 Task: Find the specifications and price of the iPhone 14 Pro Max on Amazon.
Action: Mouse moved to (361, 85)
Screenshot: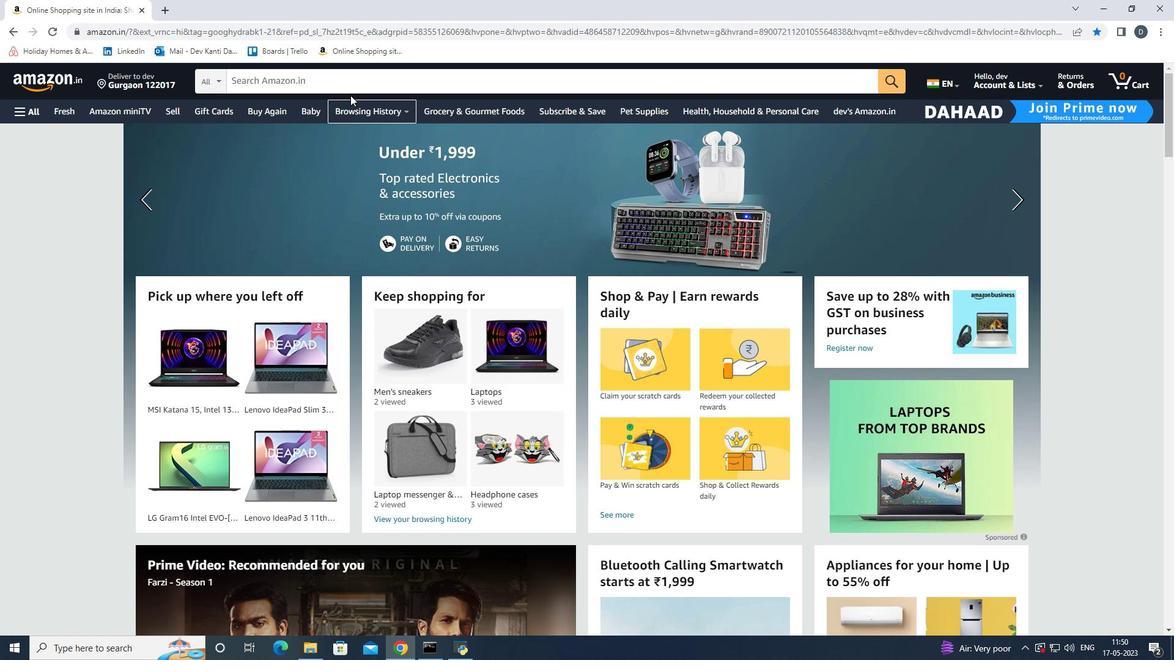 
Action: Mouse pressed left at (361, 85)
Screenshot: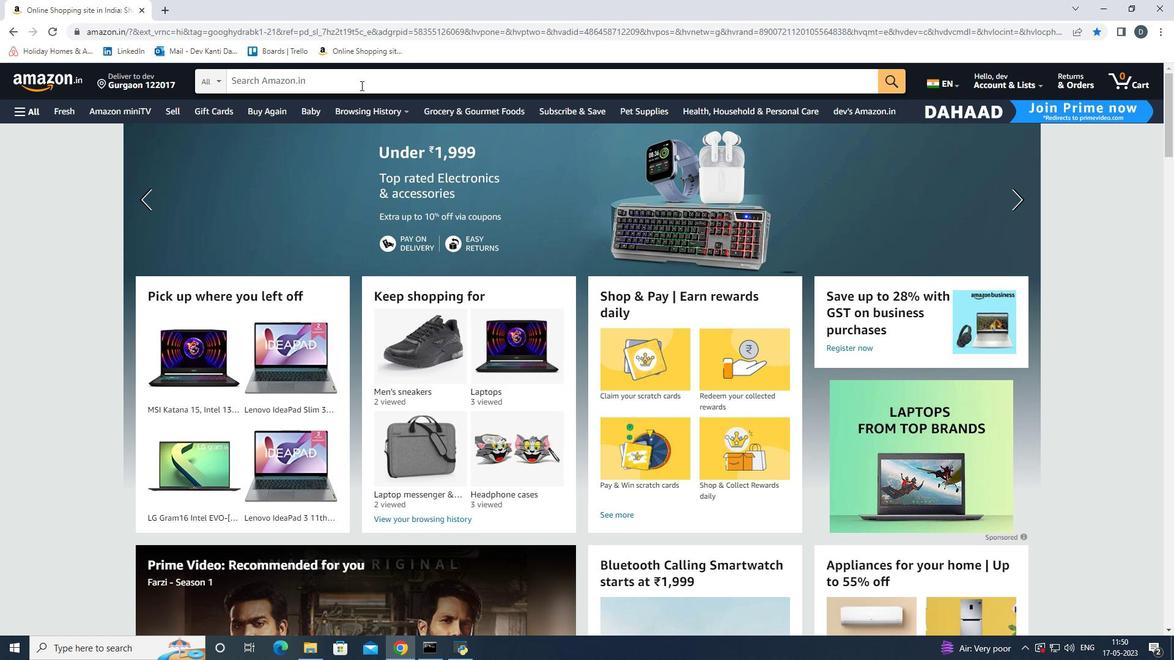 
Action: Key pressed <Key.shift><Key.shift><Key.shift><Key.shift><Key.shift><Key.shift><Key.shift><Key.shift><Key.shift><Key.shift><Key.shift><Key.shift><Key.shift><Key.shift><Key.shift><Key.shift><Key.shift><Key.shift><Key.shift><Key.shift><Key.shift><Key.shift><Key.shift><Key.shift><Key.shift><Key.shift><Key.shift><Key.shift><Key.shift><Key.shift><Key.shift><Key.shift><Key.shift><Key.shift><Key.shift><Key.shift><Key.shift><Key.shift><Key.shift><Key.shift><Key.shift><Key.shift><Key.shift><Key.shift><Key.shift><Key.shift><Key.shift><Key.shift><Key.shift><Key.shift><Key.shift><Key.shift><Key.shift><Key.shift><Key.shift><Key.shift><Key.shift><Key.shift><Key.shift><Key.shift><Key.shift><Key.shift><Key.shift><Key.shift><Key.shift><Key.shift><Key.shift><Key.shift><Key.shift><Key.shift><Key.shift><Key.shift><Key.shift><Key.shift><Key.shift><Key.shift><Key.shift><Key.shift><Key.shift><Key.shift><Key.shift><Key.shift><Key.shift><Key.shift><Key.shift><Key.shift><Key.shift><Key.shift><Key.shift><Key.shift><Key.shift><Key.shift><Key.shift><Key.shift><Key.shift><Key.shift><Key.shift><Key.shift><Key.shift><Key.shift><Key.shift><Key.shift><Key.shift><Key.shift><Key.shift><Key.shift><Key.shift><Key.shift><Key.shift><Key.shift><Key.shift><Key.shift><Key.shift><Key.shift><Key.shift><Key.shift><Key.shift>Apple<Key.space>i<Key.down><Key.down><Key.down><Key.enter>
Screenshot: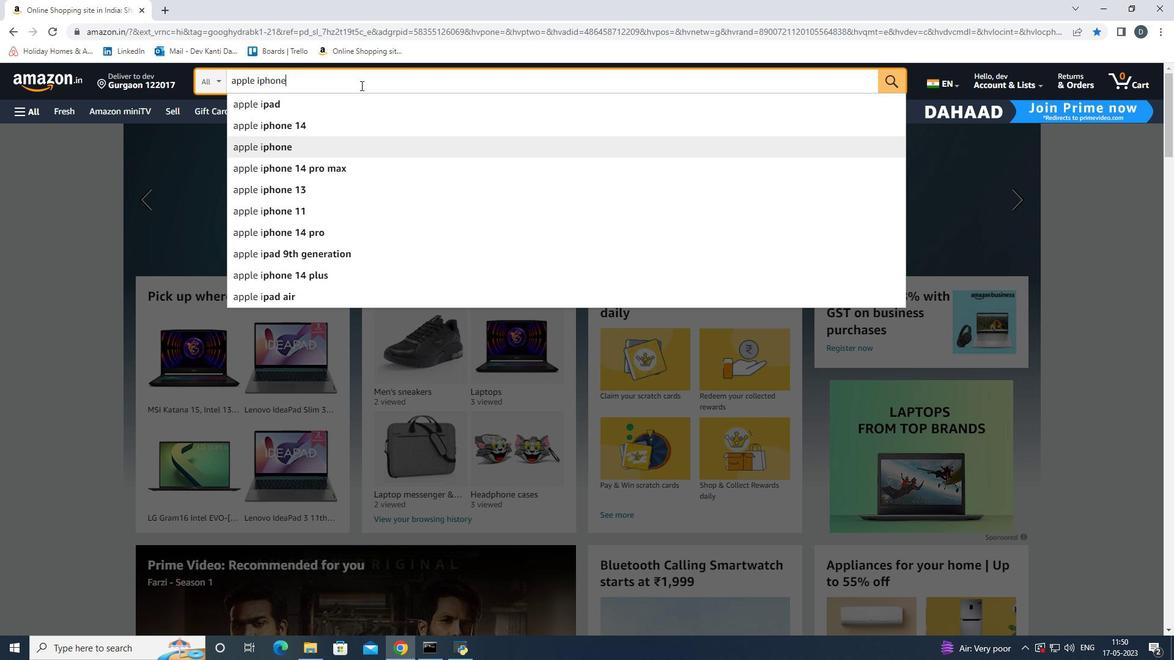 
Action: Mouse moved to (849, 275)
Screenshot: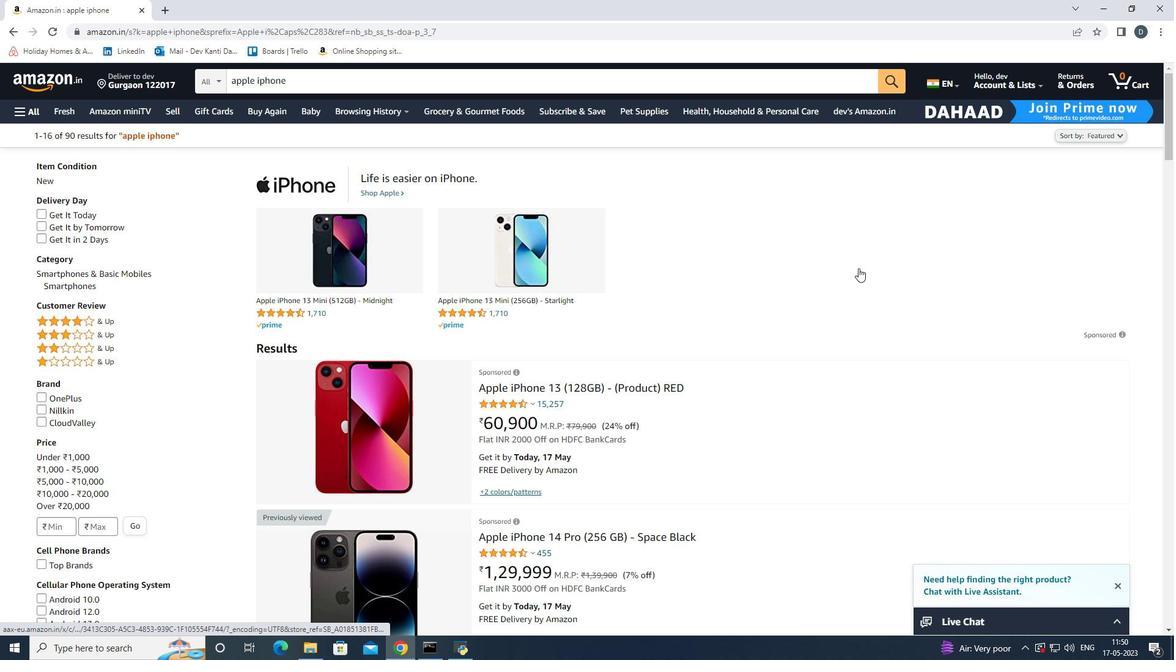 
Action: Mouse scrolled (849, 275) with delta (0, 0)
Screenshot: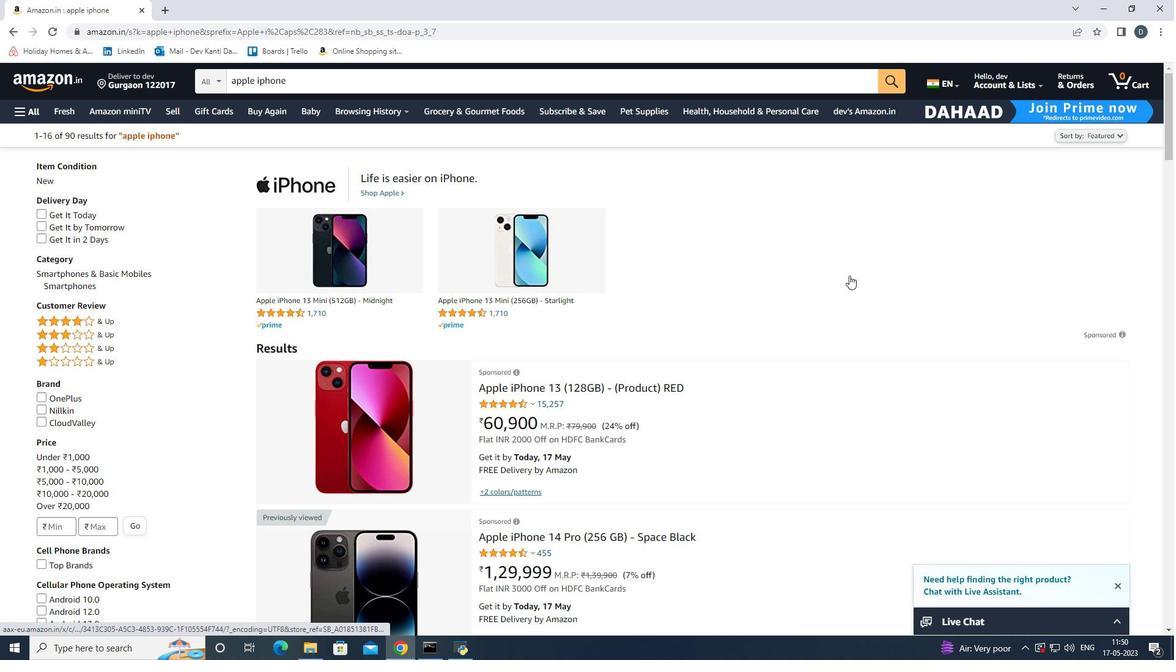 
Action: Mouse scrolled (849, 275) with delta (0, 0)
Screenshot: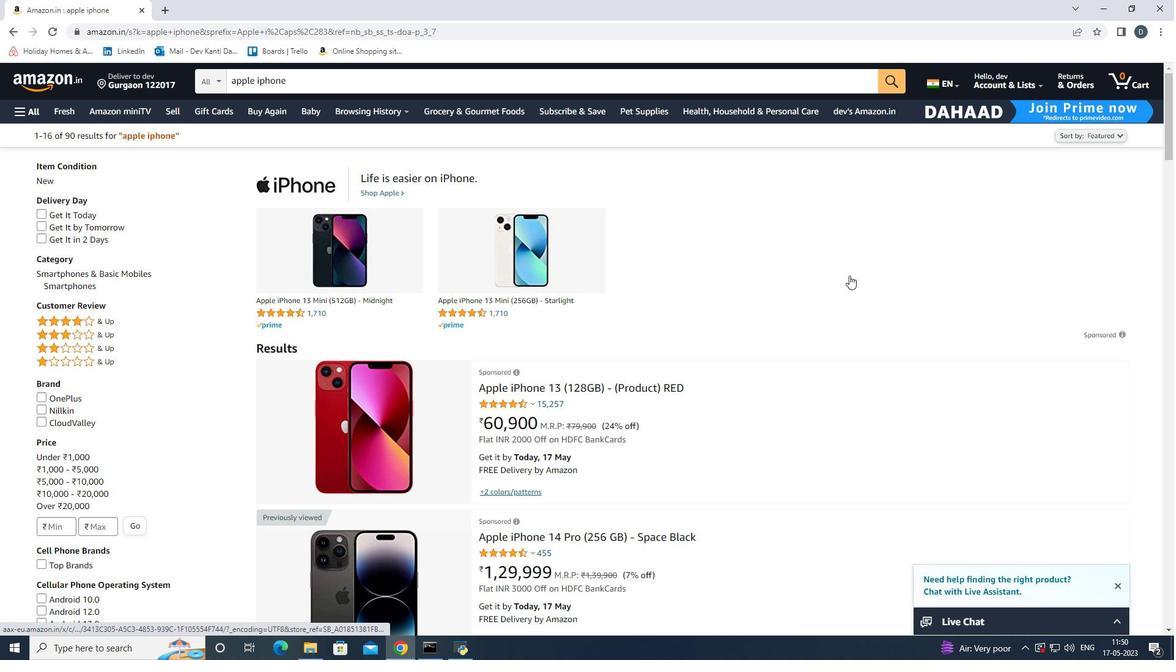 
Action: Mouse moved to (821, 349)
Screenshot: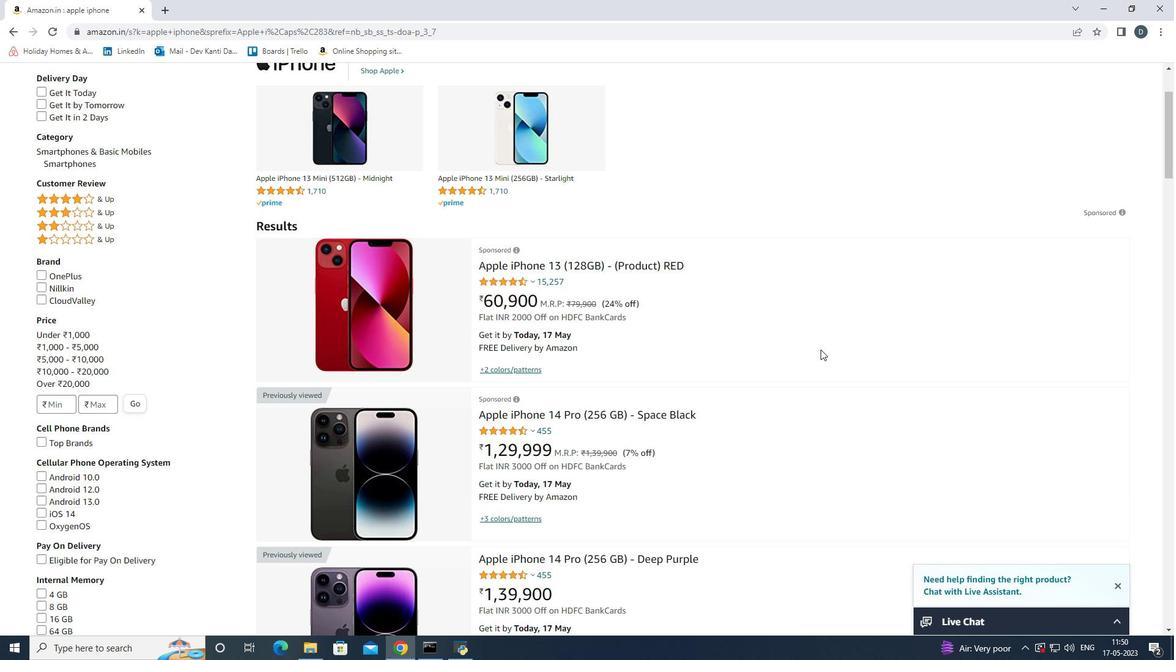 
Action: Mouse scrolled (821, 348) with delta (0, 0)
Screenshot: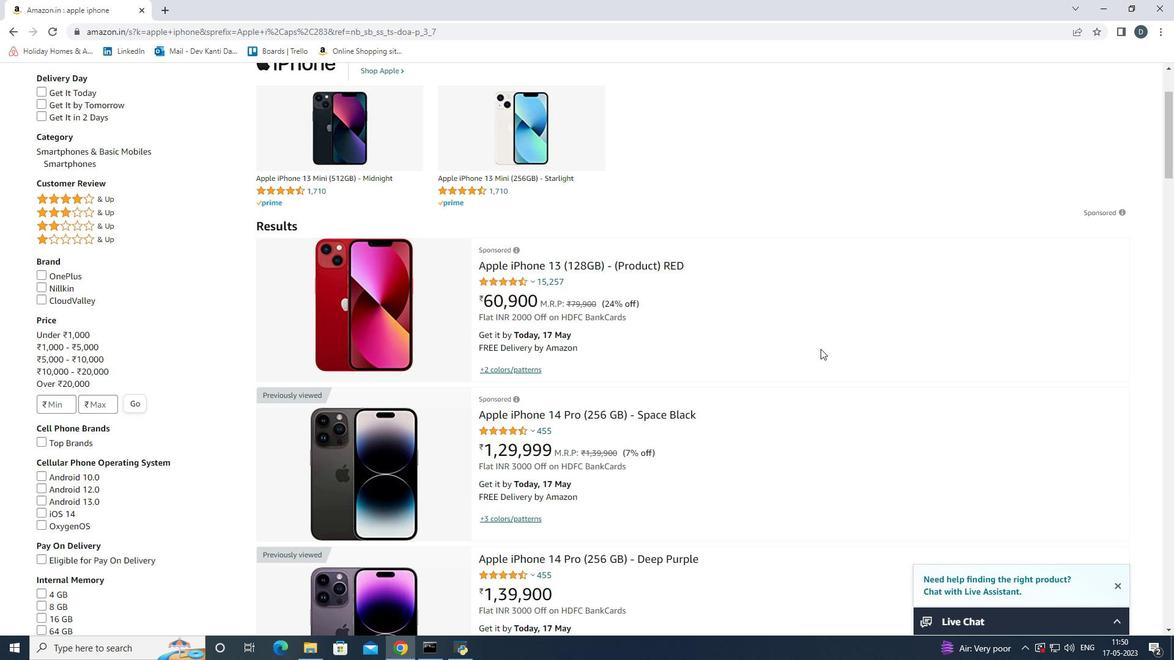 
Action: Mouse moved to (720, 302)
Screenshot: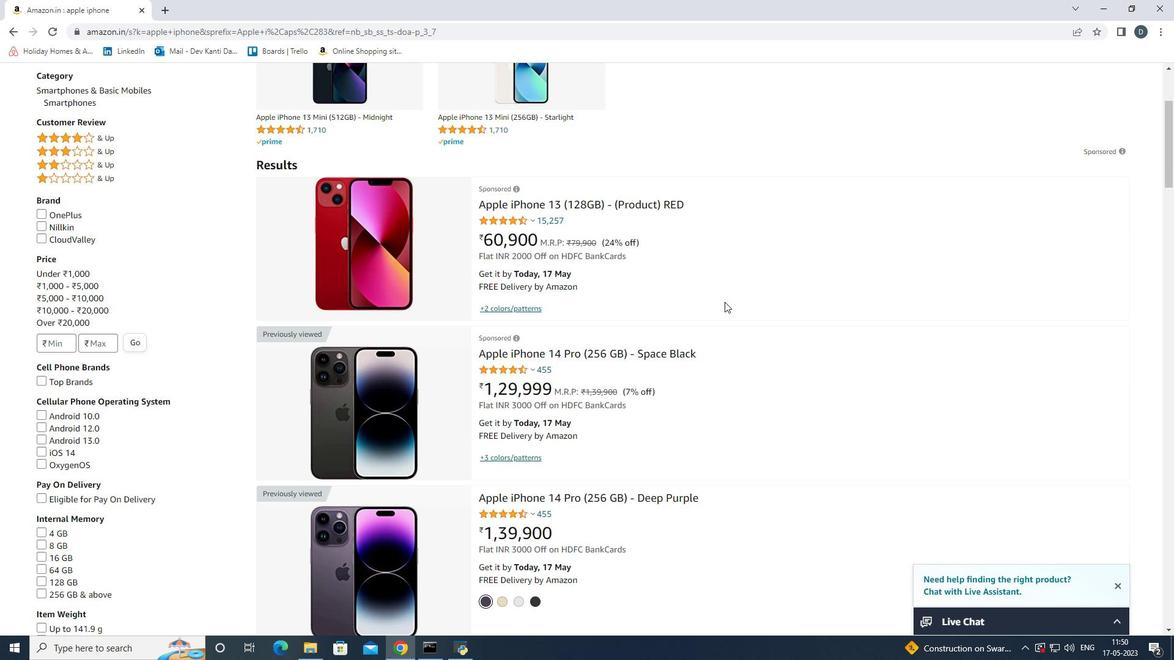 
Action: Mouse scrolled (720, 301) with delta (0, 0)
Screenshot: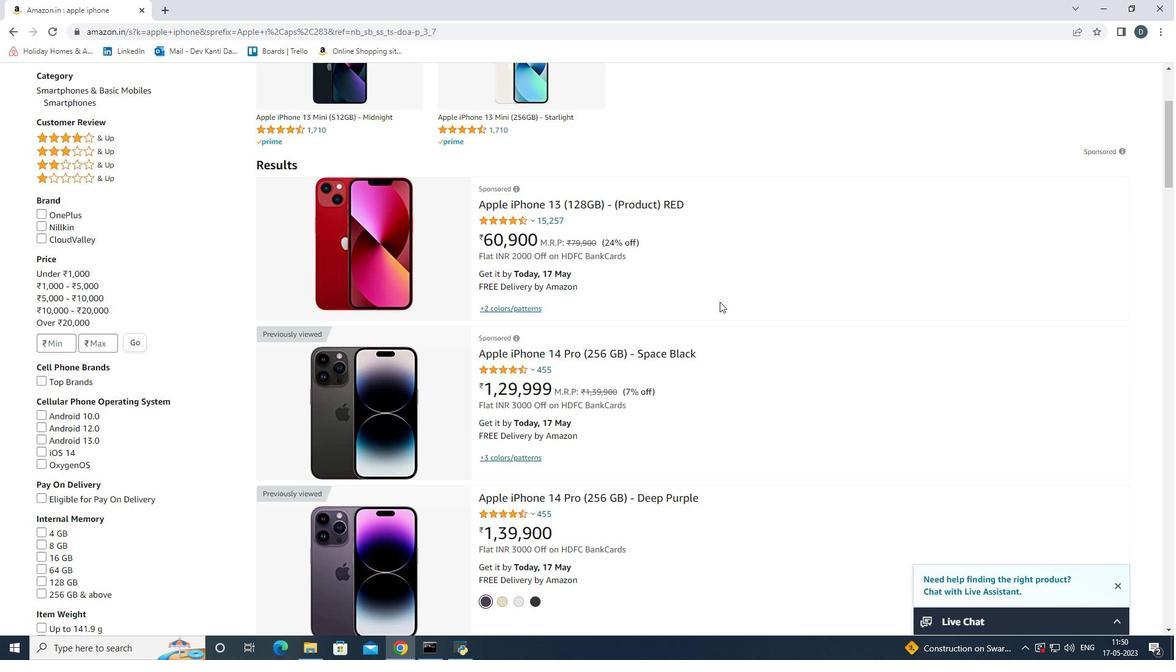 
Action: Mouse scrolled (720, 301) with delta (0, 0)
Screenshot: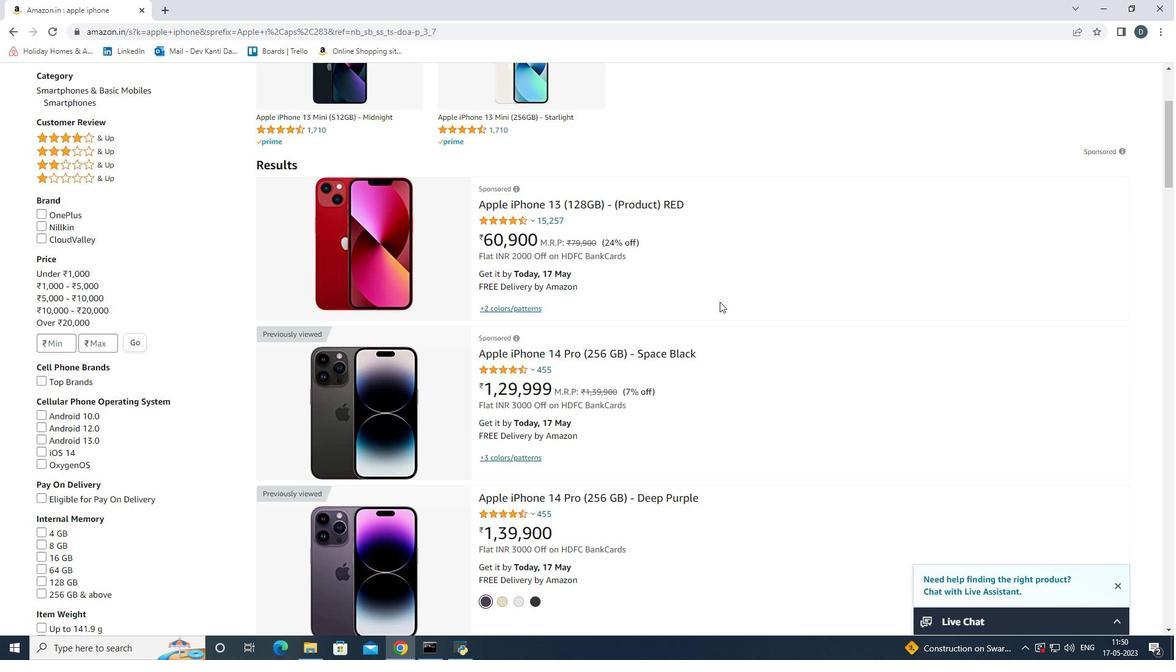 
Action: Mouse moved to (719, 302)
Screenshot: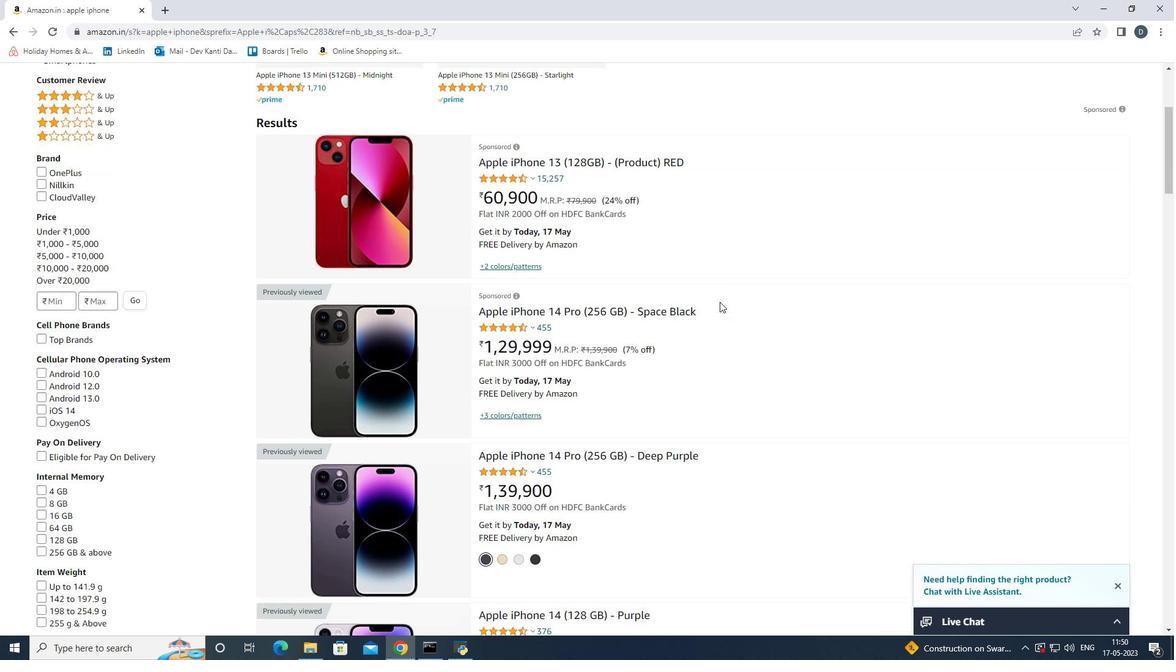 
Action: Mouse scrolled (719, 302) with delta (0, 0)
Screenshot: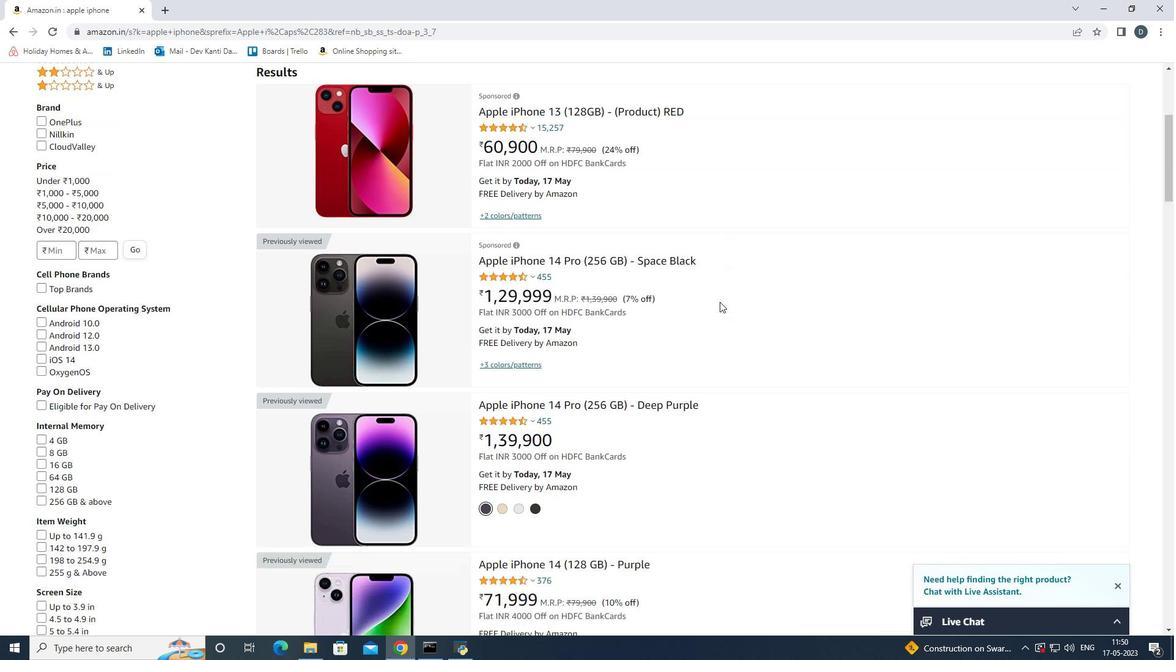
Action: Mouse scrolled (719, 302) with delta (0, 0)
Screenshot: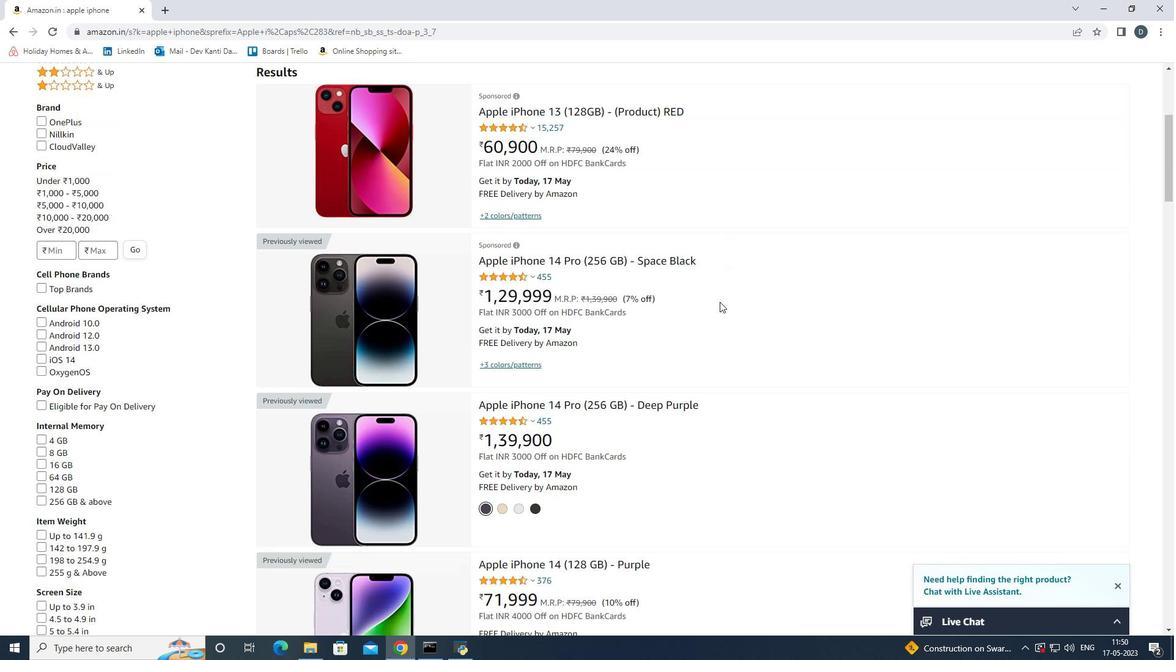 
Action: Mouse scrolled (719, 302) with delta (0, 0)
Screenshot: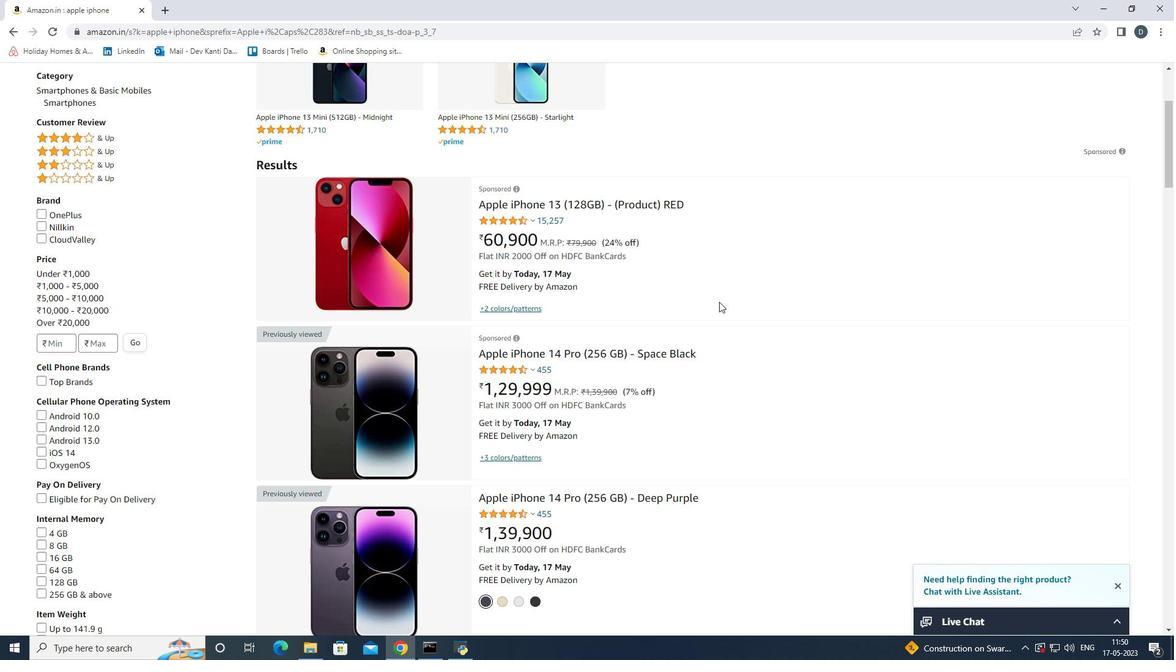 
Action: Mouse scrolled (719, 302) with delta (0, 0)
Screenshot: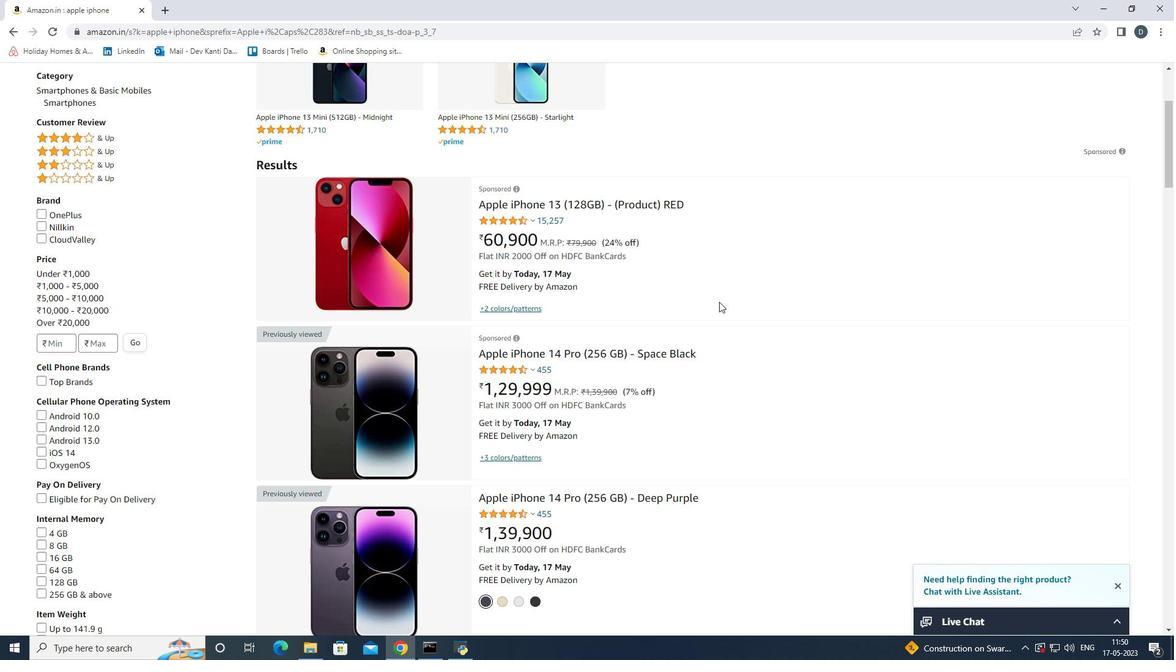 
Action: Mouse scrolled (719, 301) with delta (0, 0)
Screenshot: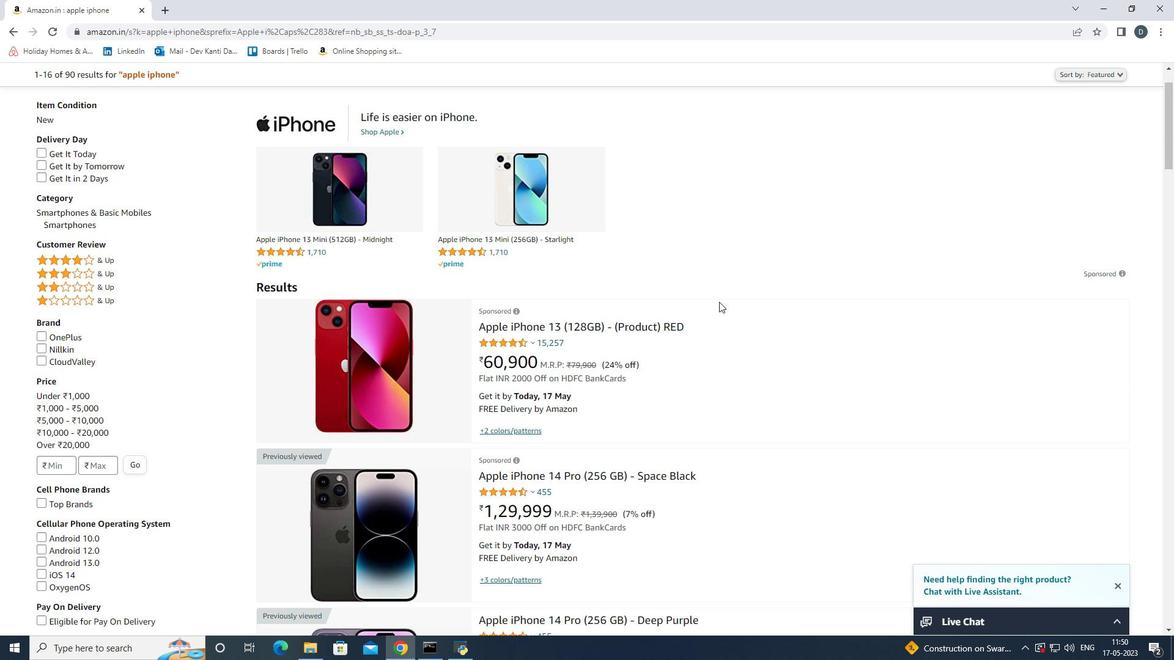 
Action: Mouse scrolled (719, 301) with delta (0, 0)
Screenshot: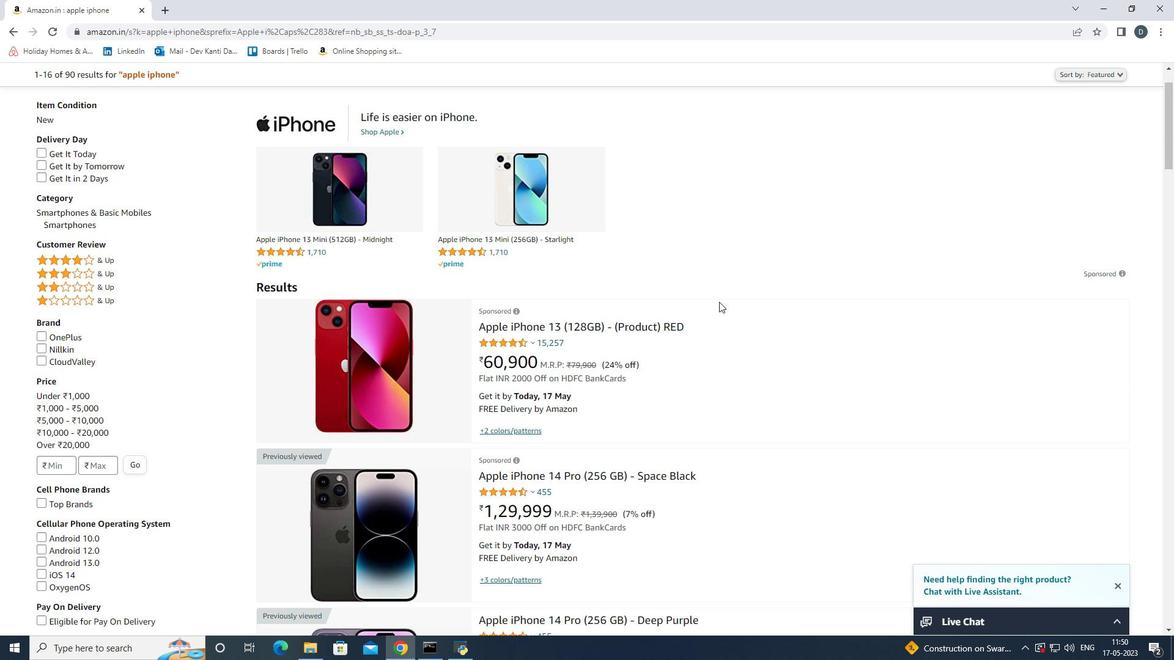
Action: Mouse scrolled (719, 301) with delta (0, 0)
Screenshot: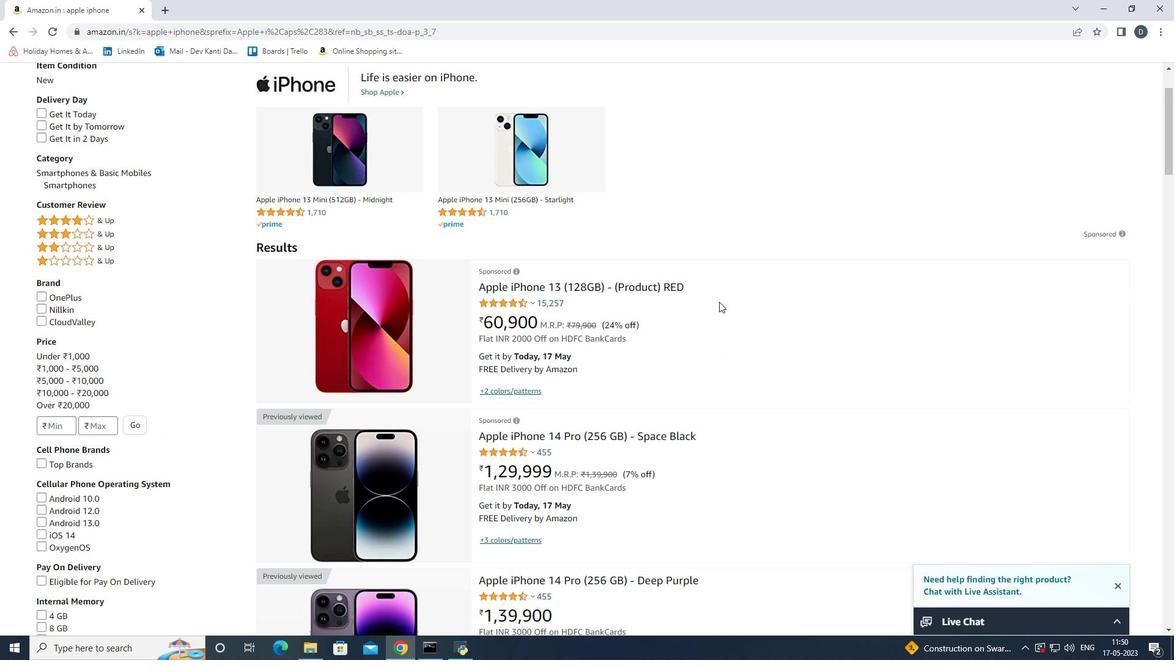 
Action: Mouse scrolled (719, 301) with delta (0, 0)
Screenshot: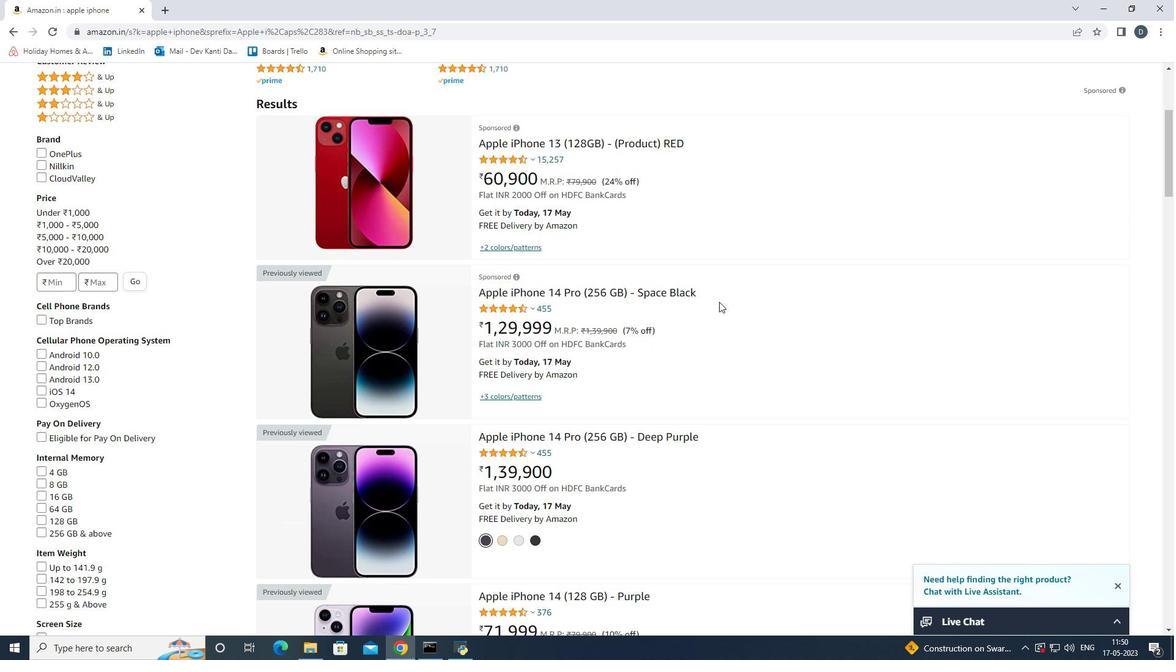 
Action: Mouse scrolled (719, 301) with delta (0, 0)
Screenshot: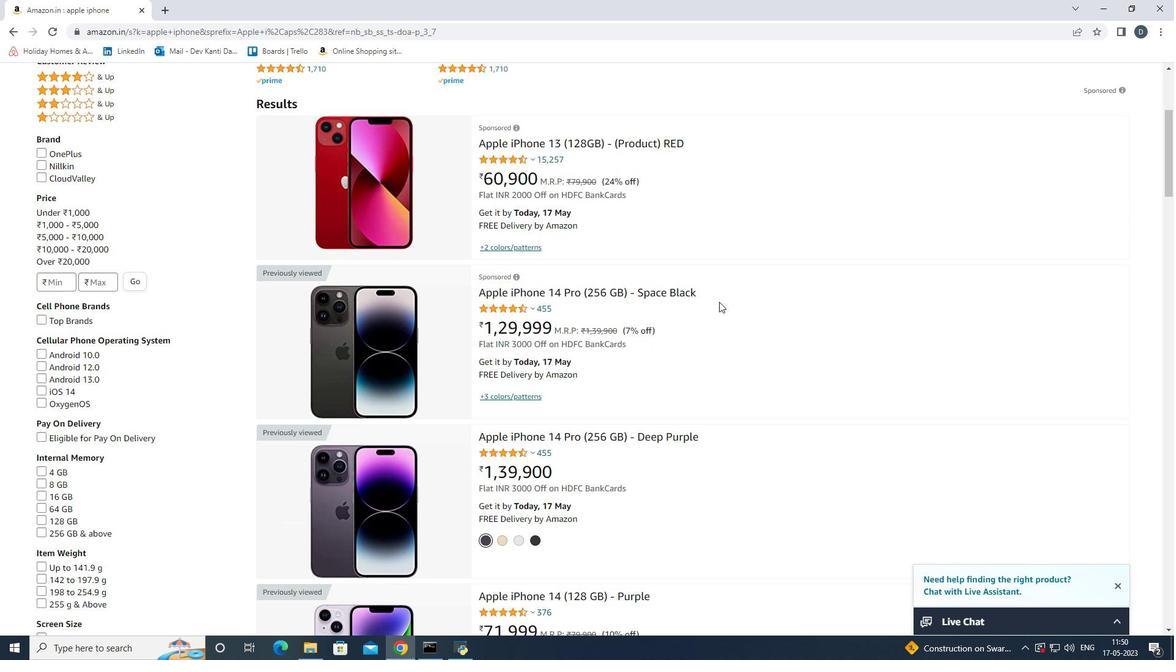 
Action: Mouse scrolled (719, 301) with delta (0, 0)
Screenshot: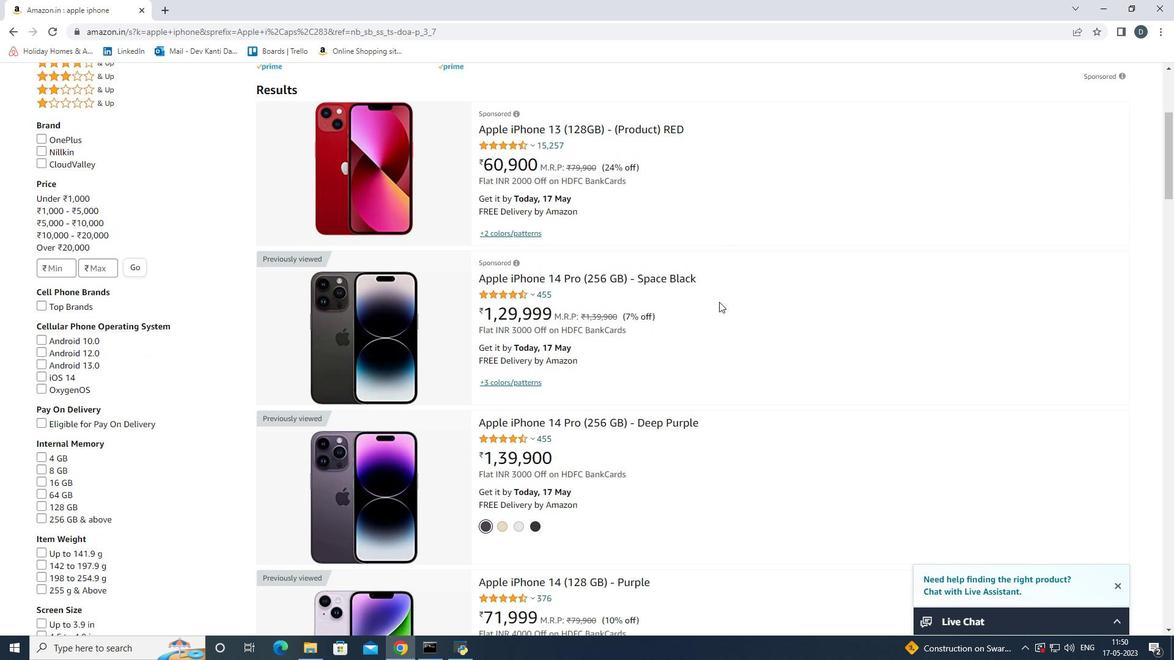 
Action: Mouse scrolled (719, 301) with delta (0, 0)
Screenshot: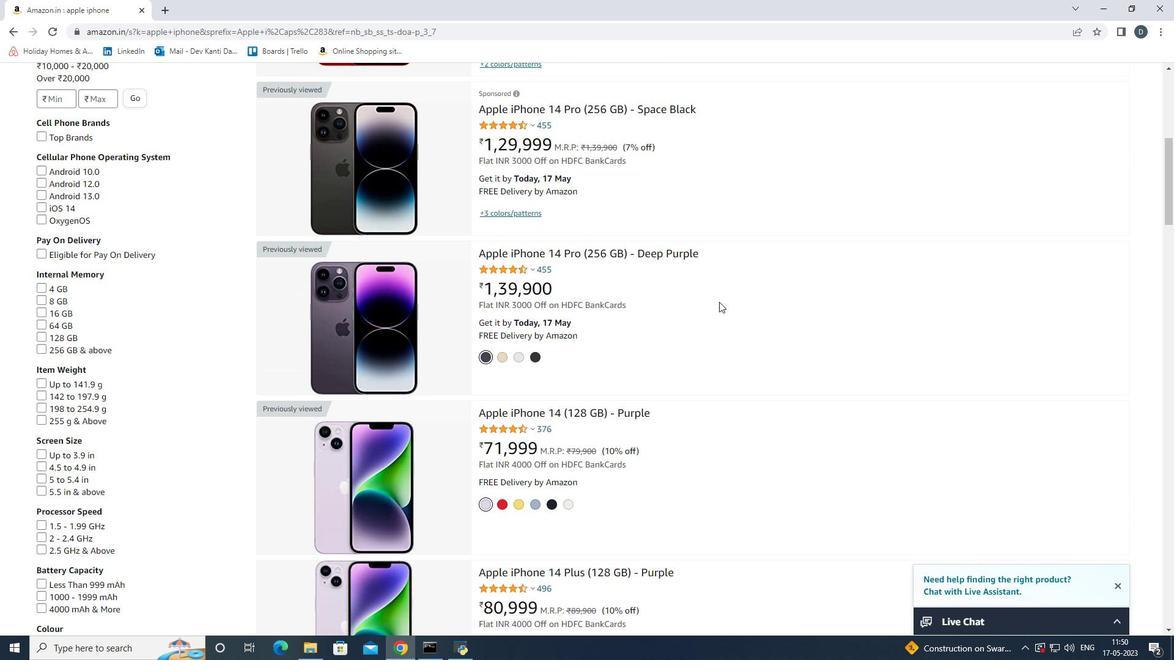 
Action: Mouse scrolled (719, 301) with delta (0, 0)
Screenshot: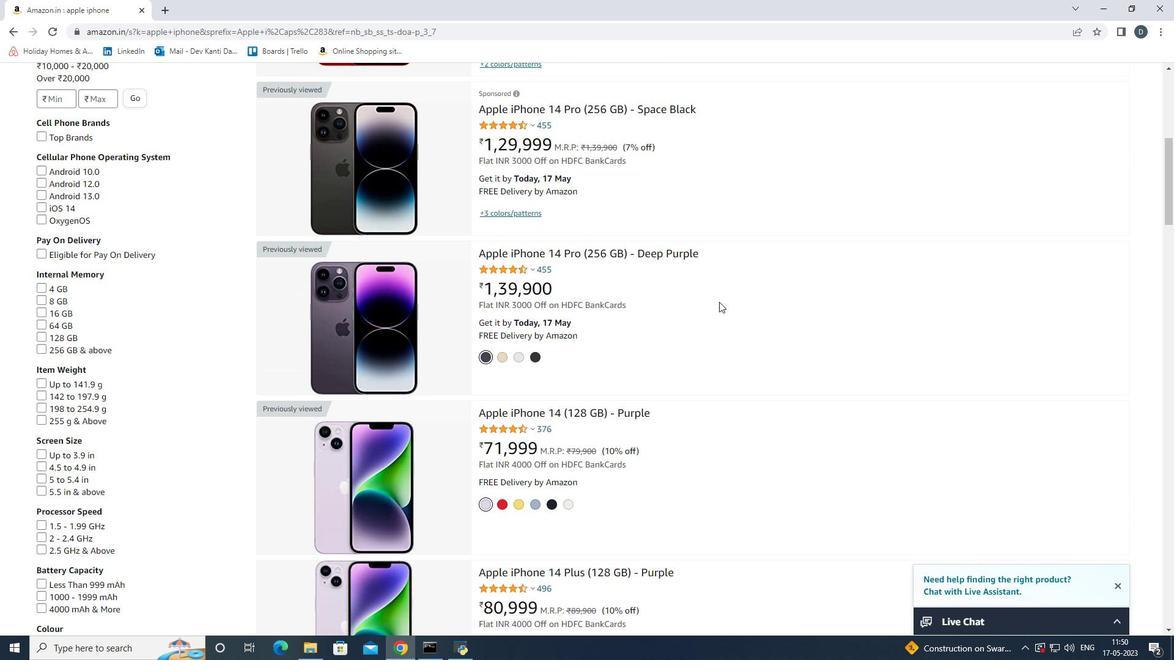 
Action: Mouse scrolled (719, 301) with delta (0, 0)
Screenshot: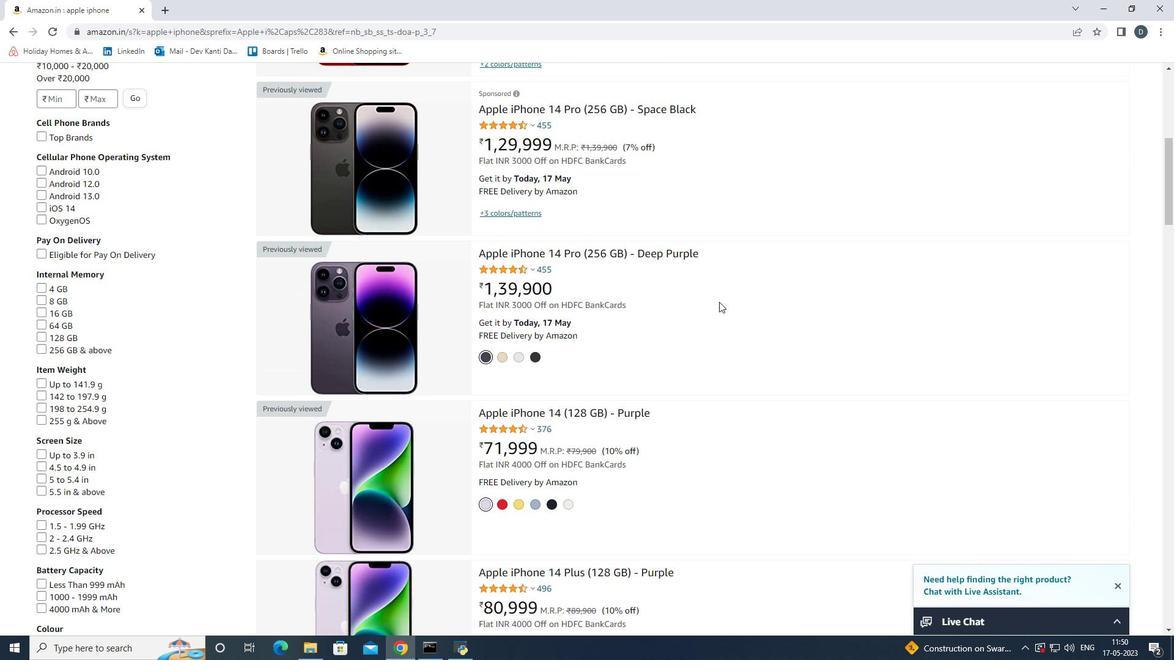 
Action: Mouse scrolled (719, 301) with delta (0, 0)
Screenshot: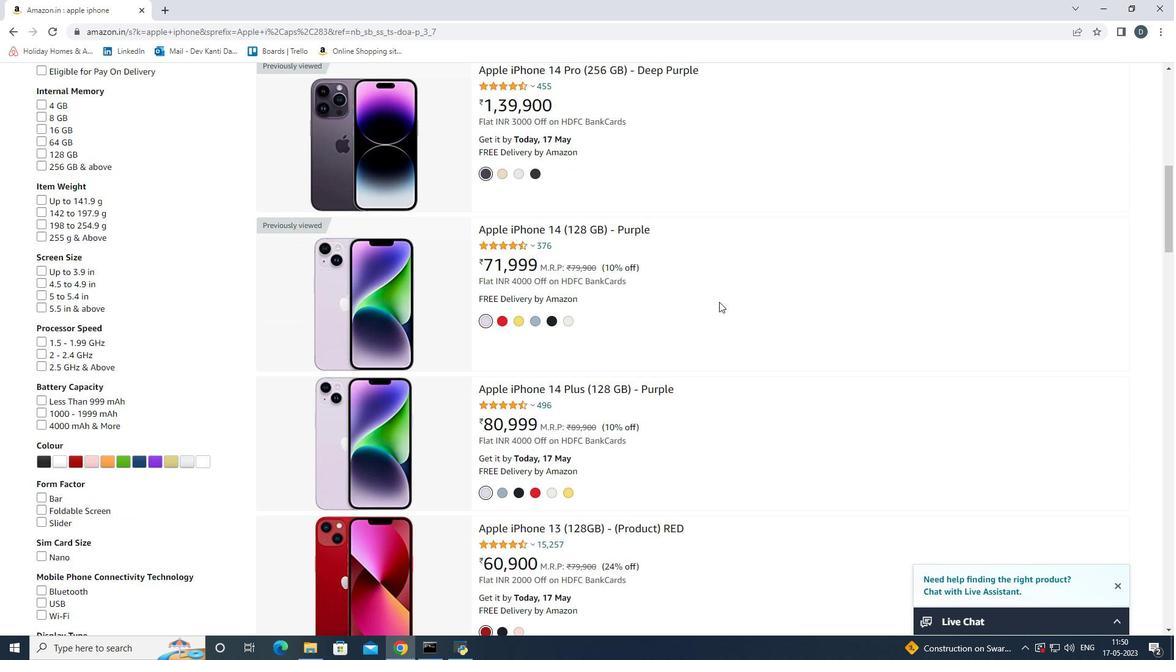 
Action: Mouse scrolled (719, 301) with delta (0, 0)
Screenshot: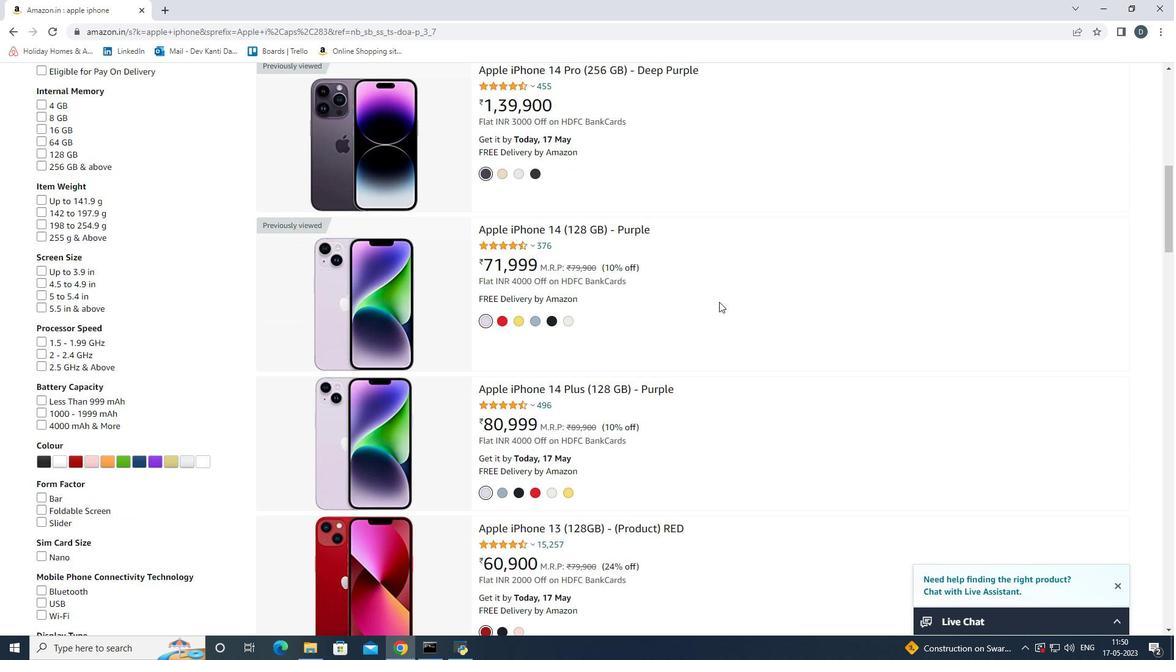 
Action: Mouse scrolled (719, 301) with delta (0, 0)
Screenshot: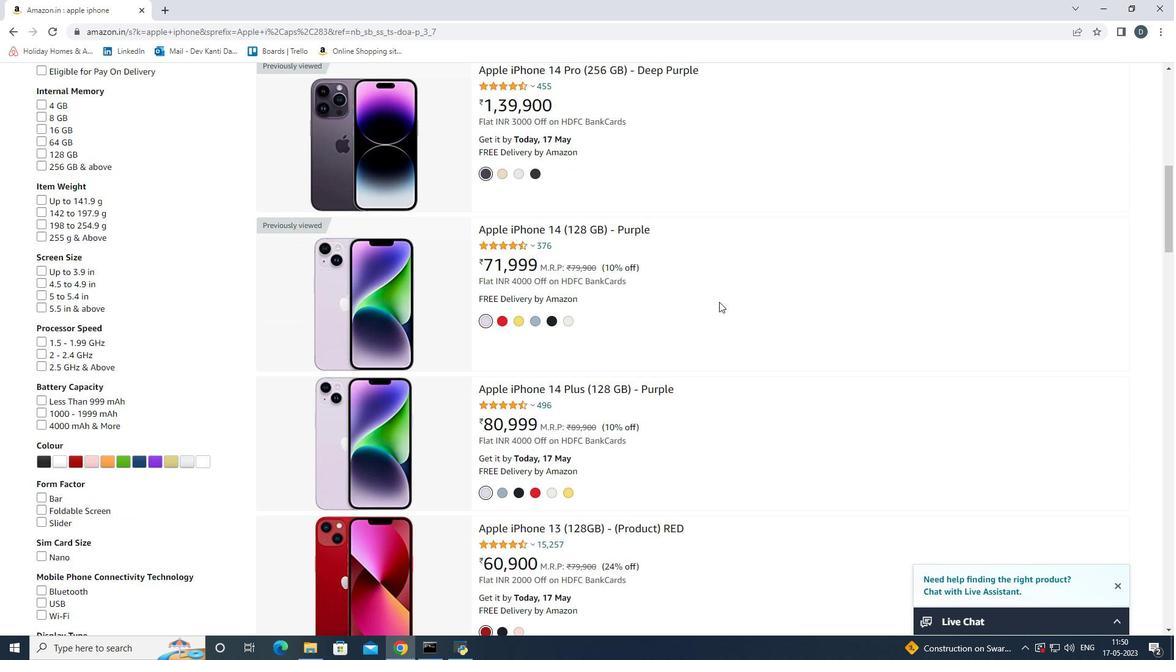 
Action: Mouse scrolled (719, 301) with delta (0, 0)
Screenshot: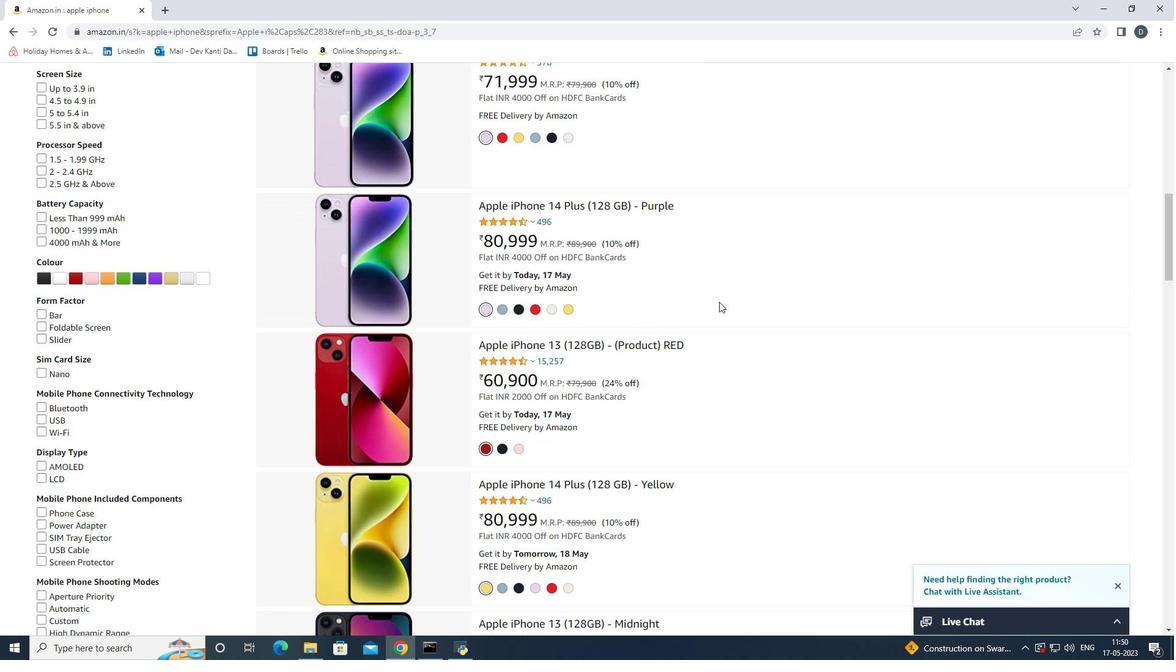 
Action: Mouse scrolled (719, 301) with delta (0, 0)
Screenshot: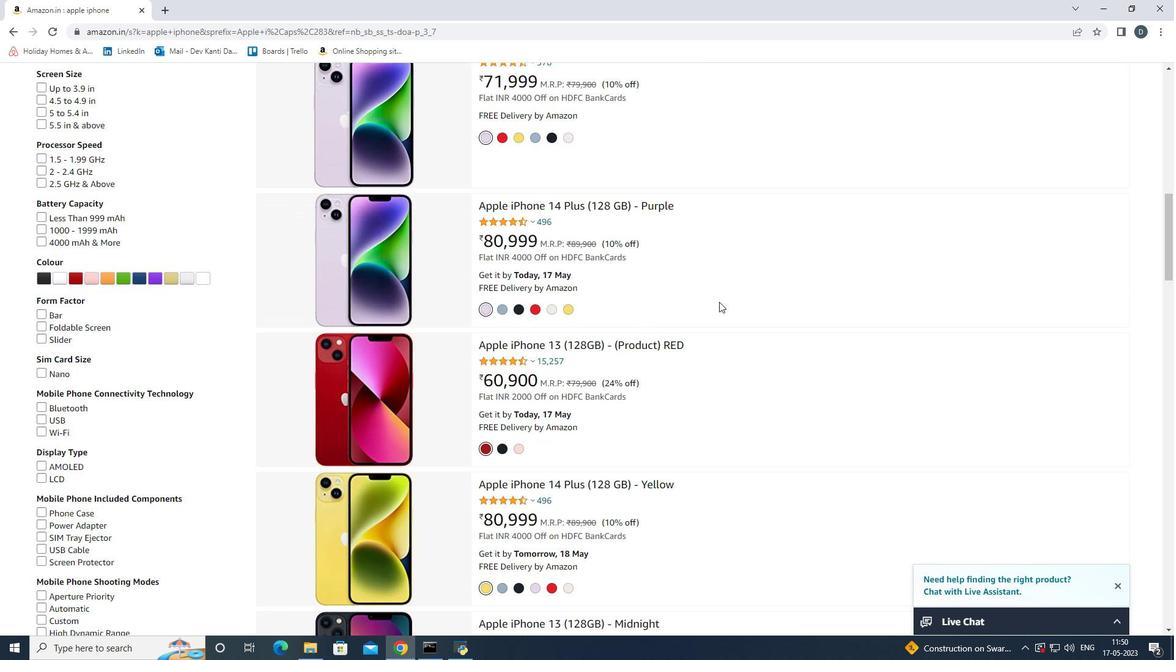 
Action: Mouse scrolled (719, 301) with delta (0, 0)
Screenshot: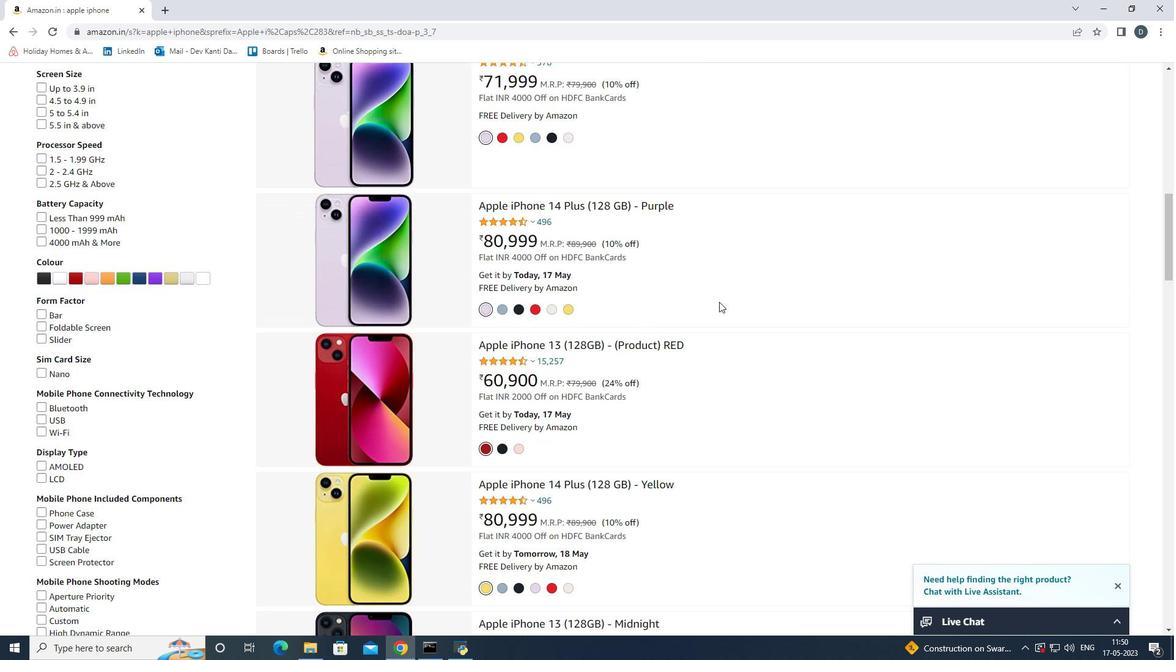 
Action: Mouse scrolled (719, 301) with delta (0, 0)
Screenshot: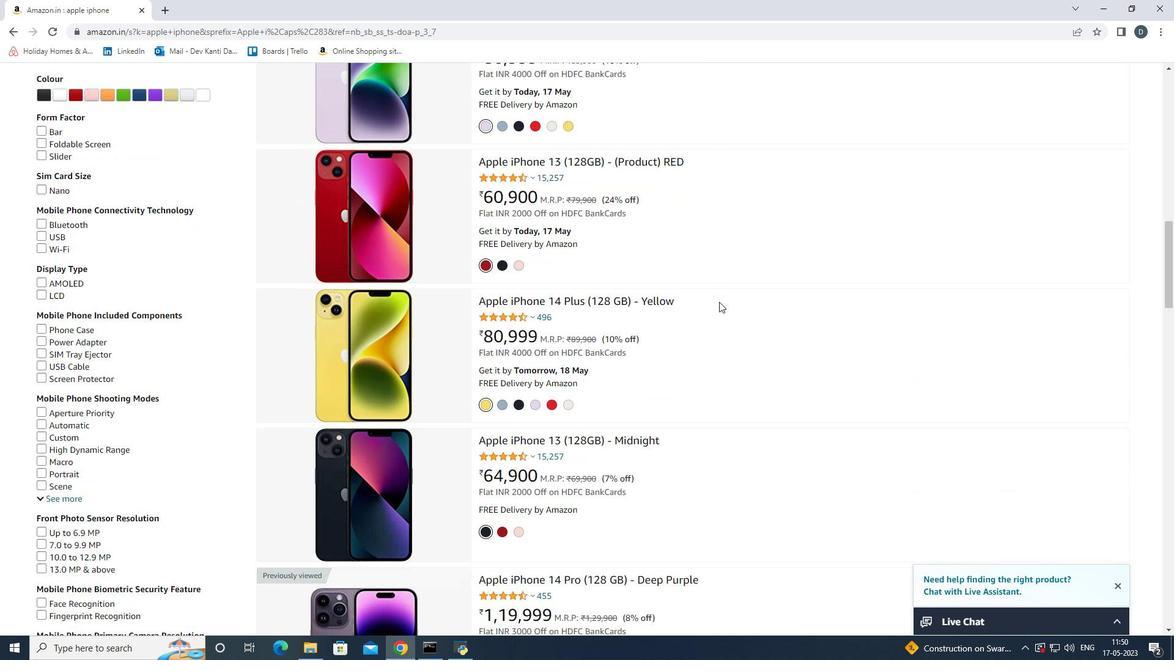 
Action: Mouse scrolled (719, 301) with delta (0, 0)
Screenshot: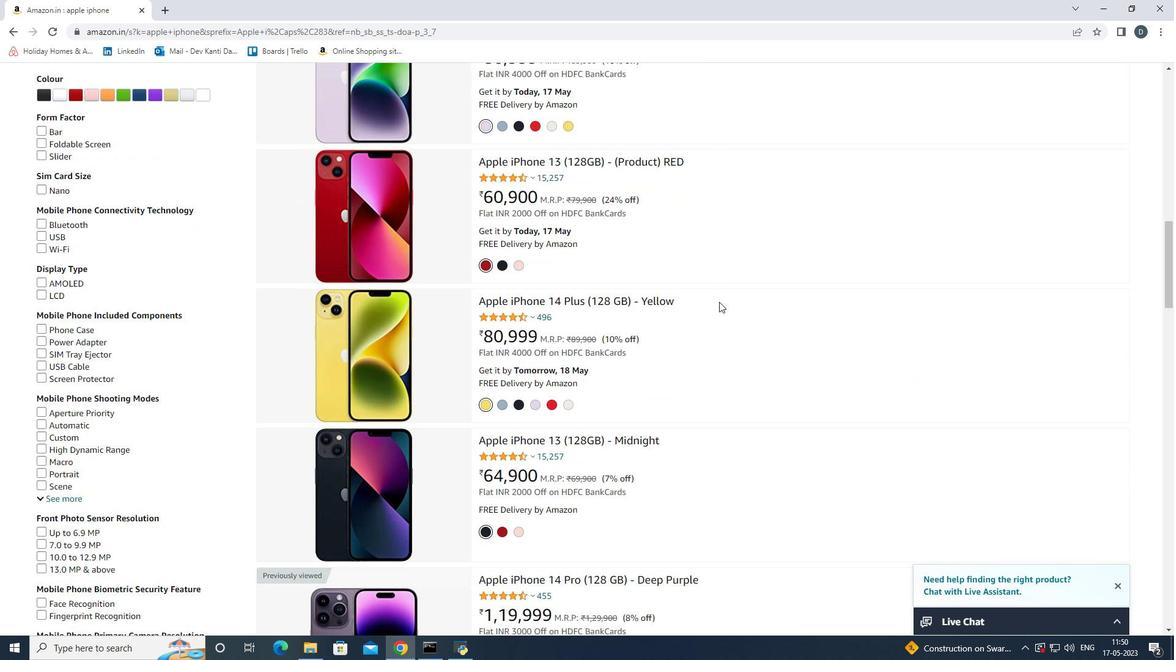 
Action: Mouse scrolled (719, 301) with delta (0, 0)
Screenshot: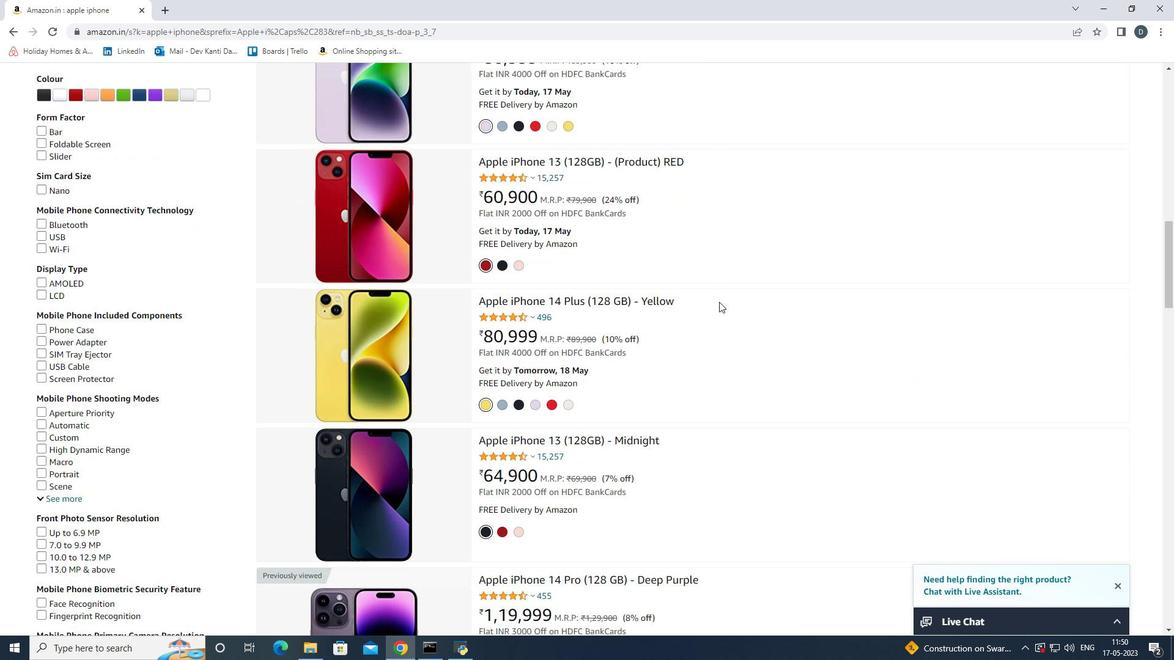 
Action: Mouse scrolled (719, 301) with delta (0, 0)
Screenshot: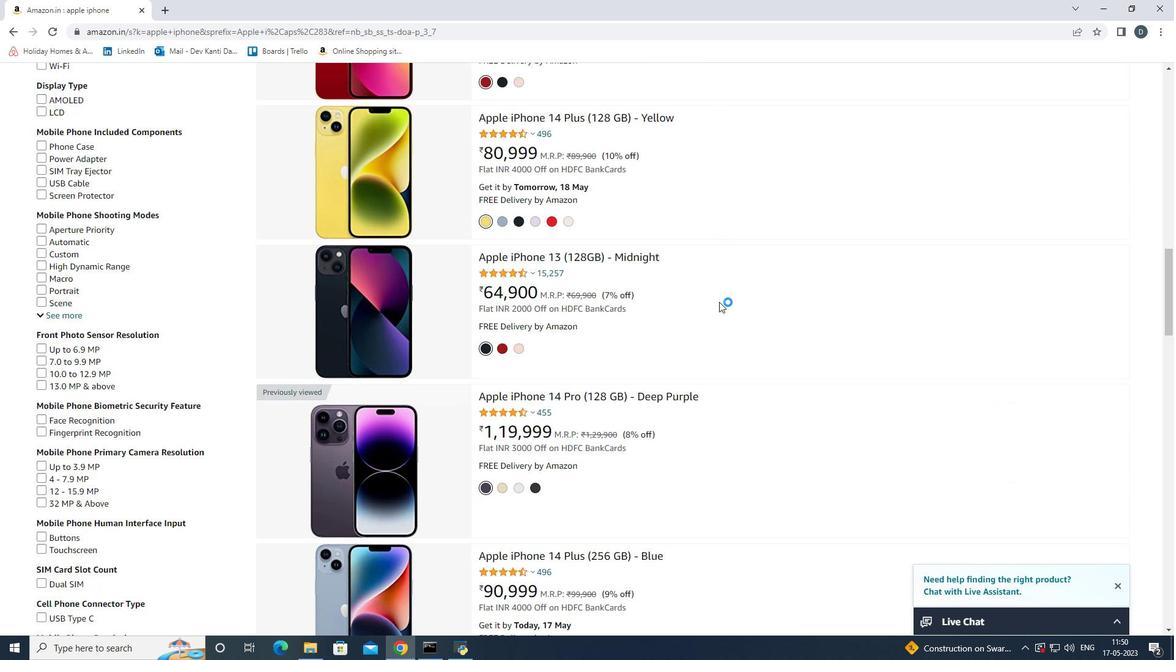
Action: Mouse scrolled (719, 301) with delta (0, 0)
Screenshot: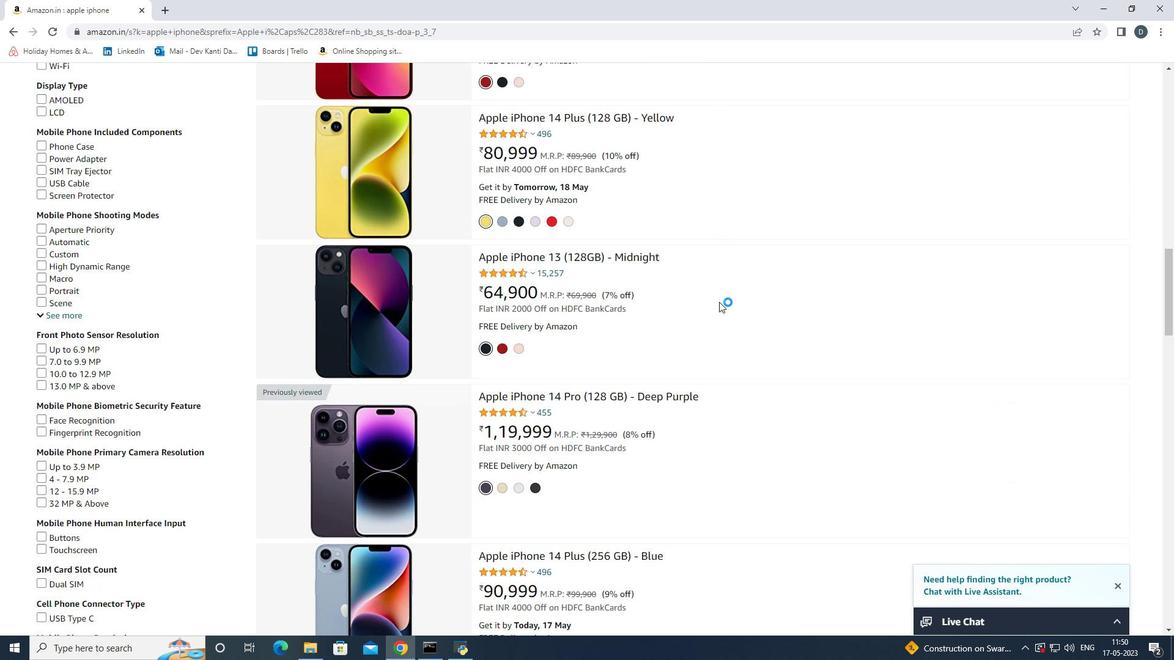 
Action: Mouse scrolled (719, 301) with delta (0, 0)
Screenshot: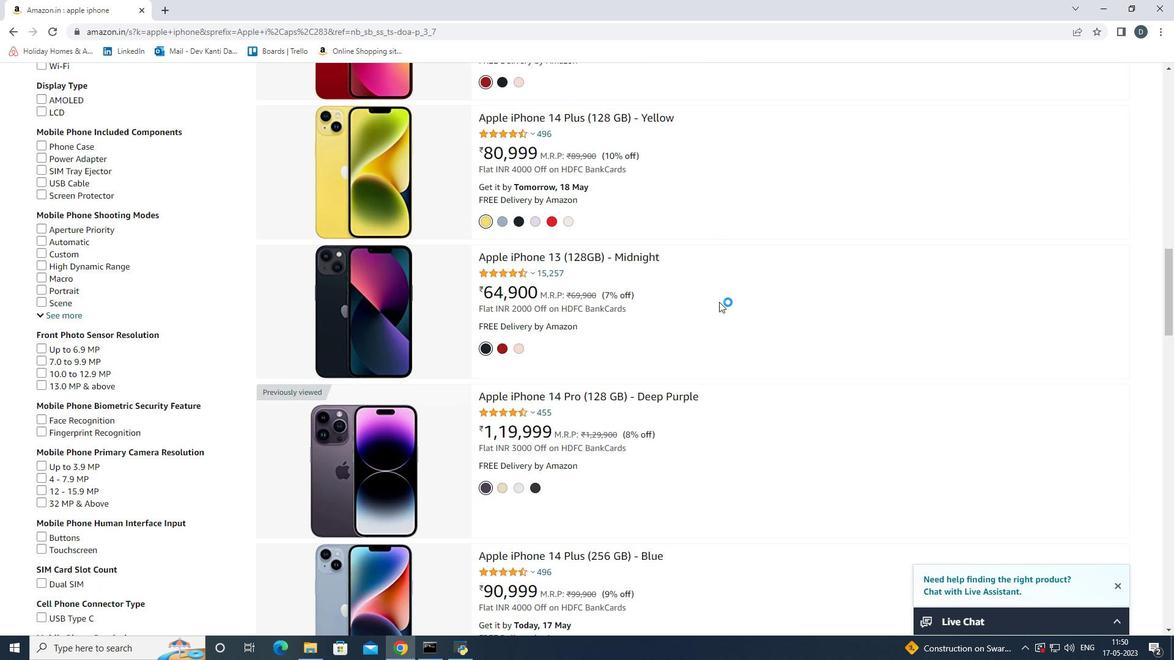 
Action: Mouse scrolled (719, 301) with delta (0, 0)
Screenshot: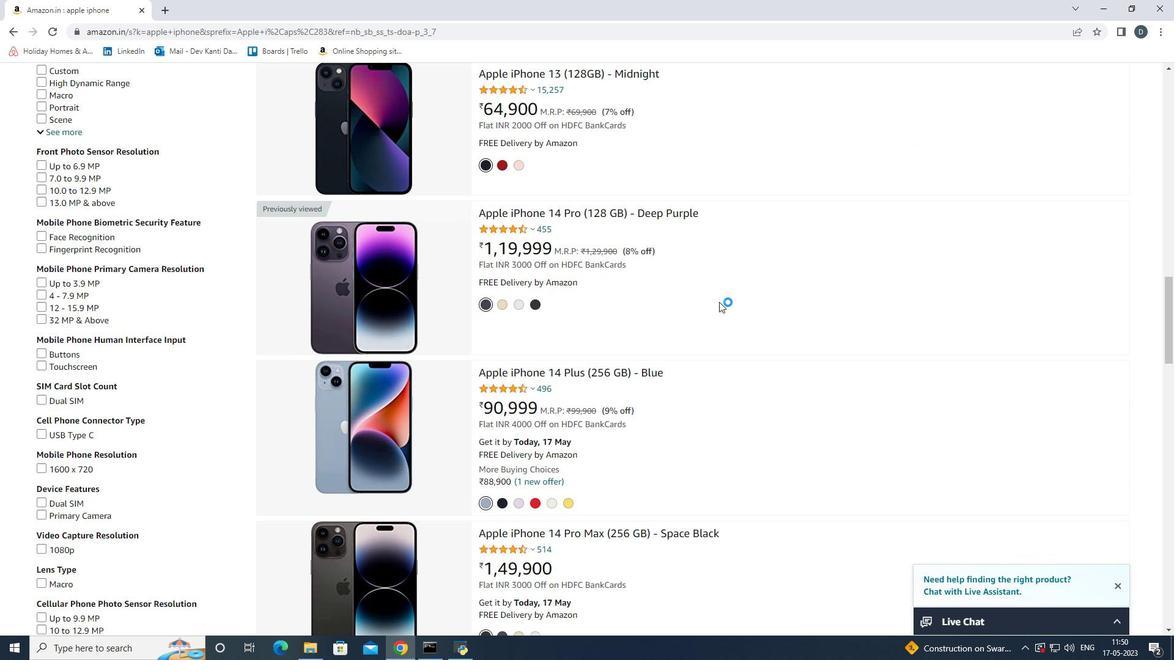 
Action: Mouse scrolled (719, 301) with delta (0, 0)
Screenshot: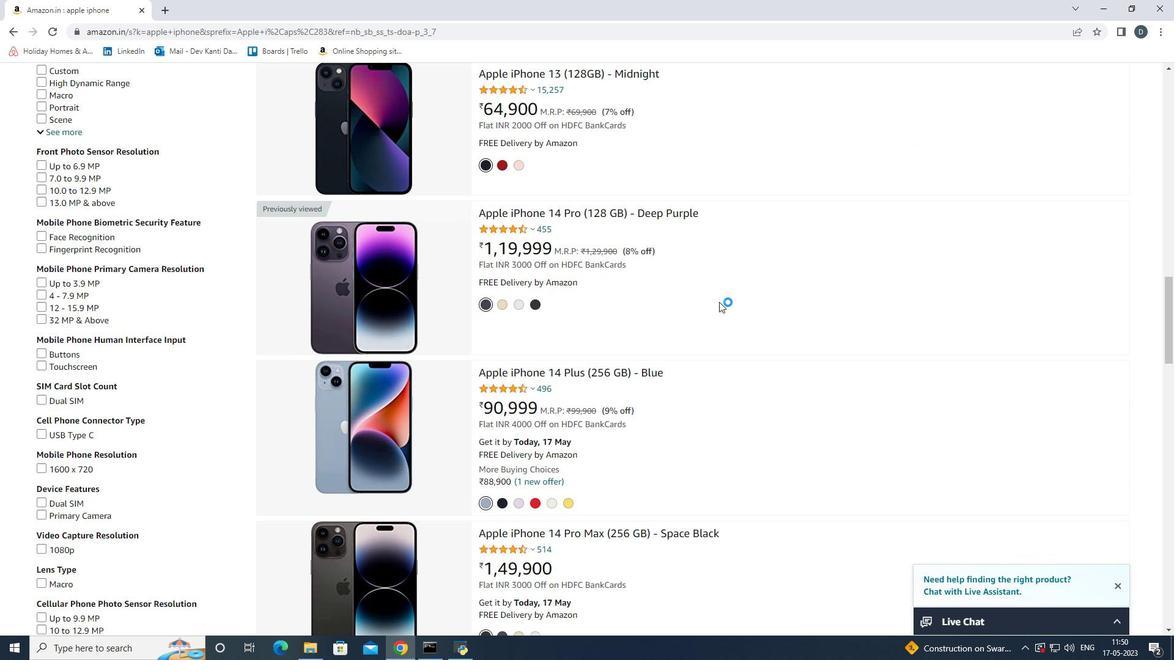 
Action: Mouse scrolled (719, 301) with delta (0, 0)
Screenshot: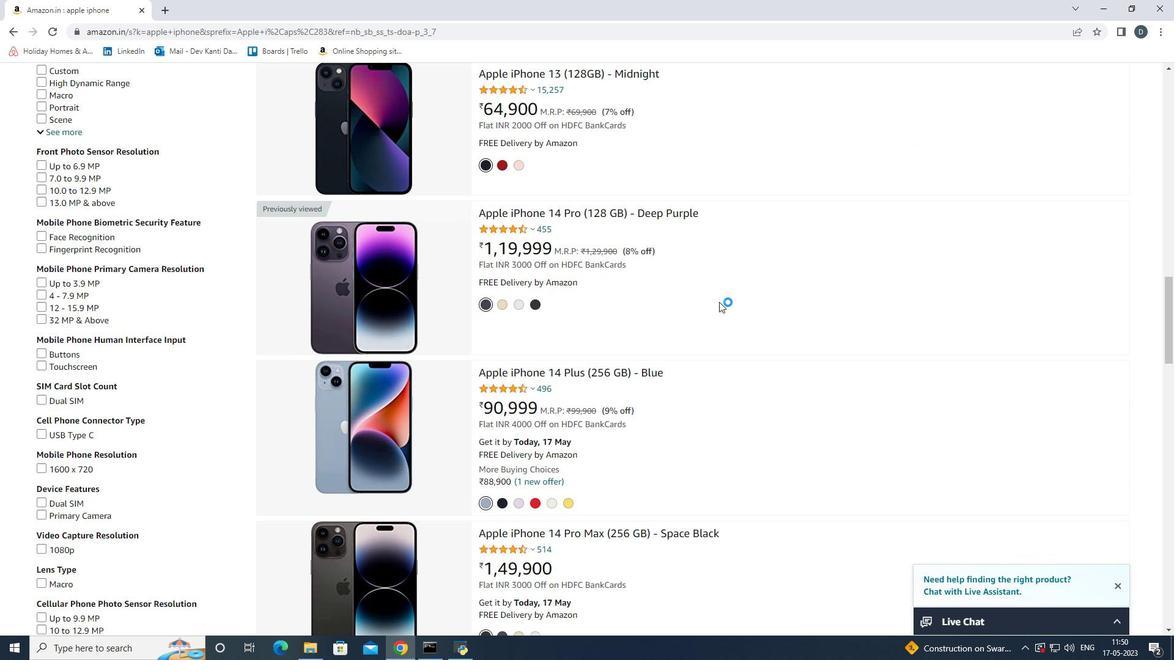 
Action: Mouse scrolled (719, 301) with delta (0, 0)
Screenshot: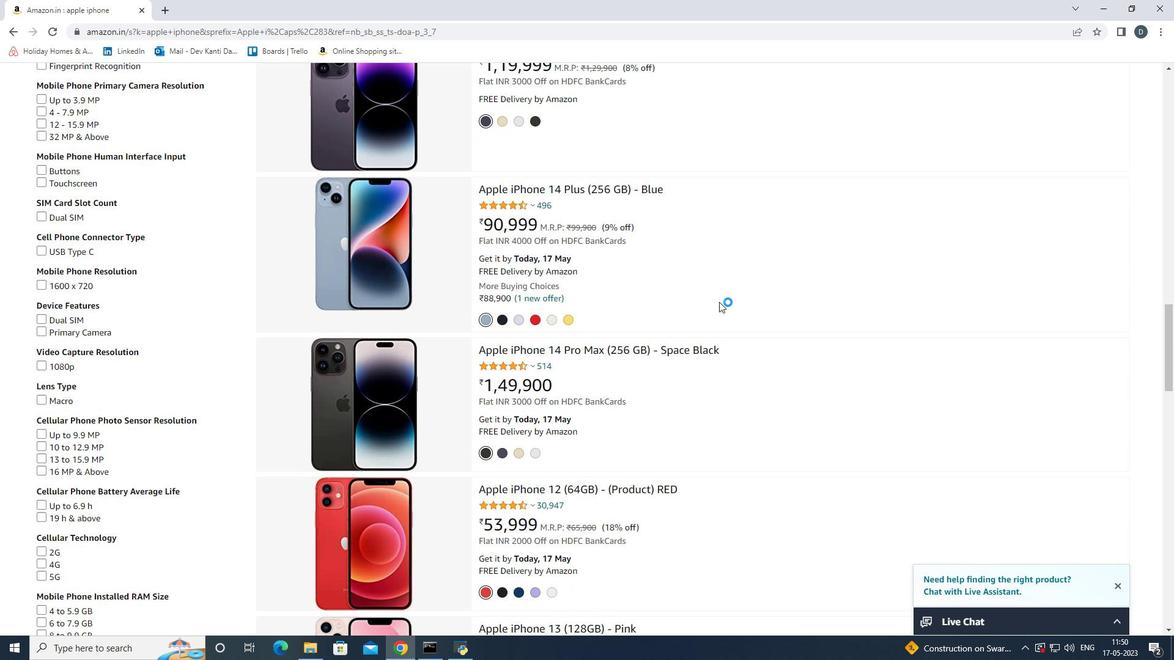
Action: Mouse scrolled (719, 301) with delta (0, 0)
Screenshot: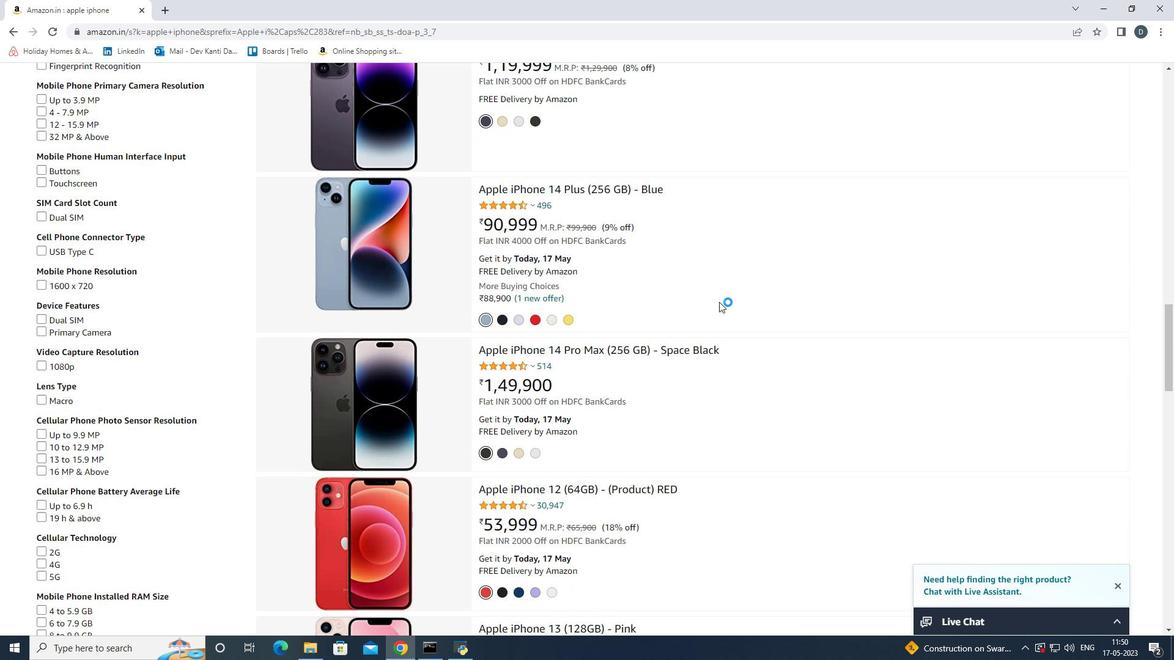 
Action: Mouse scrolled (719, 301) with delta (0, 0)
Screenshot: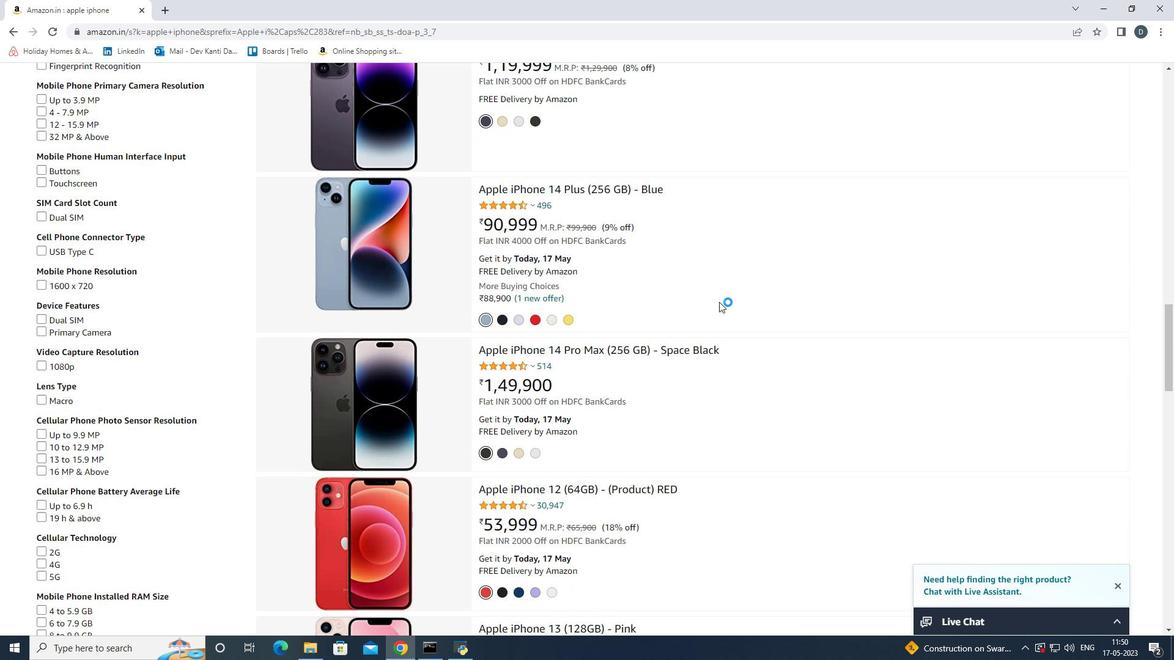 
Action: Mouse scrolled (719, 301) with delta (0, 0)
Screenshot: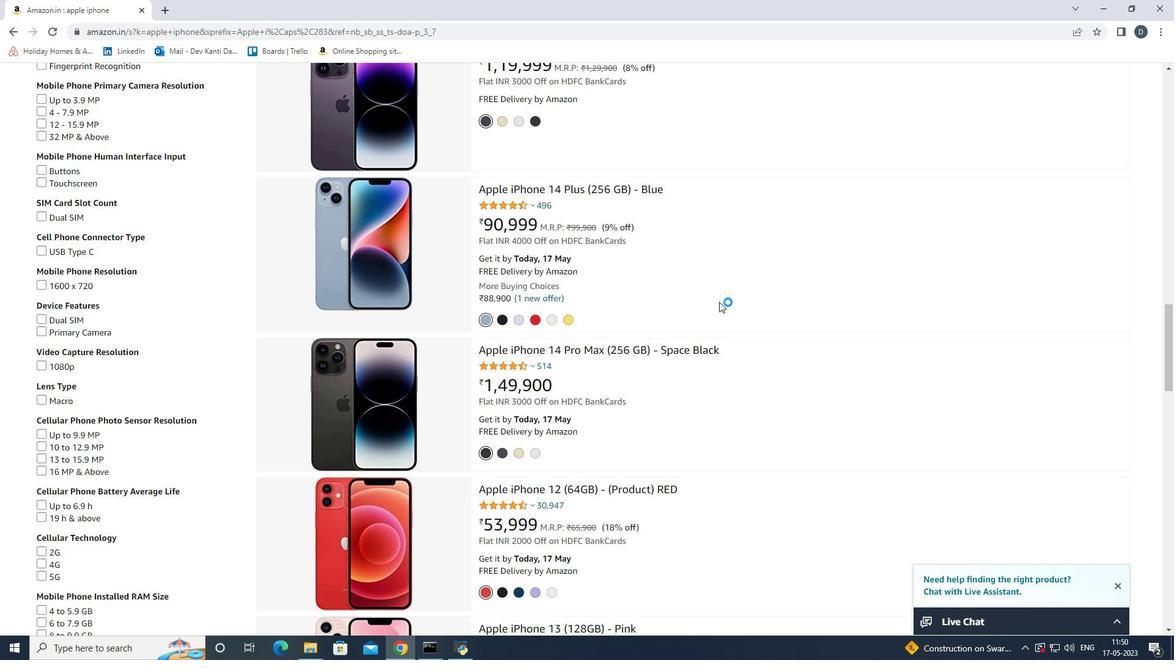 
Action: Mouse moved to (719, 302)
Screenshot: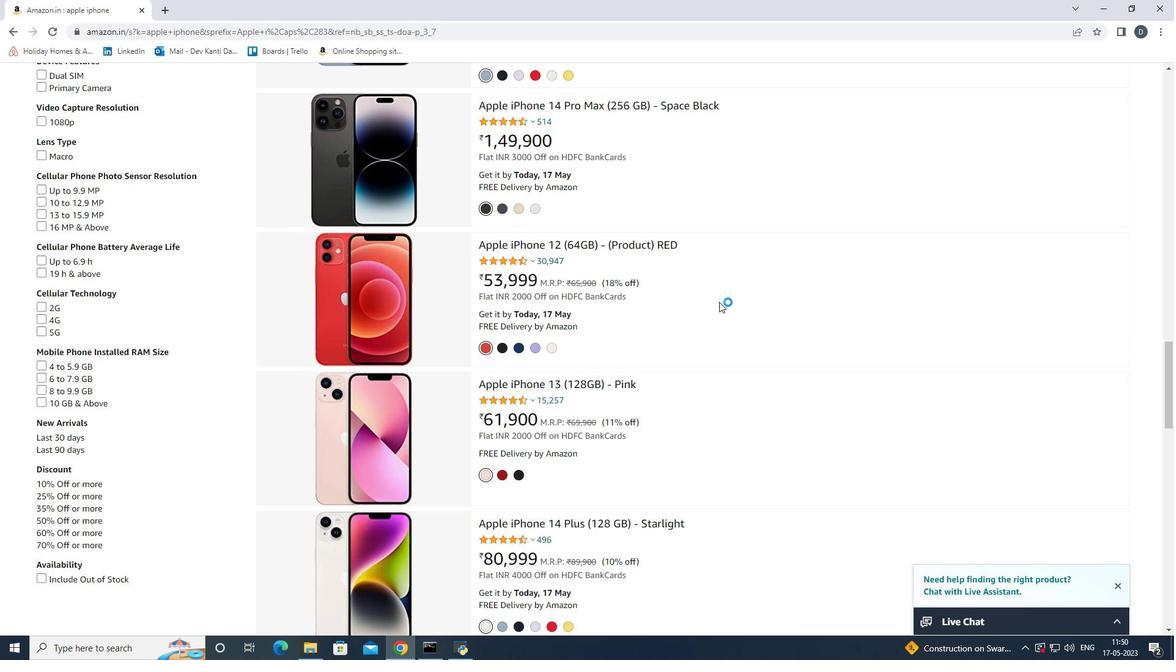 
Action: Mouse scrolled (719, 303) with delta (0, 0)
Screenshot: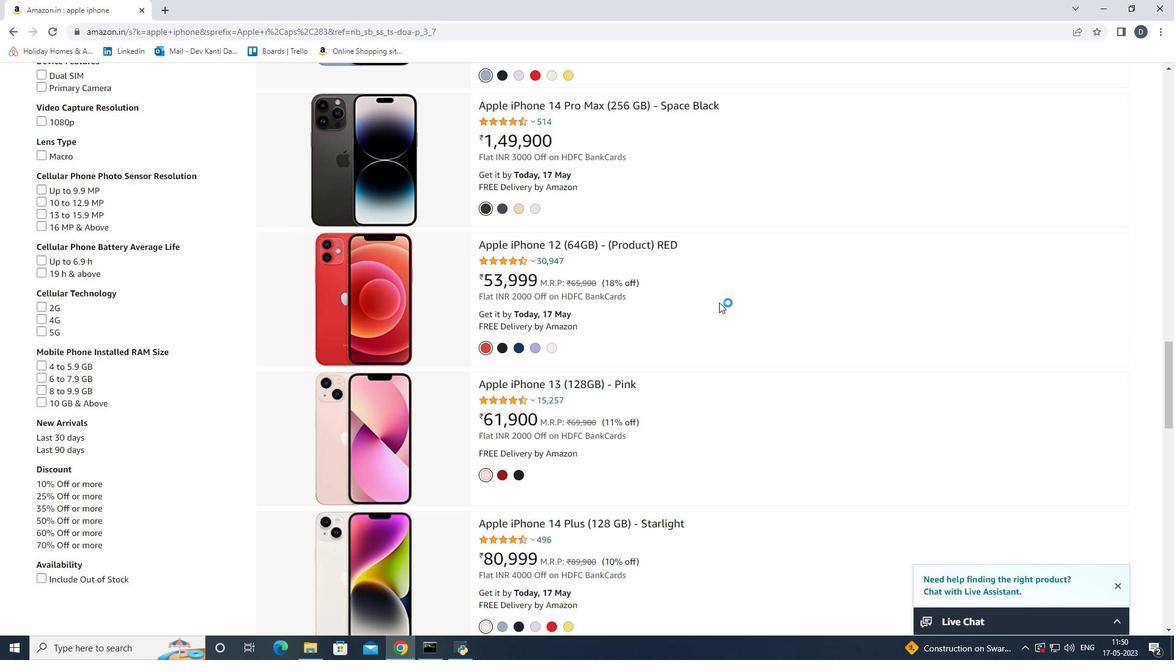 
Action: Mouse scrolled (719, 303) with delta (0, 0)
Screenshot: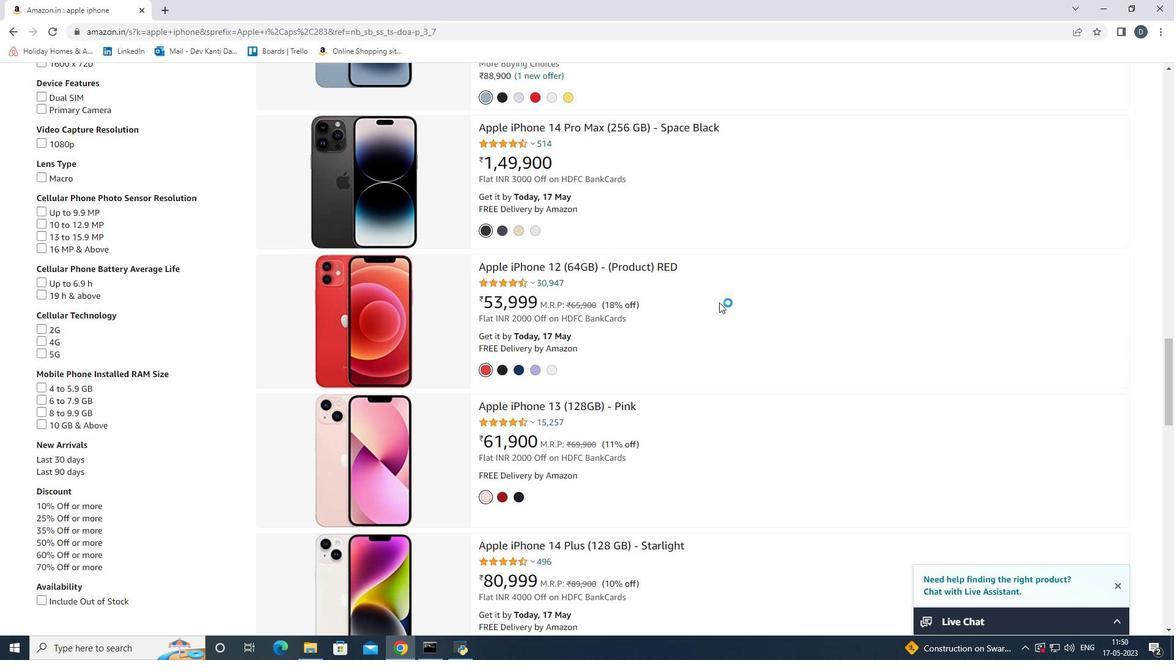 
Action: Mouse scrolled (719, 303) with delta (0, 0)
Screenshot: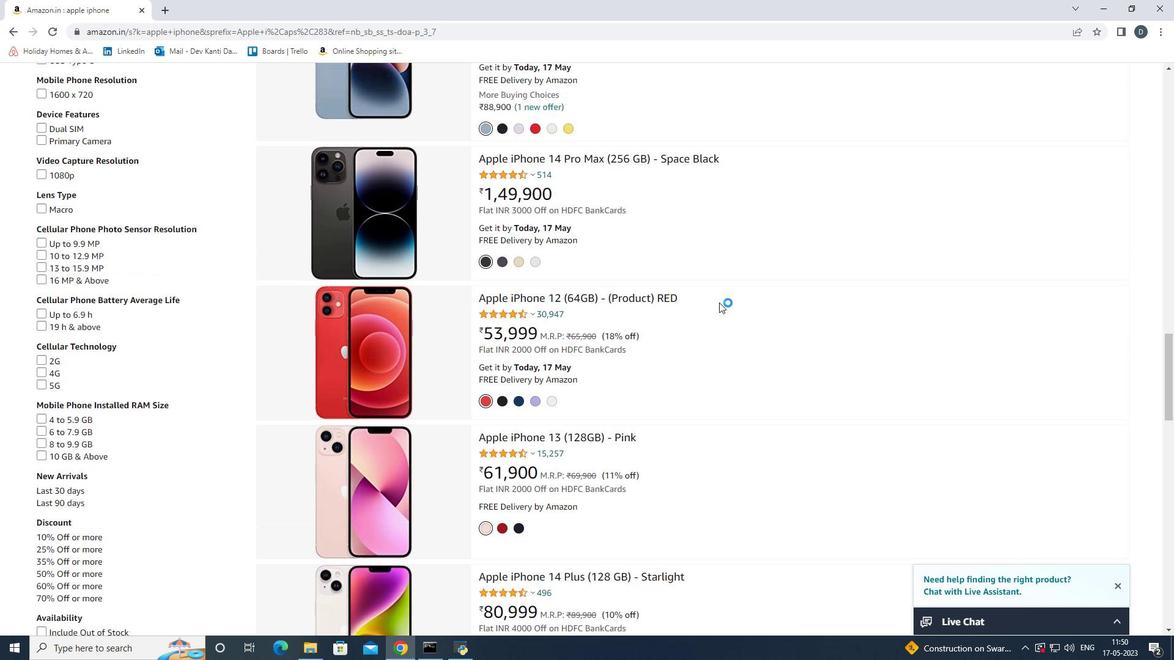 
Action: Mouse scrolled (719, 303) with delta (0, 0)
Screenshot: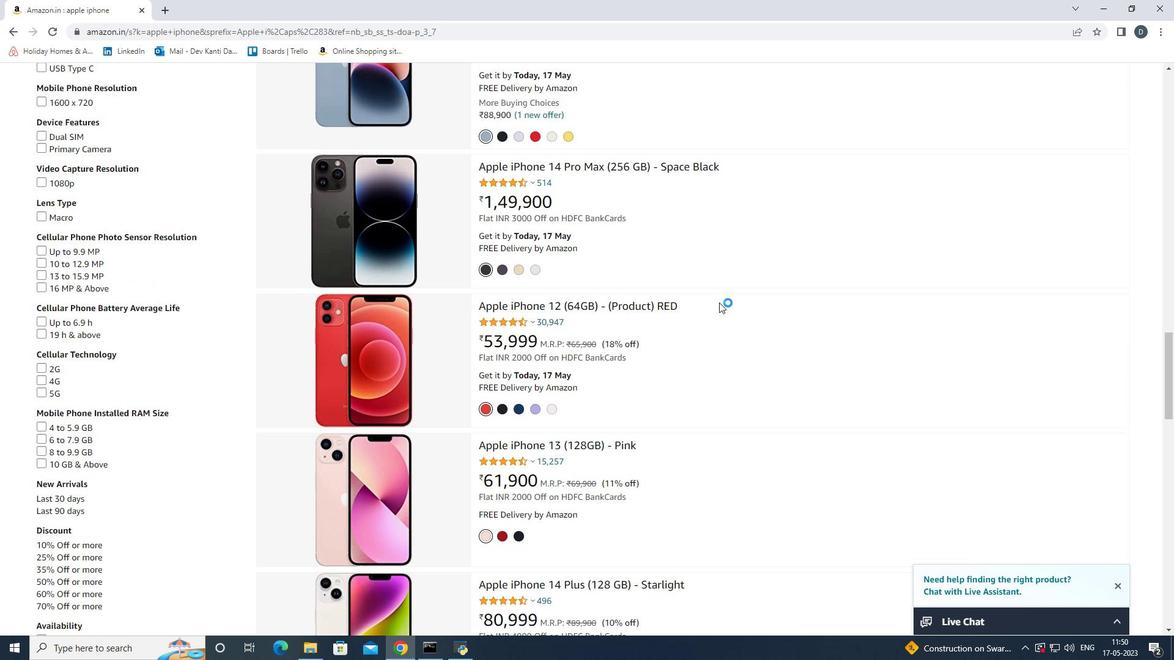 
Action: Mouse scrolled (719, 303) with delta (0, 0)
Screenshot: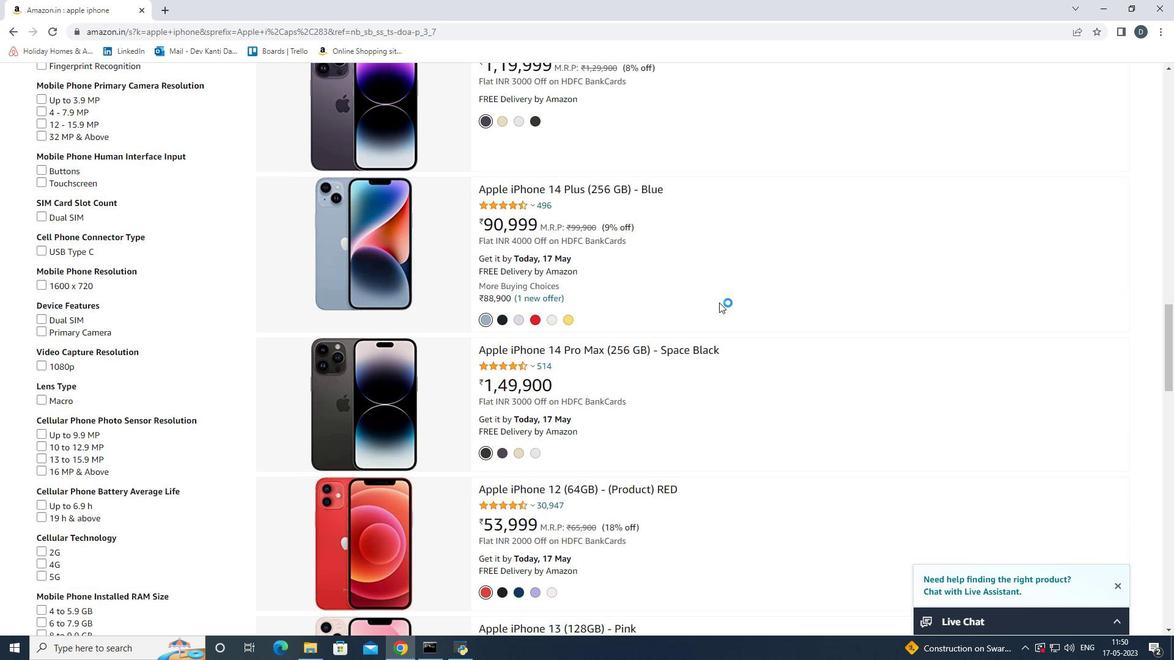 
Action: Mouse scrolled (719, 303) with delta (0, 0)
Screenshot: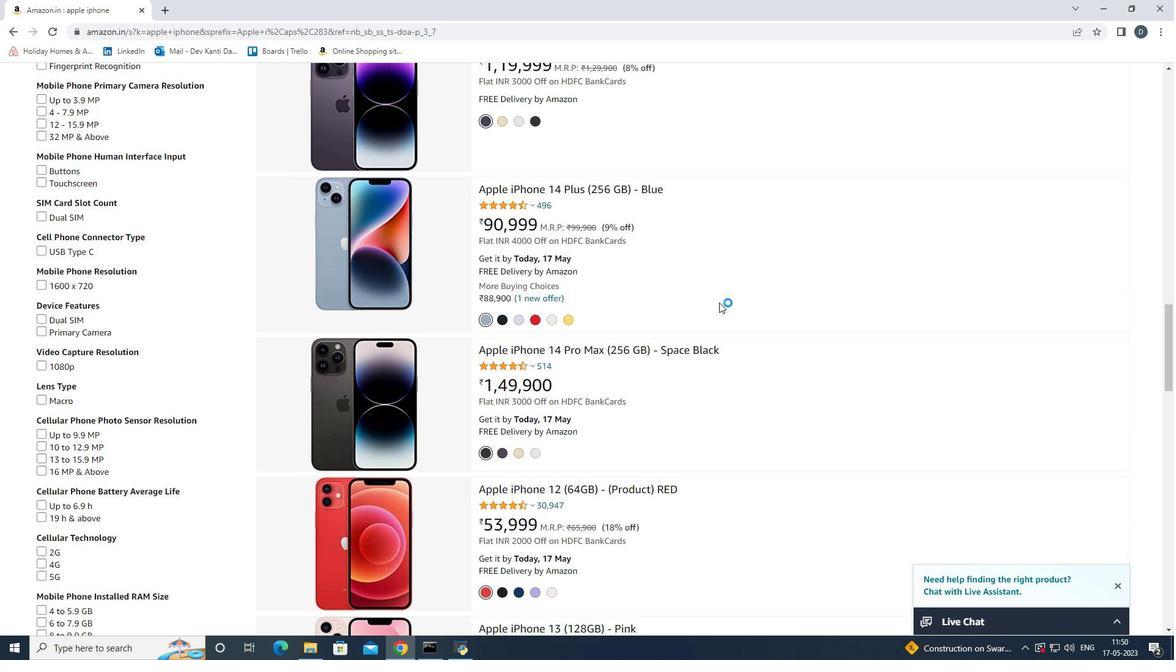 
Action: Mouse scrolled (719, 303) with delta (0, 0)
Screenshot: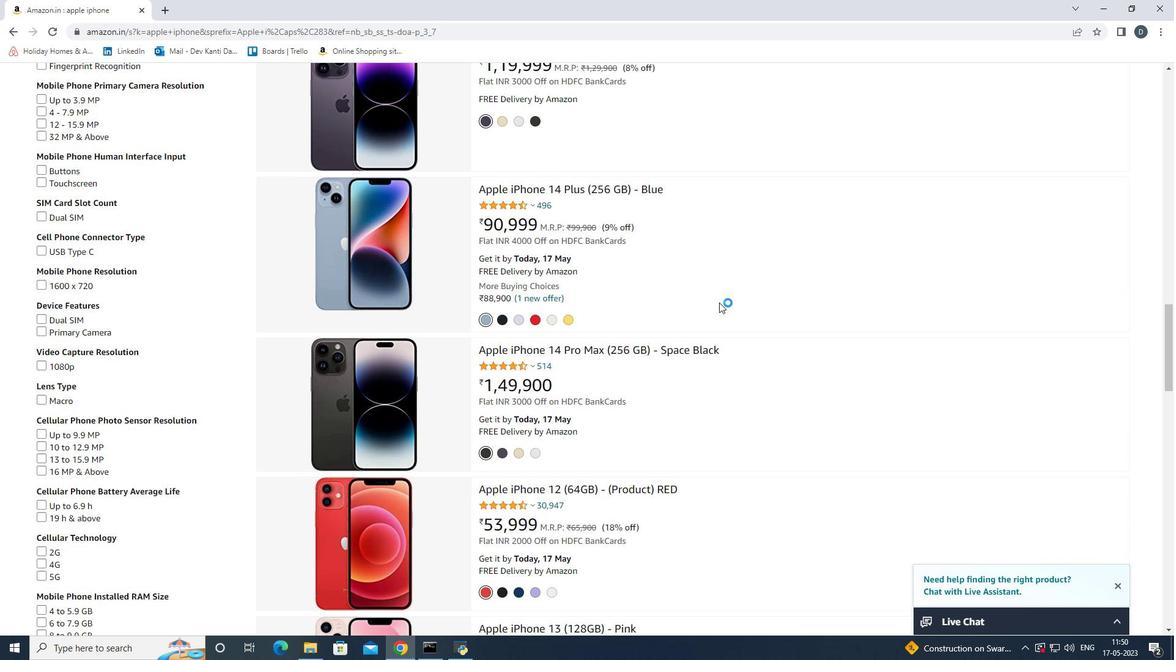 
Action: Mouse scrolled (719, 303) with delta (0, 0)
Screenshot: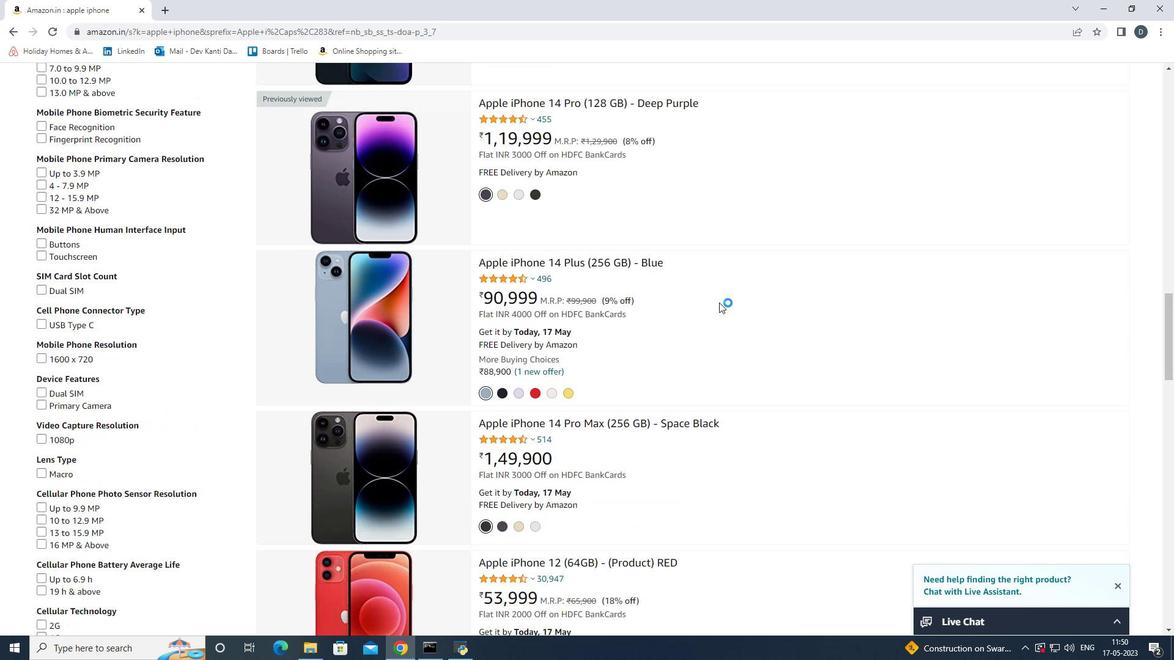 
Action: Mouse scrolled (719, 303) with delta (0, 0)
Screenshot: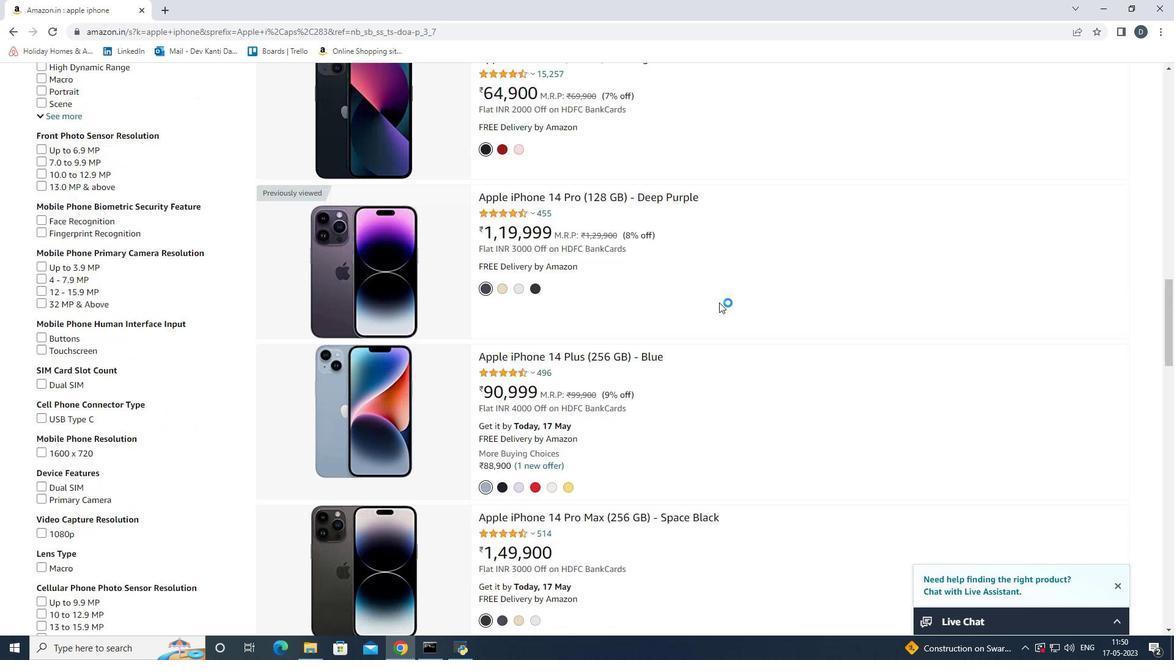 
Action: Mouse scrolled (719, 303) with delta (0, 0)
Screenshot: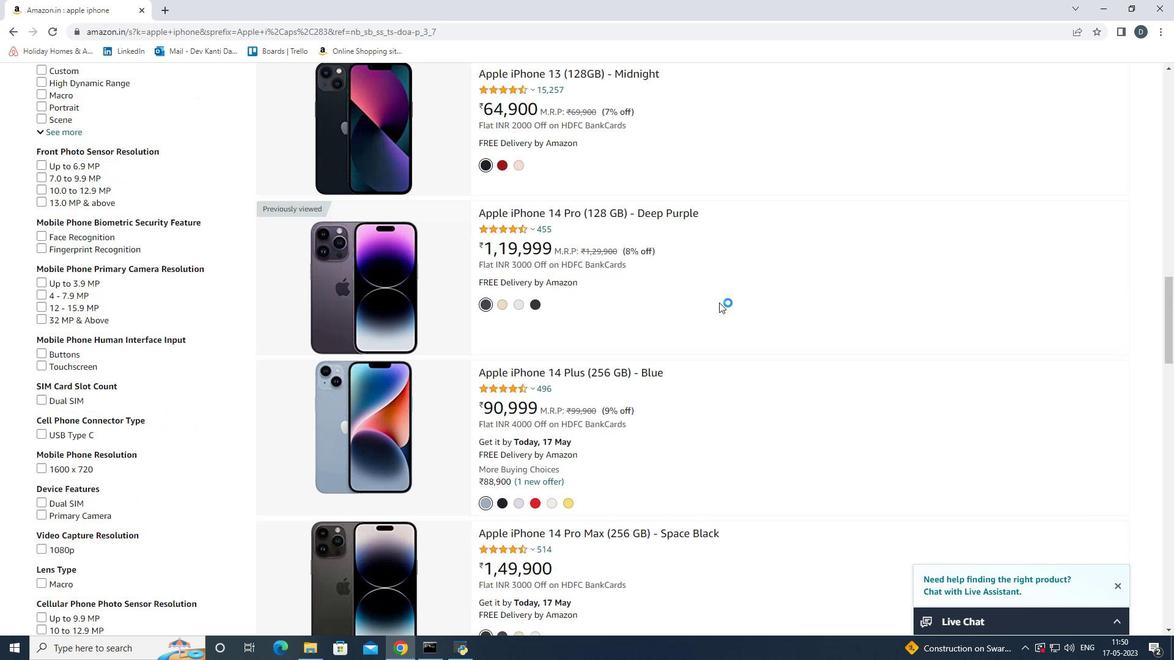 
Action: Mouse moved to (725, 307)
Screenshot: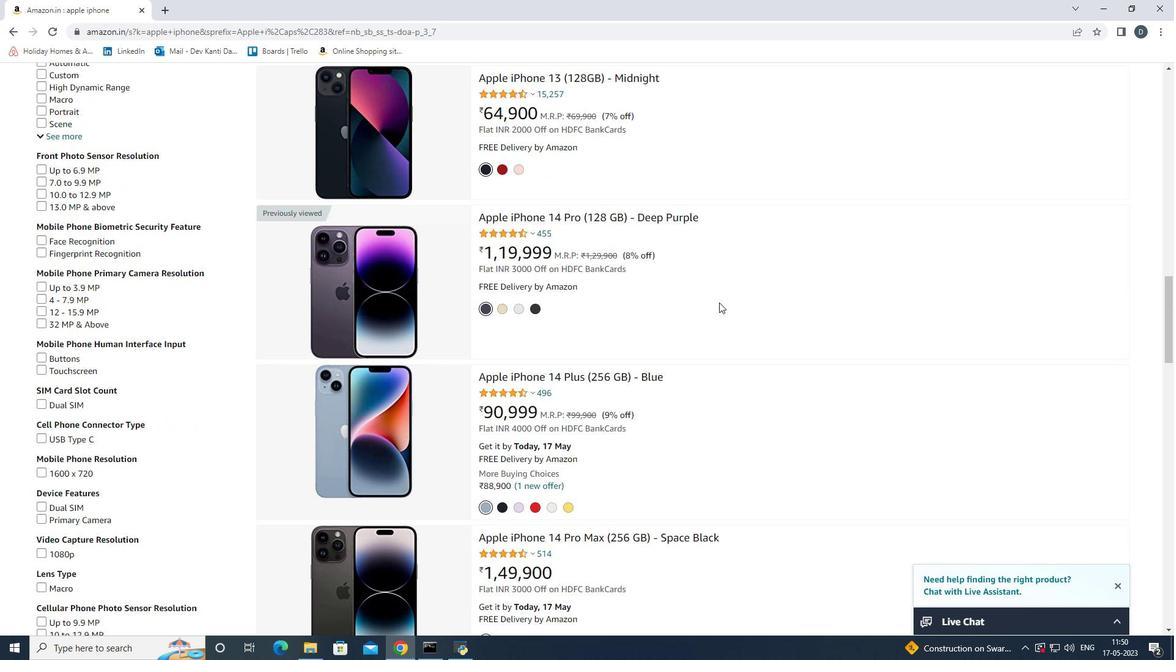 
Action: Mouse scrolled (725, 308) with delta (0, 0)
Screenshot: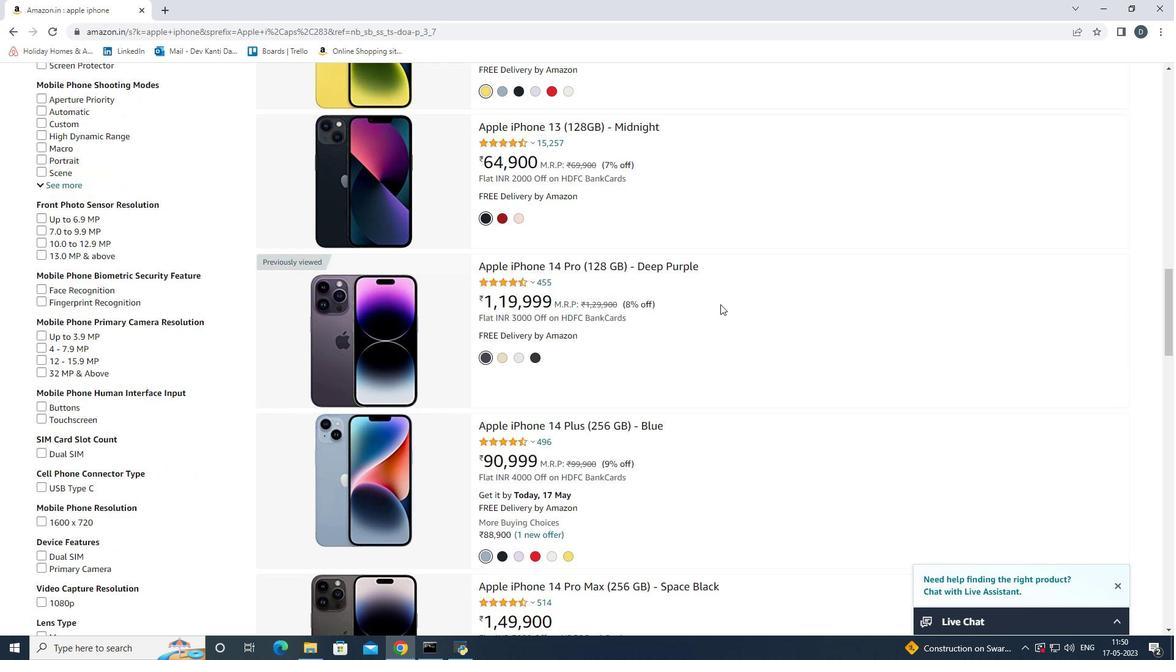 
Action: Mouse scrolled (725, 308) with delta (0, 0)
Screenshot: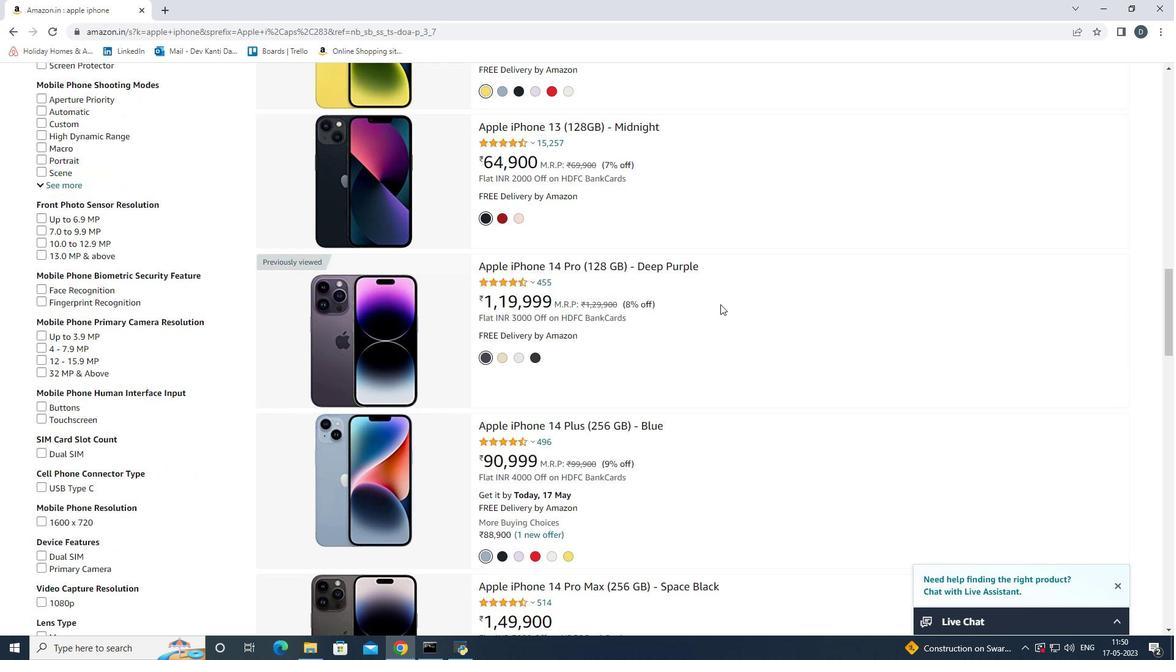 
Action: Mouse scrolled (725, 308) with delta (0, 0)
Screenshot: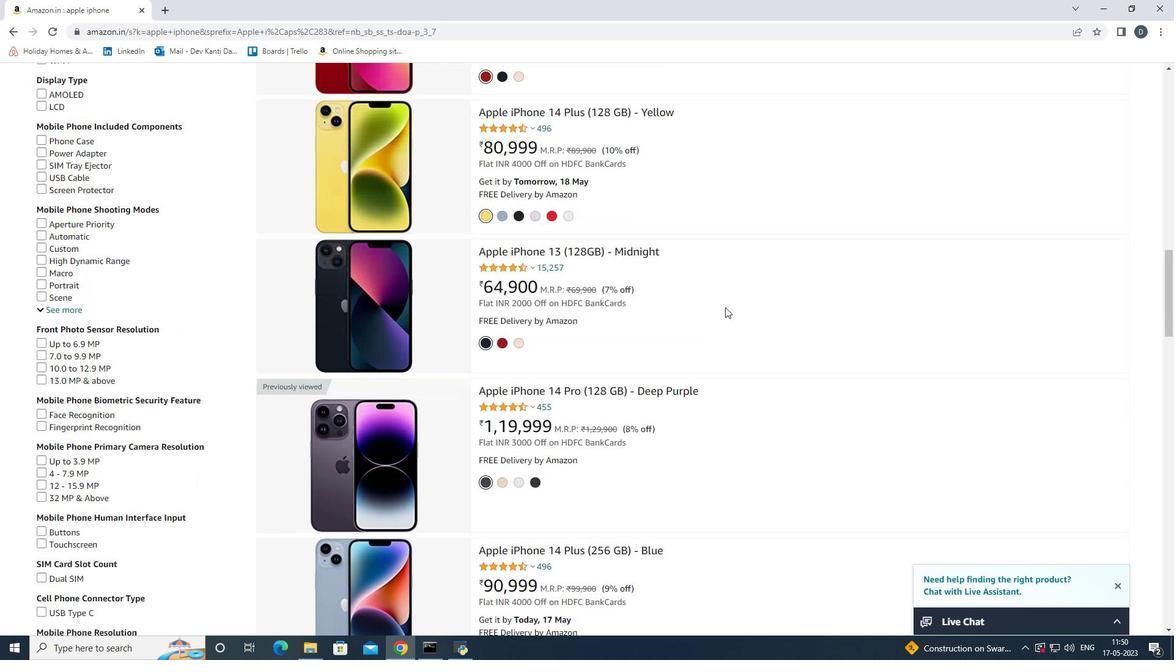 
Action: Mouse moved to (728, 310)
Screenshot: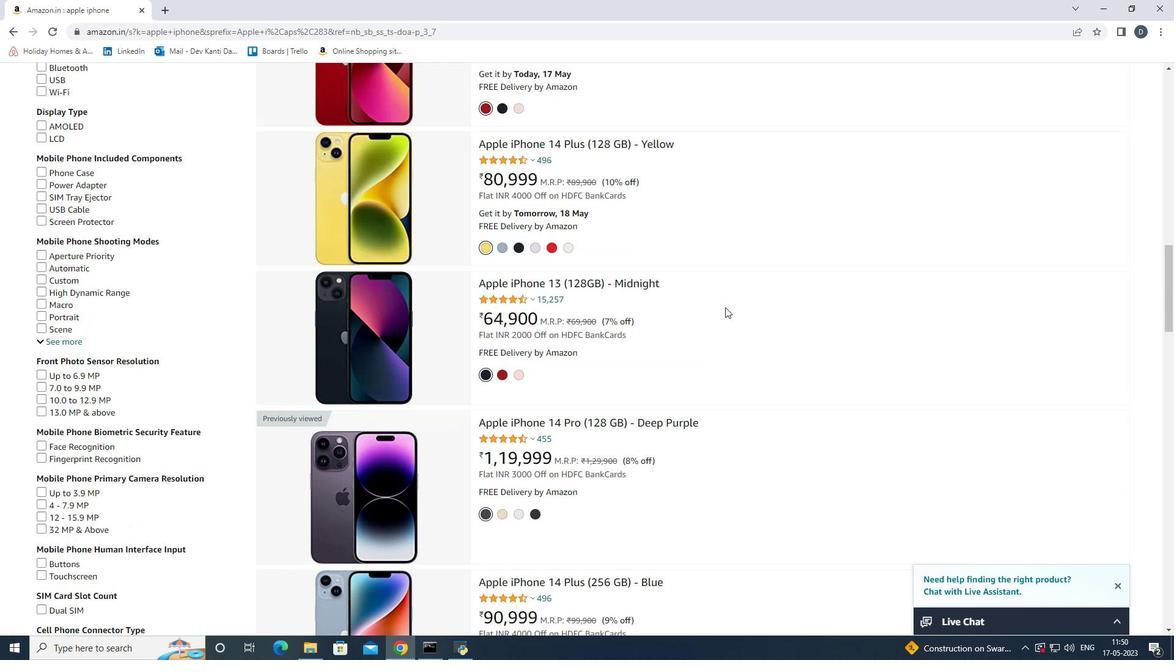
Action: Mouse scrolled (728, 310) with delta (0, 0)
Screenshot: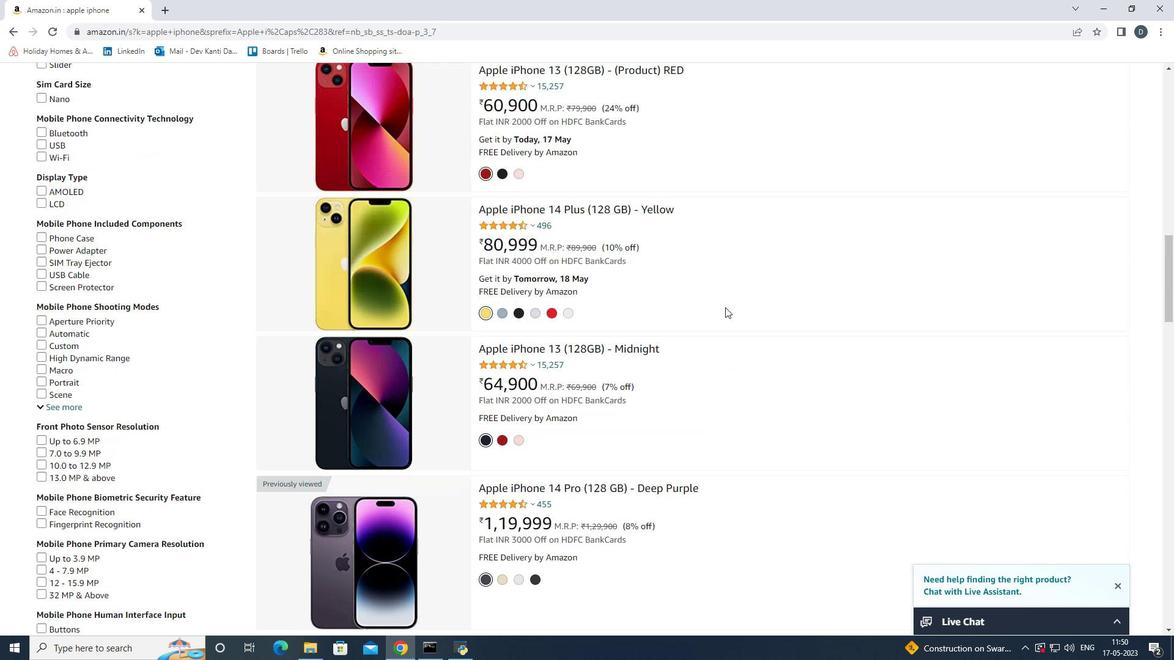 
Action: Mouse moved to (728, 310)
Screenshot: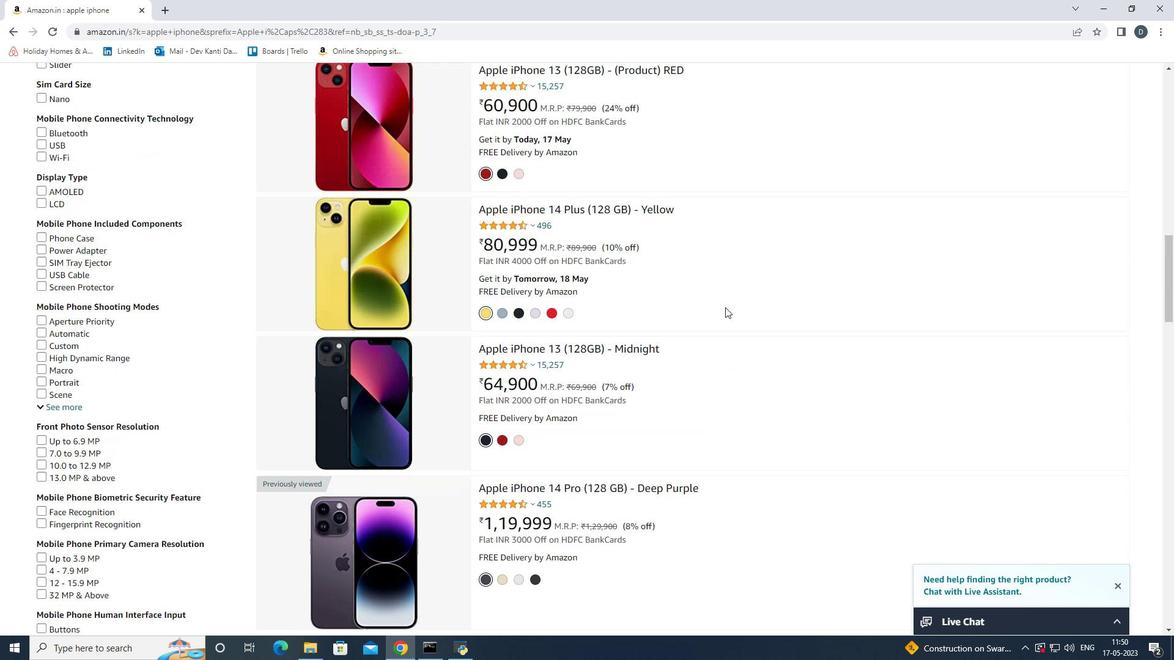 
Action: Mouse scrolled (728, 310) with delta (0, 0)
Screenshot: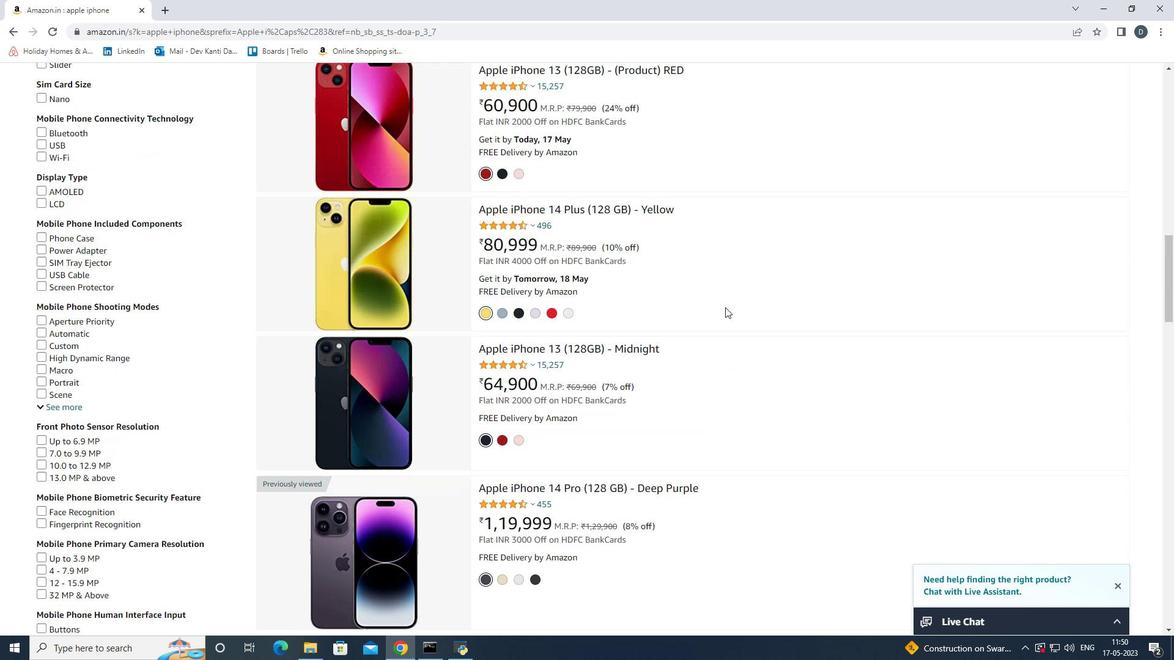 
Action: Mouse scrolled (728, 310) with delta (0, 0)
Screenshot: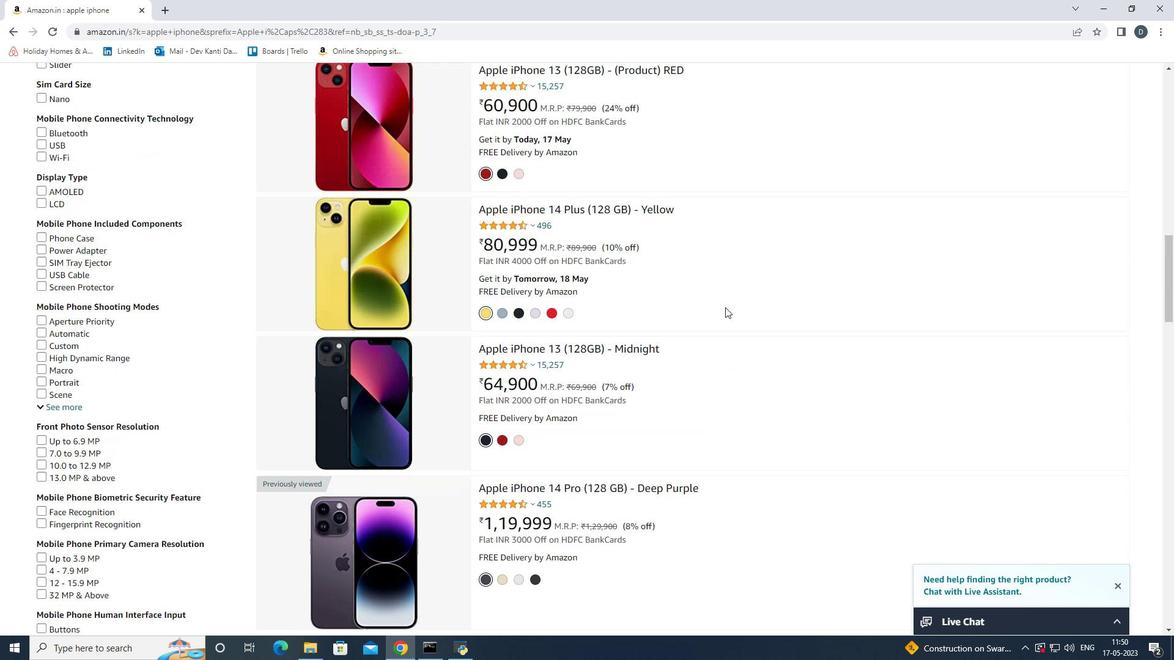
Action: Mouse moved to (733, 313)
Screenshot: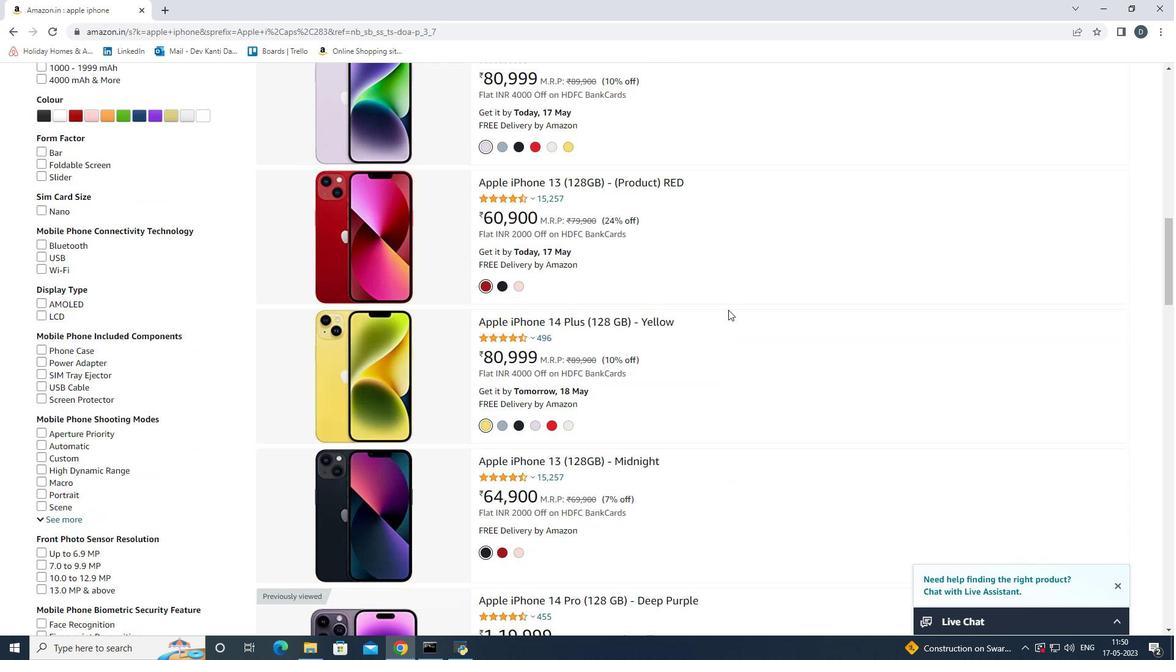 
Action: Mouse scrolled (733, 313) with delta (0, 0)
Screenshot: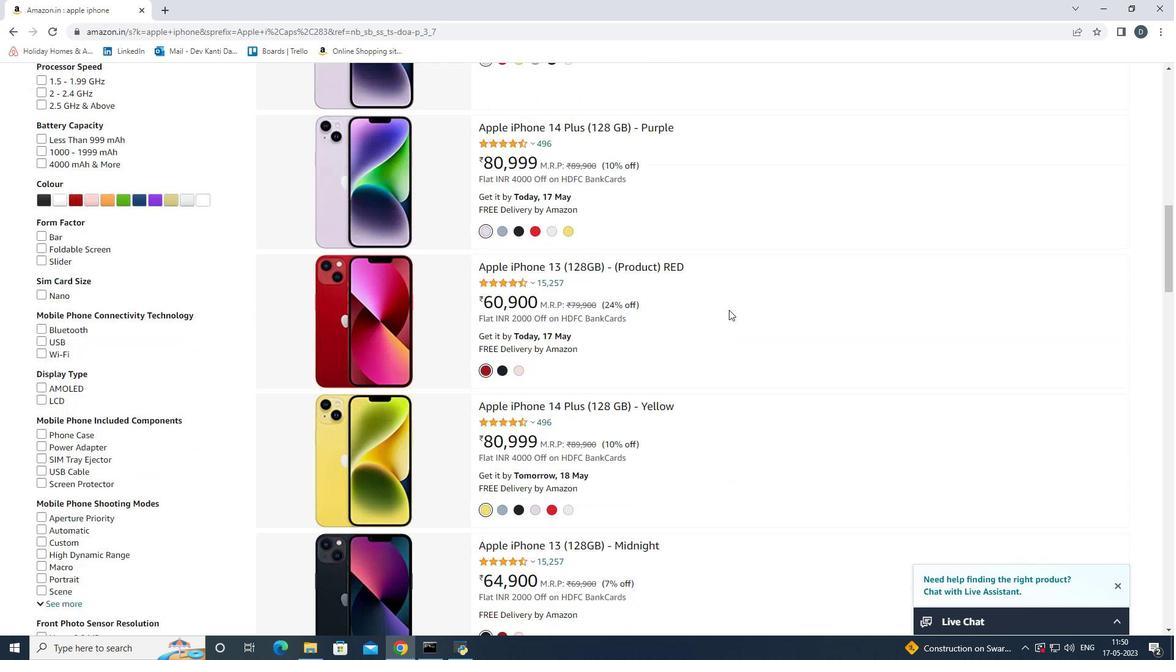 
Action: Mouse scrolled (733, 313) with delta (0, 0)
Screenshot: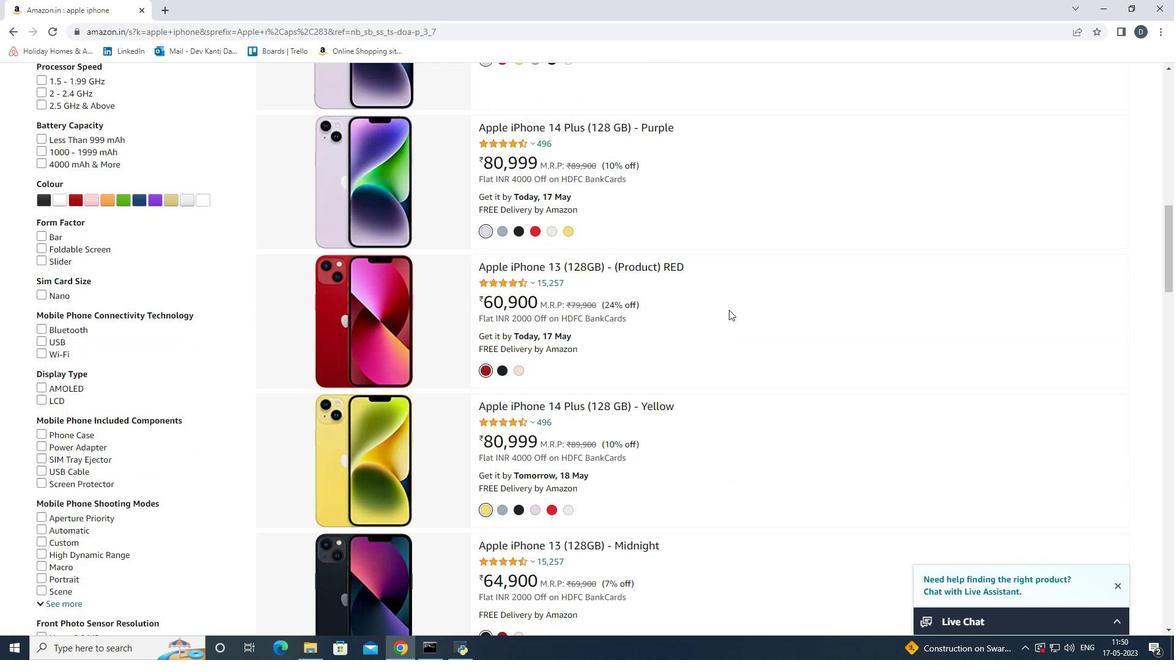 
Action: Mouse scrolled (733, 313) with delta (0, 0)
Screenshot: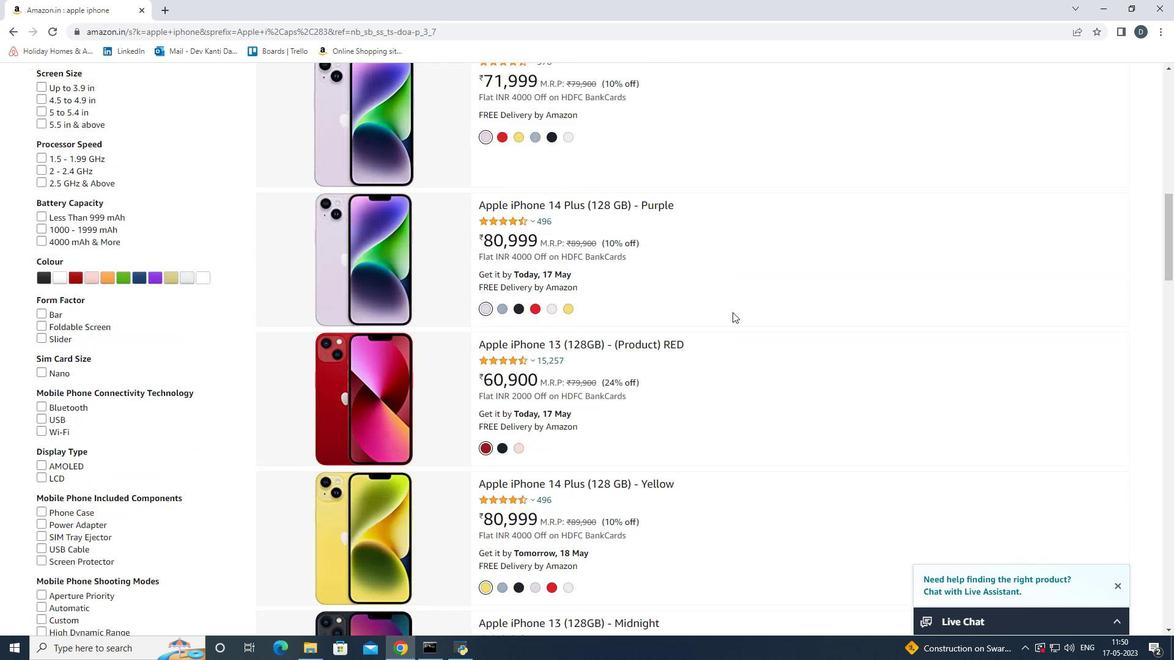 
Action: Mouse scrolled (733, 313) with delta (0, 0)
Screenshot: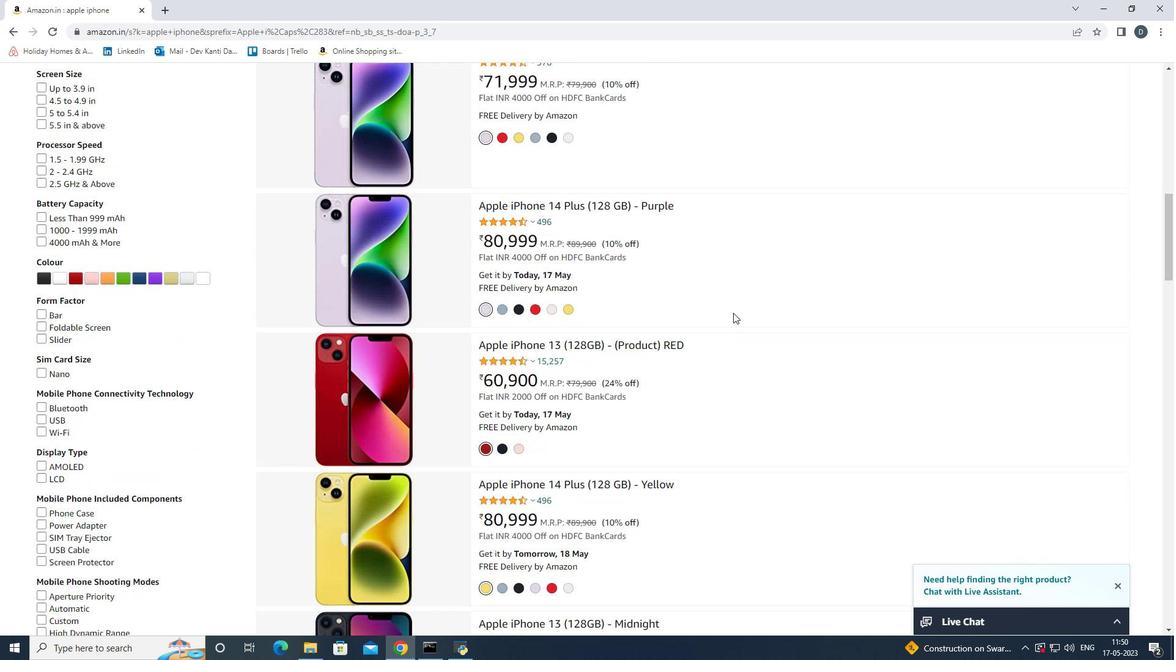 
Action: Mouse scrolled (733, 313) with delta (0, 0)
Screenshot: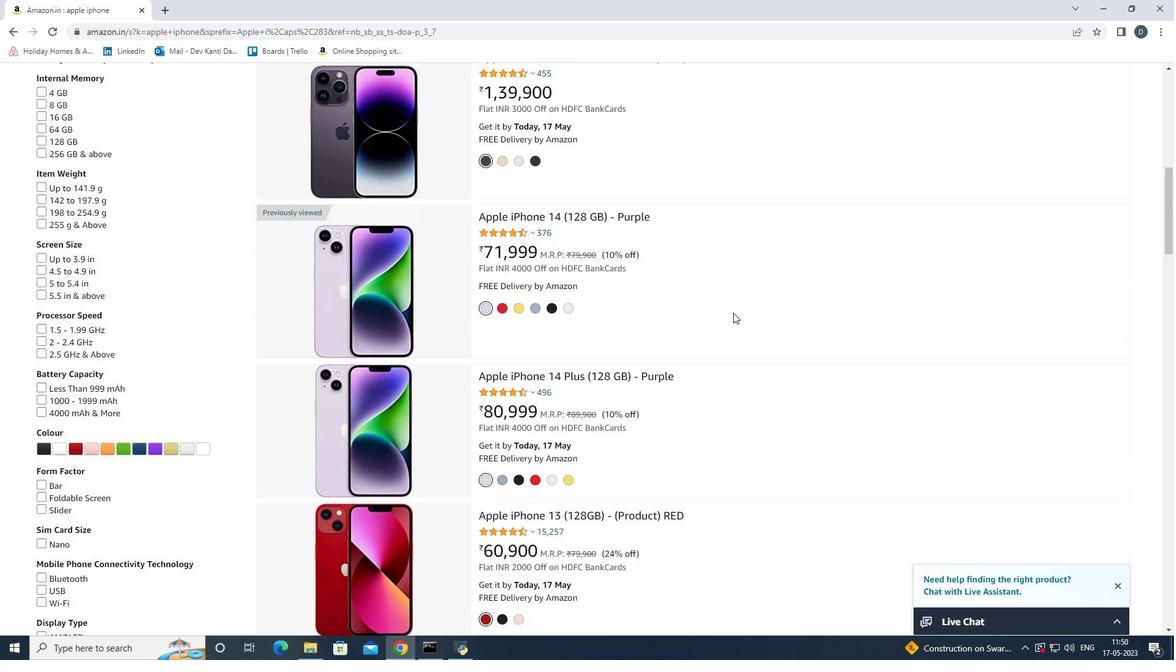 
Action: Mouse scrolled (733, 313) with delta (0, 0)
Screenshot: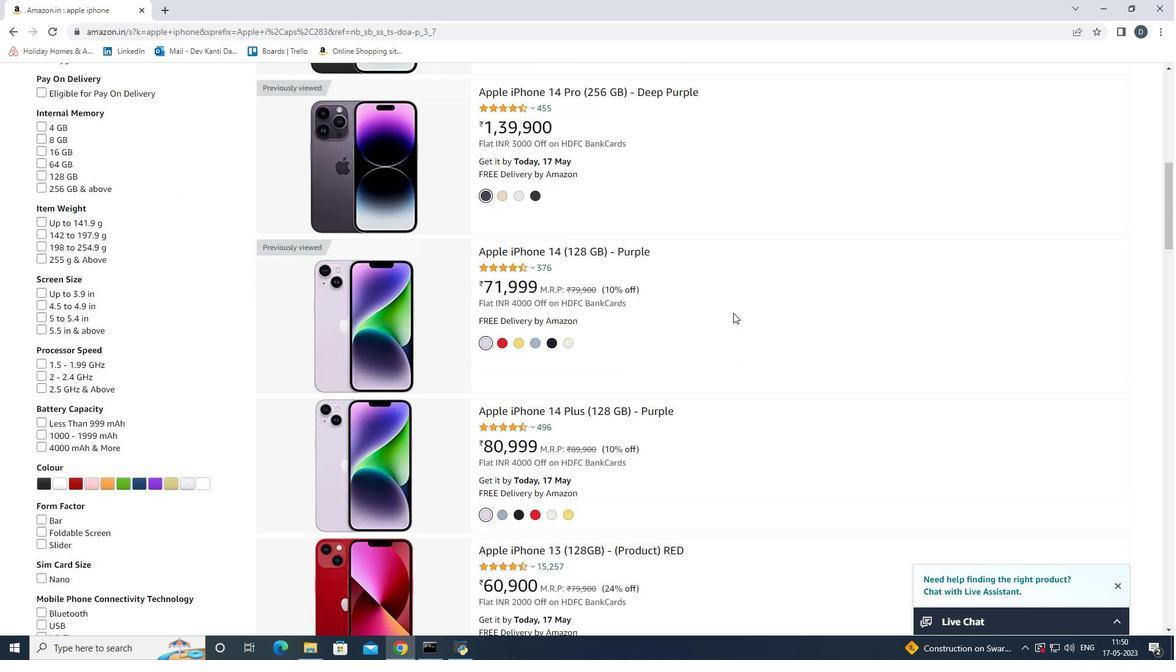 
Action: Mouse scrolled (733, 313) with delta (0, 0)
Screenshot: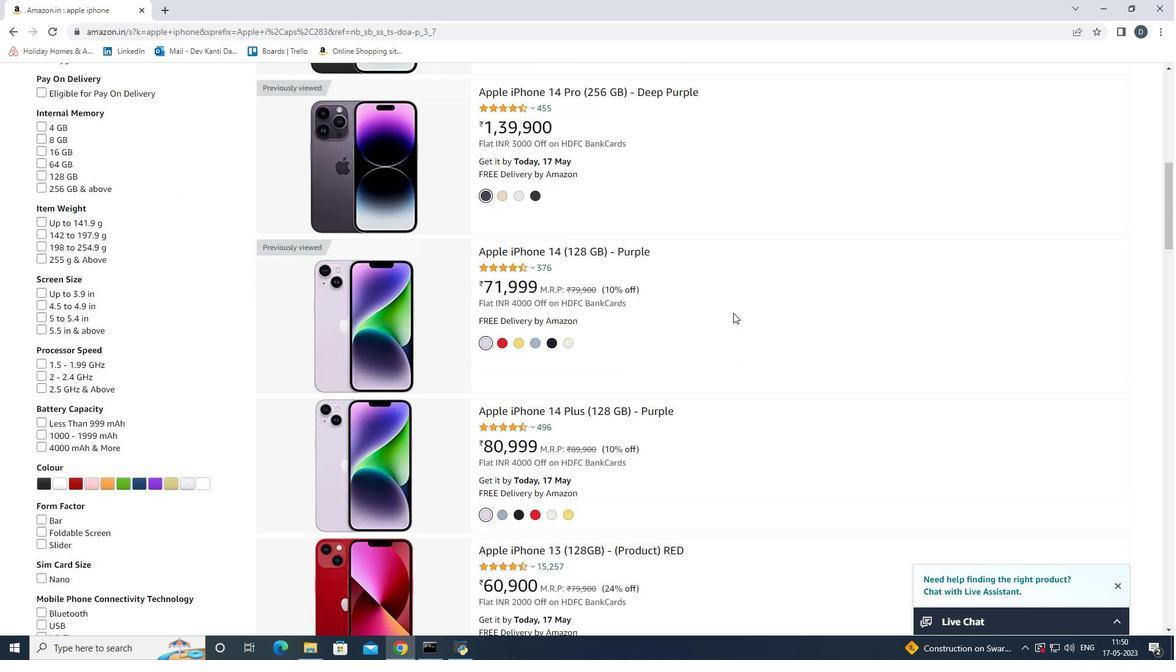 
Action: Mouse scrolled (733, 313) with delta (0, 0)
Screenshot: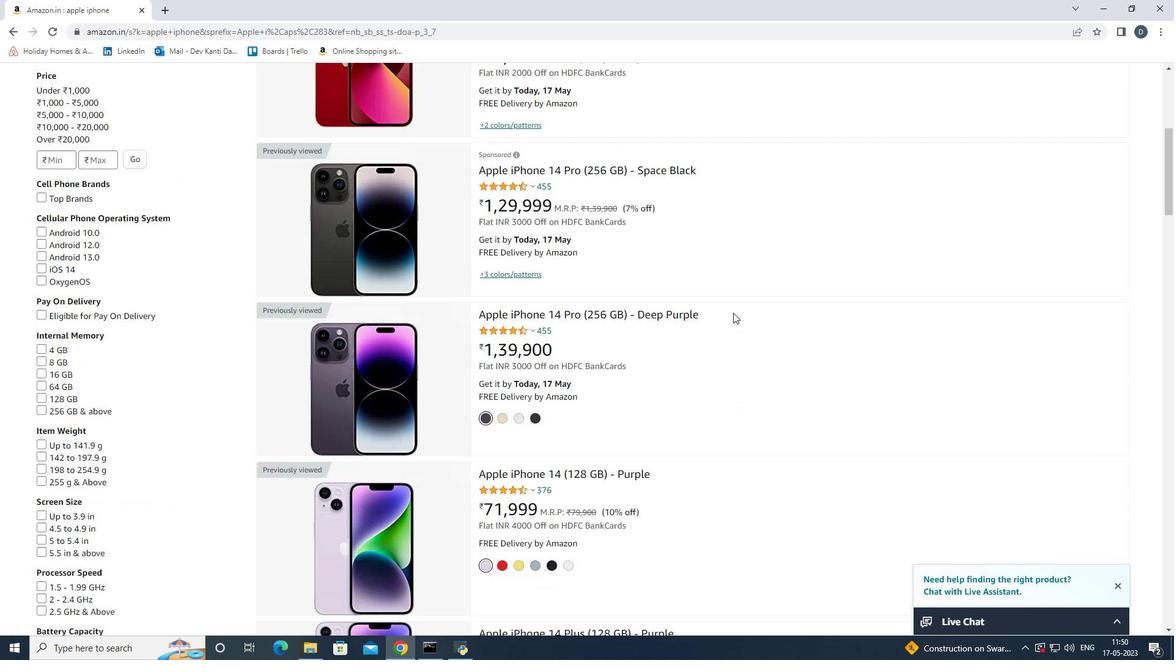 
Action: Mouse scrolled (733, 313) with delta (0, 0)
Screenshot: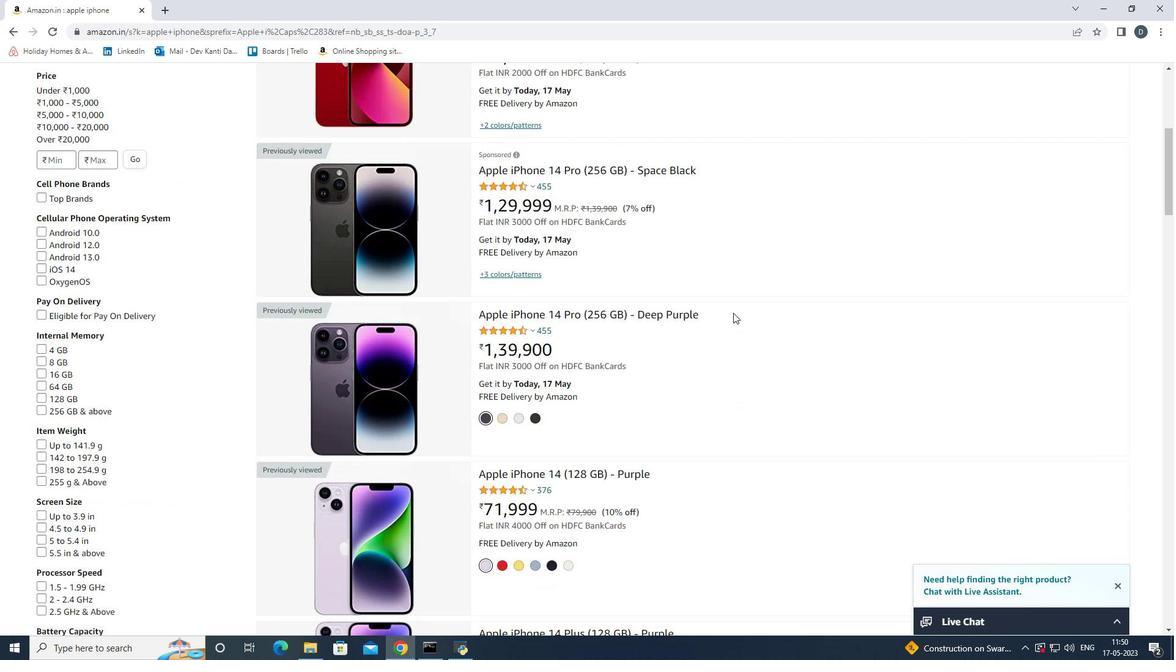 
Action: Mouse scrolled (733, 313) with delta (0, 0)
Screenshot: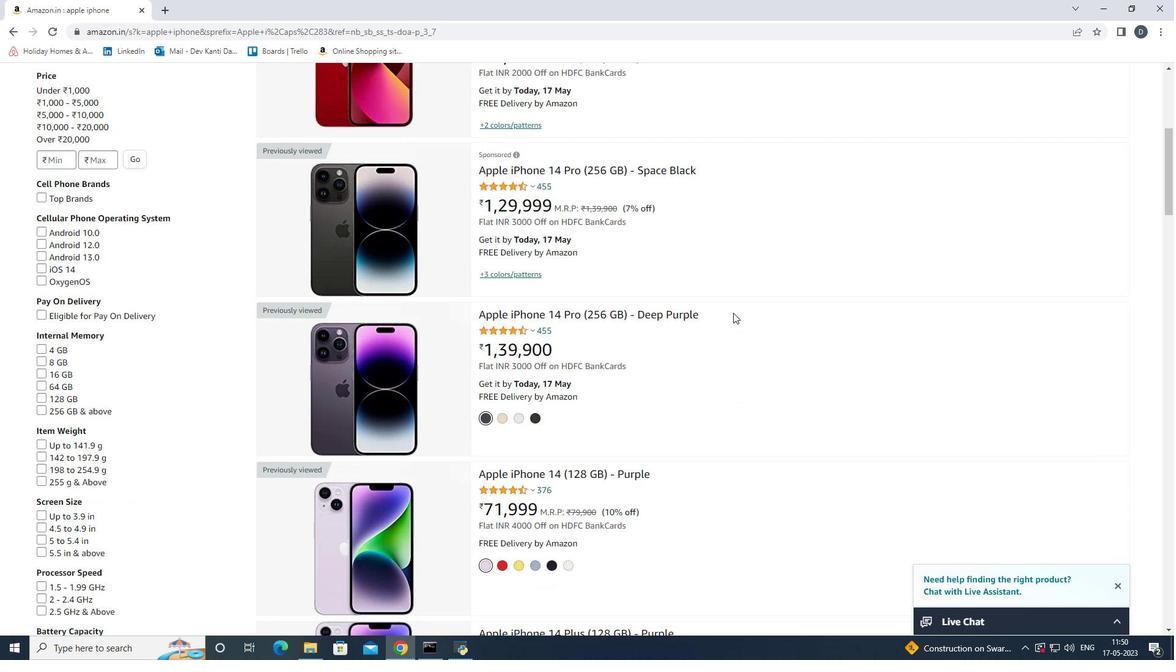 
Action: Mouse scrolled (733, 313) with delta (0, 0)
Screenshot: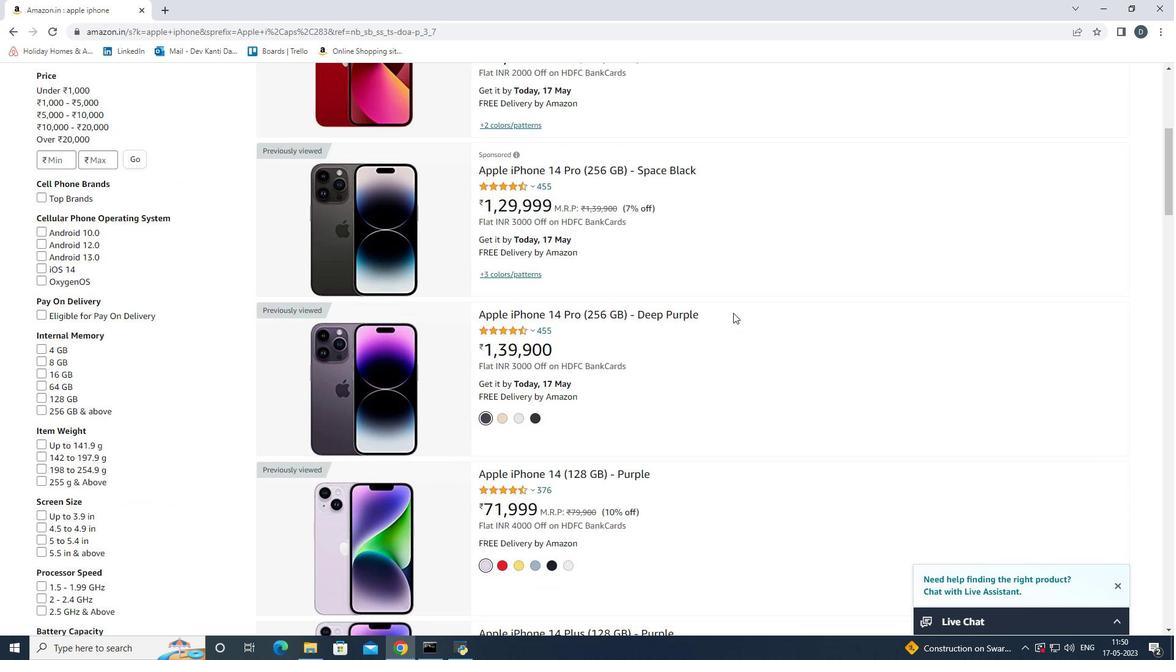 
Action: Mouse scrolled (733, 313) with delta (0, 0)
Screenshot: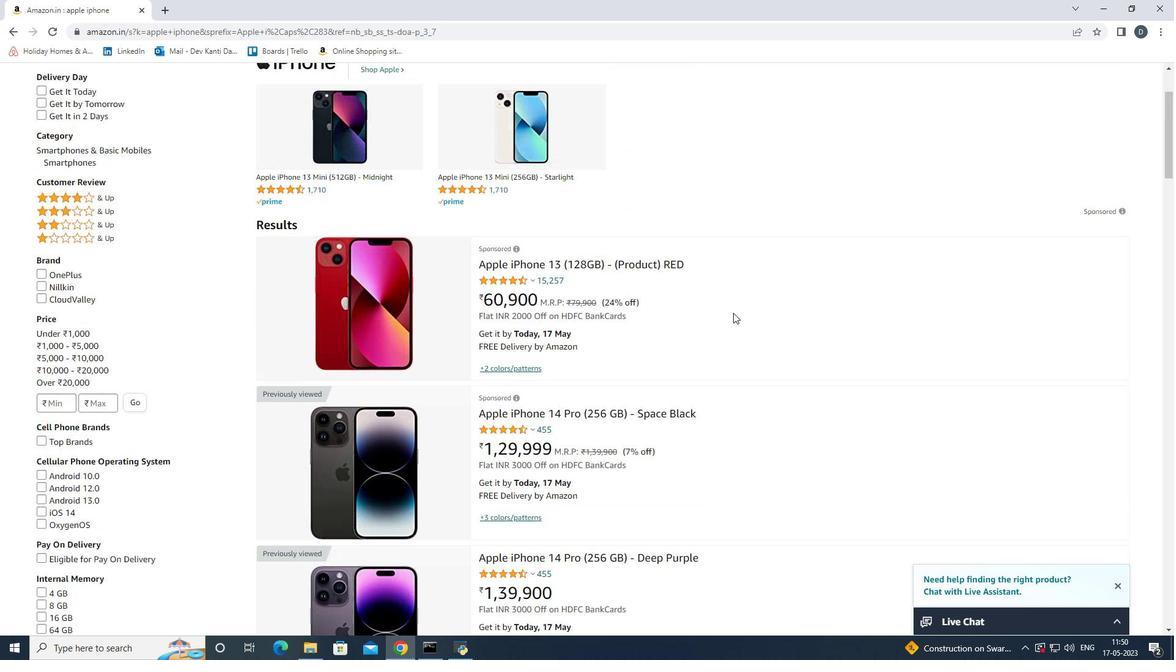 
Action: Mouse scrolled (733, 313) with delta (0, 0)
Screenshot: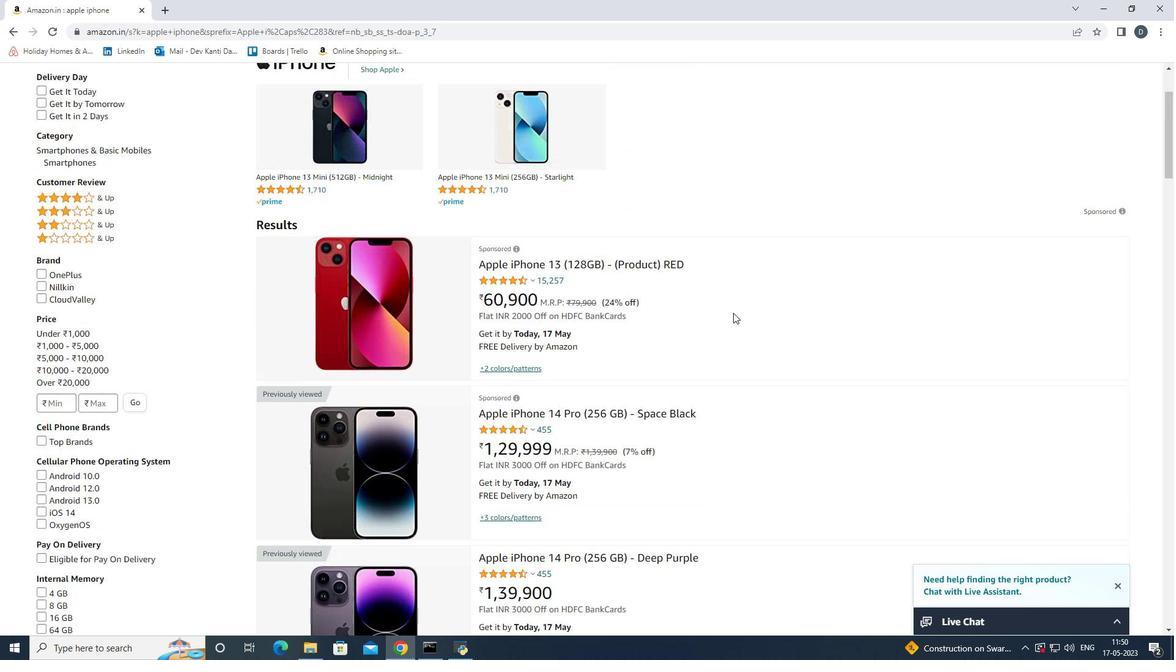 
Action: Mouse scrolled (733, 313) with delta (0, 0)
Screenshot: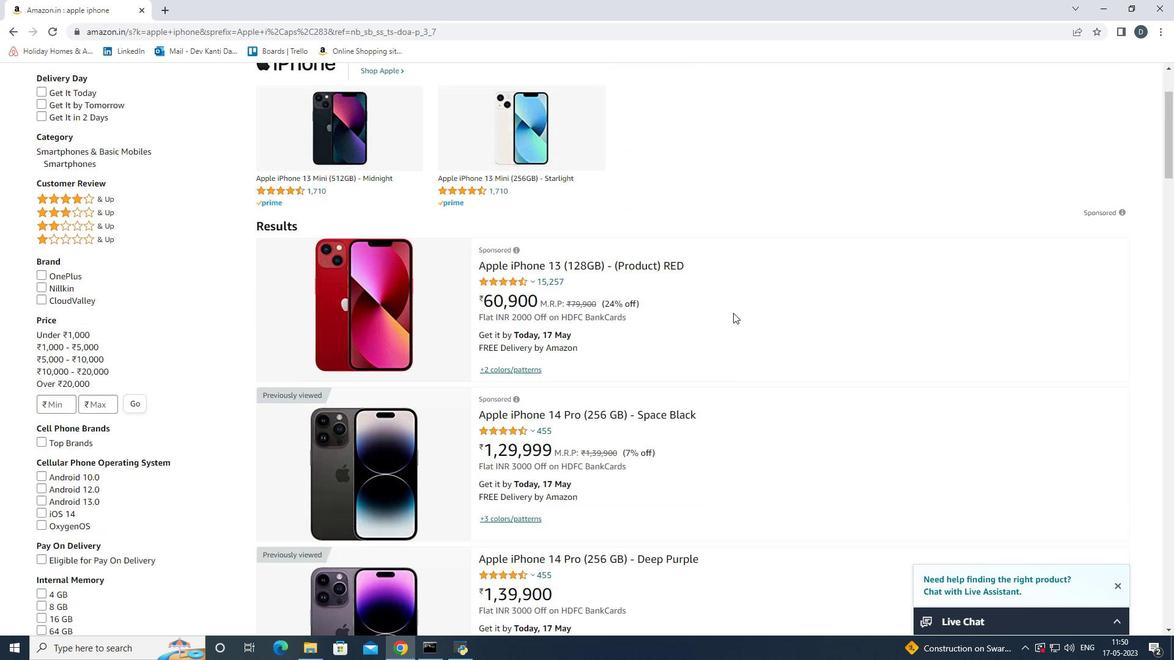 
Action: Mouse moved to (1089, 129)
Screenshot: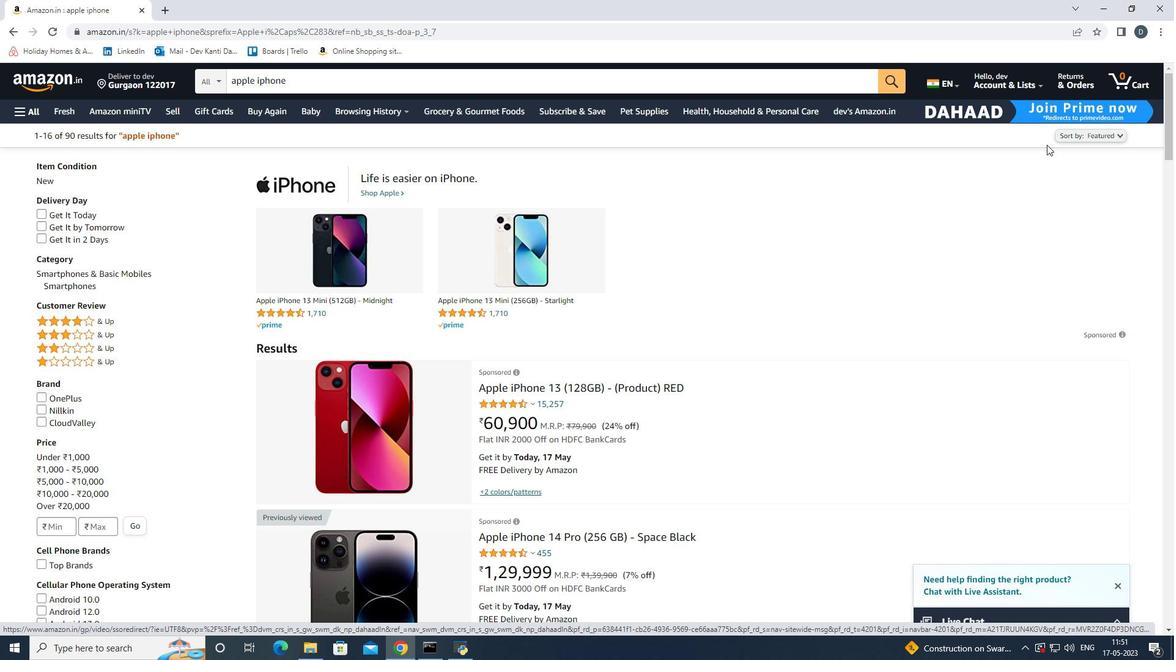 
Action: Mouse pressed left at (1089, 129)
Screenshot: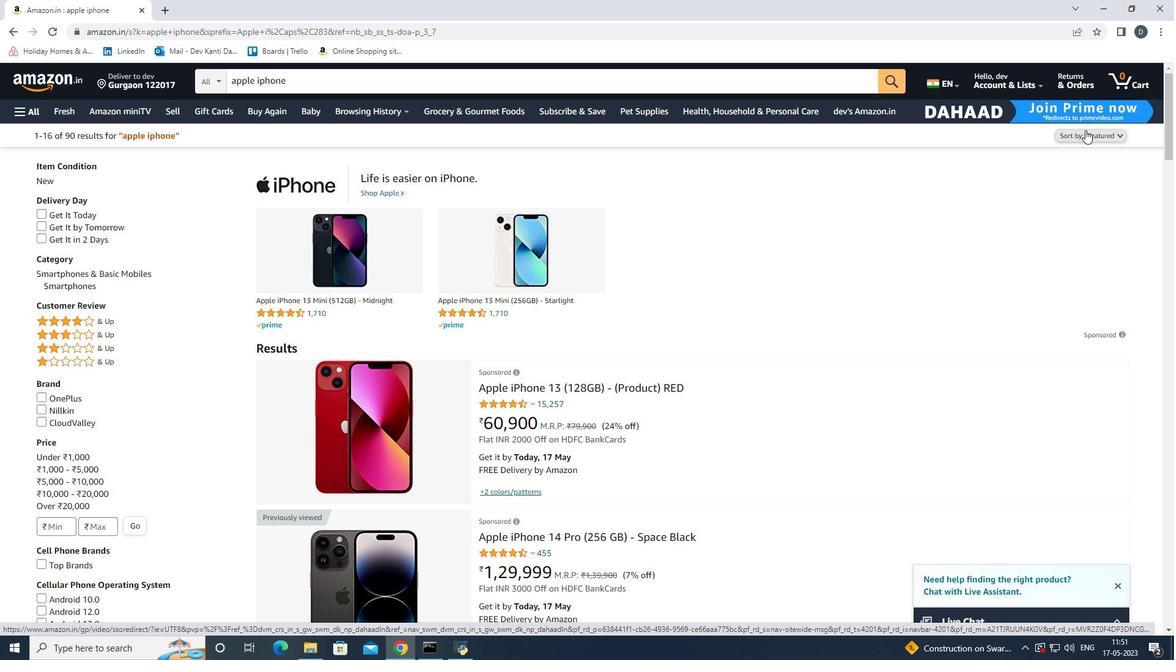 
Action: Mouse moved to (1097, 179)
Screenshot: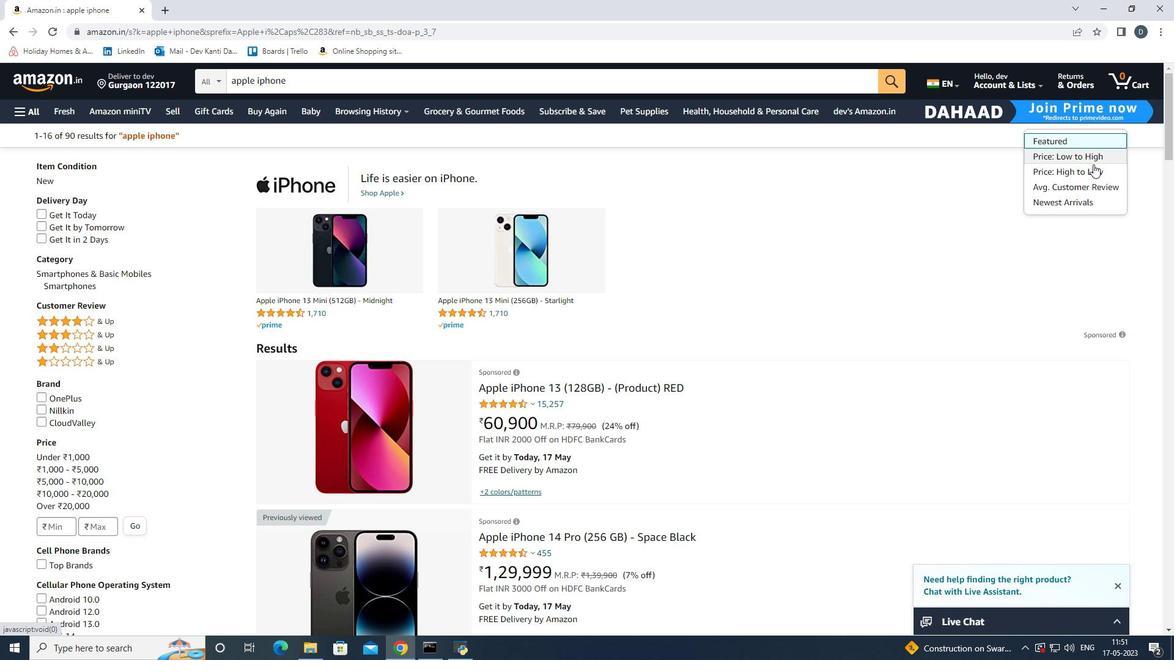 
Action: Mouse pressed left at (1097, 179)
Screenshot: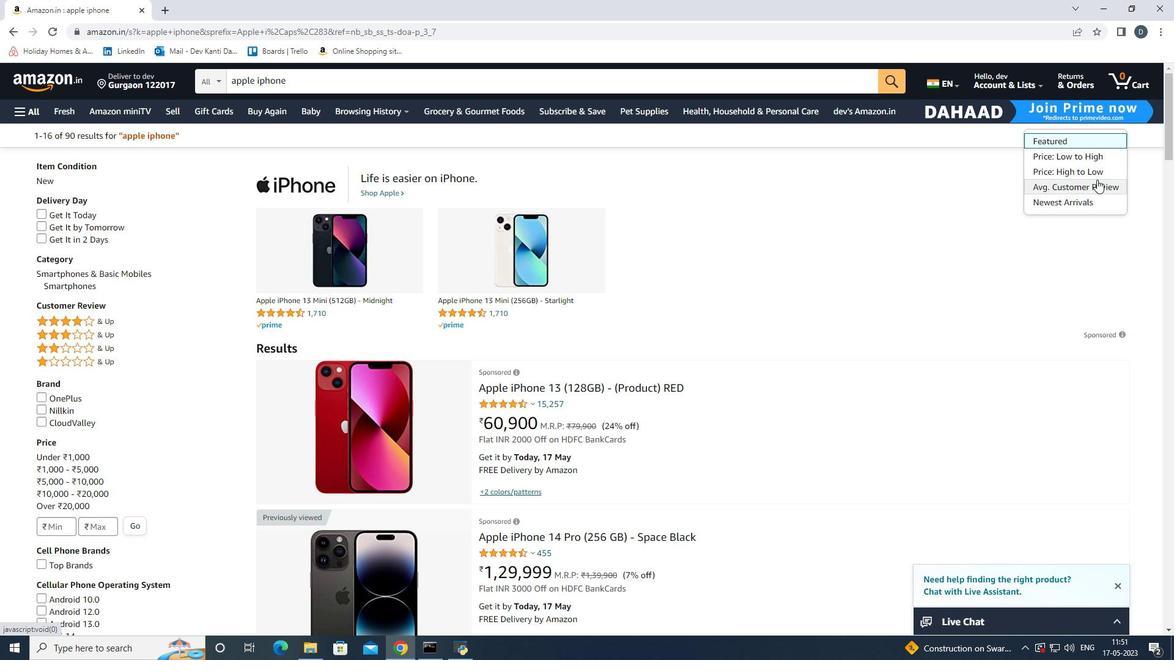 
Action: Mouse moved to (849, 419)
Screenshot: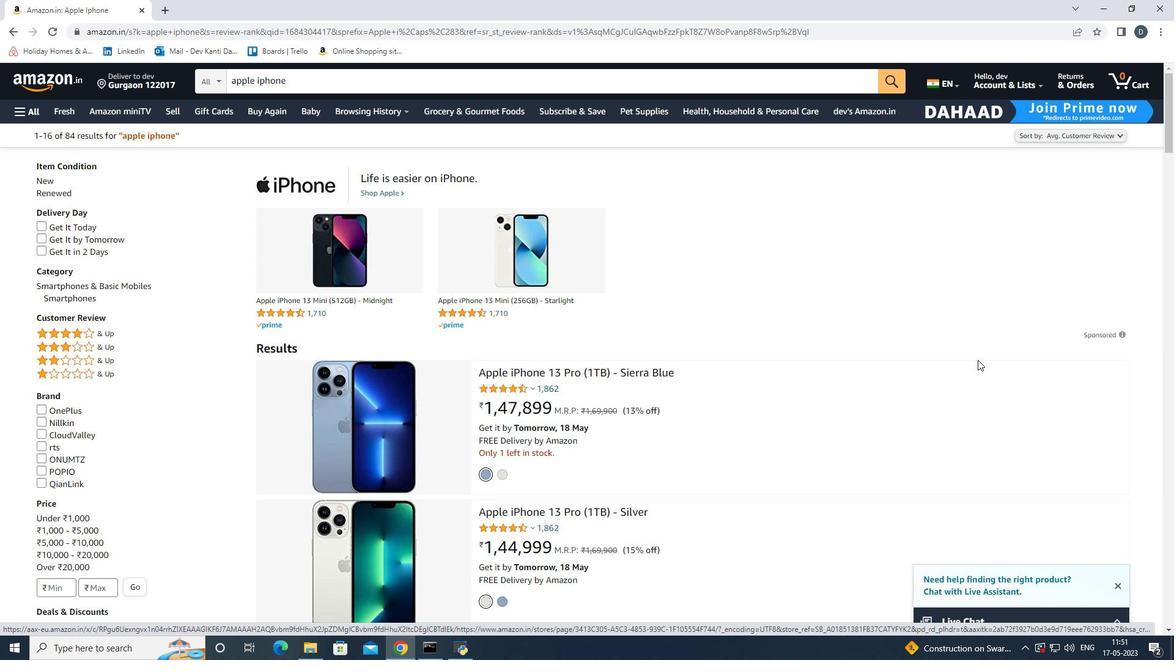 
Action: Mouse scrolled (849, 419) with delta (0, 0)
Screenshot: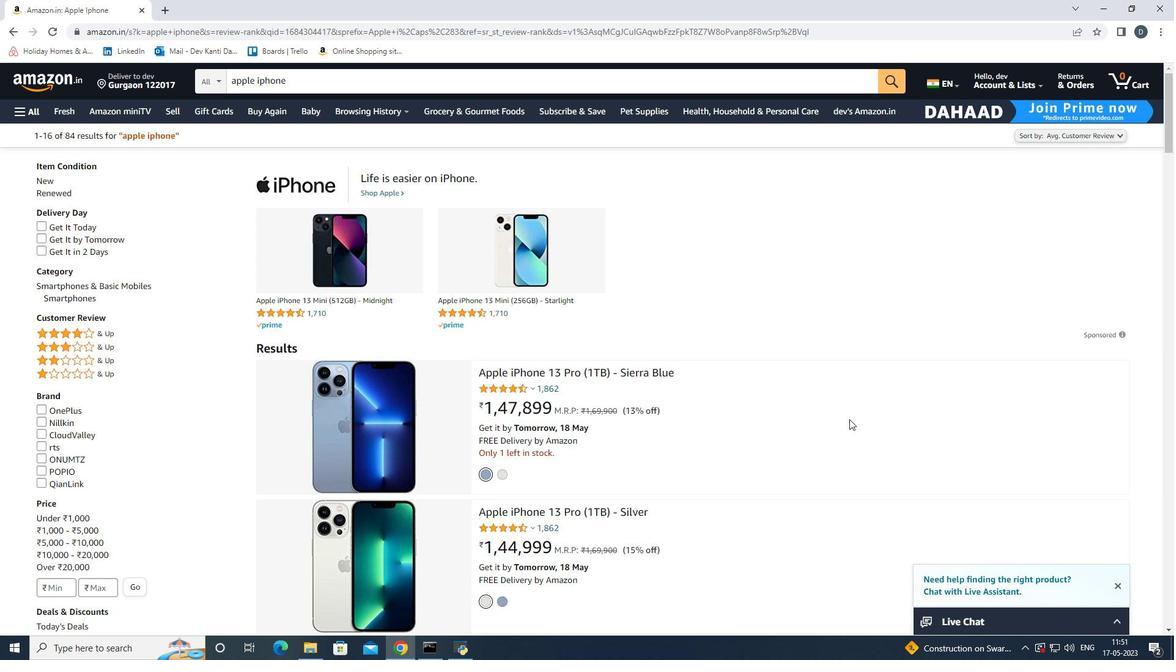 
Action: Mouse scrolled (849, 419) with delta (0, 0)
Screenshot: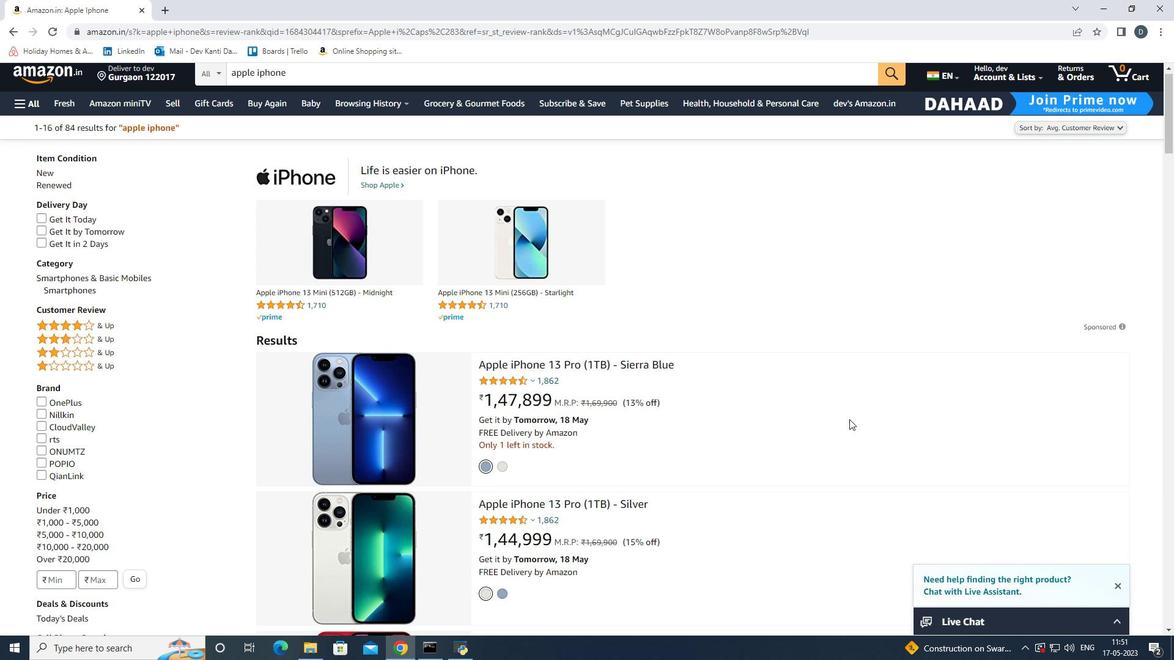 
Action: Mouse scrolled (849, 419) with delta (0, 0)
Screenshot: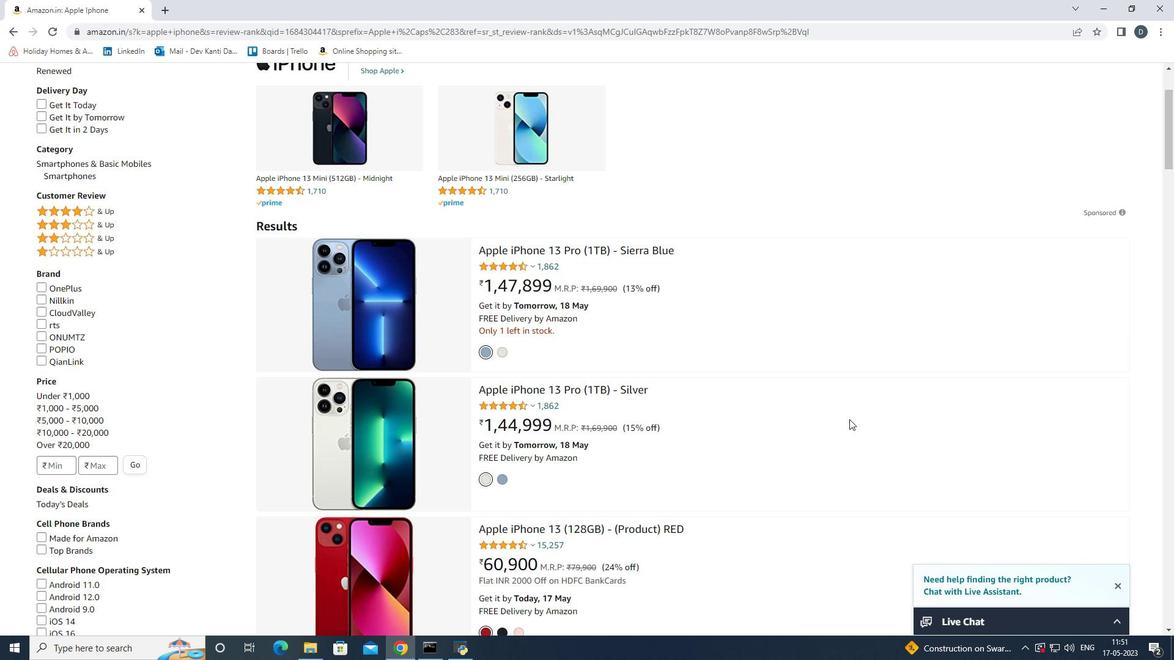 
Action: Mouse scrolled (849, 419) with delta (0, 0)
Screenshot: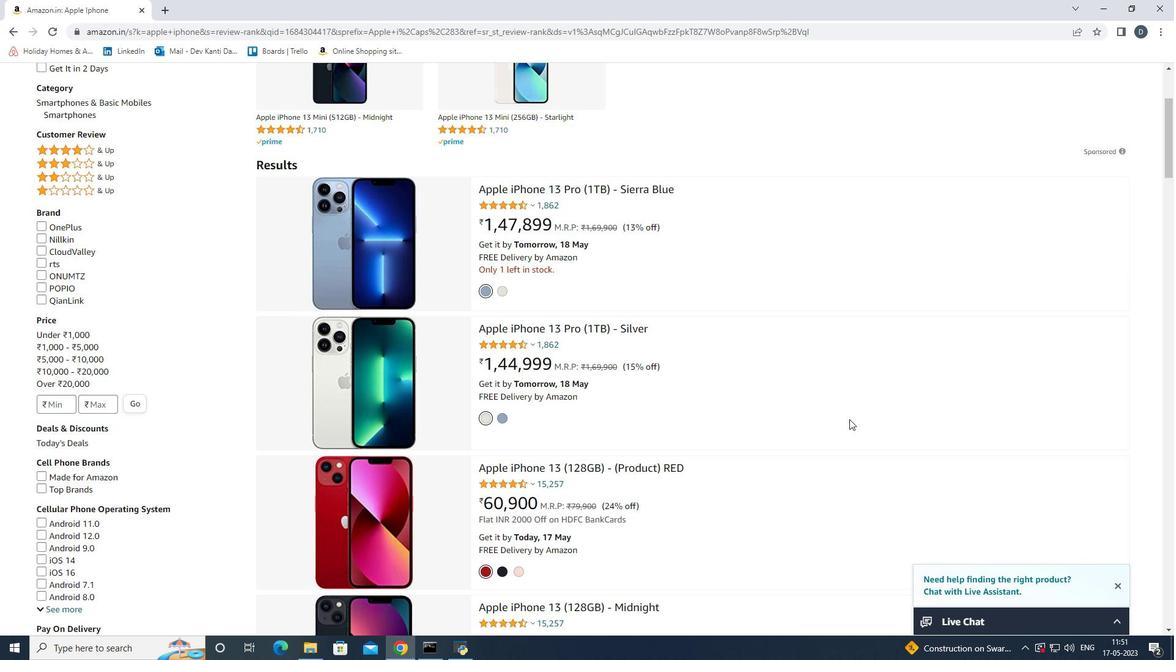 
Action: Mouse scrolled (849, 419) with delta (0, 0)
Screenshot: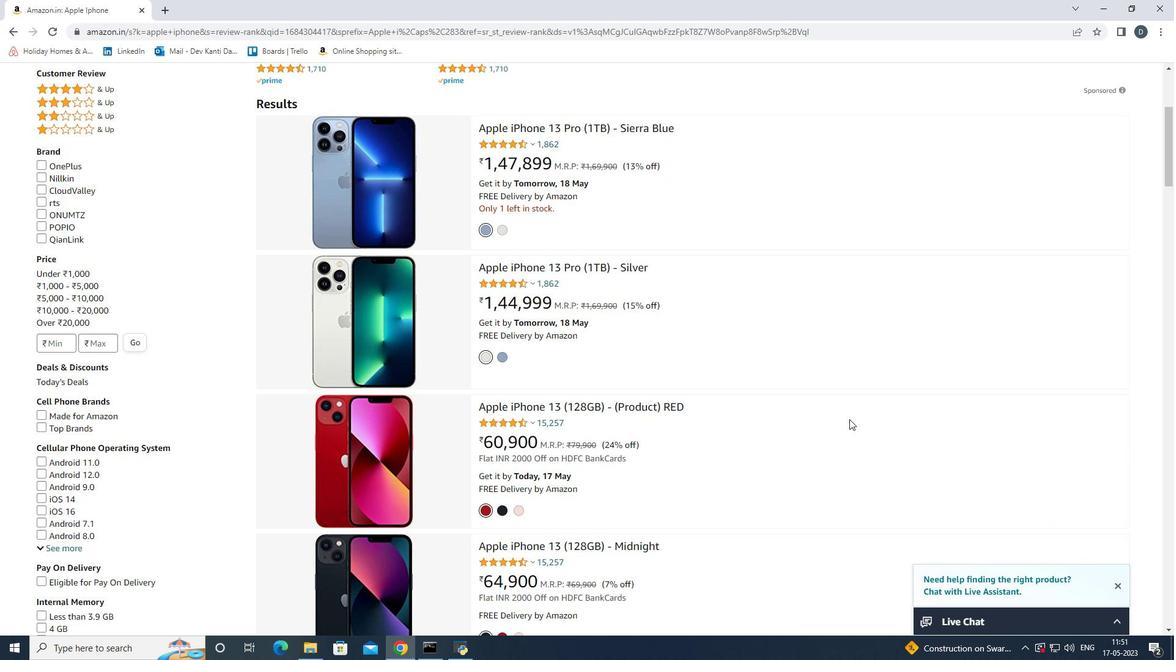 
Action: Mouse scrolled (849, 420) with delta (0, 0)
Screenshot: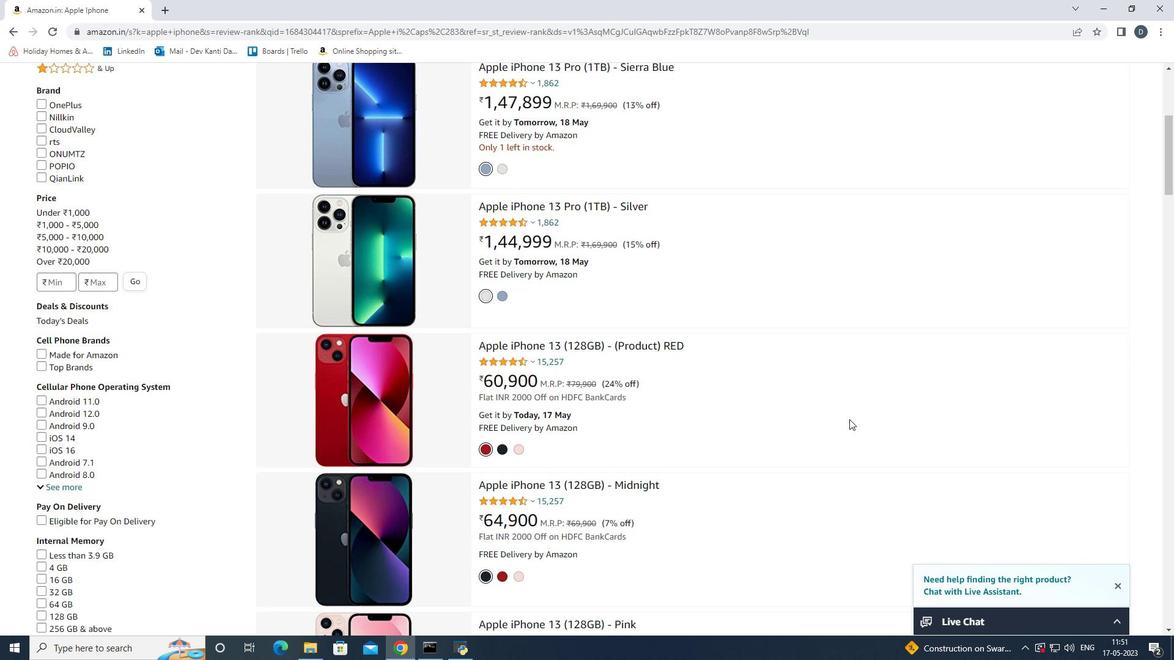 
Action: Mouse scrolled (849, 419) with delta (0, 0)
Screenshot: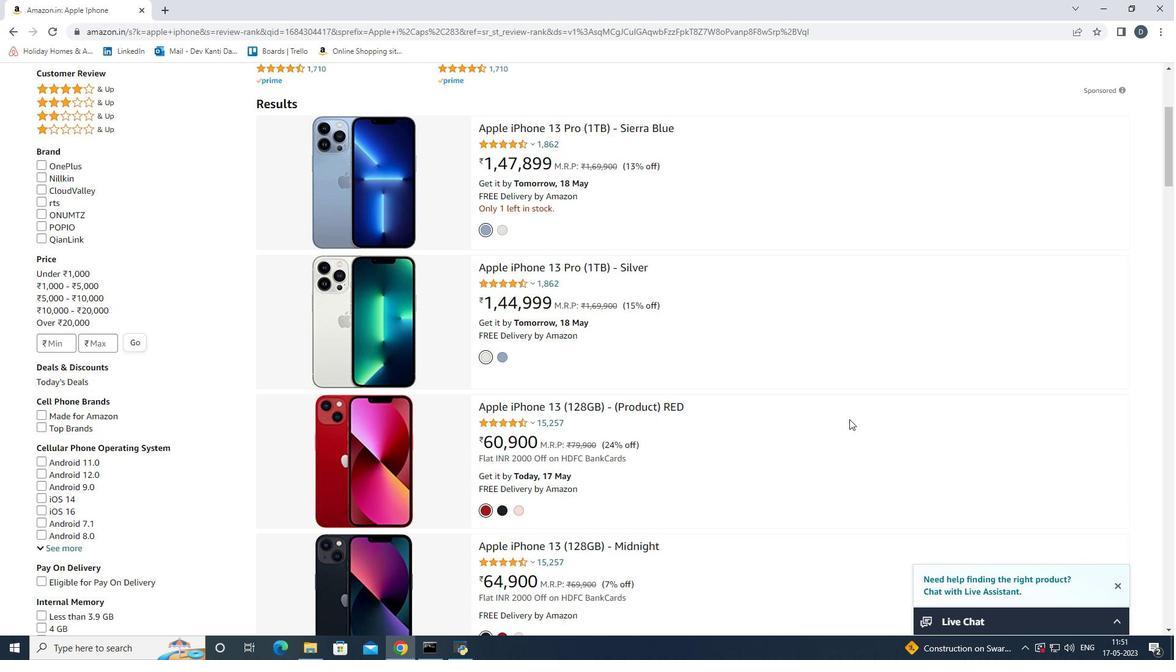 
Action: Mouse moved to (826, 346)
Screenshot: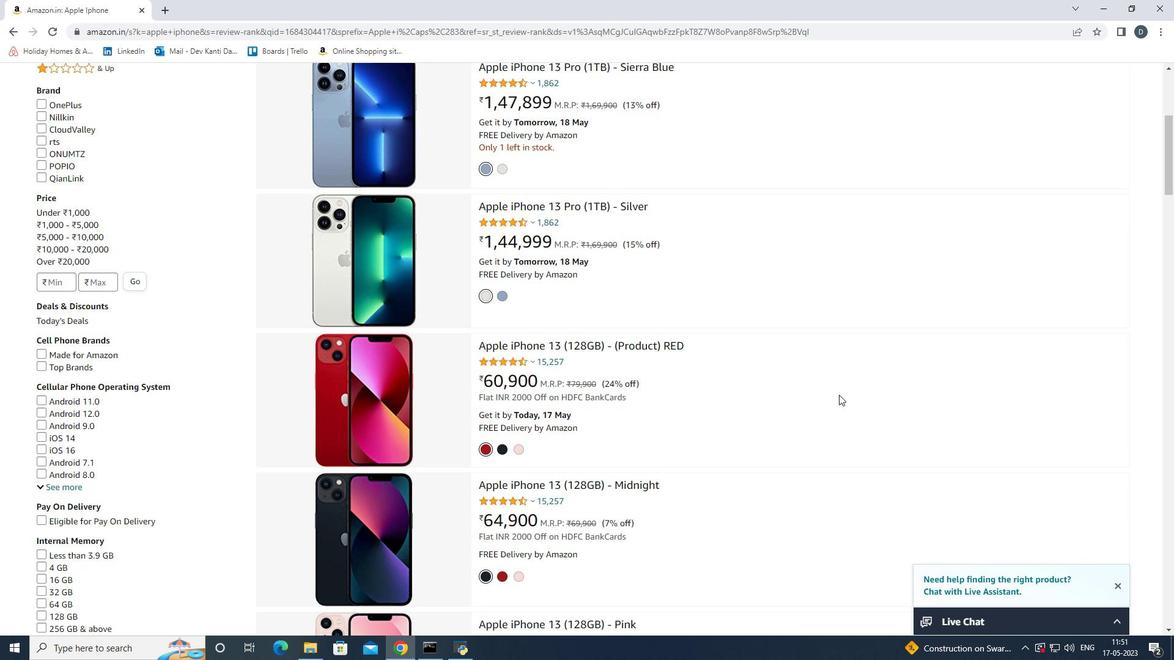
Action: Mouse scrolled (826, 346) with delta (0, 0)
Screenshot: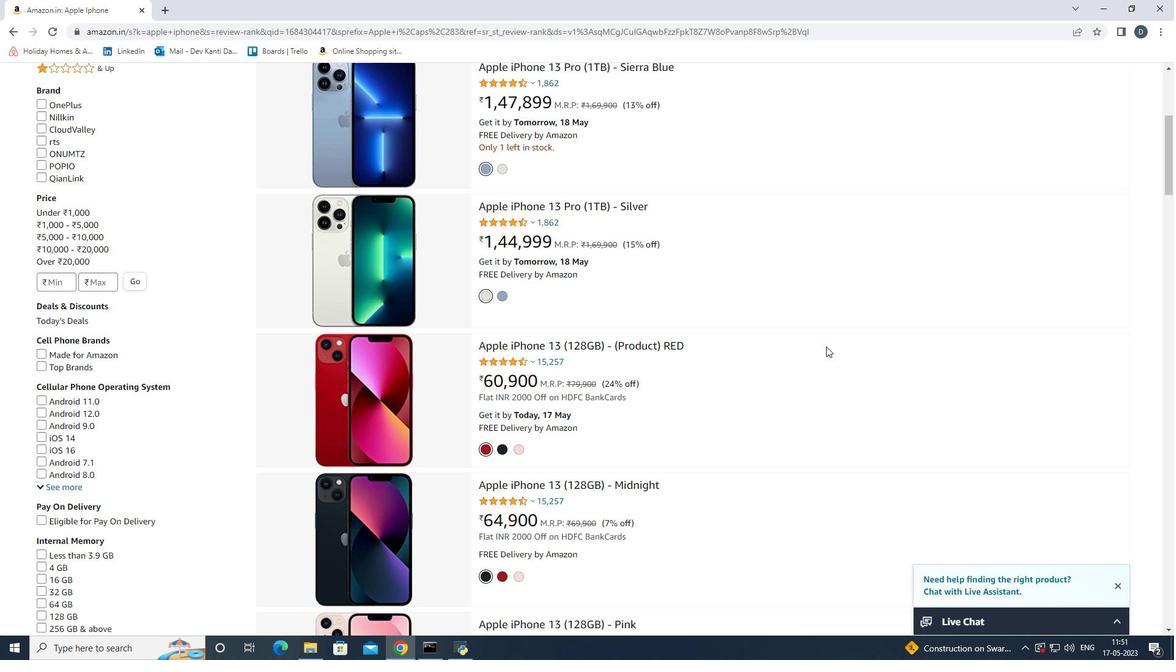 
Action: Mouse scrolled (826, 347) with delta (0, 0)
Screenshot: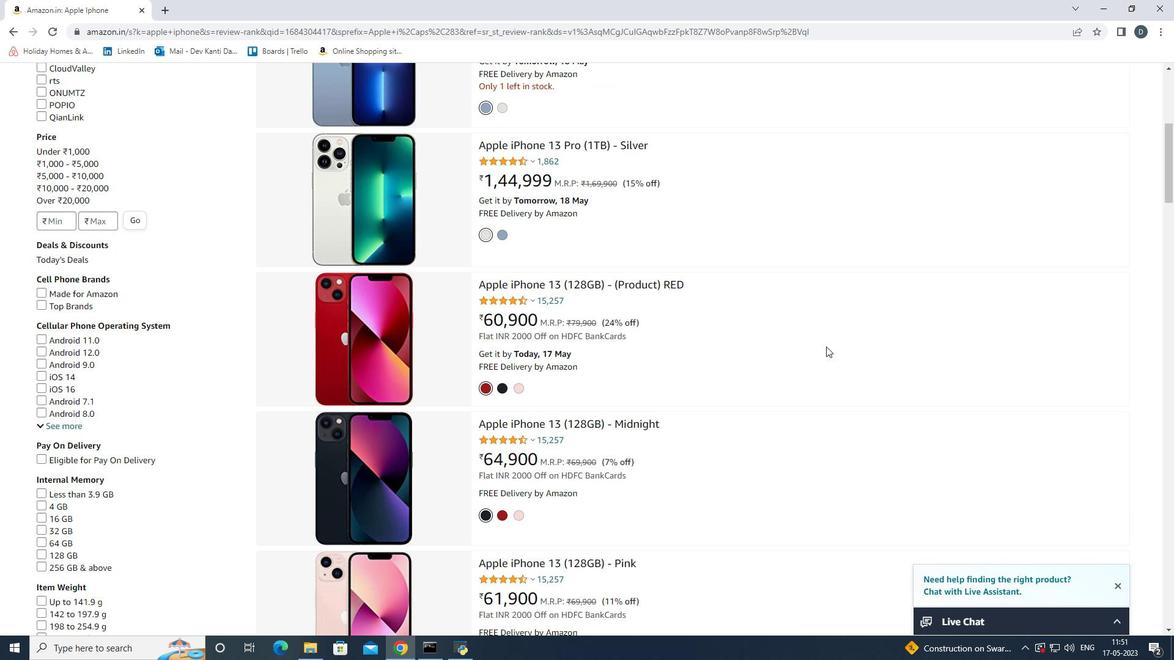 
Action: Mouse scrolled (826, 346) with delta (0, 0)
Screenshot: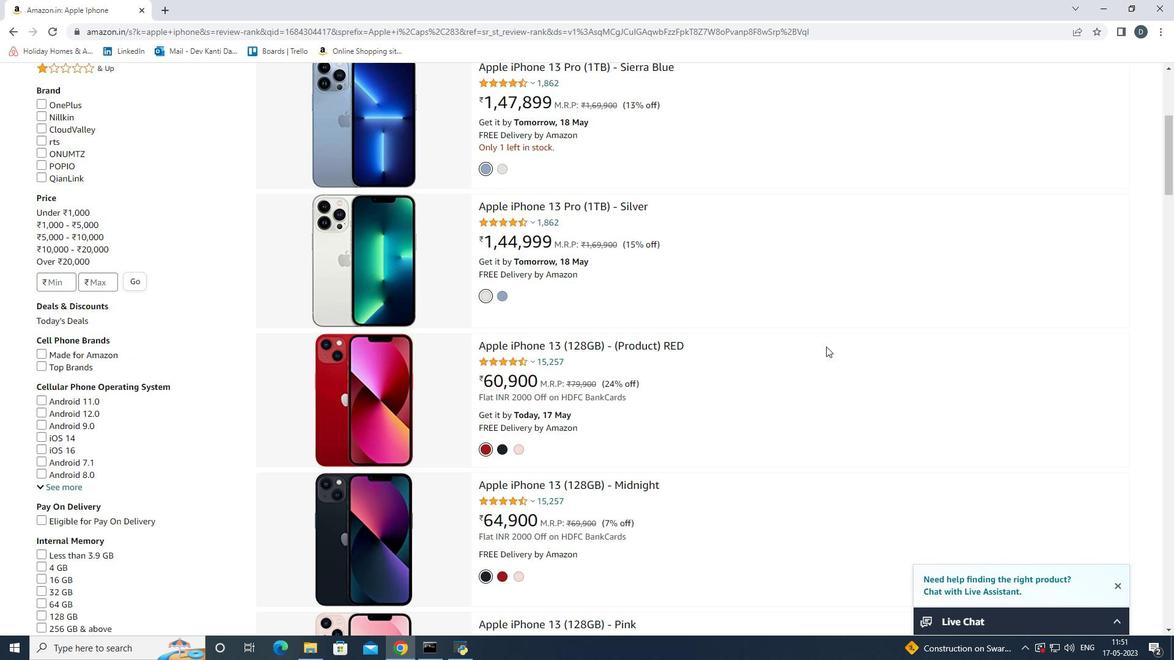 
Action: Mouse scrolled (826, 347) with delta (0, 0)
Screenshot: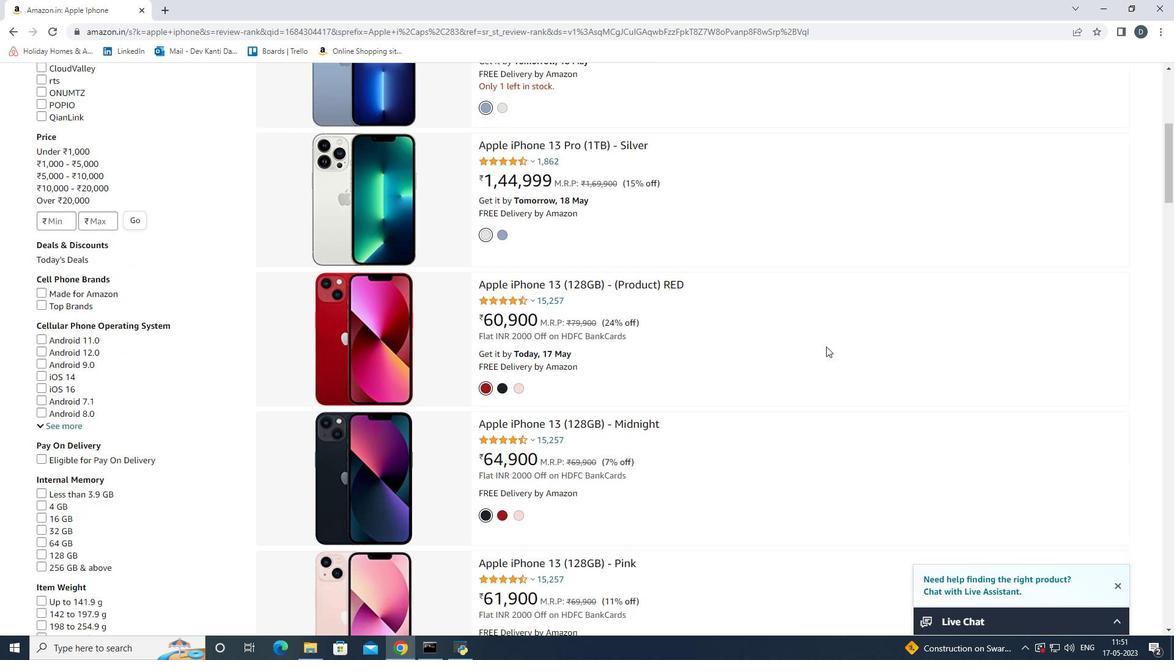 
Action: Mouse moved to (826, 346)
Screenshot: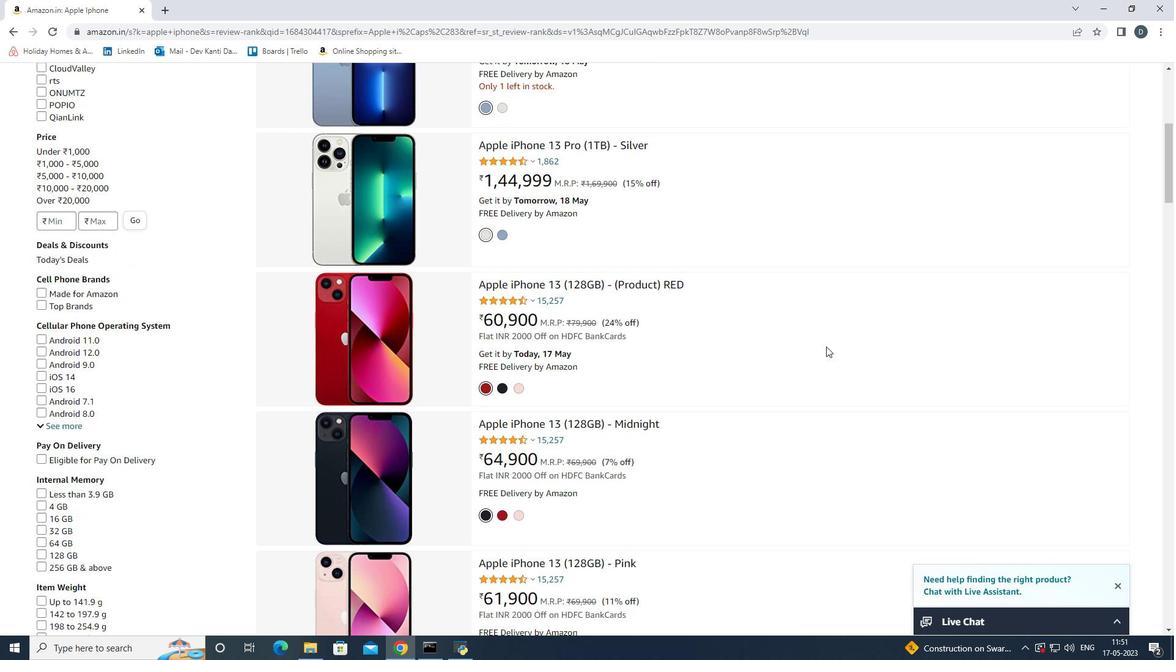 
Action: Mouse scrolled (826, 346) with delta (0, 0)
Screenshot: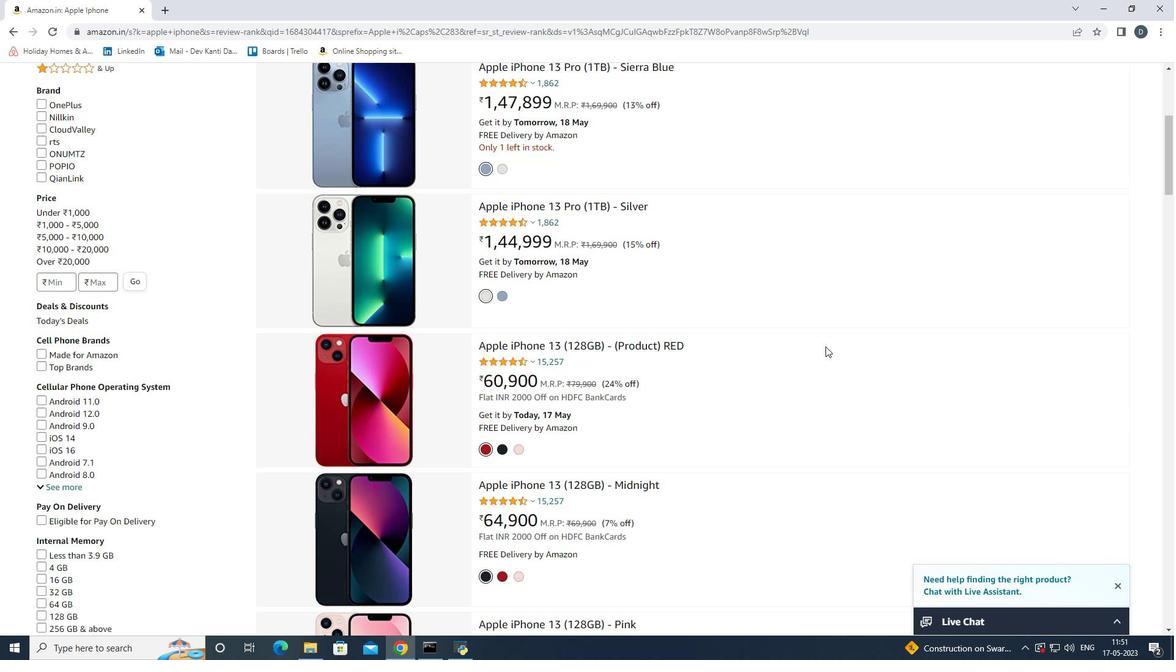 
Action: Mouse moved to (811, 313)
Screenshot: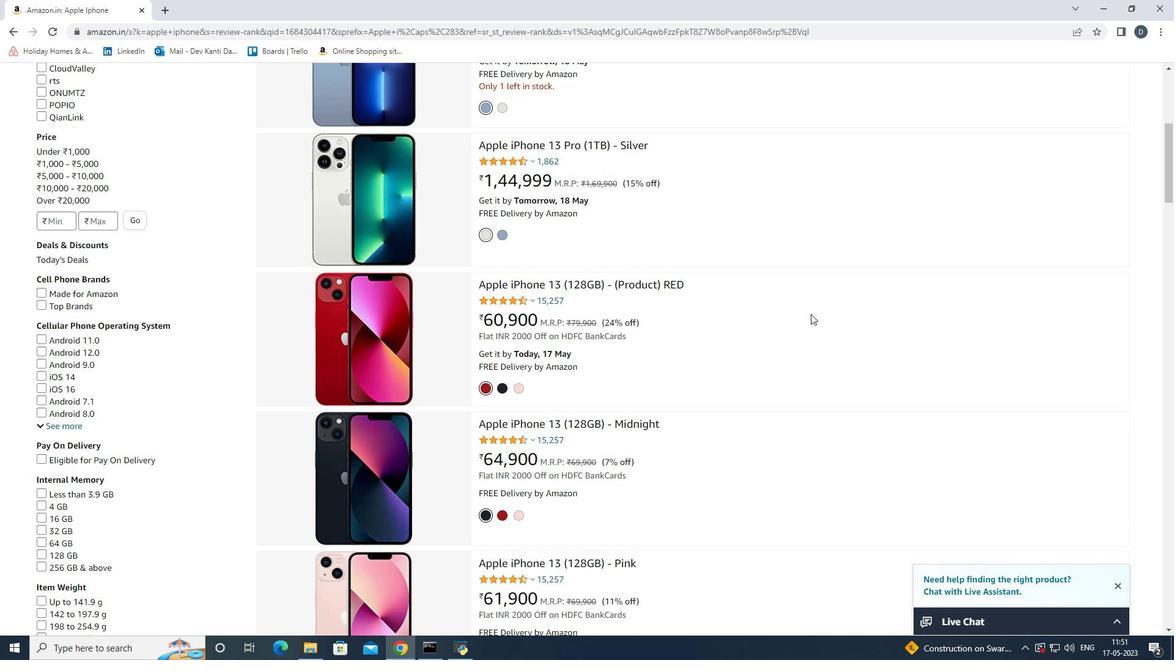 
Action: Mouse scrolled (811, 313) with delta (0, 0)
Screenshot: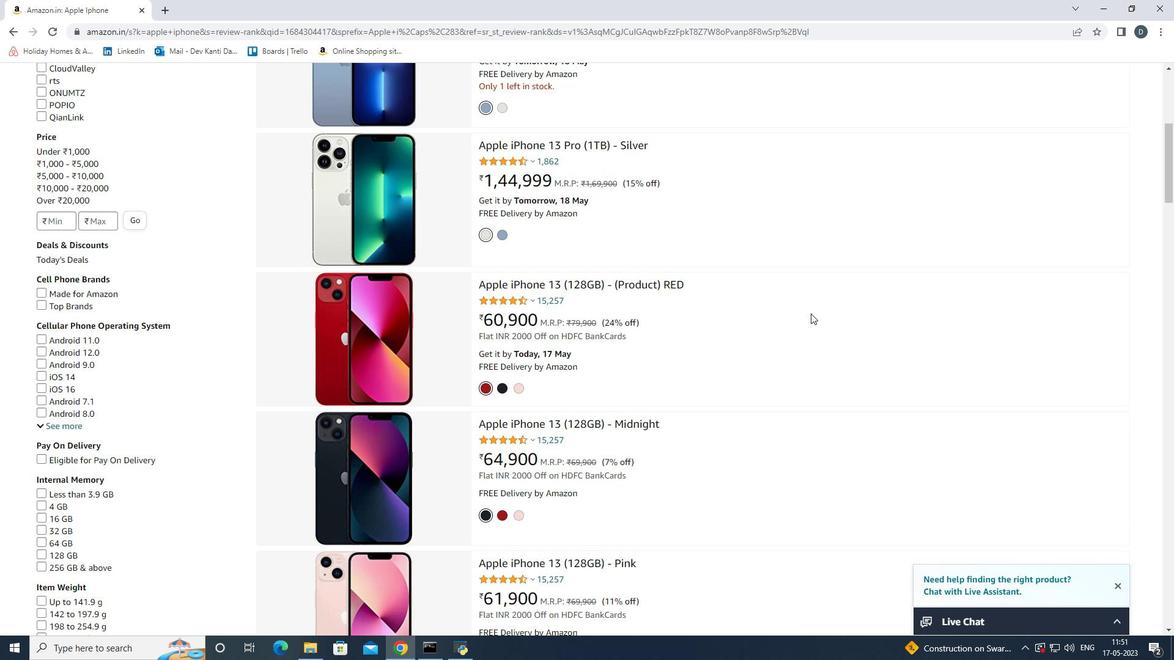 
Action: Mouse scrolled (811, 313) with delta (0, 0)
Screenshot: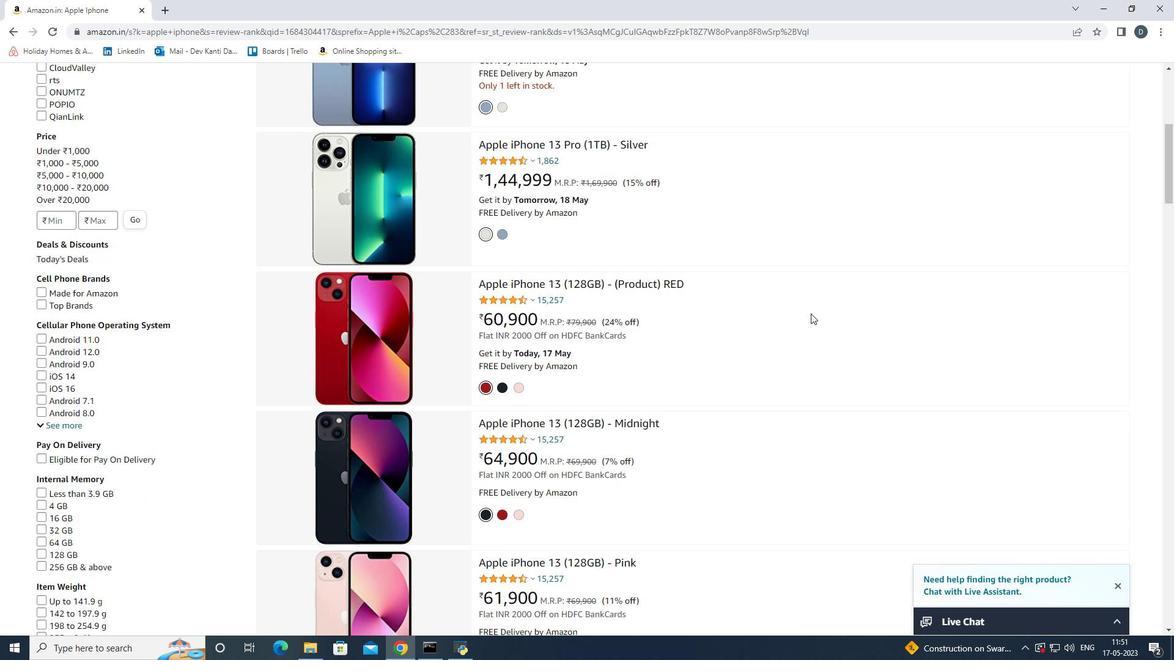 
Action: Mouse scrolled (811, 313) with delta (0, 0)
Screenshot: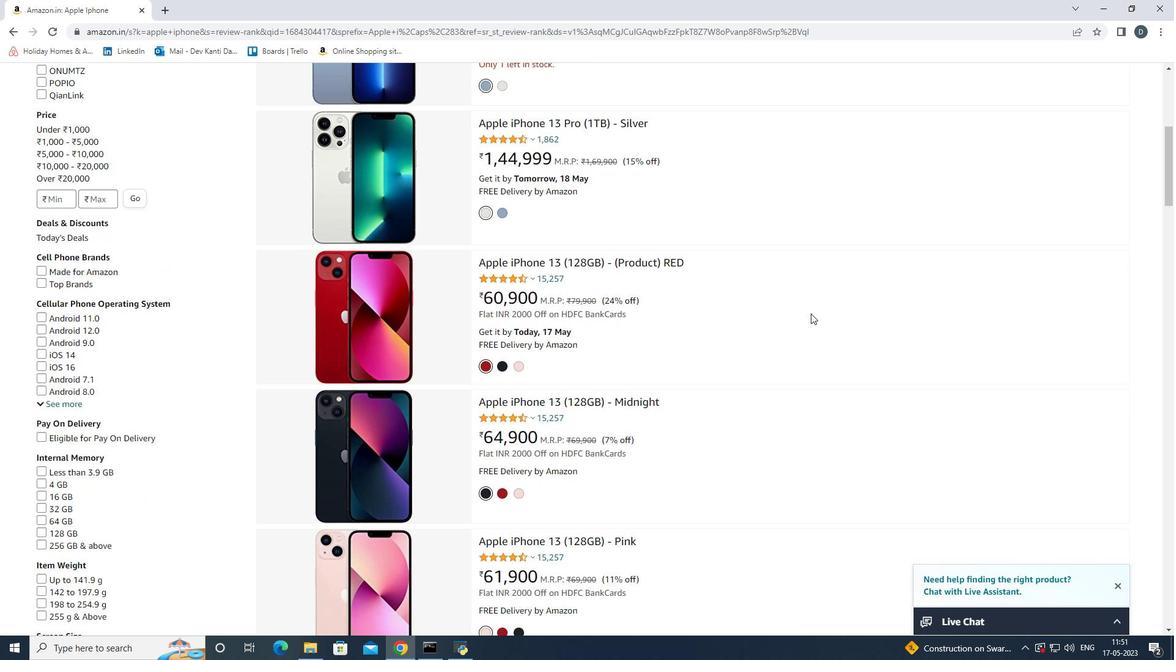 
Action: Mouse moved to (811, 304)
Screenshot: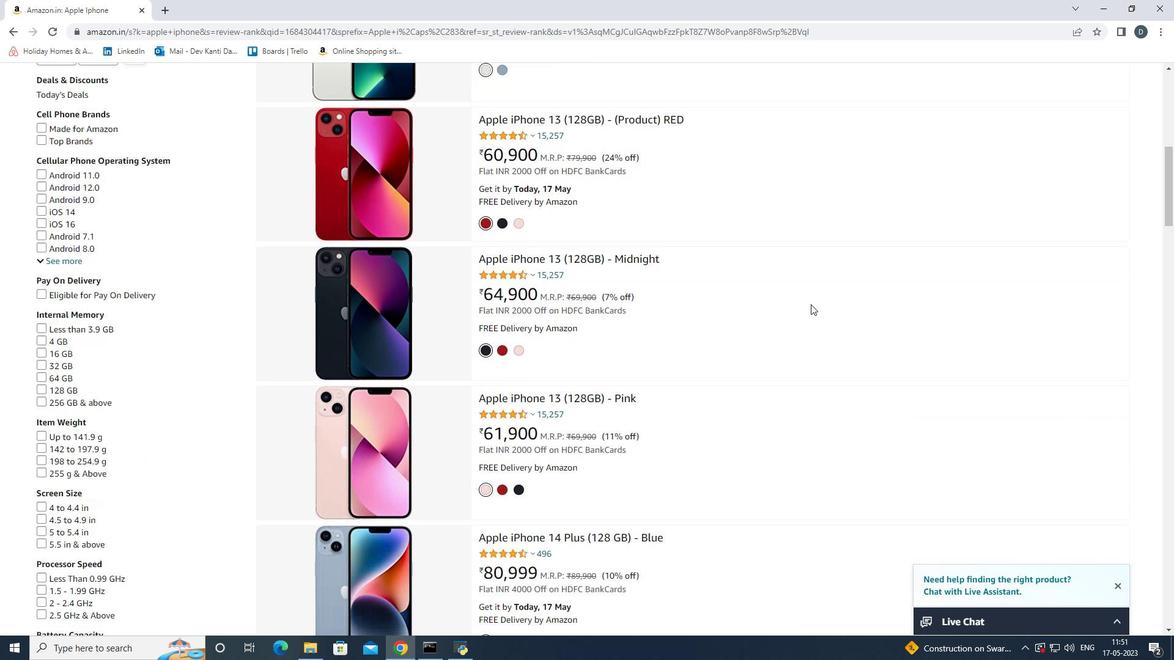
Action: Mouse scrolled (811, 303) with delta (0, 0)
Screenshot: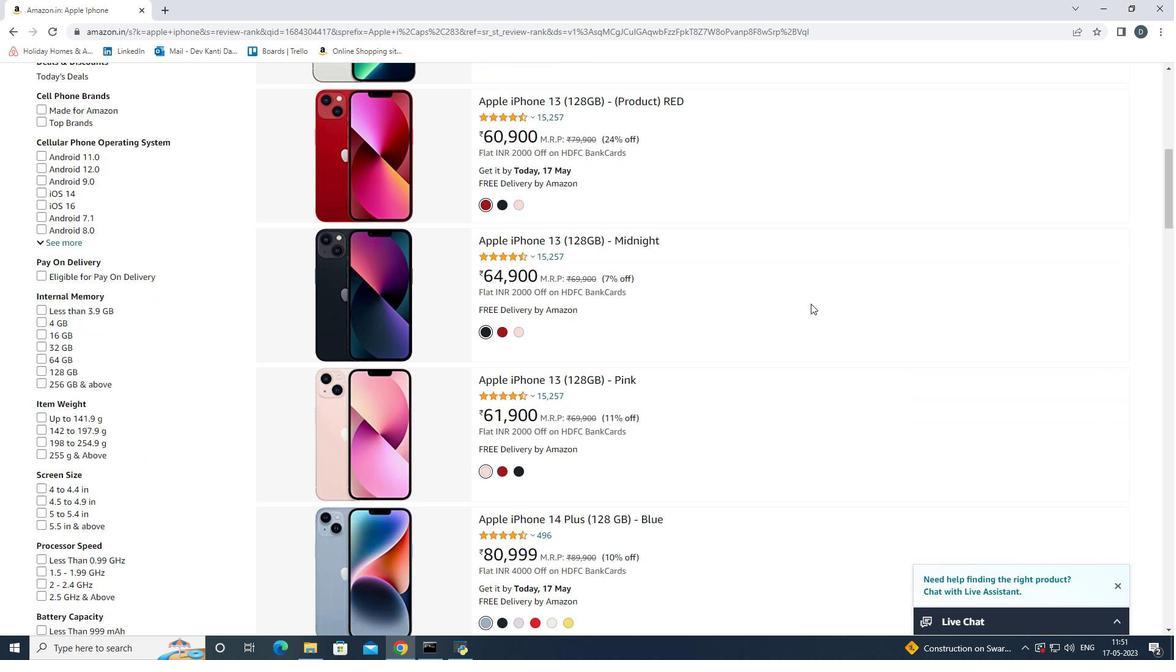
Action: Mouse scrolled (811, 303) with delta (0, 0)
Screenshot: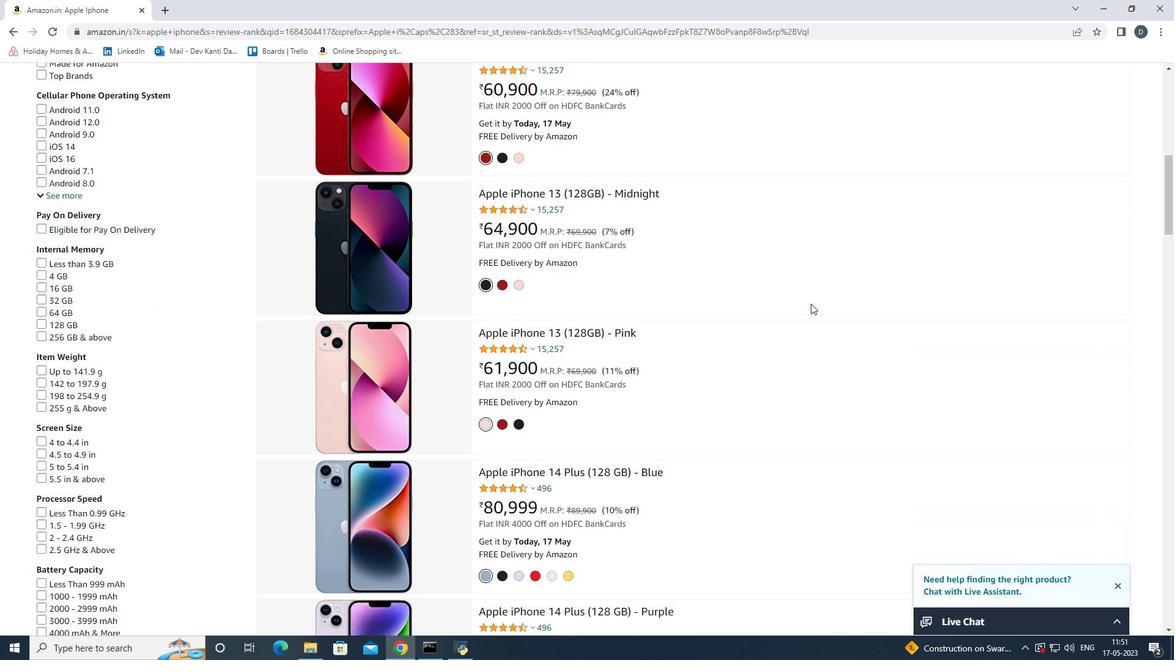 
Action: Mouse scrolled (811, 303) with delta (0, 0)
Screenshot: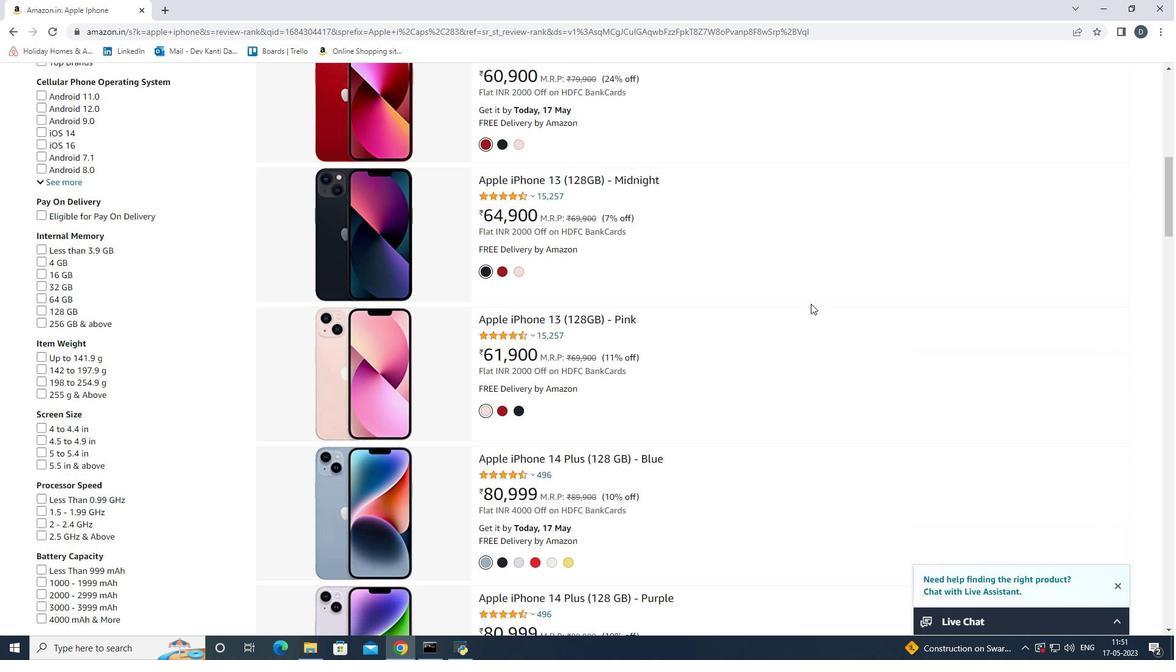 
Action: Mouse moved to (811, 302)
Screenshot: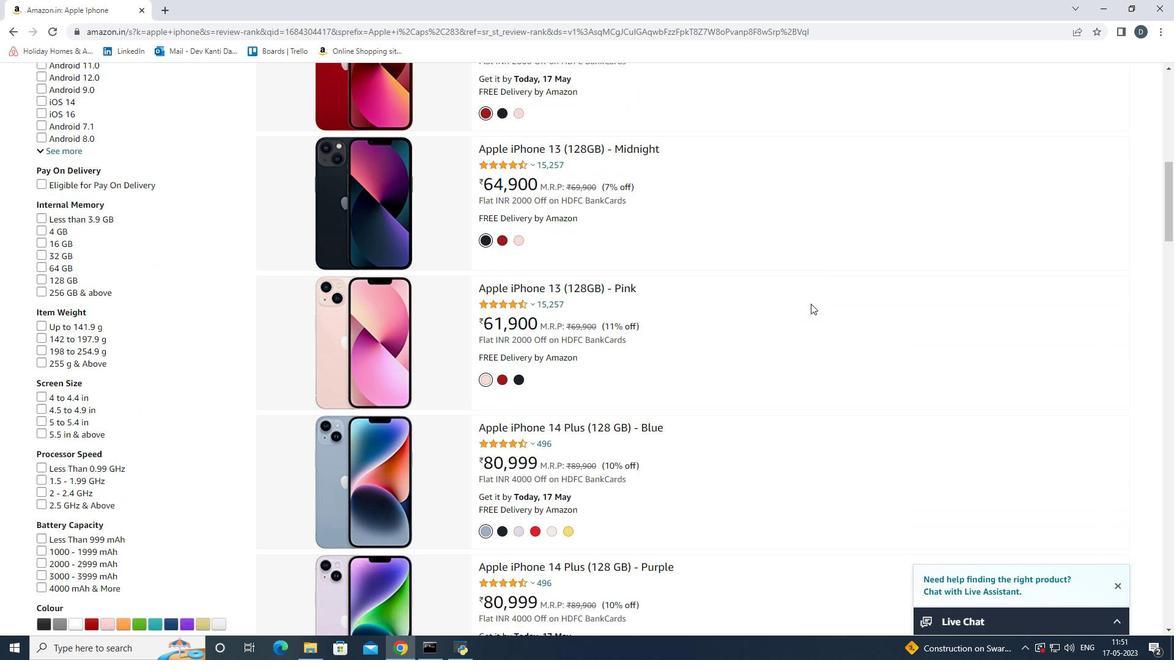 
Action: Mouse scrolled (811, 301) with delta (0, 0)
Screenshot: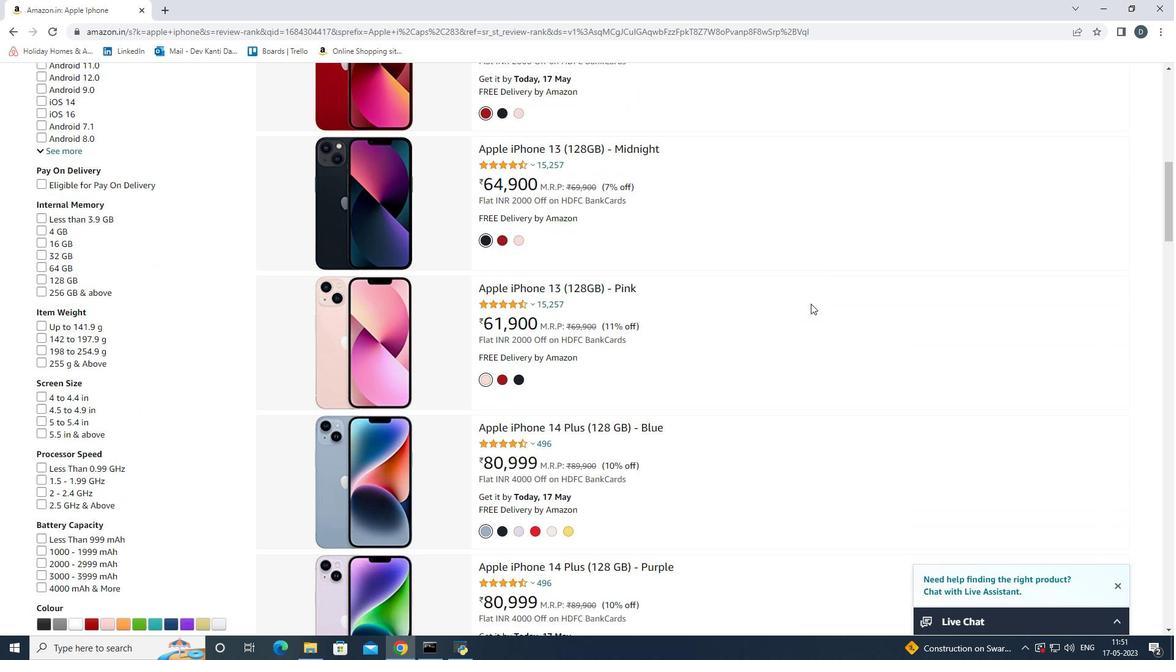 
Action: Mouse moved to (811, 298)
Screenshot: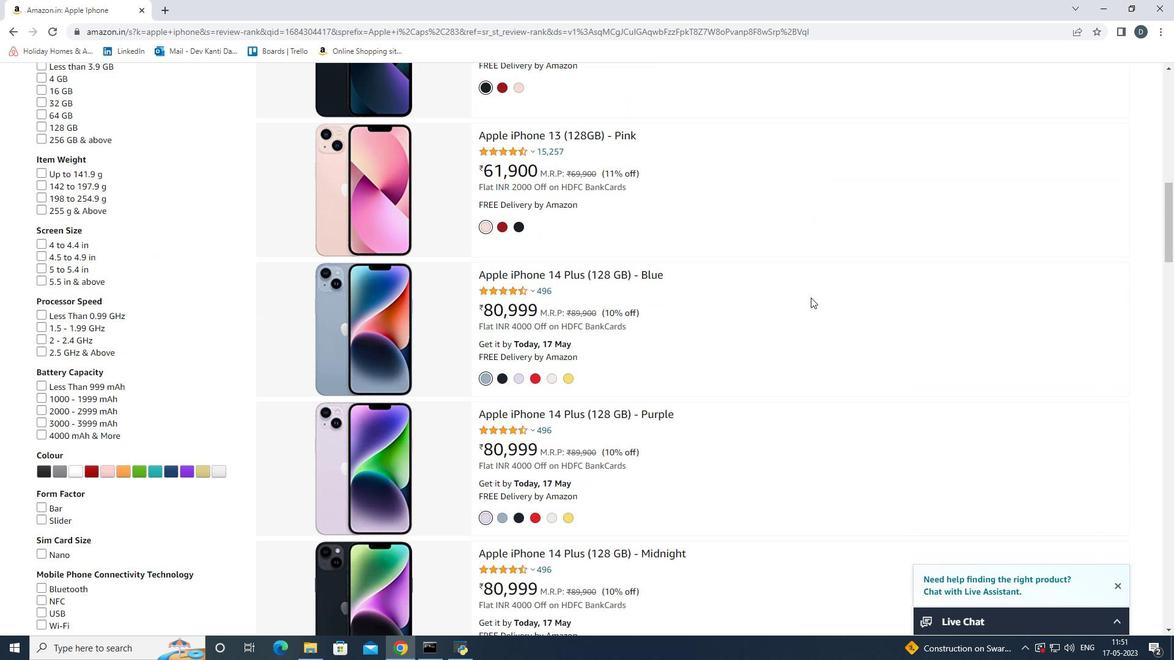 
Action: Mouse scrolled (811, 297) with delta (0, 0)
Screenshot: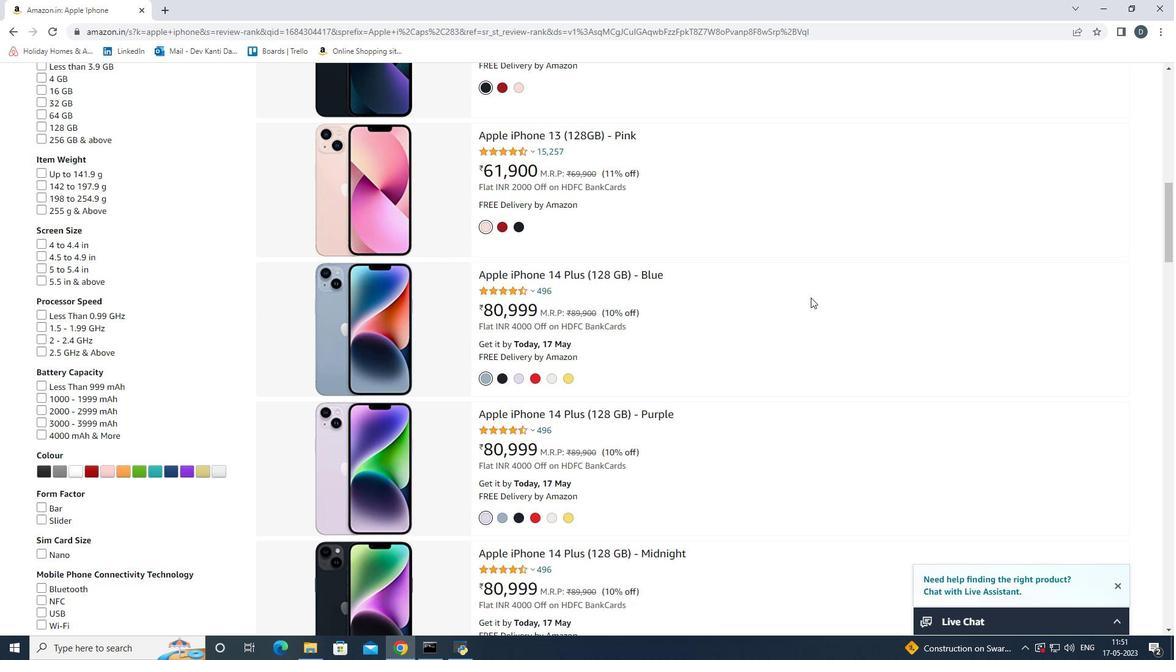 
Action: Mouse moved to (810, 296)
Screenshot: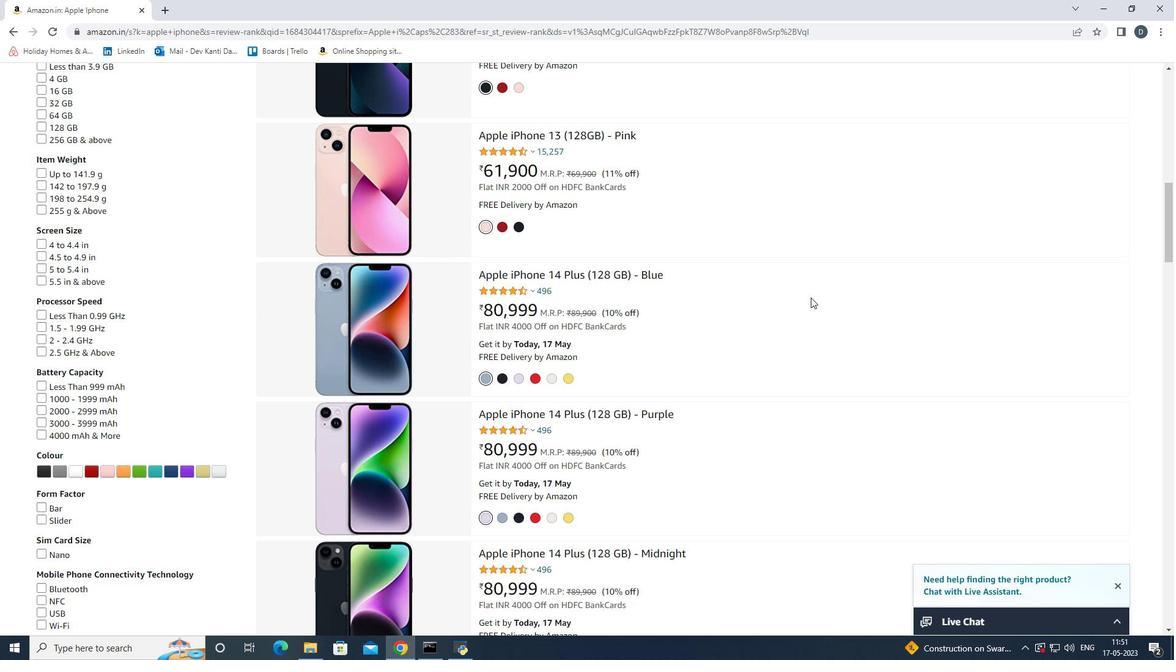 
Action: Mouse scrolled (810, 295) with delta (0, 0)
Screenshot: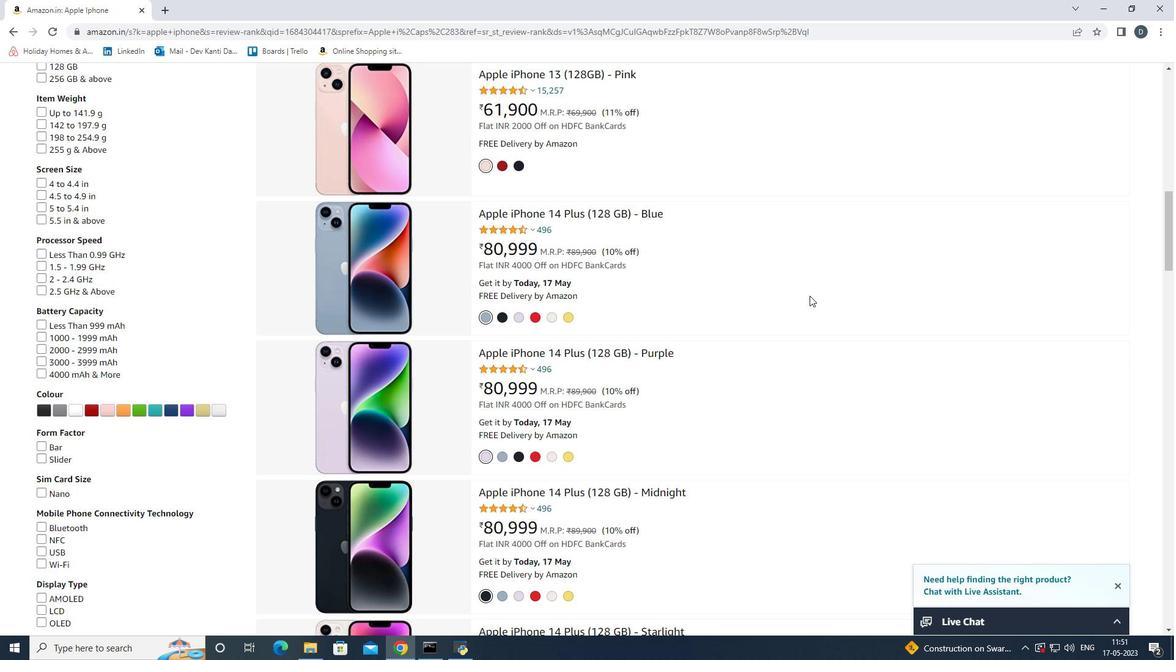 
Action: Mouse moved to (810, 294)
Screenshot: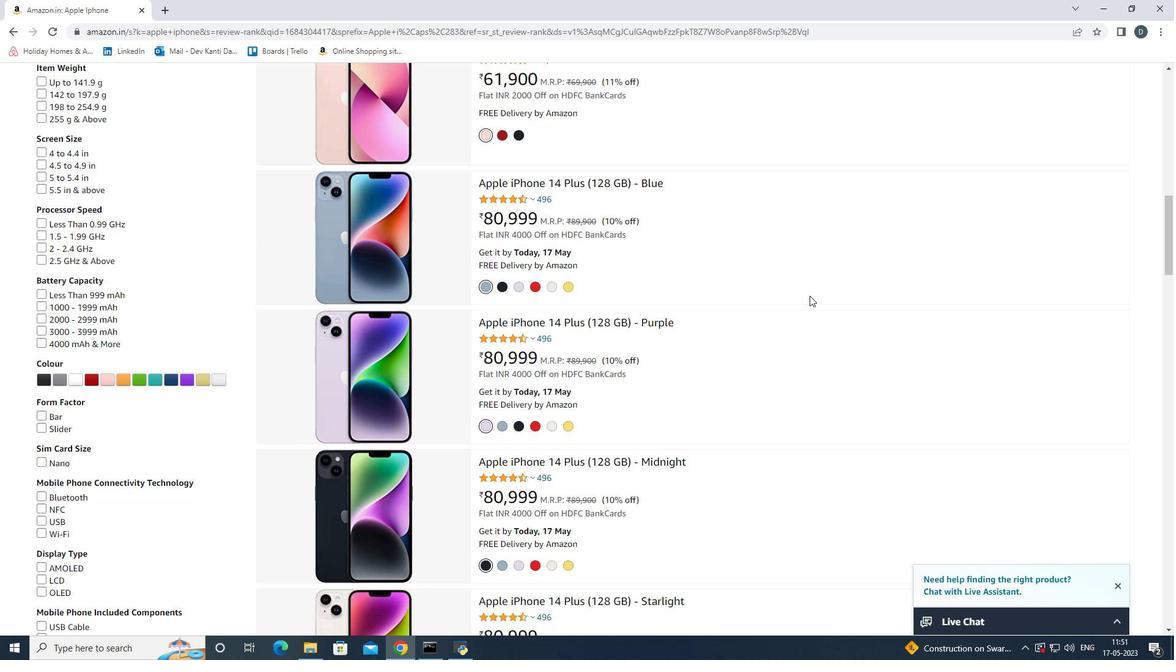 
Action: Mouse scrolled (810, 294) with delta (0, 0)
Screenshot: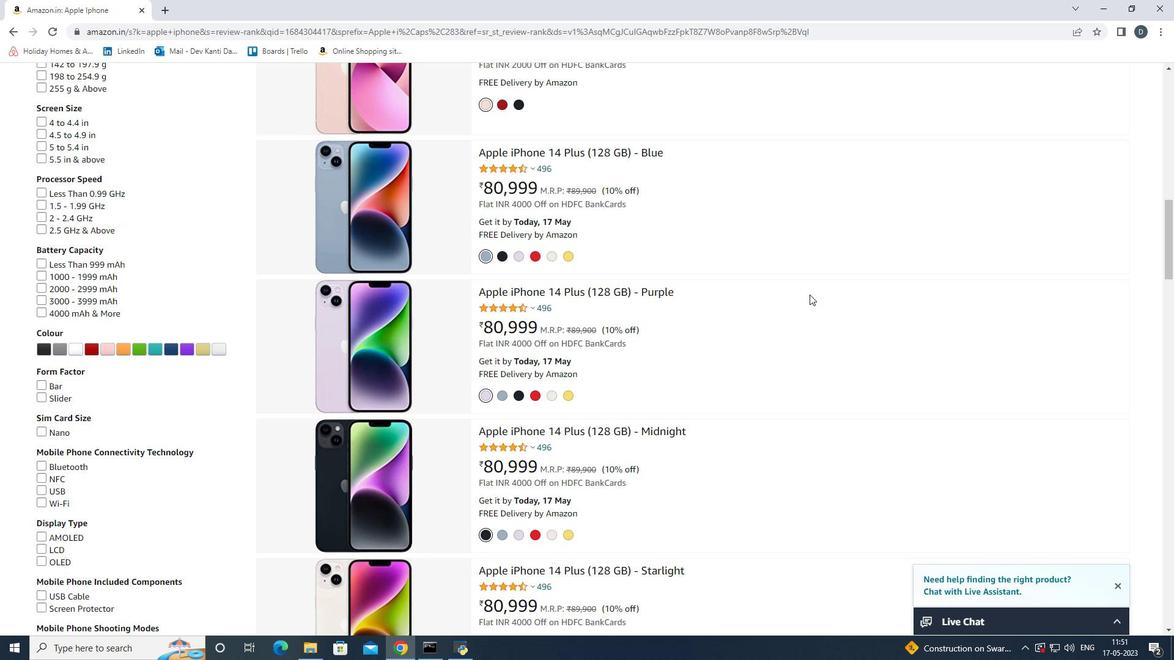 
Action: Mouse scrolled (810, 294) with delta (0, 0)
Screenshot: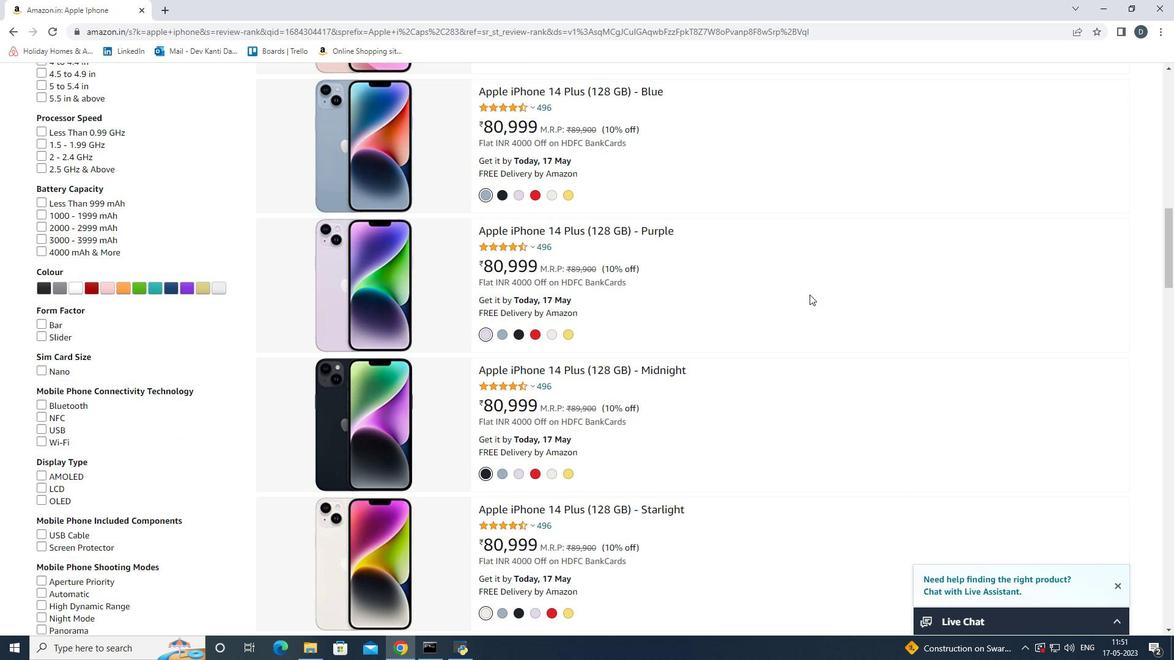 
Action: Mouse scrolled (810, 294) with delta (0, 0)
Screenshot: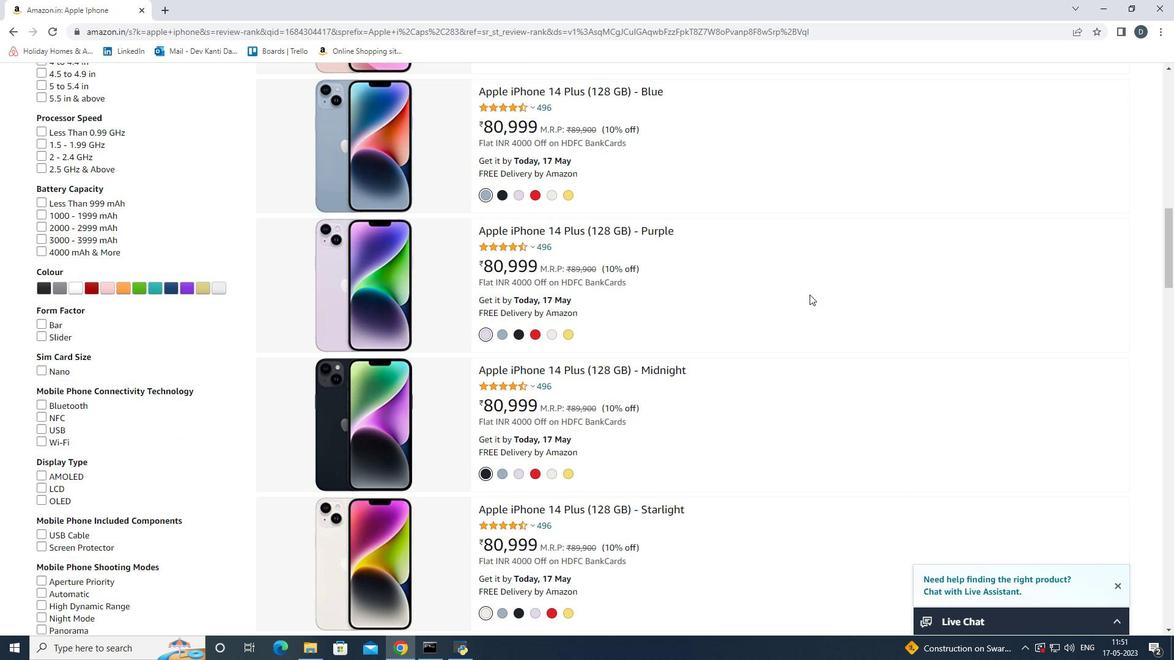 
Action: Mouse moved to (809, 294)
Screenshot: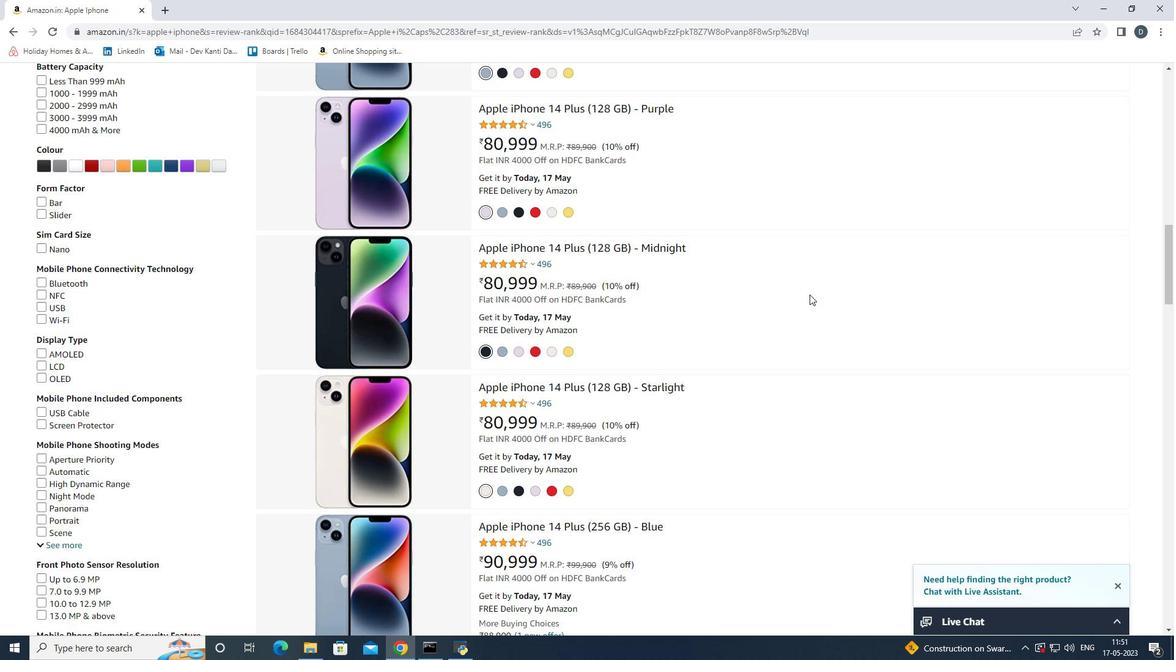 
Action: Mouse scrolled (809, 294) with delta (0, 0)
Screenshot: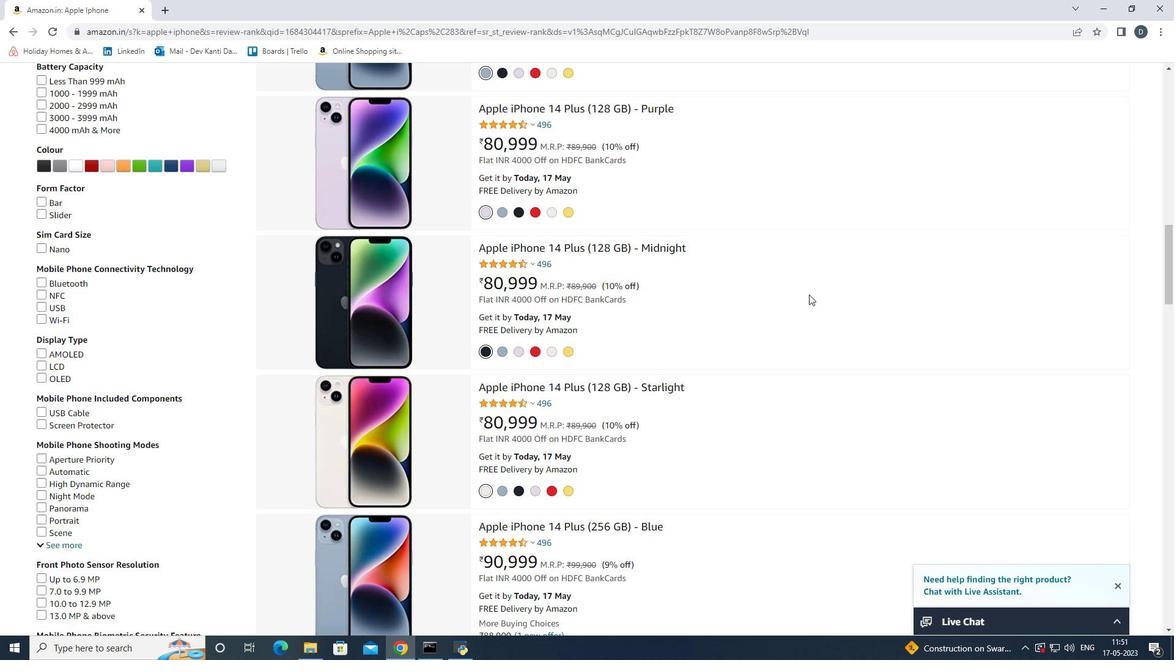 
Action: Mouse moved to (802, 329)
Screenshot: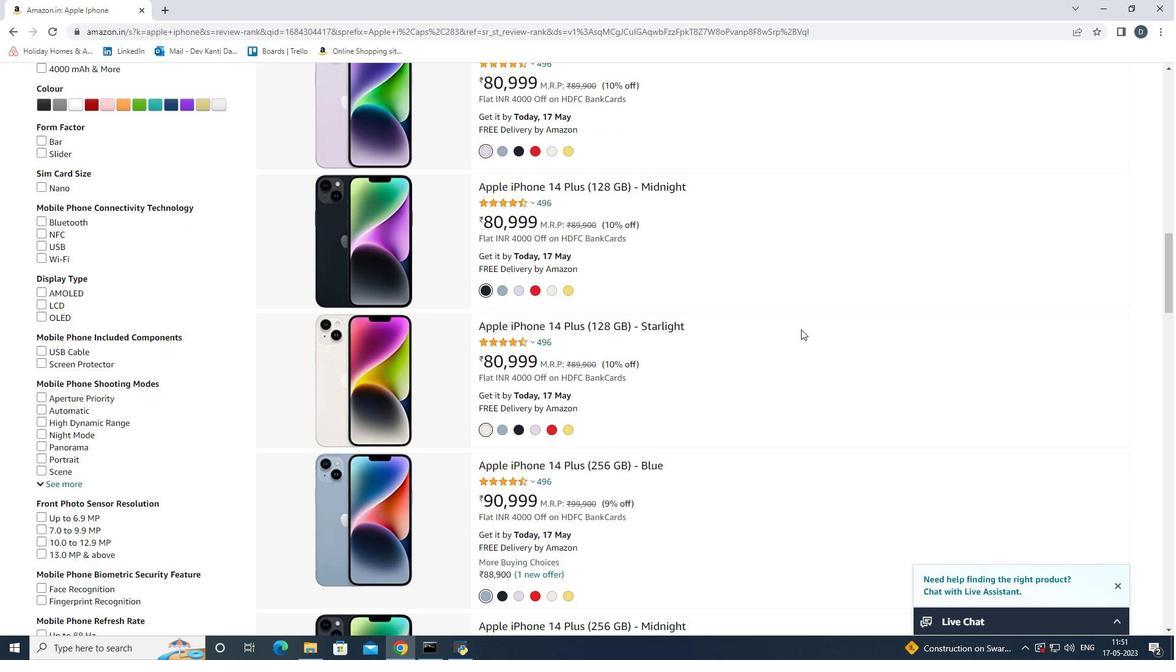
Action: Mouse scrolled (802, 329) with delta (0, 0)
Screenshot: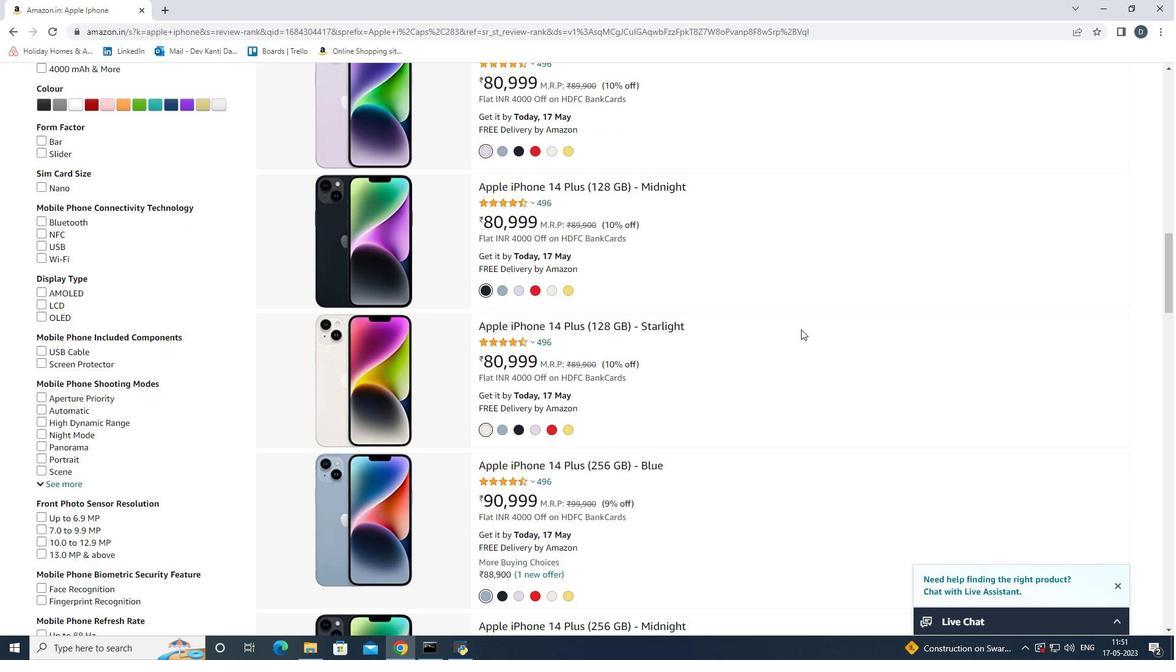 
Action: Mouse moved to (802, 329)
Screenshot: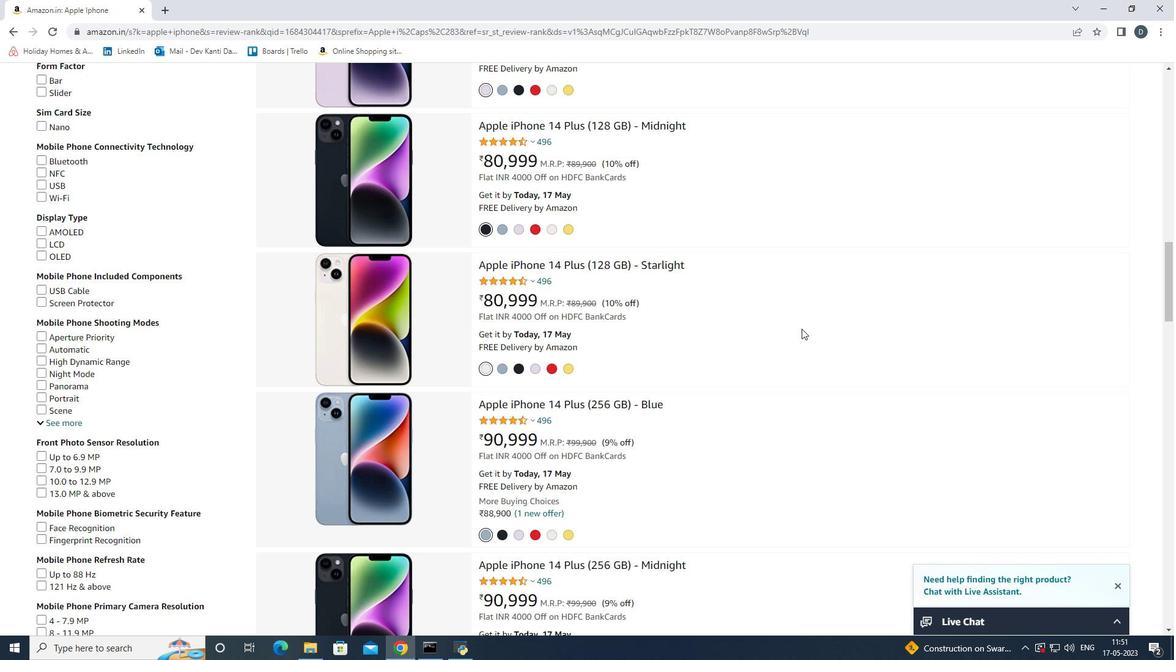 
Action: Mouse scrolled (802, 328) with delta (0, 0)
Screenshot: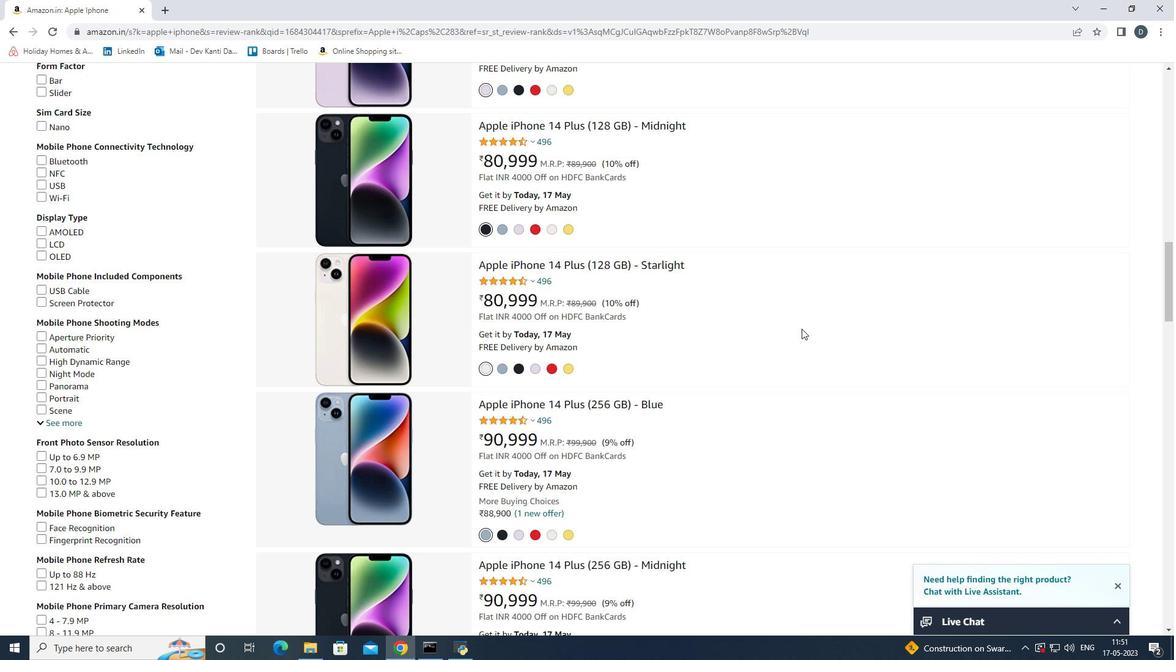 
Action: Mouse scrolled (802, 328) with delta (0, 0)
Screenshot: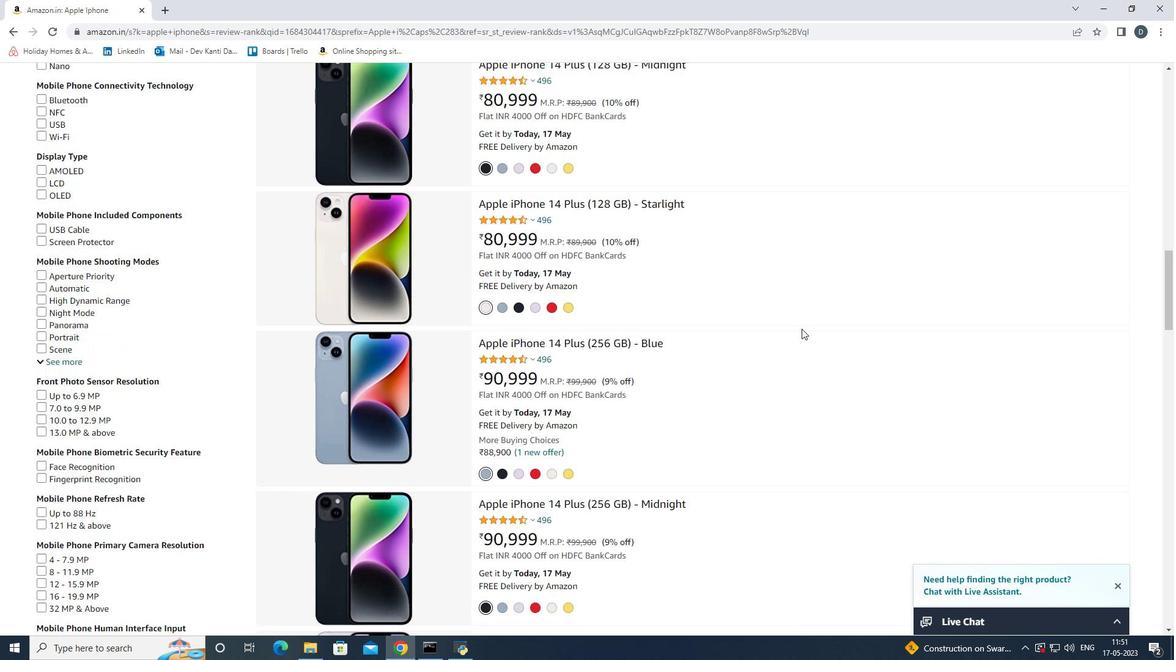 
Action: Mouse moved to (804, 329)
Screenshot: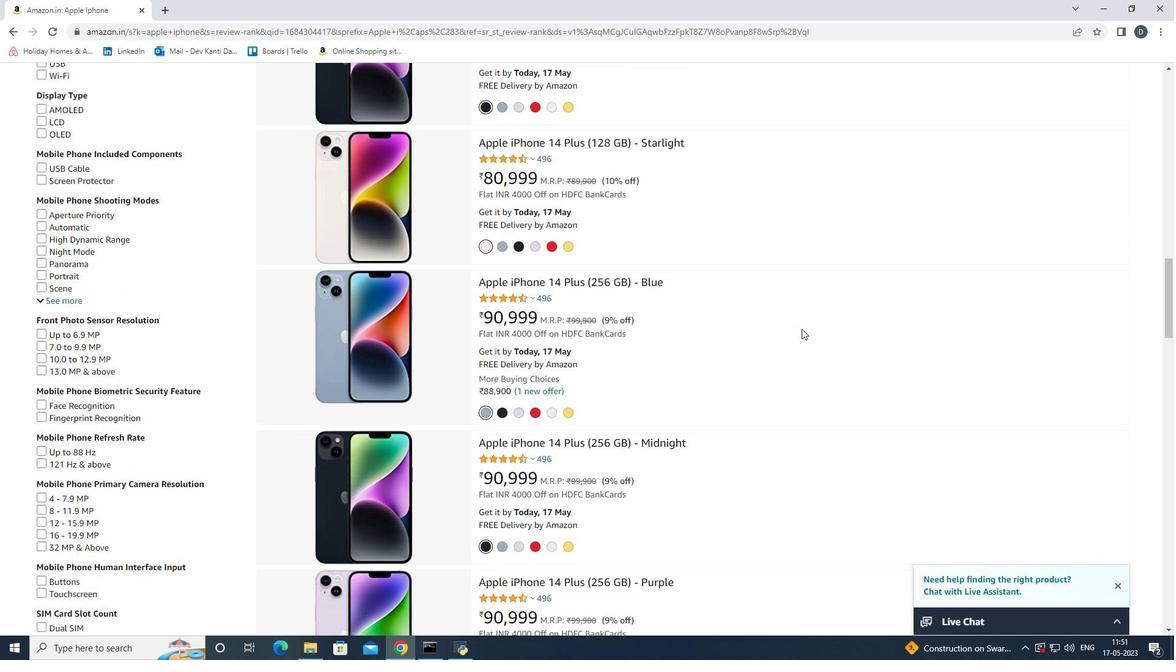 
Action: Mouse scrolled (804, 328) with delta (0, 0)
Screenshot: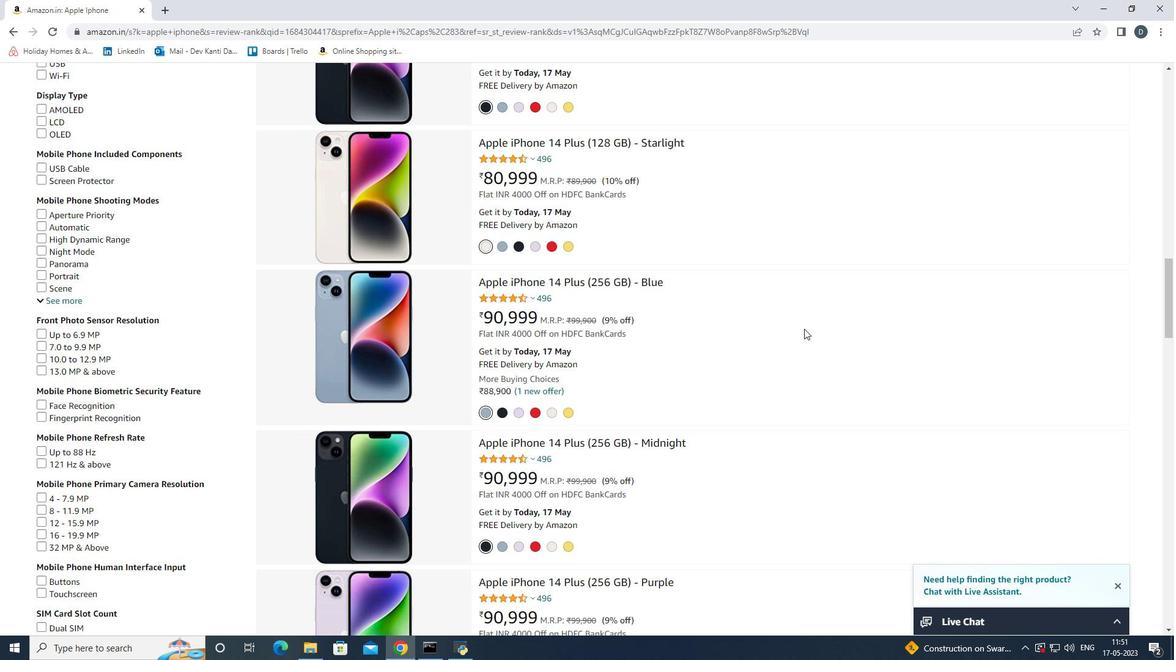 
Action: Mouse scrolled (804, 328) with delta (0, 0)
Screenshot: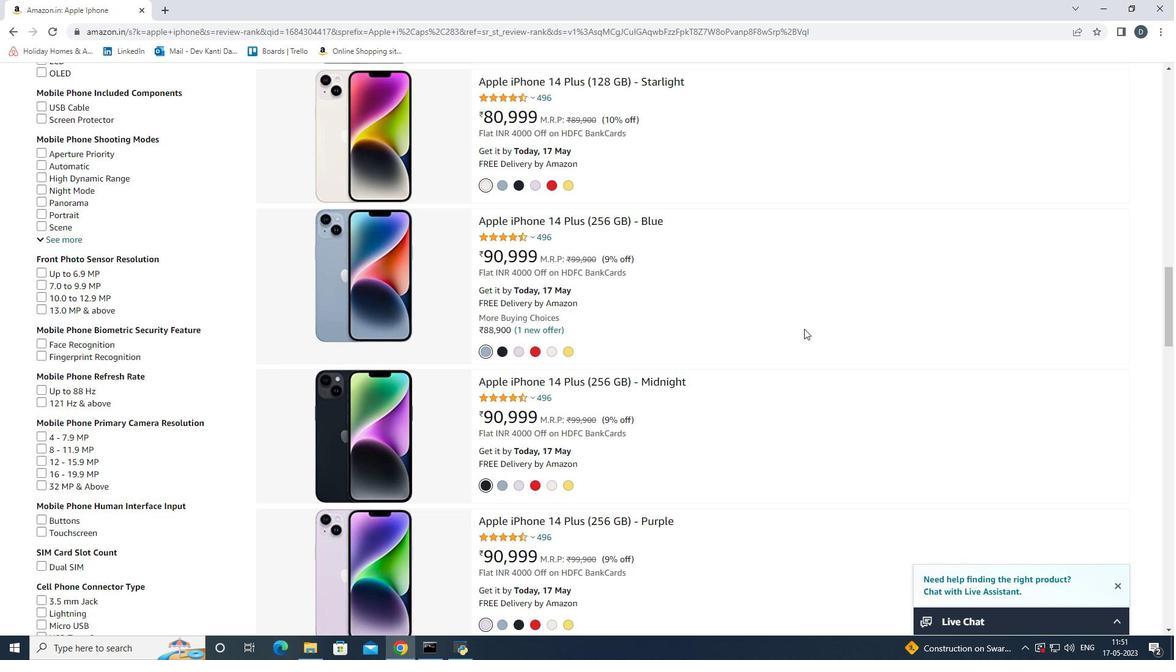 
Action: Mouse moved to (900, 204)
Screenshot: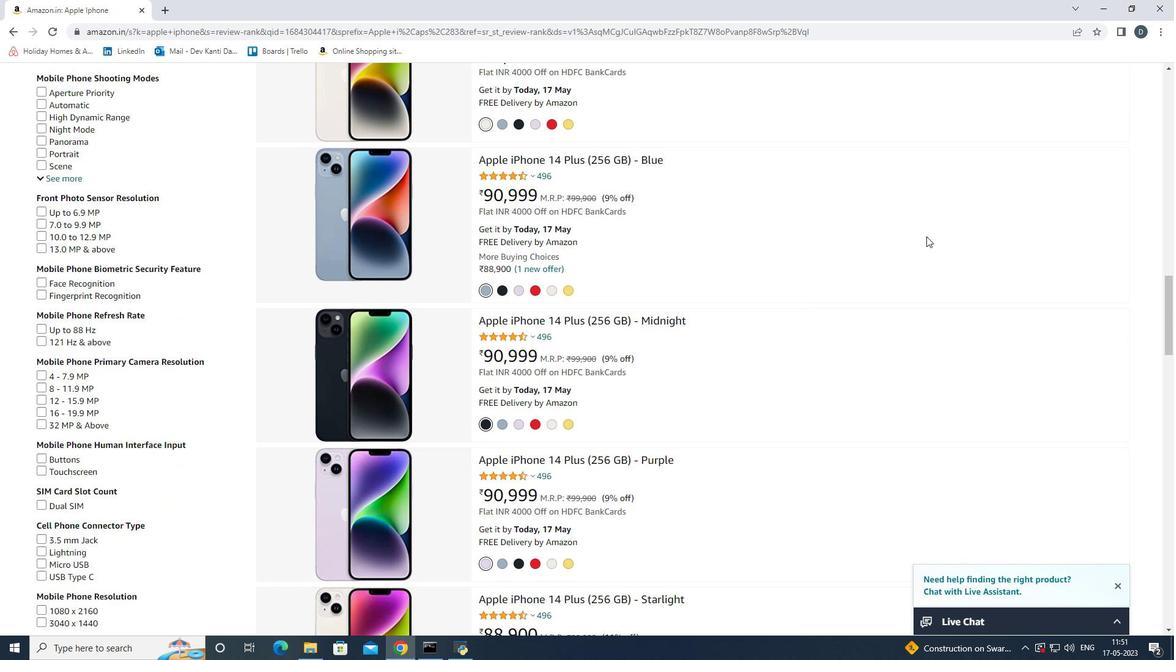 
Action: Mouse scrolled (900, 203) with delta (0, 0)
Screenshot: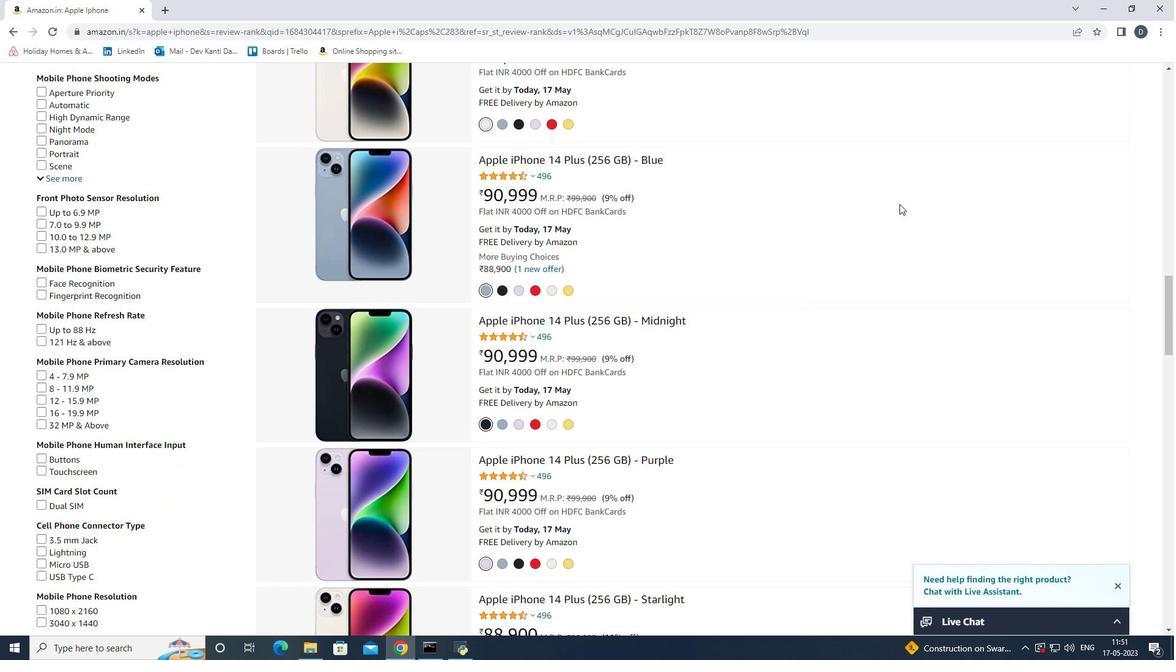 
Action: Mouse scrolled (900, 203) with delta (0, 0)
Screenshot: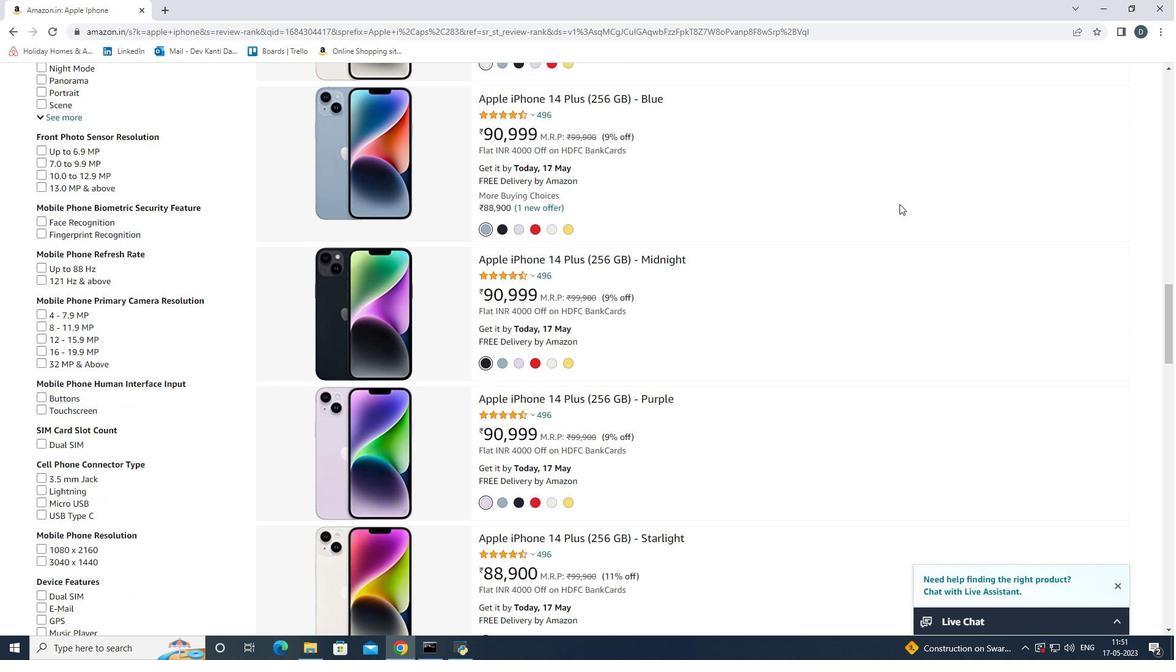 
Action: Mouse scrolled (900, 203) with delta (0, 0)
Screenshot: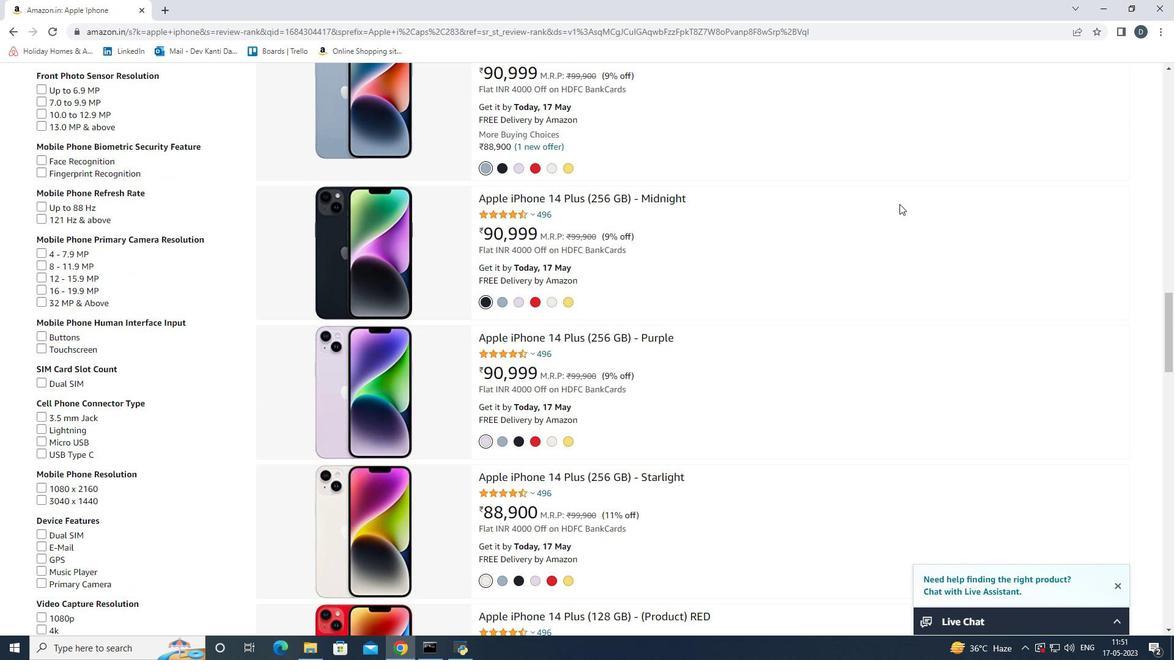 
Action: Mouse scrolled (900, 203) with delta (0, 0)
Screenshot: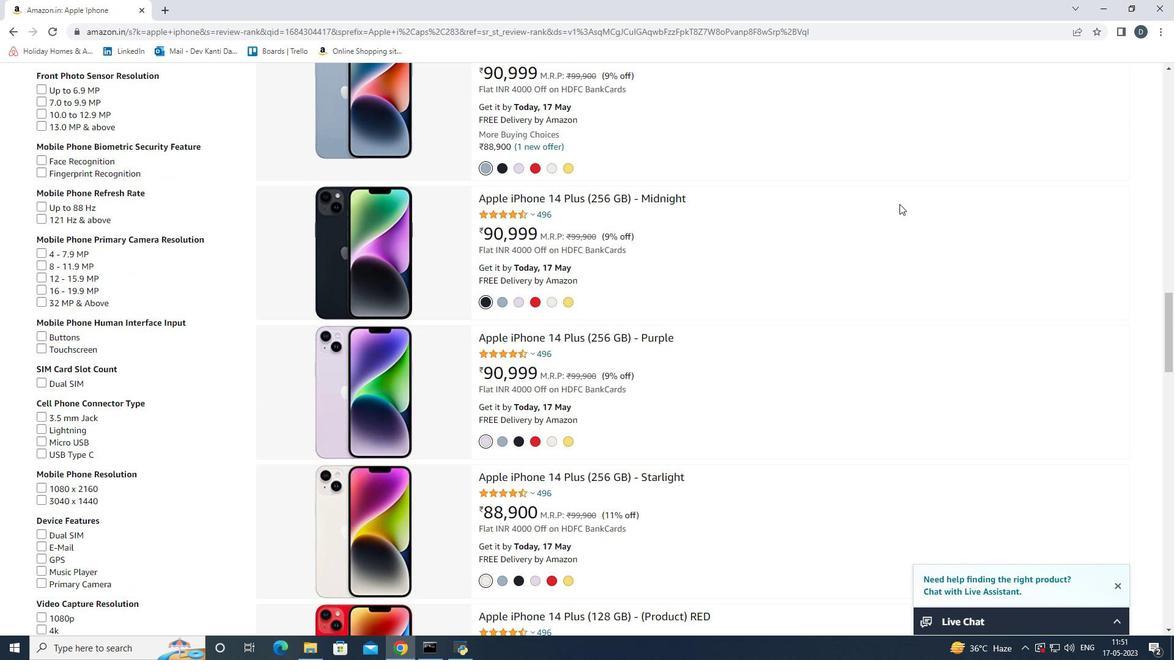 
Action: Mouse scrolled (900, 203) with delta (0, 0)
Screenshot: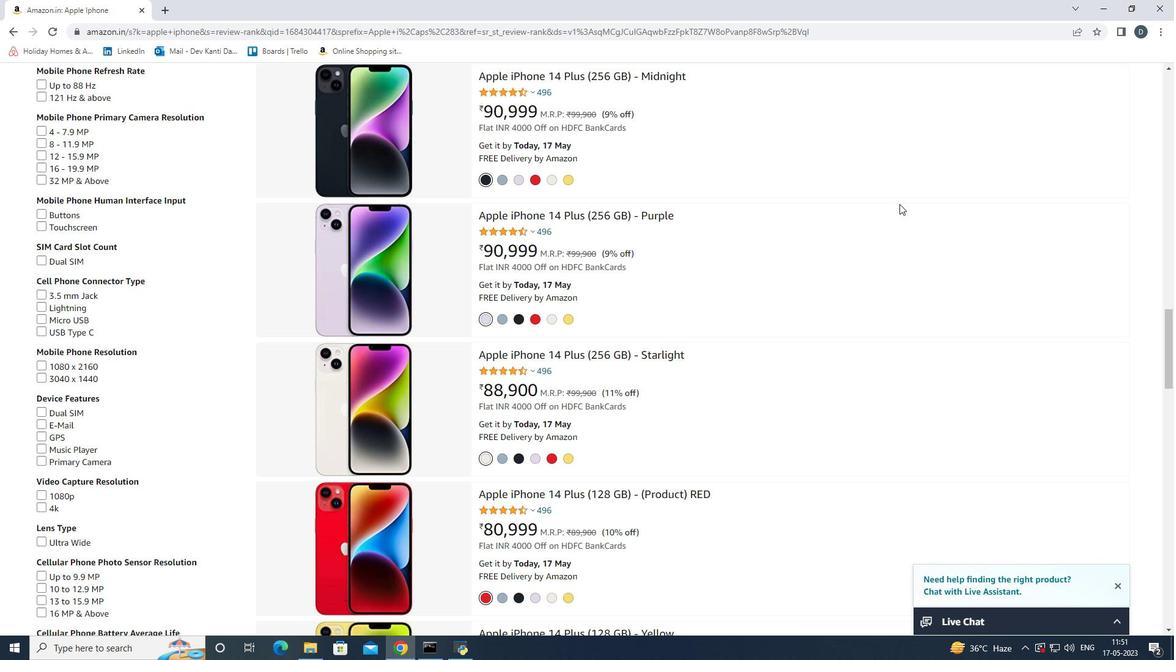 
Action: Mouse pressed left at (900, 204)
Screenshot: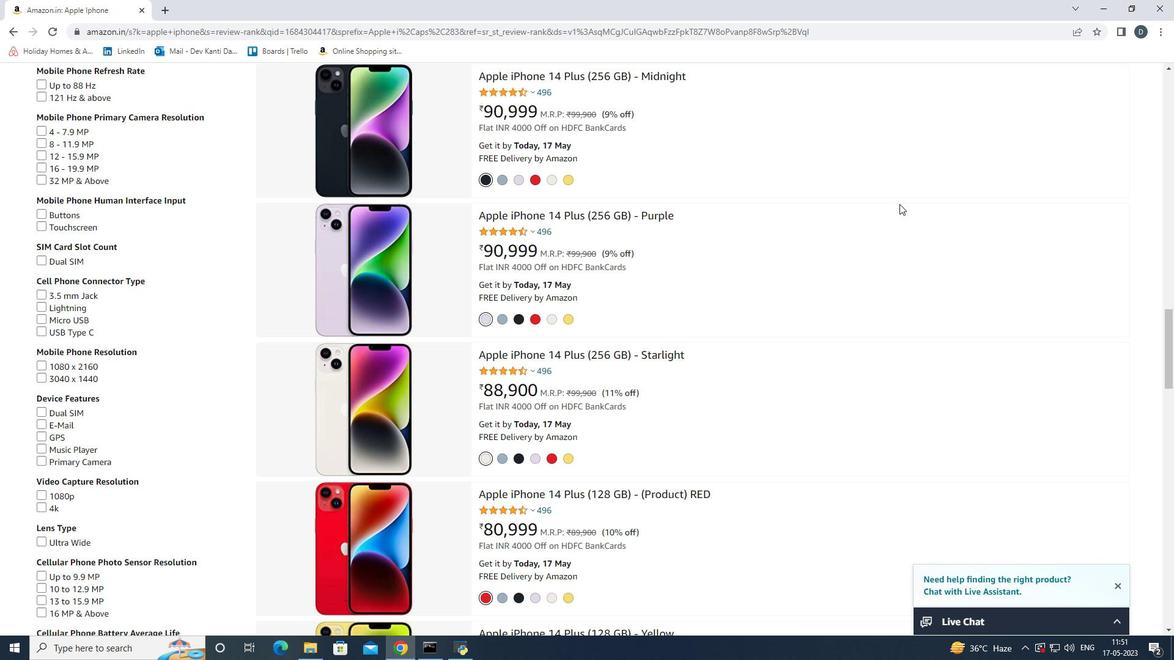 
Action: Mouse scrolled (900, 203) with delta (0, 0)
Screenshot: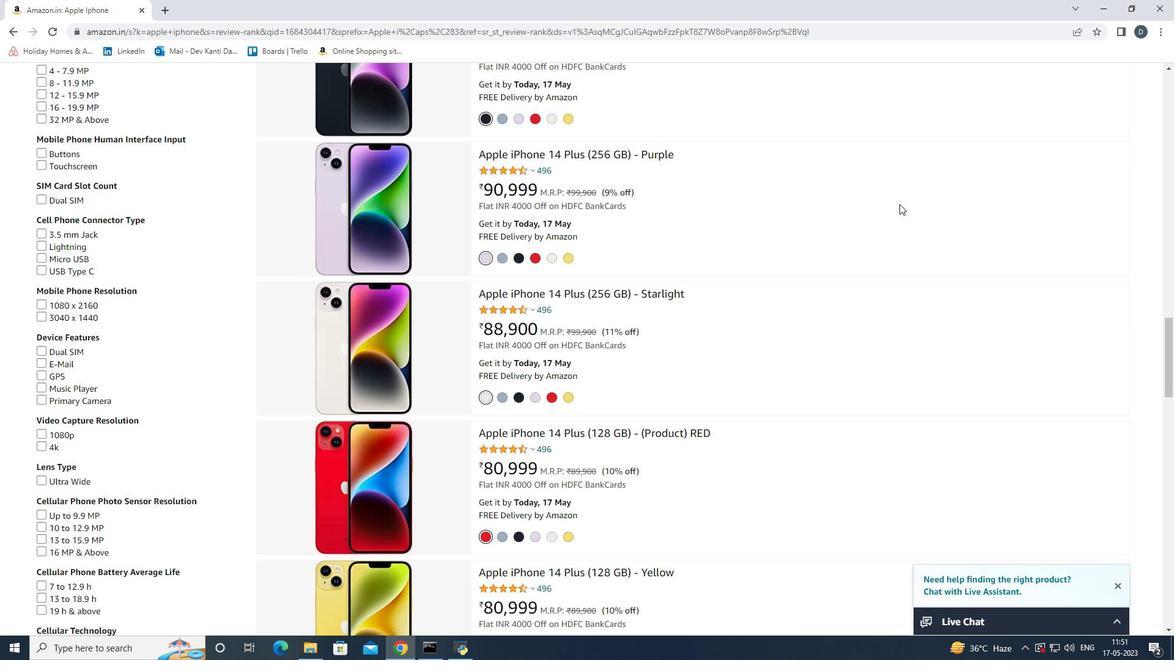
Action: Mouse scrolled (900, 203) with delta (0, 0)
Screenshot: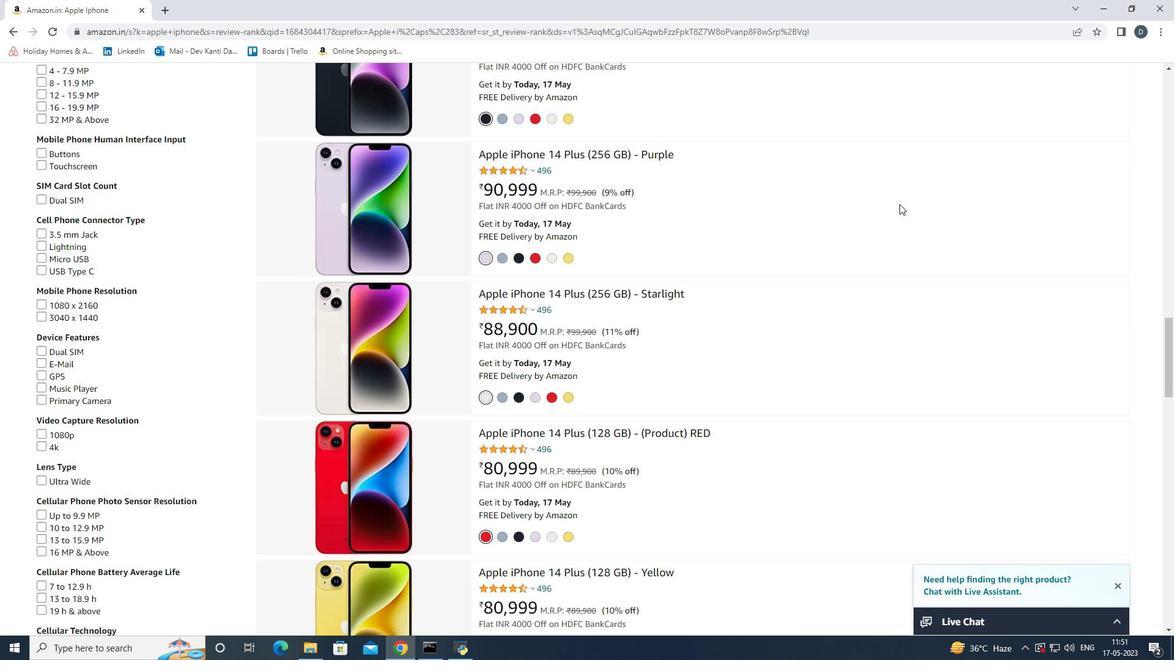 
Action: Mouse scrolled (900, 203) with delta (0, 0)
Screenshot: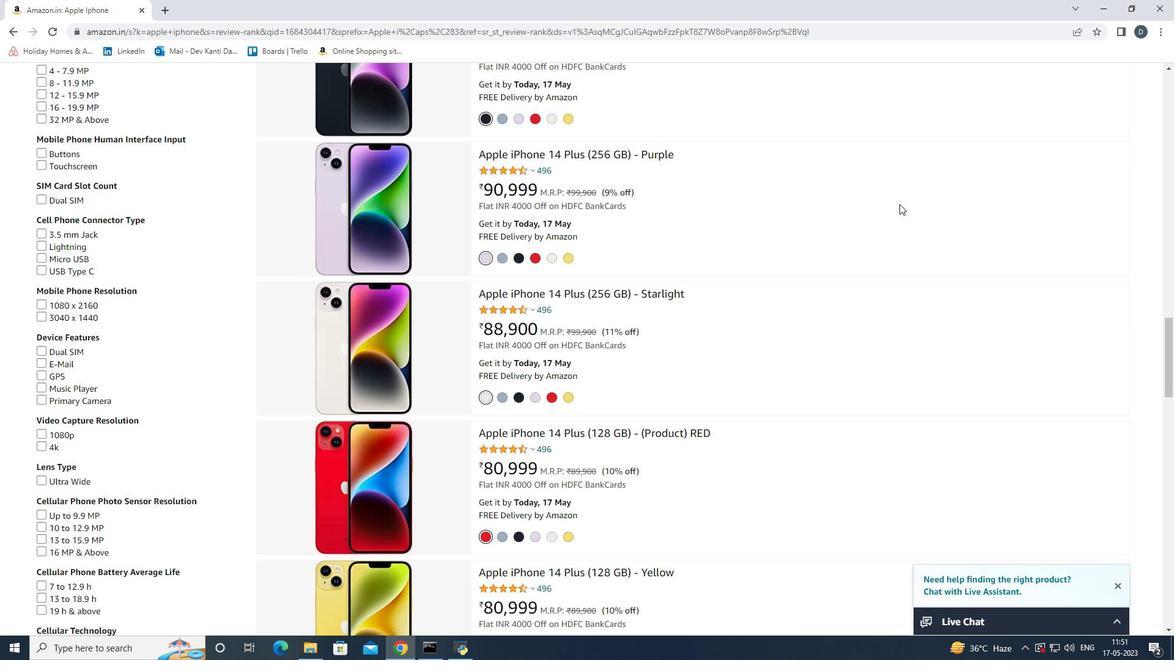 
Action: Mouse scrolled (900, 203) with delta (0, 0)
Screenshot: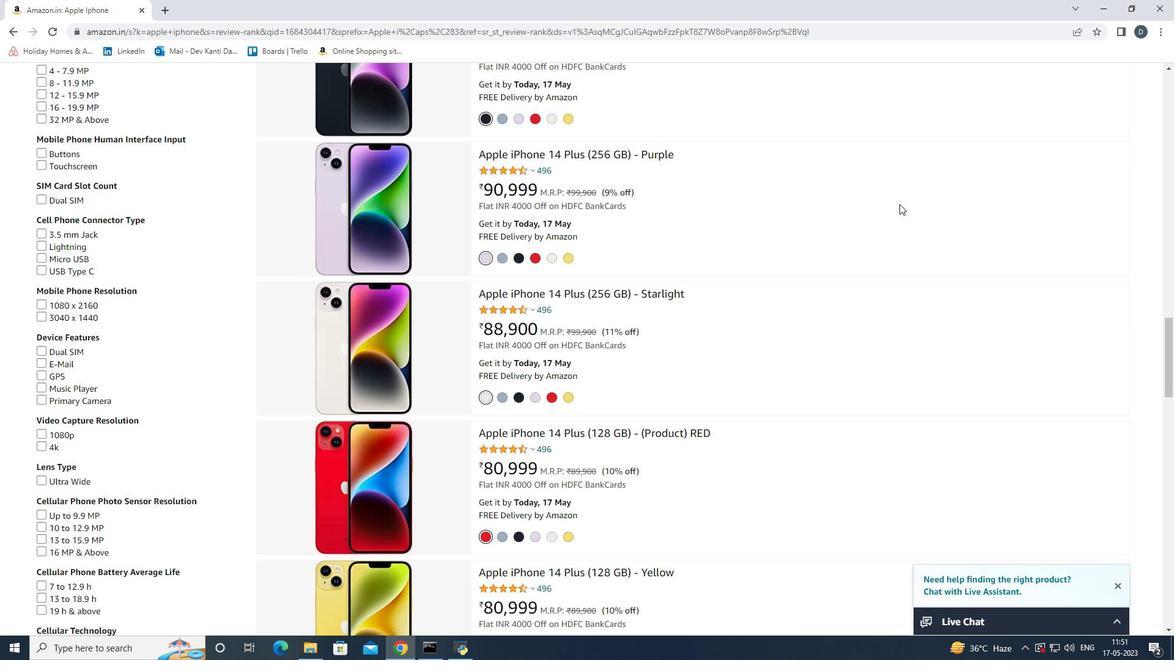 
Action: Mouse scrolled (900, 205) with delta (0, 0)
Screenshot: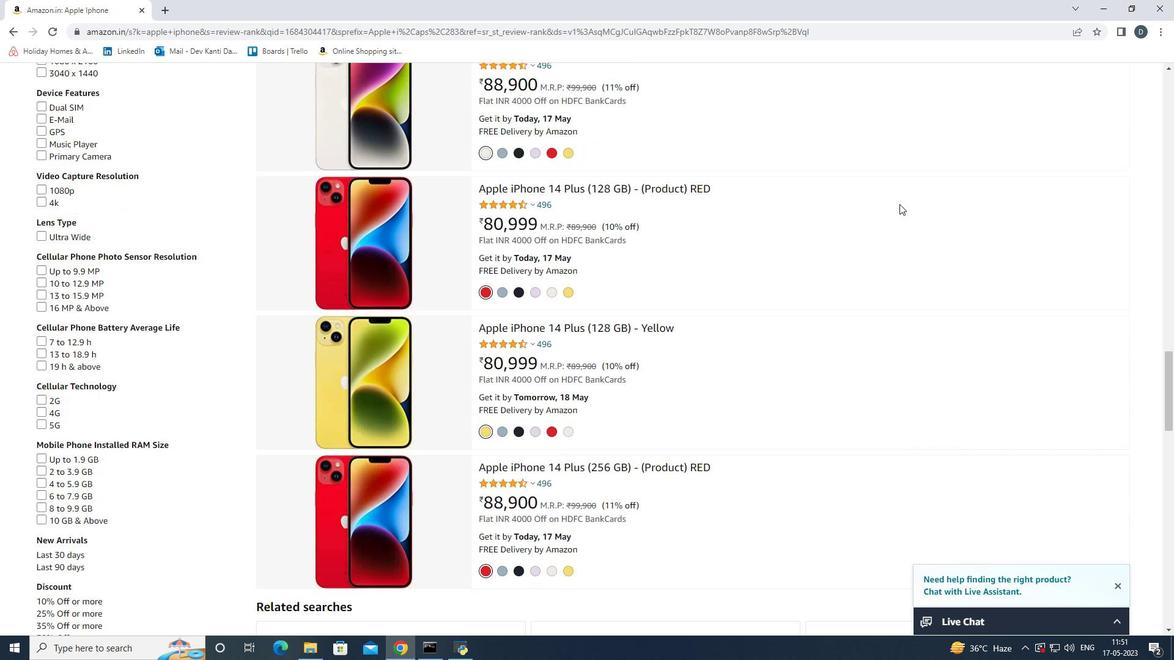 
Action: Mouse scrolled (900, 203) with delta (0, 0)
Screenshot: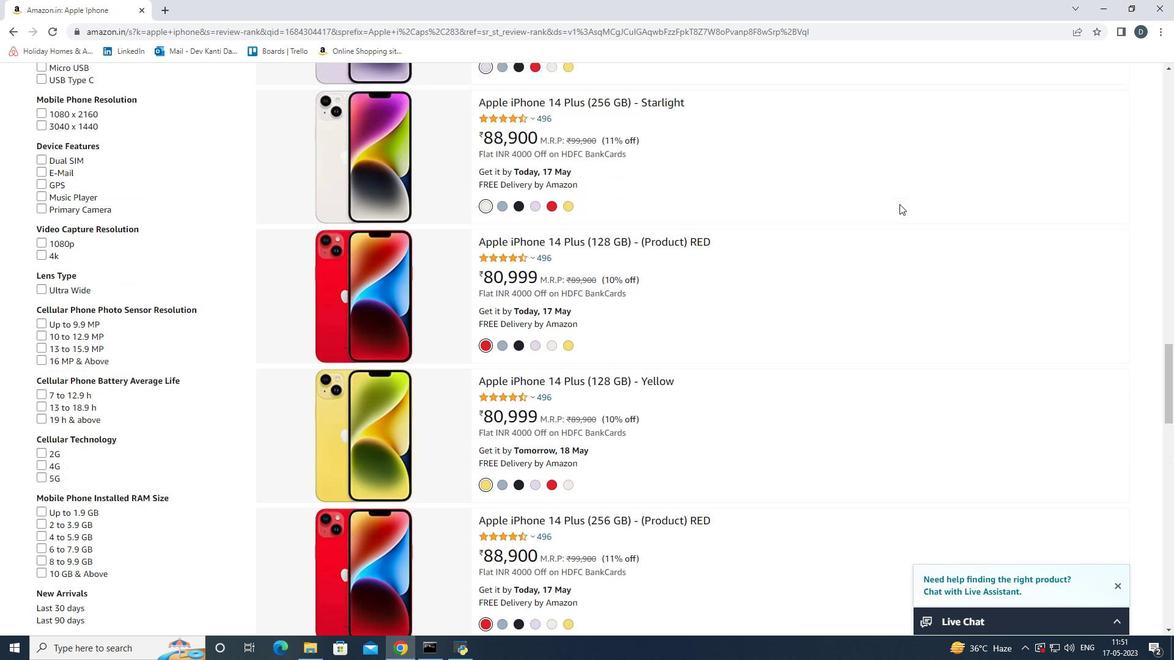 
Action: Mouse scrolled (900, 203) with delta (0, 0)
Screenshot: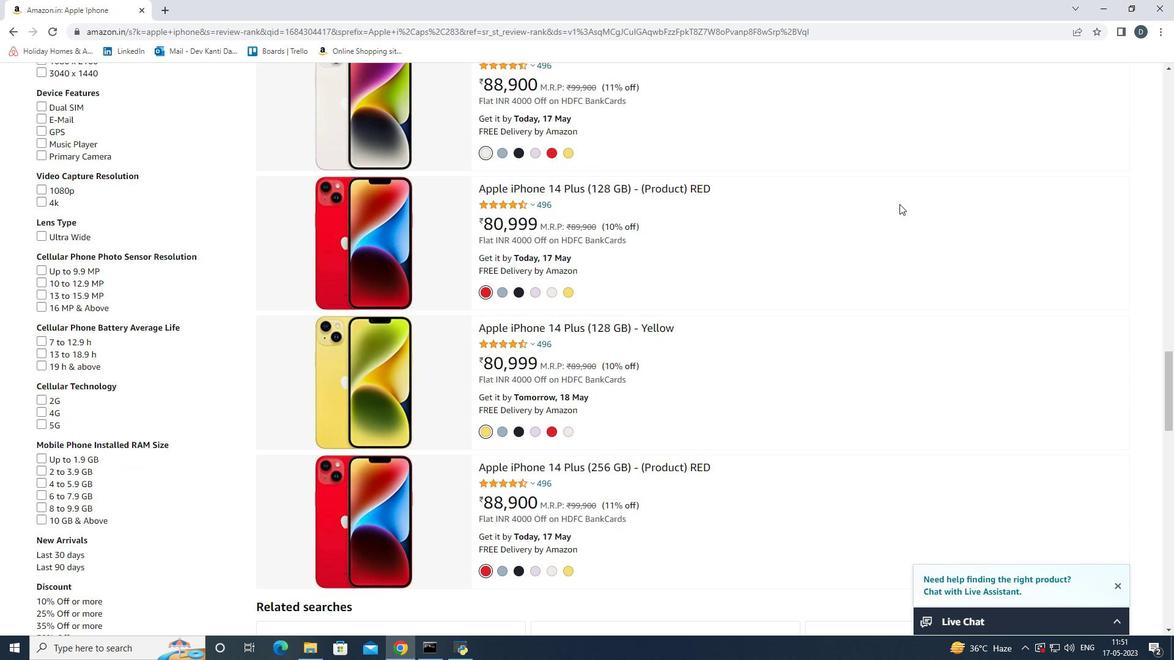 
Action: Mouse scrolled (900, 203) with delta (0, 0)
Screenshot: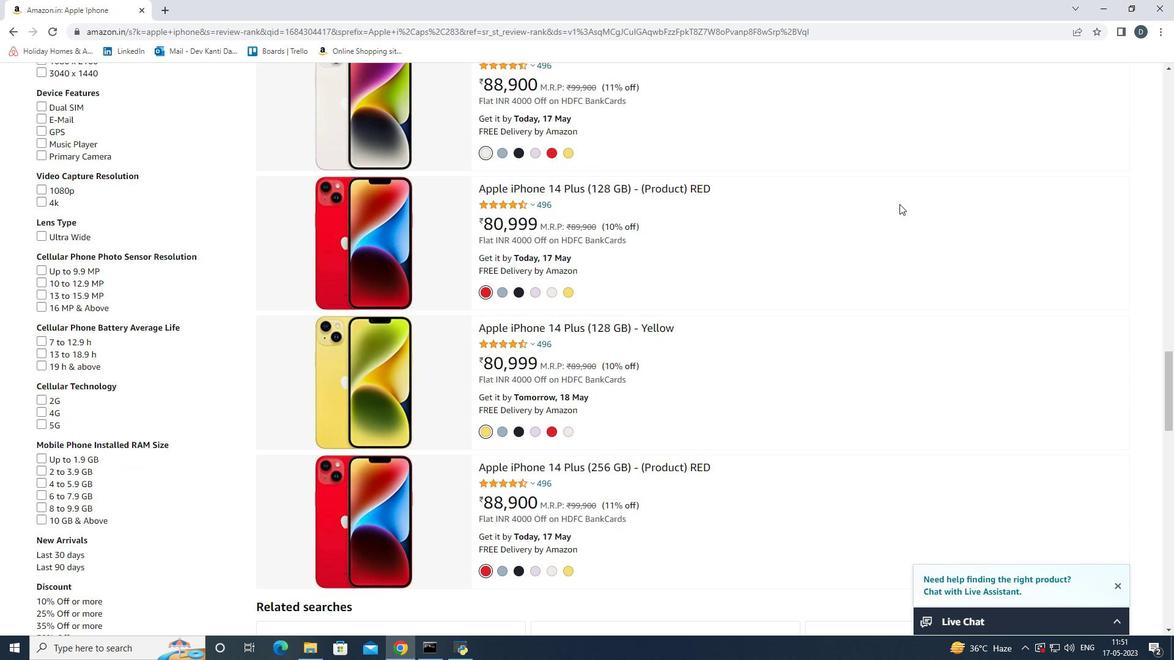 
Action: Mouse scrolled (900, 203) with delta (0, 0)
Screenshot: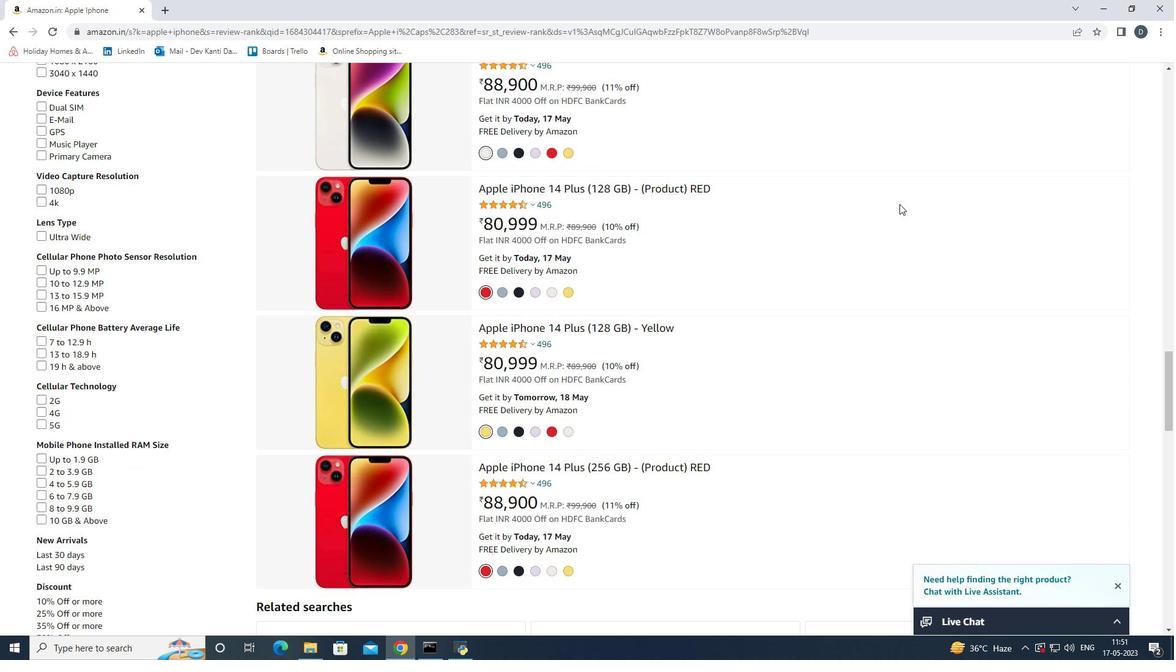 
Action: Mouse scrolled (900, 203) with delta (0, 0)
Screenshot: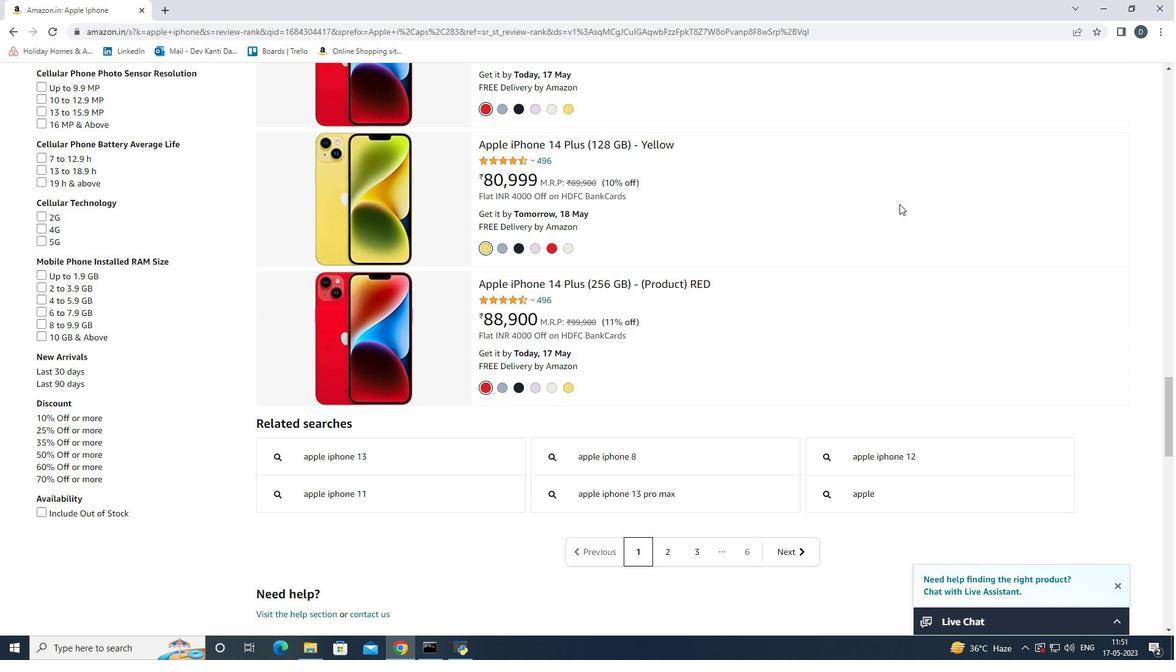 
Action: Mouse scrolled (900, 203) with delta (0, 0)
Screenshot: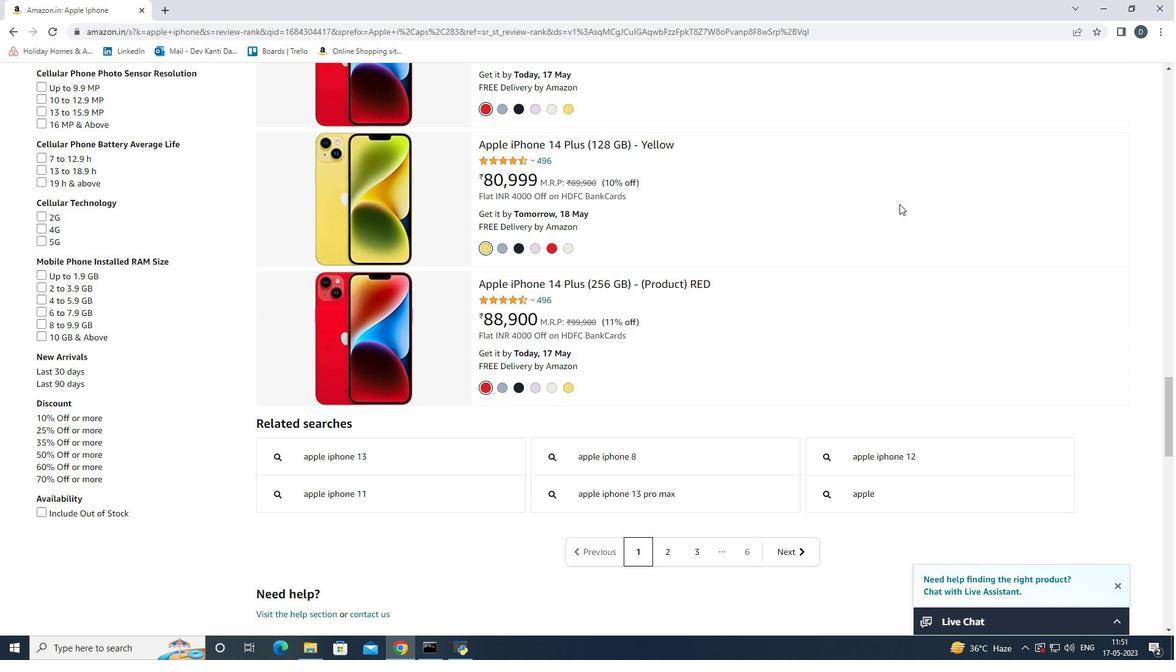
Action: Mouse scrolled (900, 203) with delta (0, 0)
Screenshot: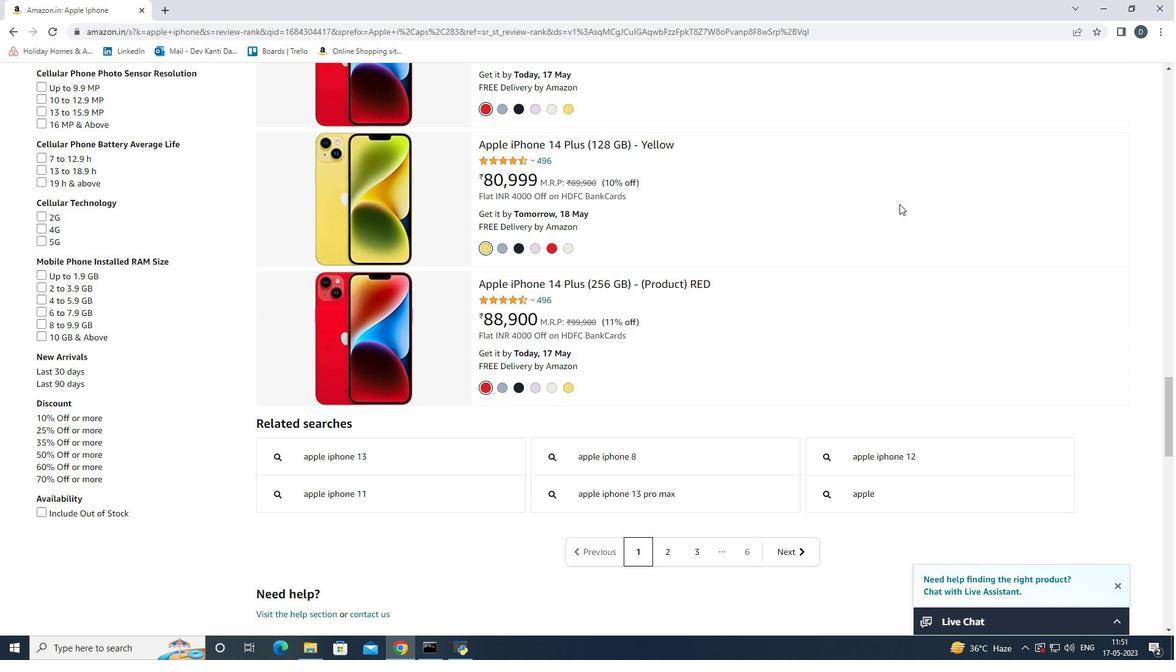
Action: Mouse moved to (666, 369)
Screenshot: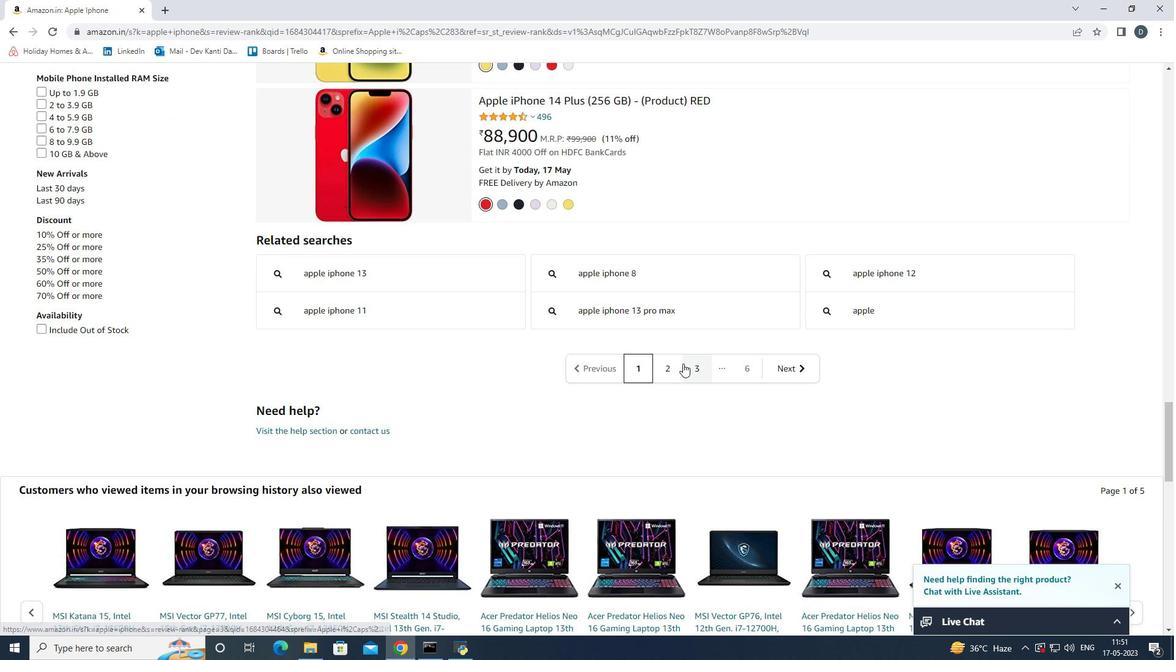 
Action: Mouse pressed left at (666, 369)
Screenshot: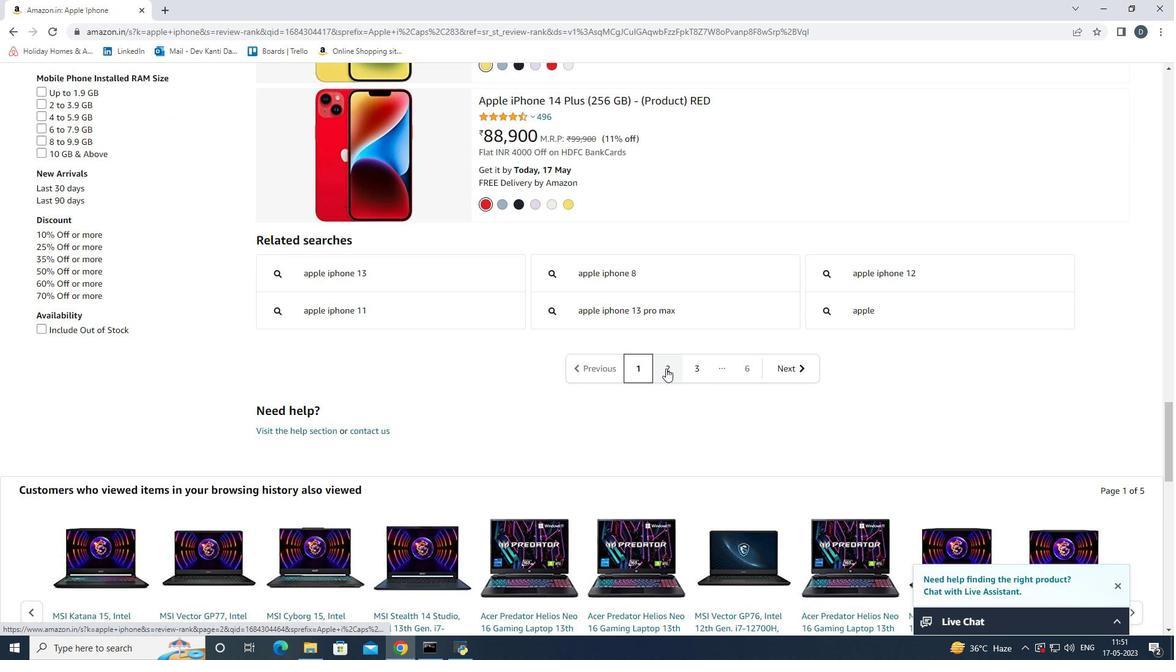 
Action: Mouse moved to (924, 328)
Screenshot: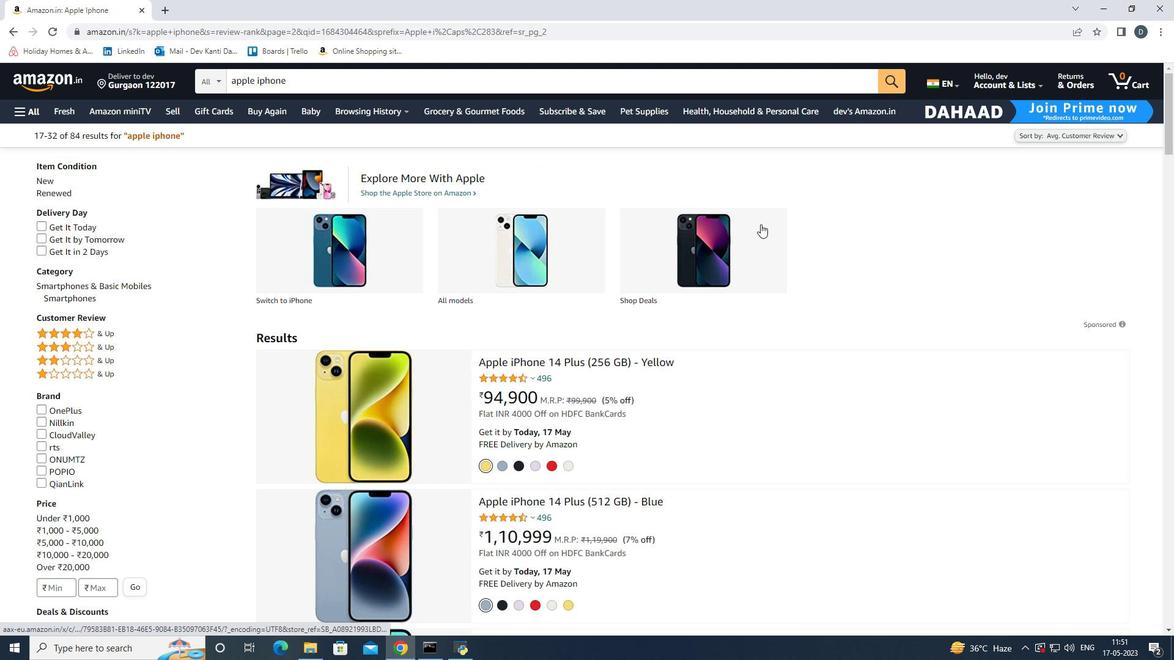 
Action: Mouse scrolled (924, 327) with delta (0, 0)
Screenshot: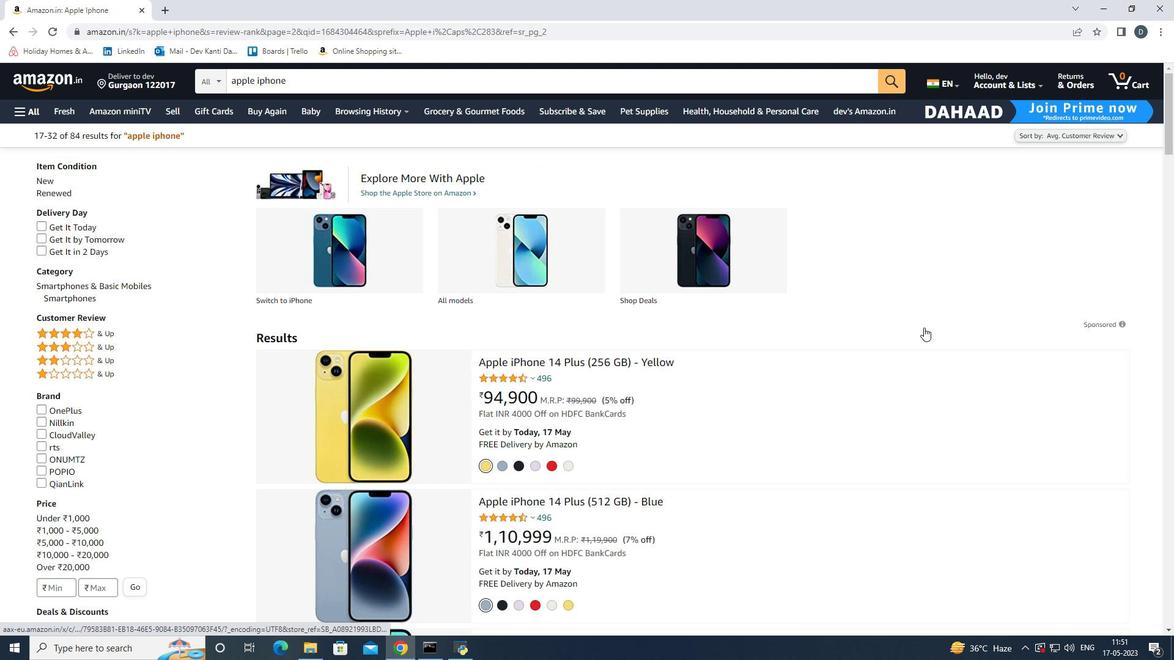 
Action: Mouse scrolled (924, 327) with delta (0, 0)
Screenshot: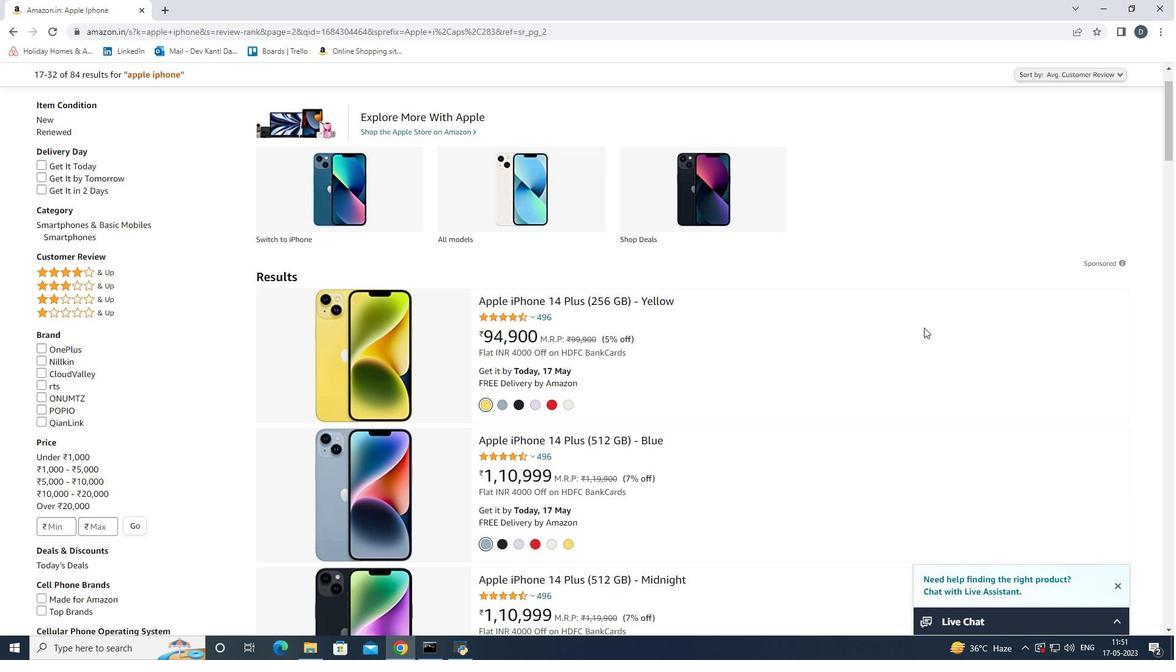 
Action: Mouse scrolled (924, 327) with delta (0, 0)
Screenshot: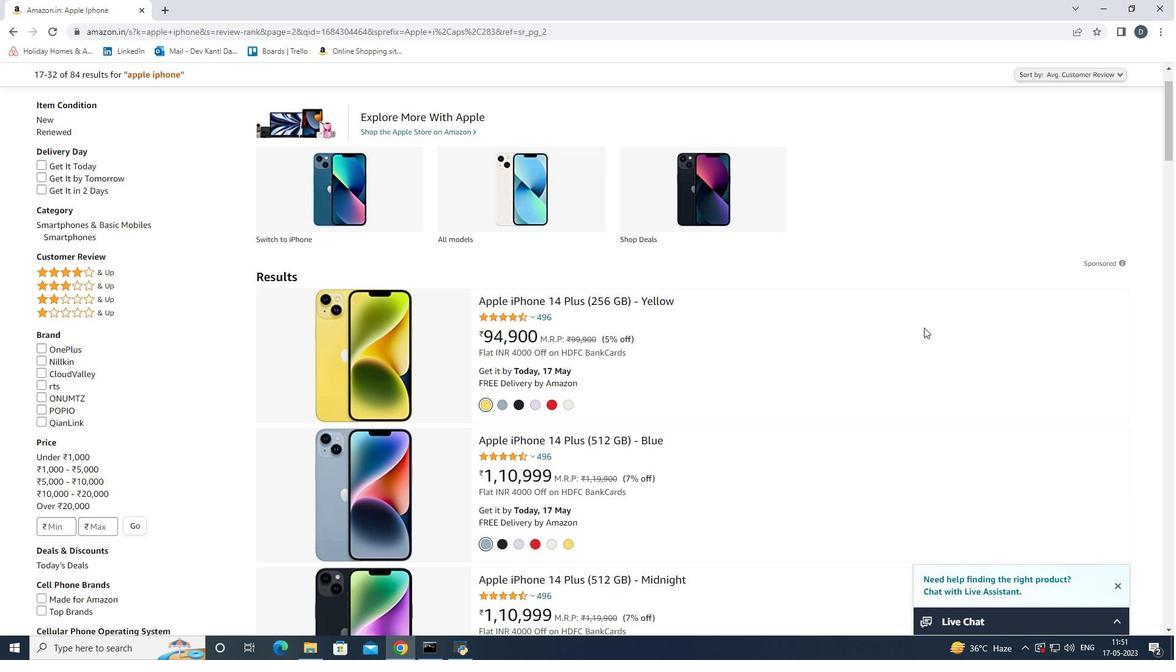 
Action: Mouse scrolled (924, 327) with delta (0, 0)
Screenshot: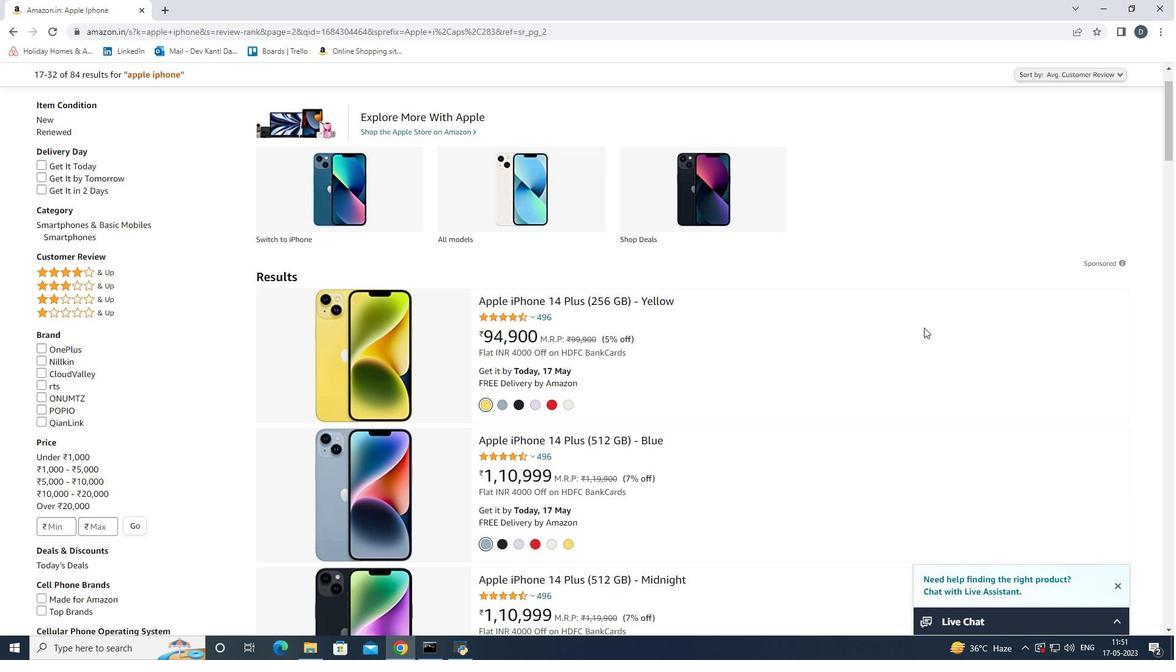 
Action: Mouse scrolled (924, 327) with delta (0, 0)
Screenshot: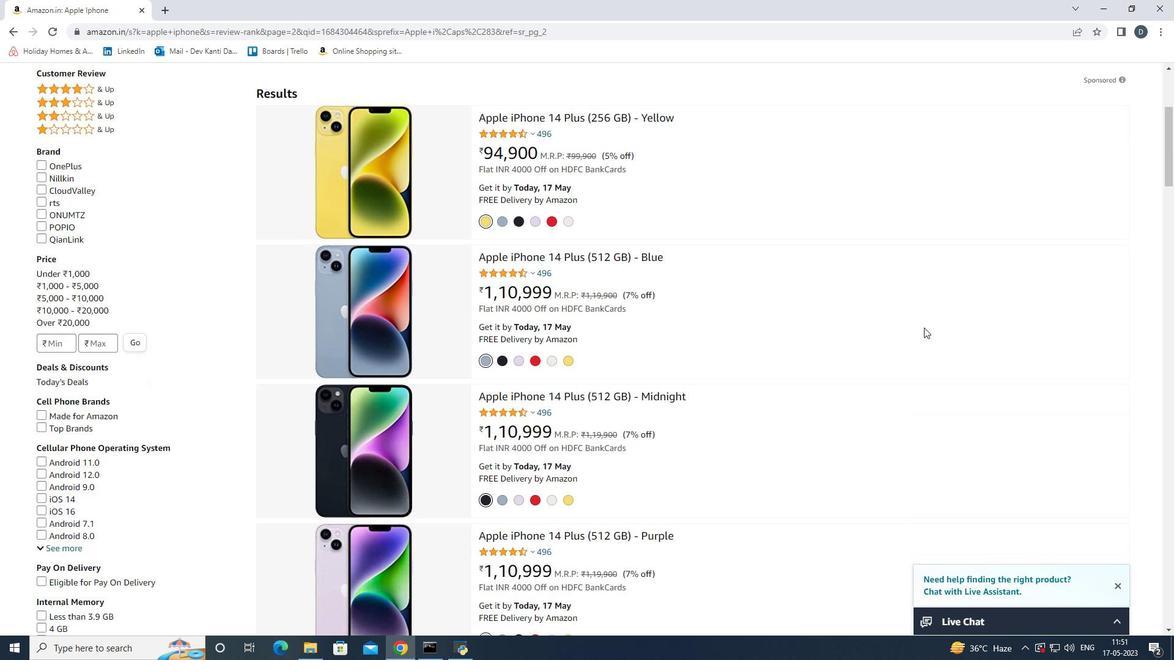 
Action: Mouse scrolled (924, 327) with delta (0, 0)
Screenshot: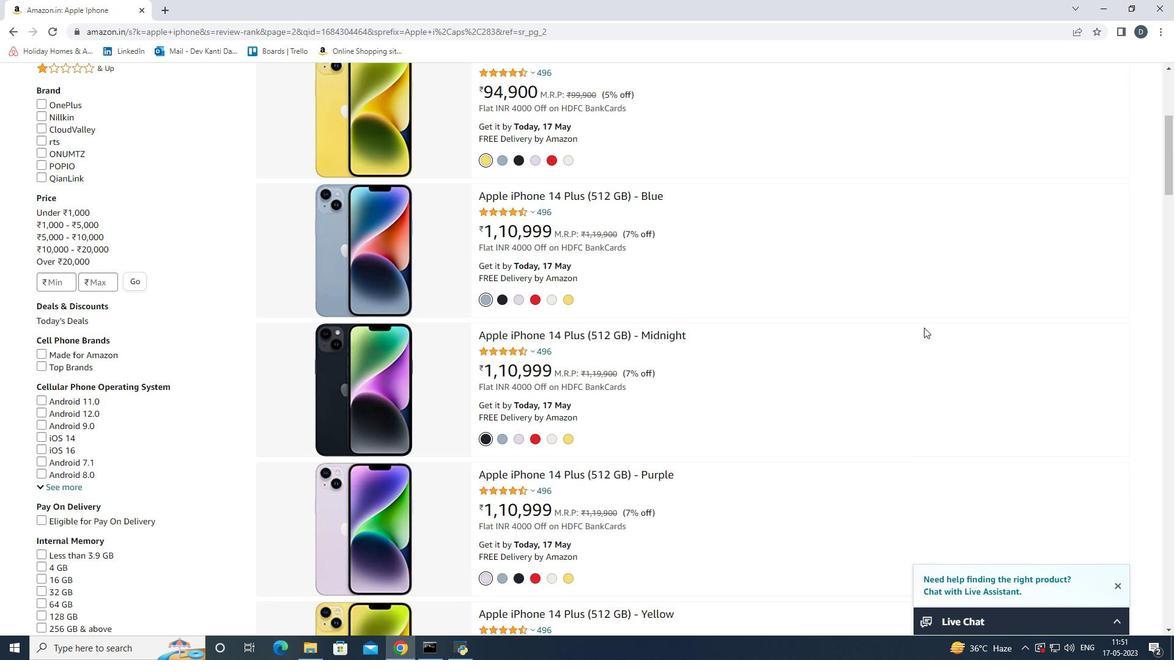 
Action: Mouse scrolled (924, 327) with delta (0, 0)
Screenshot: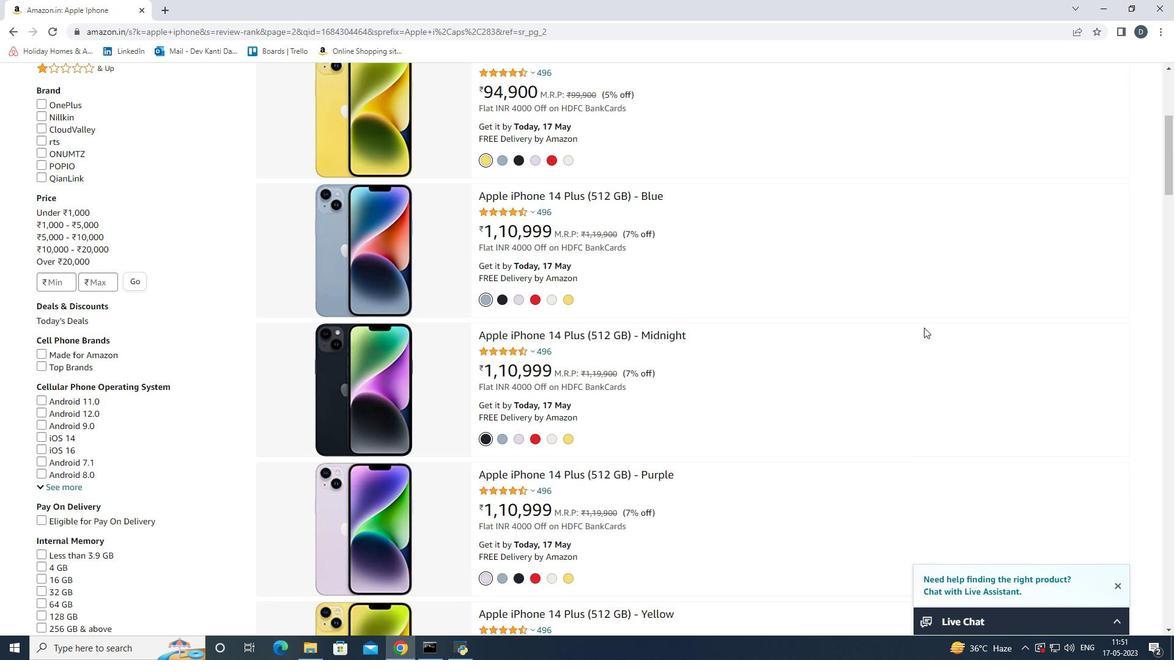 
Action: Mouse moved to (1031, 104)
Screenshot: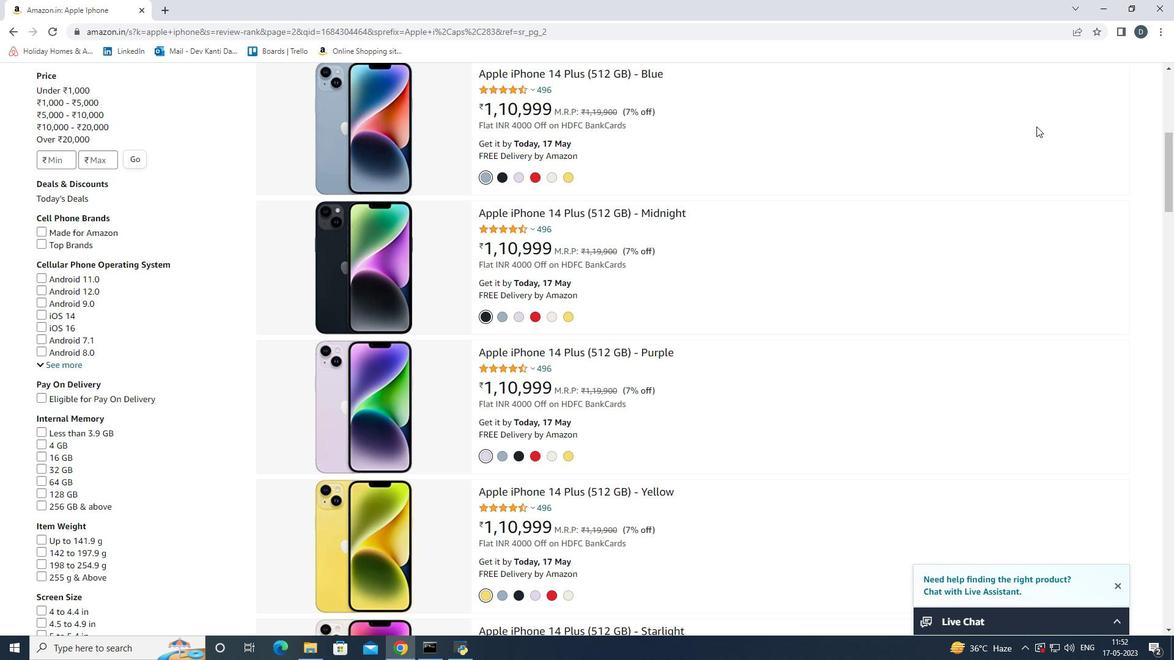 
Action: Mouse scrolled (1031, 104) with delta (0, 0)
Screenshot: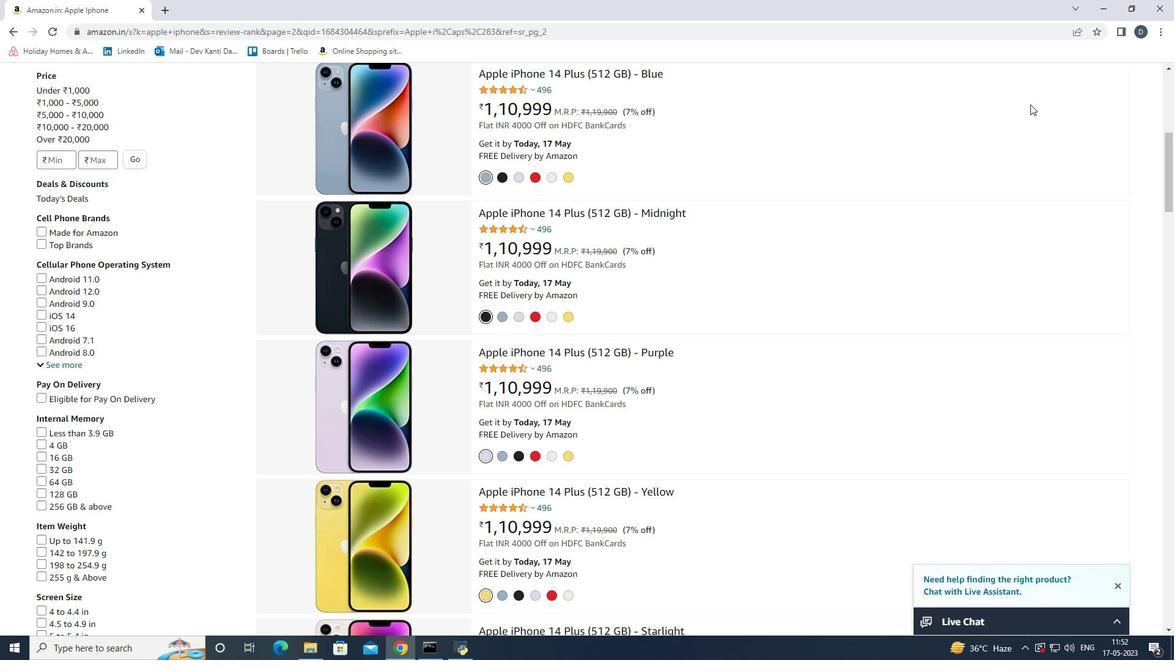 
Action: Mouse moved to (1029, 118)
Screenshot: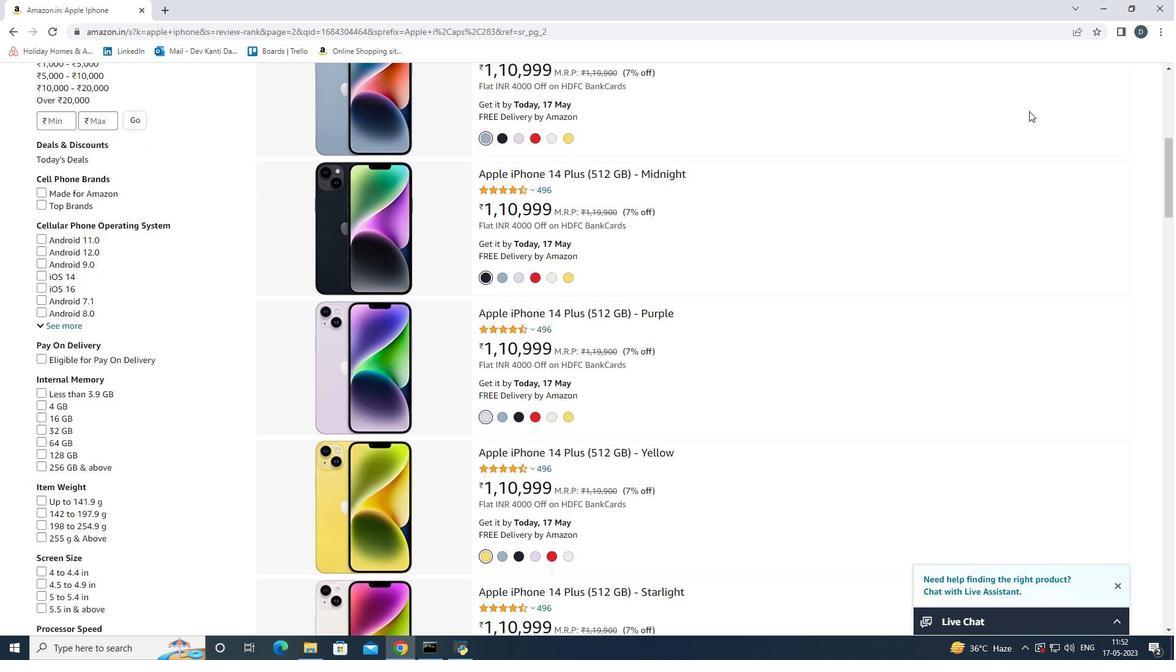 
Action: Mouse scrolled (1029, 118) with delta (0, 0)
Screenshot: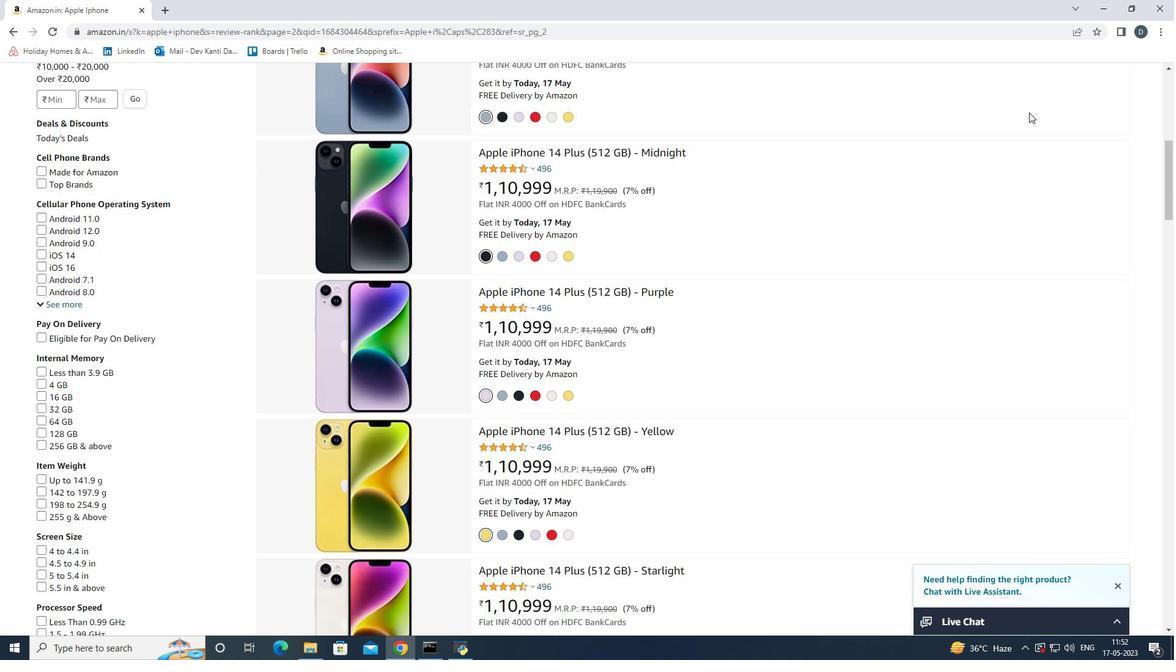 
Action: Mouse moved to (1007, 151)
Screenshot: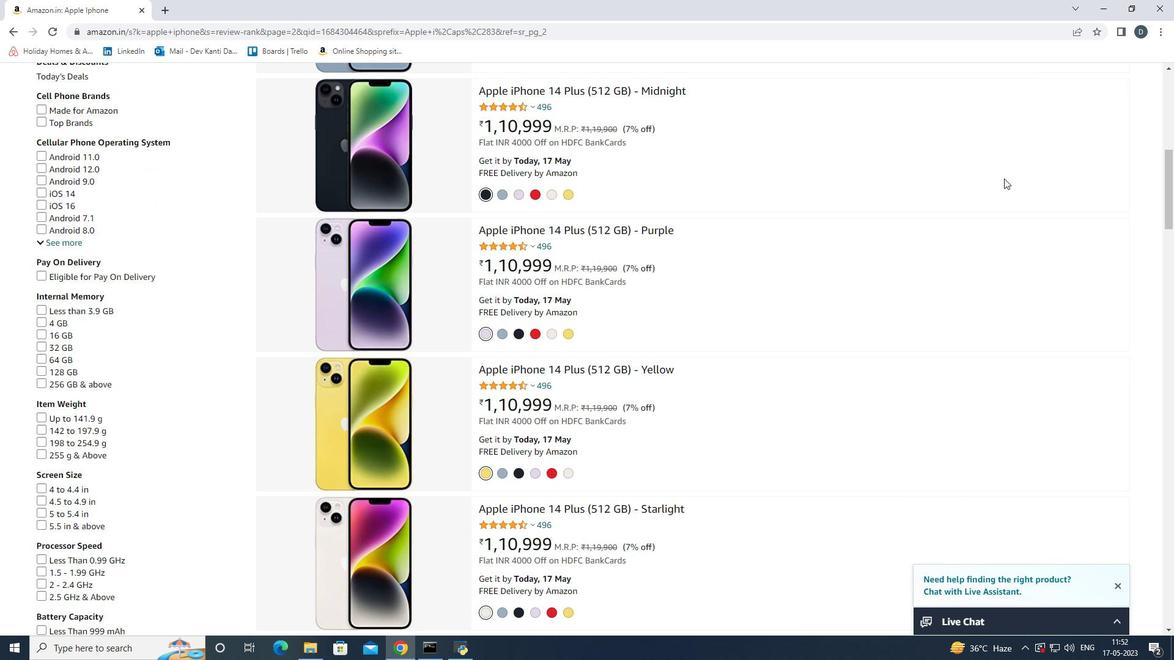 
Action: Mouse scrolled (1007, 150) with delta (0, 0)
Screenshot: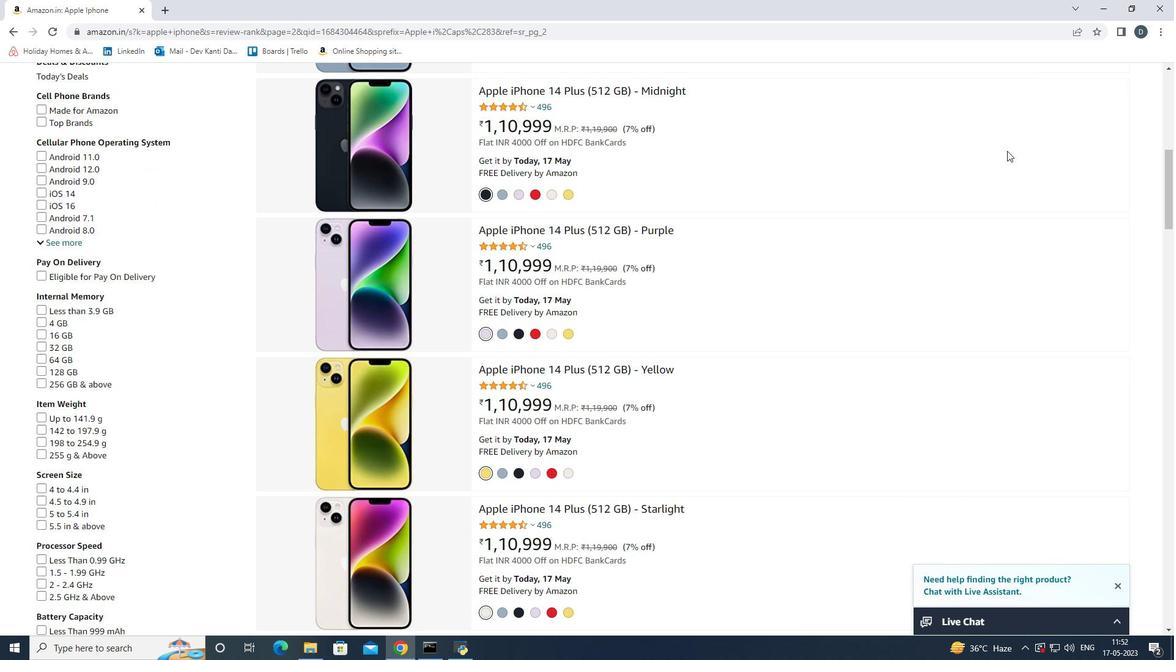 
Action: Mouse moved to (894, 149)
Screenshot: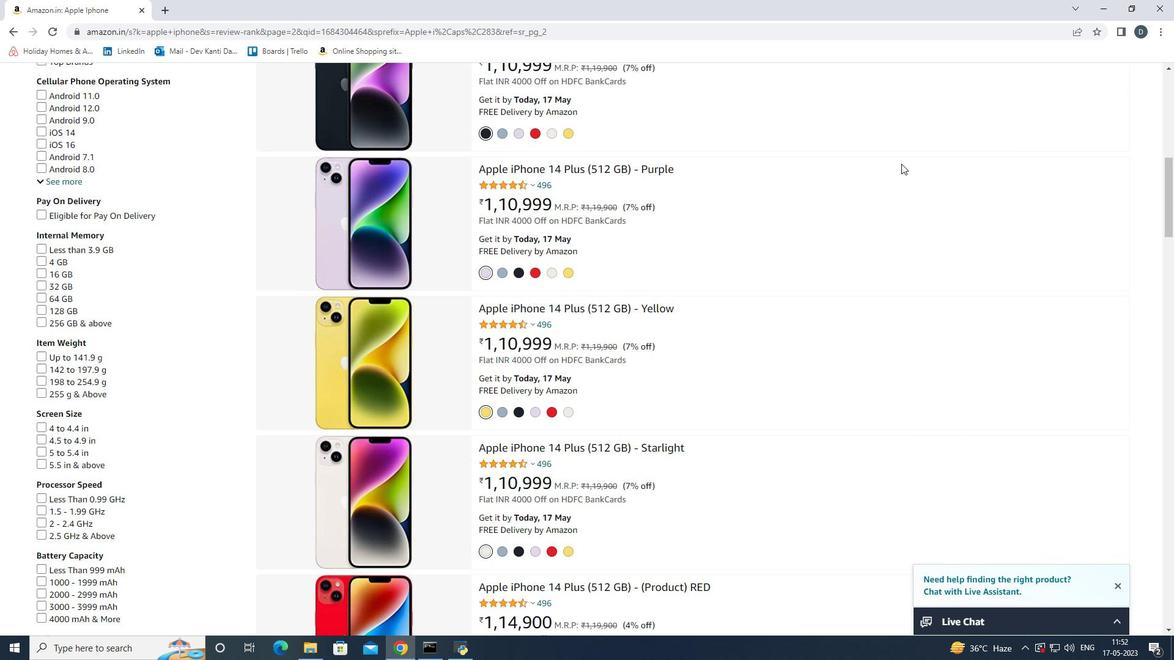 
Action: Mouse scrolled (894, 148) with delta (0, 0)
Screenshot: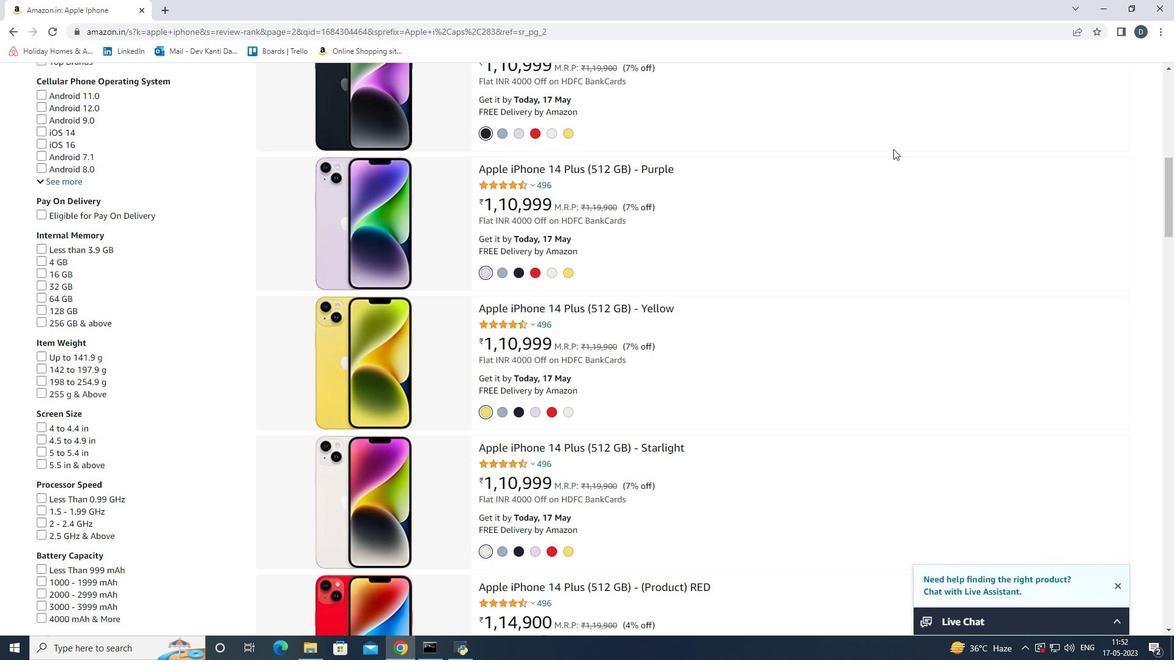 
Action: Mouse moved to (805, 339)
Screenshot: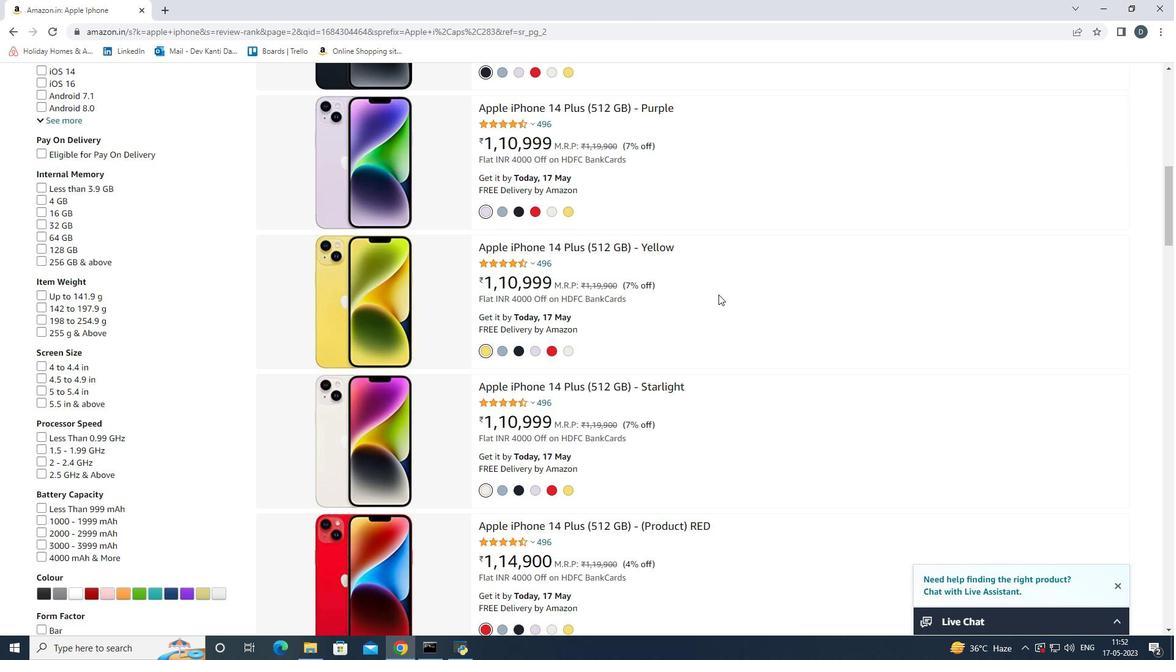 
Action: Mouse scrolled (805, 339) with delta (0, 0)
Screenshot: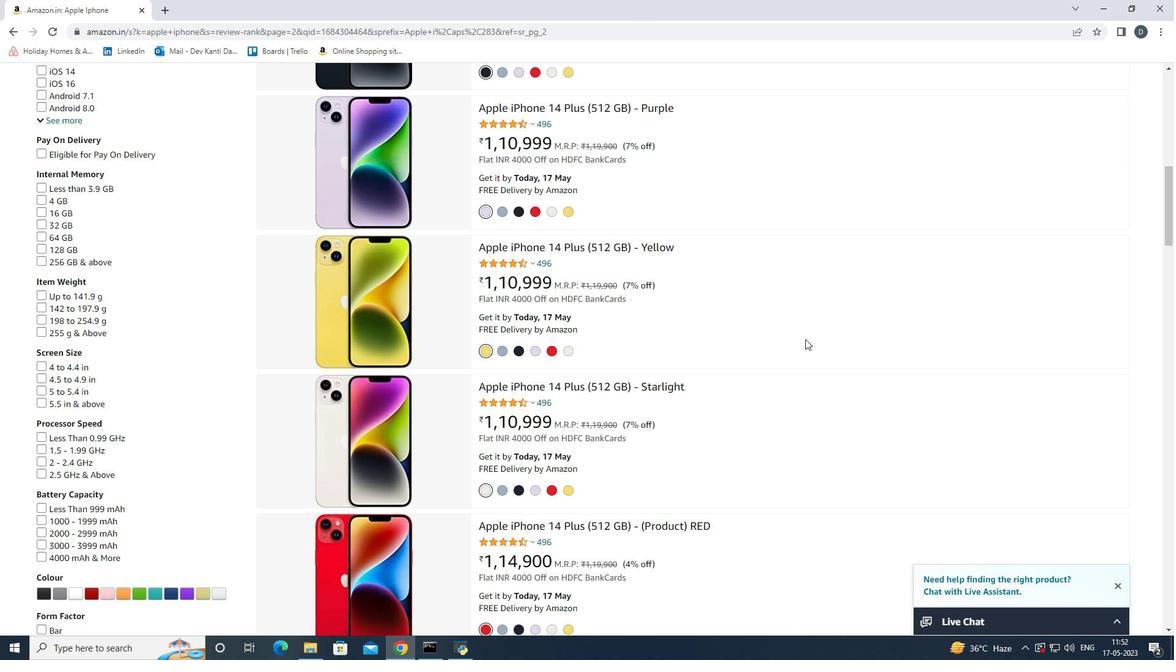 
Action: Mouse moved to (805, 339)
Screenshot: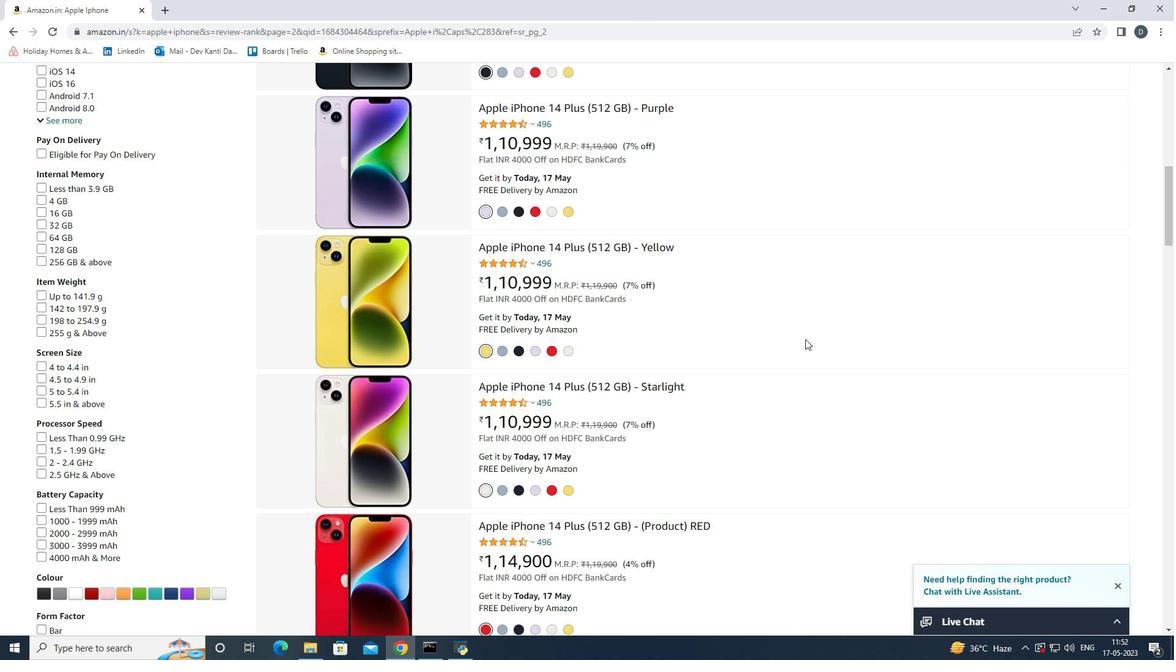 
Action: Mouse scrolled (805, 339) with delta (0, 0)
Screenshot: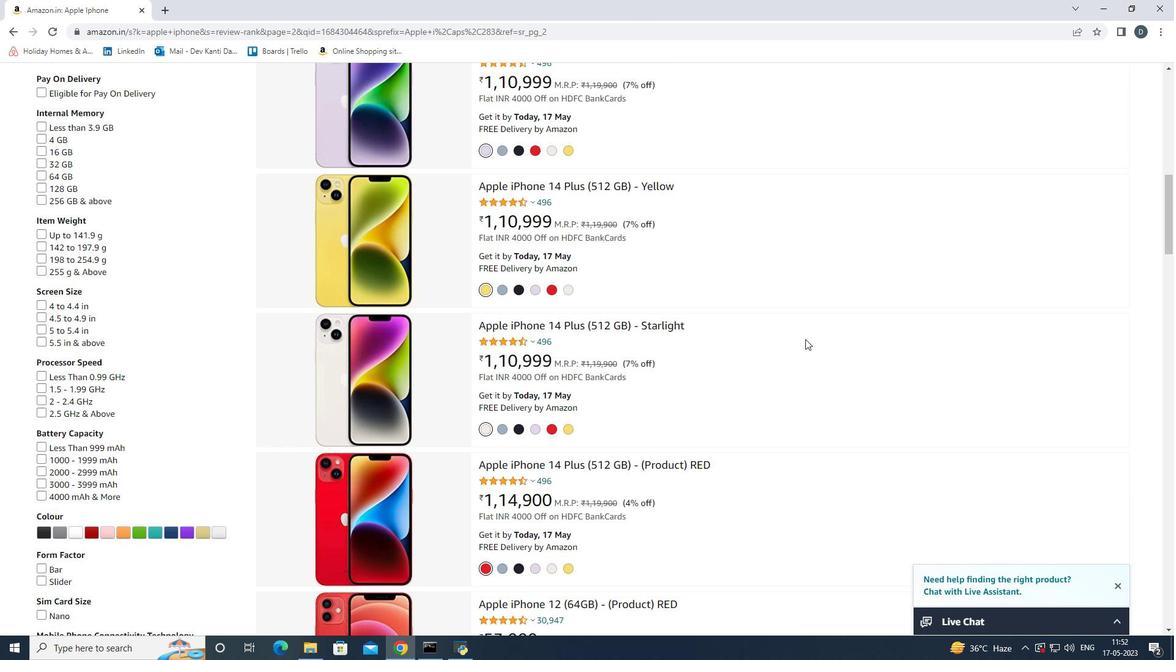 
Action: Mouse scrolled (805, 339) with delta (0, 0)
Screenshot: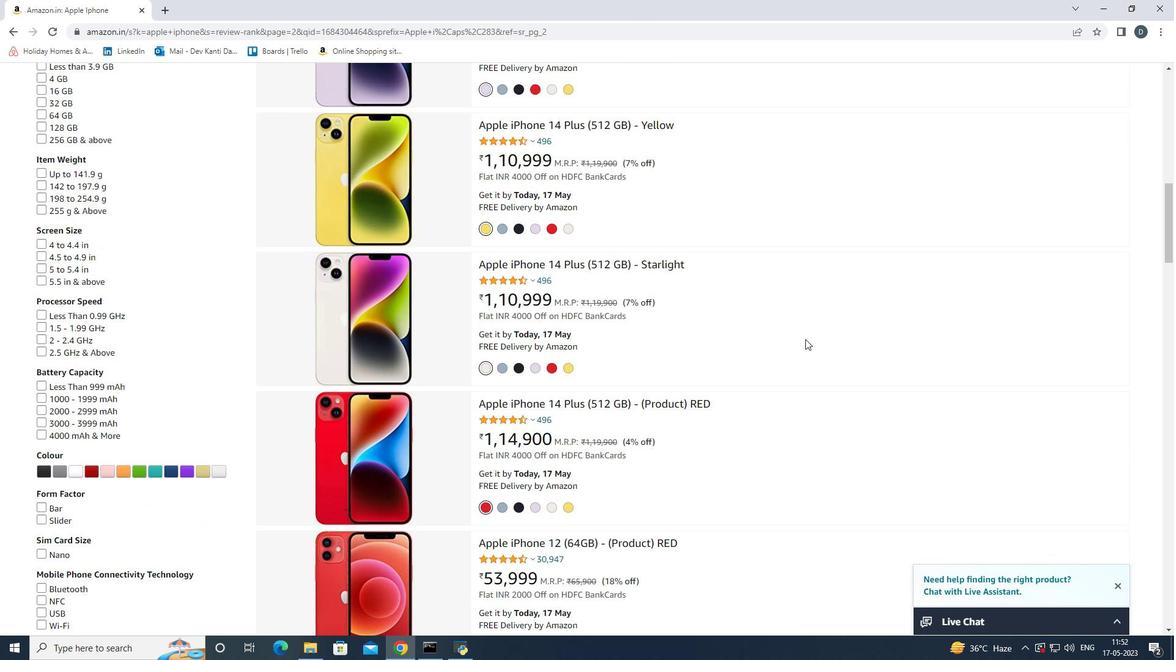 
Action: Mouse scrolled (805, 339) with delta (0, 0)
Screenshot: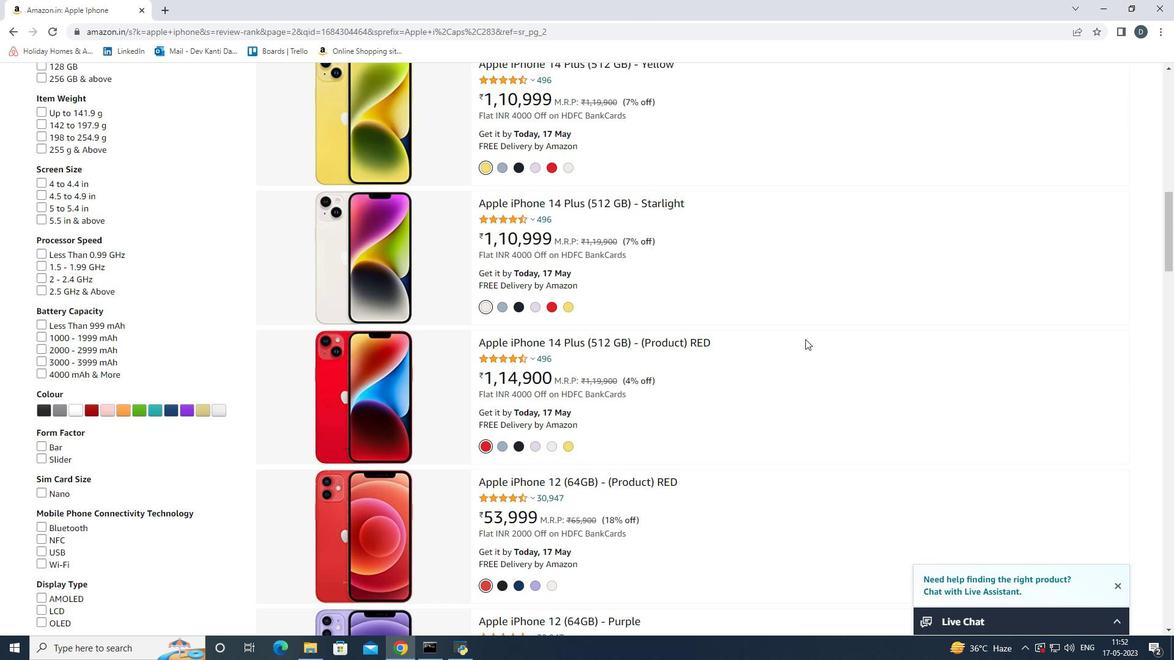 
Action: Mouse moved to (721, 358)
Screenshot: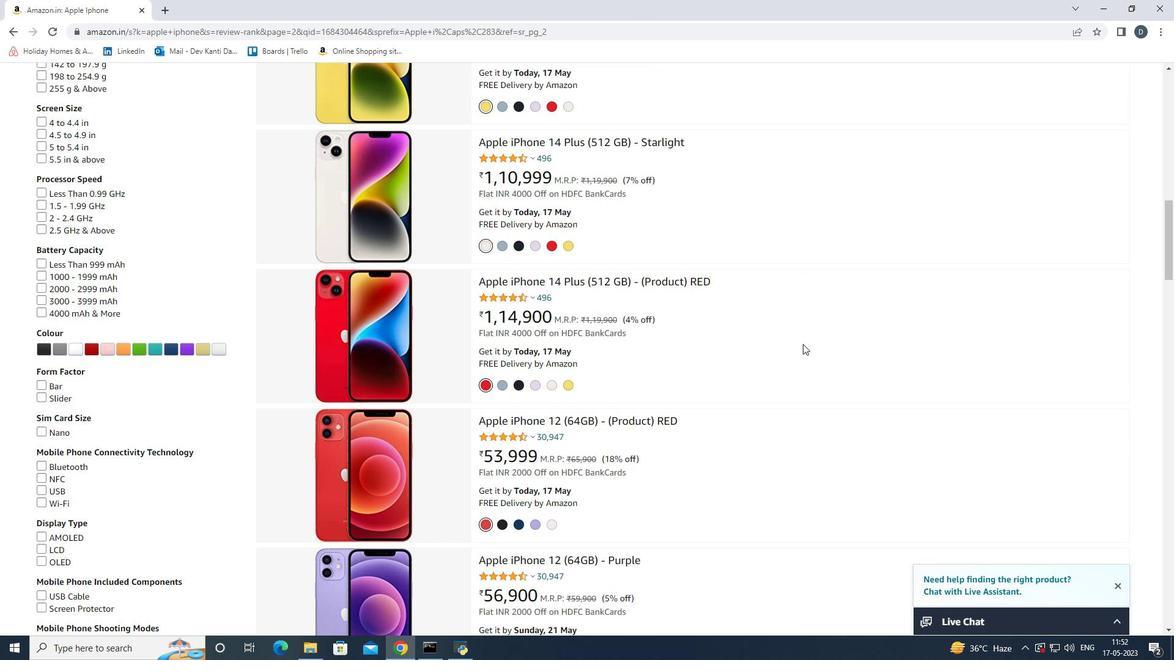 
Action: Mouse scrolled (721, 357) with delta (0, 0)
Screenshot: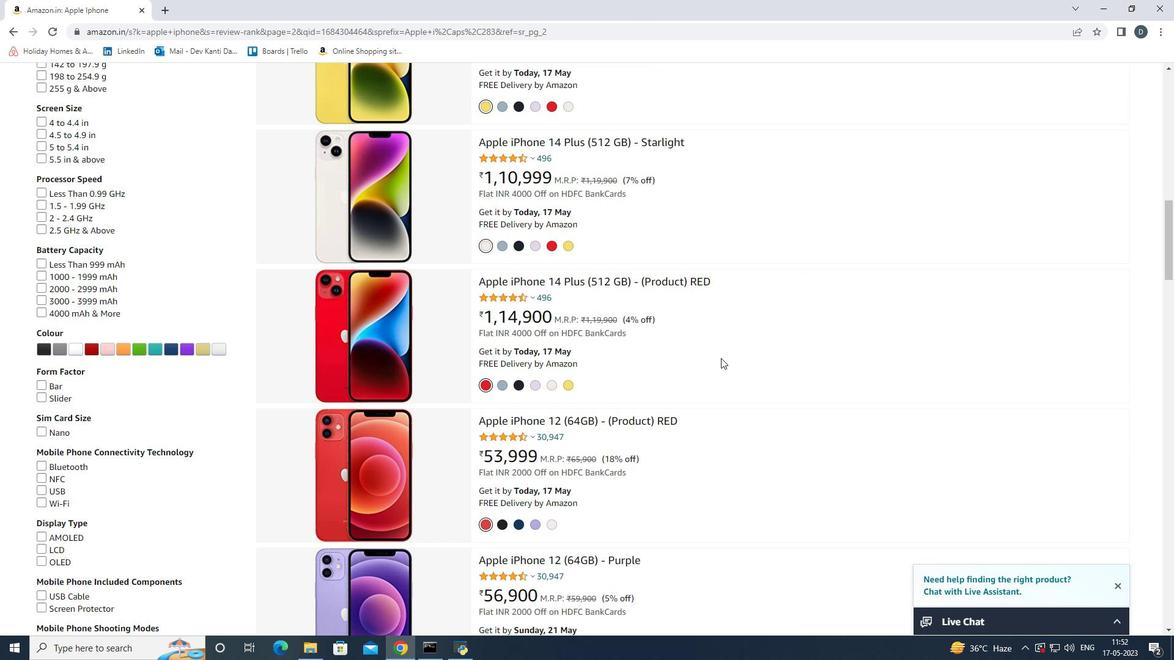 
Action: Mouse moved to (771, 319)
Screenshot: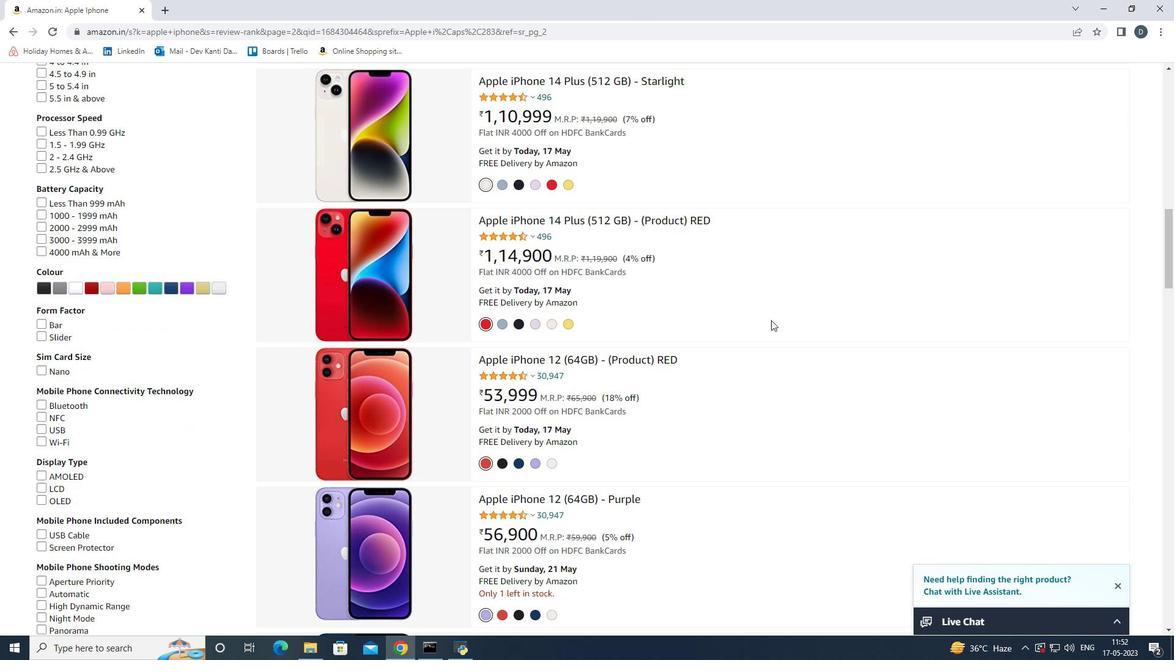 
Action: Mouse scrolled (771, 318) with delta (0, 0)
Screenshot: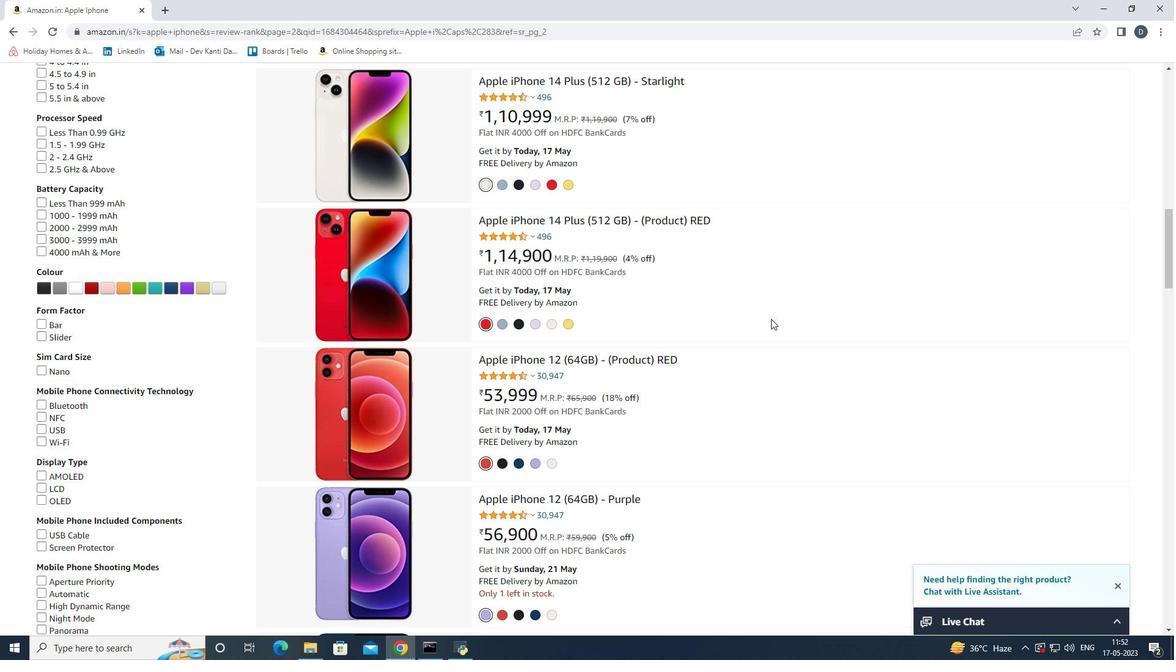 
Action: Mouse moved to (760, 315)
Screenshot: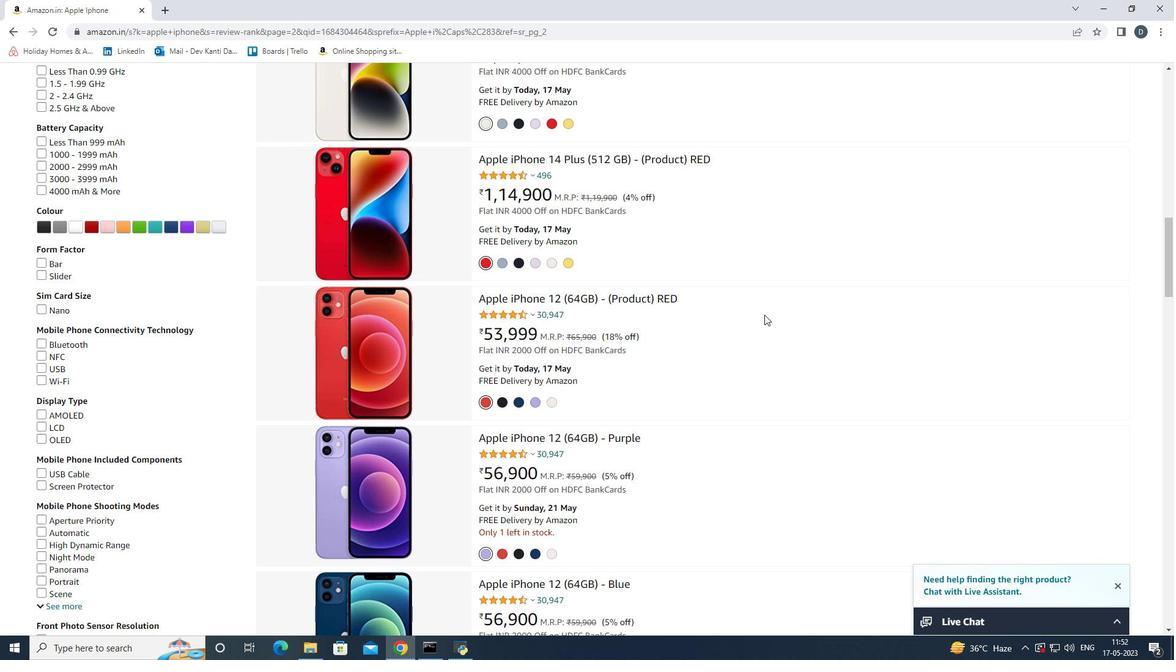 
Action: Mouse scrolled (760, 314) with delta (0, 0)
Screenshot: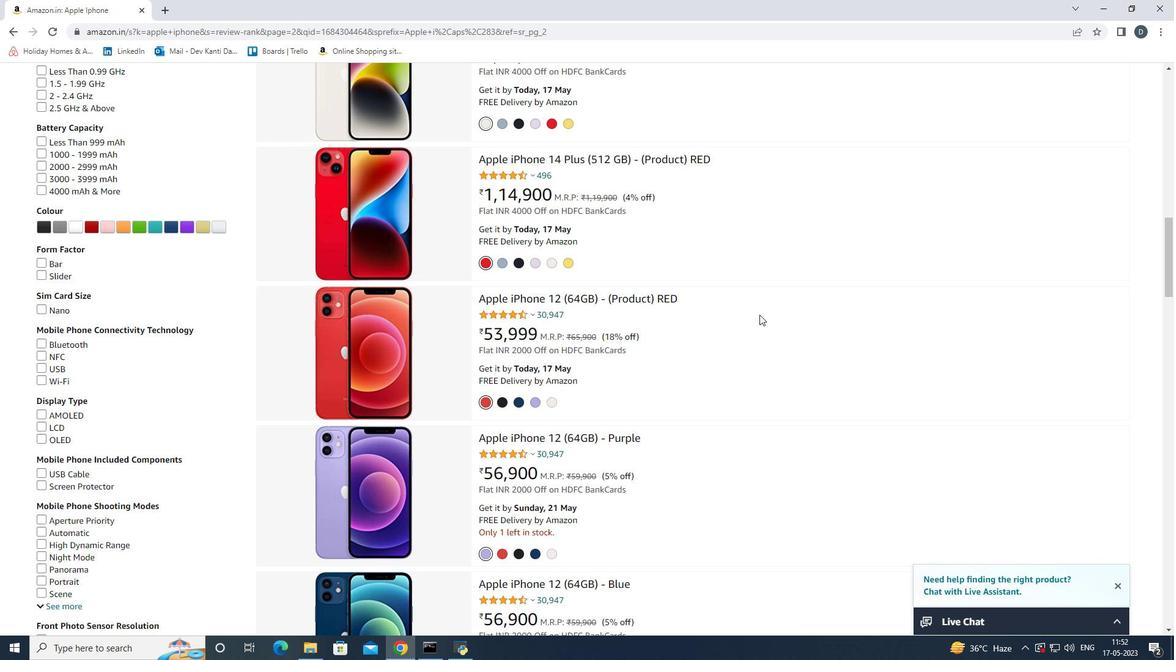 
Action: Mouse scrolled (760, 314) with delta (0, 0)
Screenshot: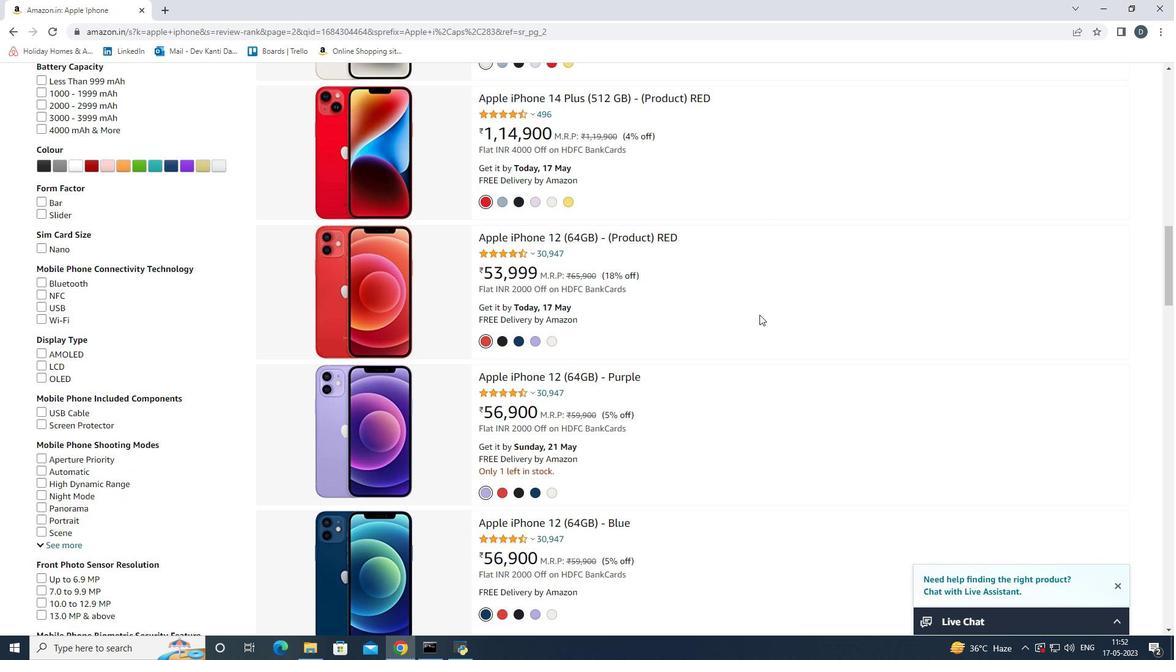 
Action: Mouse scrolled (760, 314) with delta (0, 0)
Screenshot: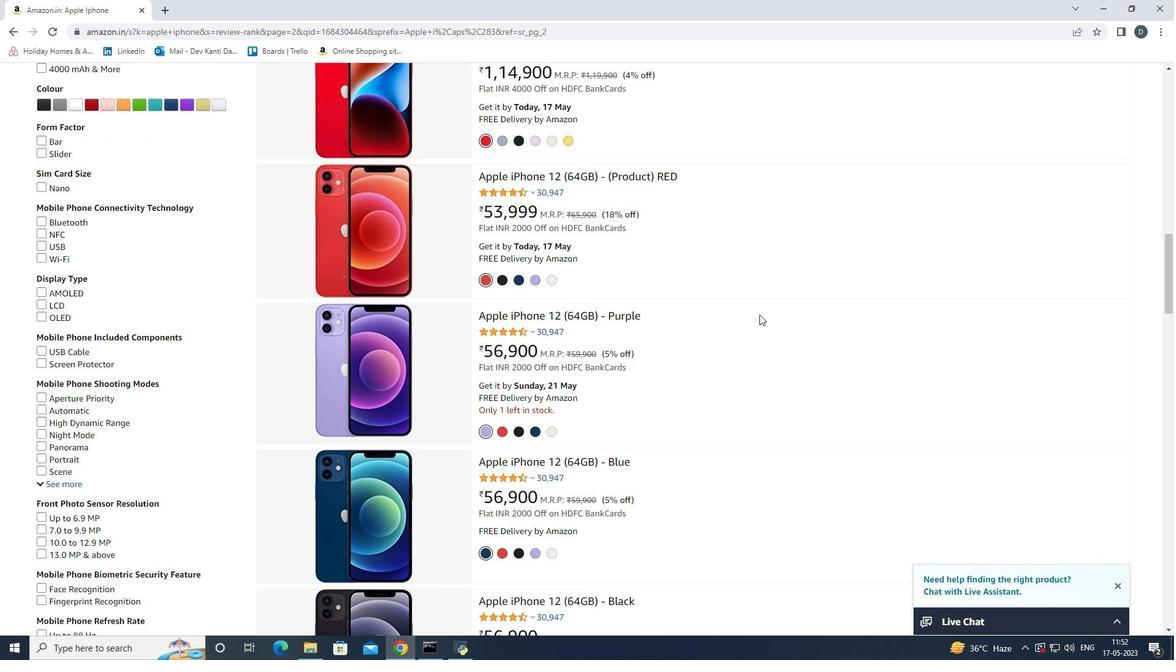 
Action: Mouse scrolled (760, 314) with delta (0, 0)
Screenshot: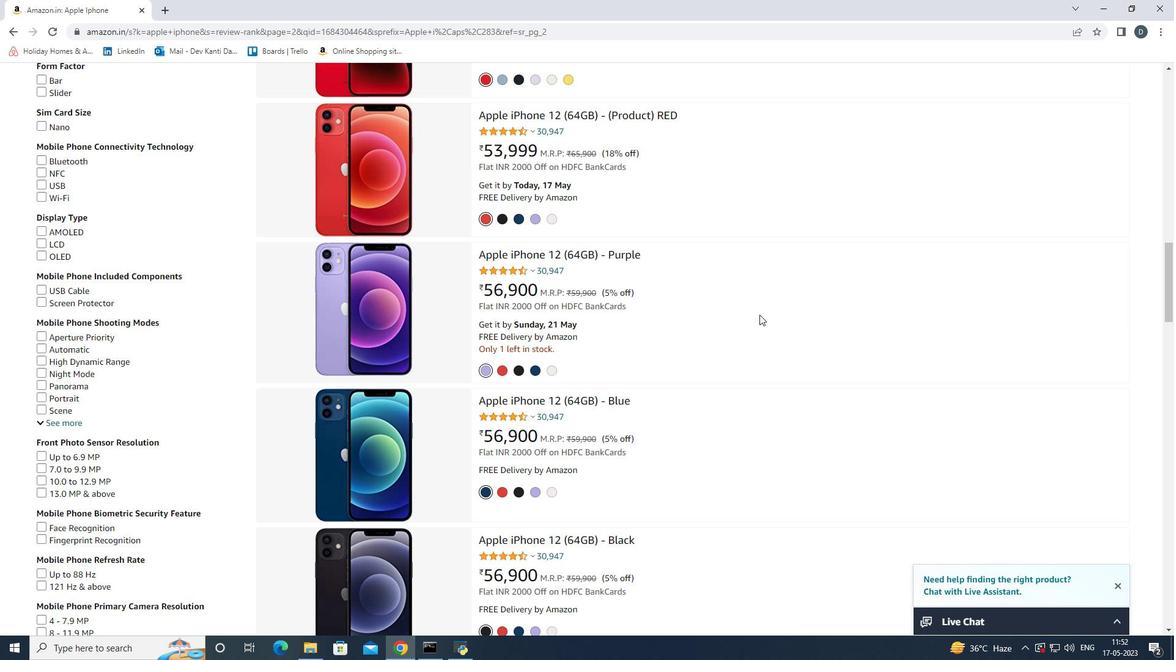 
Action: Mouse scrolled (760, 314) with delta (0, 0)
Screenshot: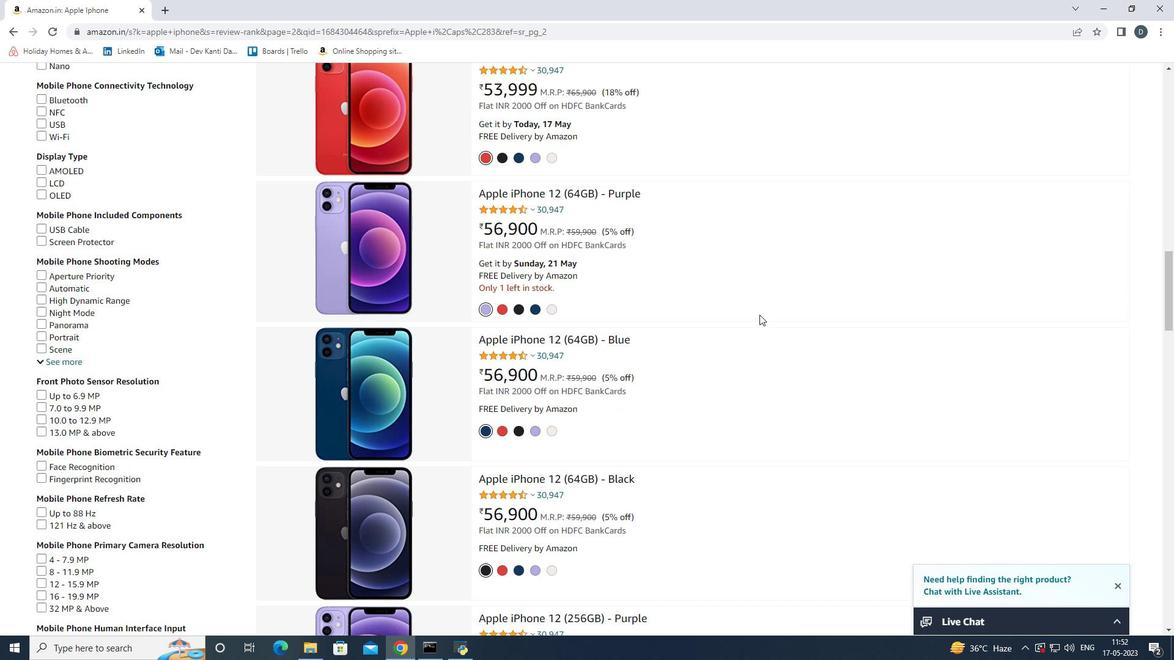 
Action: Mouse moved to (758, 315)
Screenshot: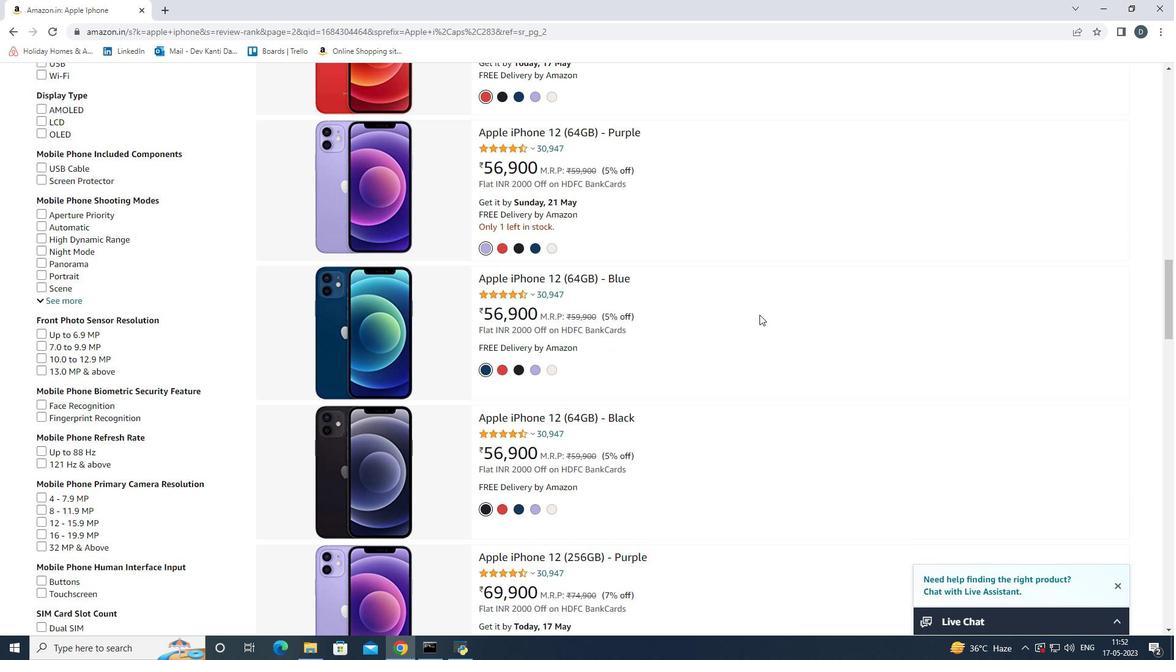 
Action: Mouse scrolled (758, 314) with delta (0, 0)
Screenshot: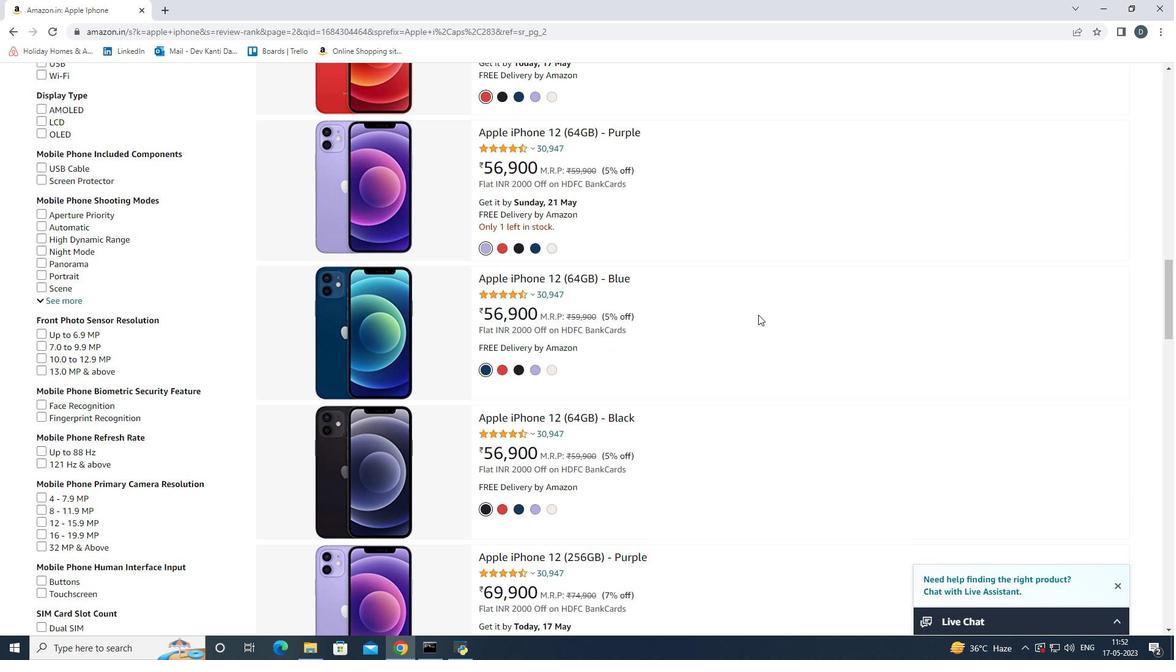 
Action: Mouse scrolled (758, 314) with delta (0, 0)
Screenshot: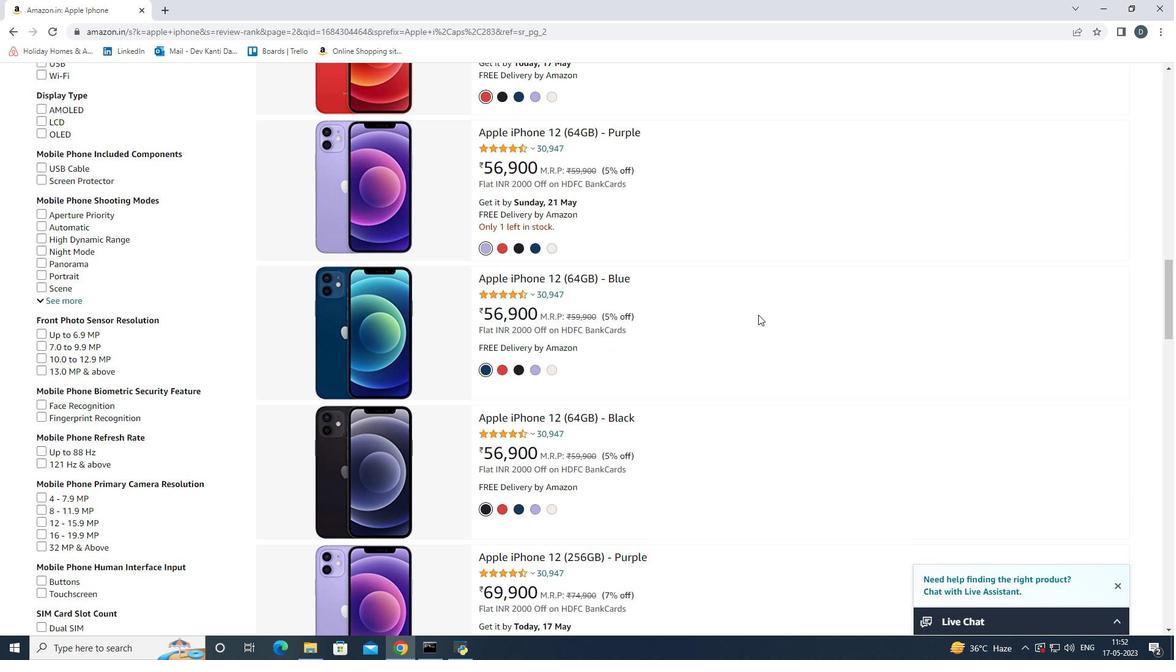 
Action: Mouse scrolled (758, 314) with delta (0, 0)
Screenshot: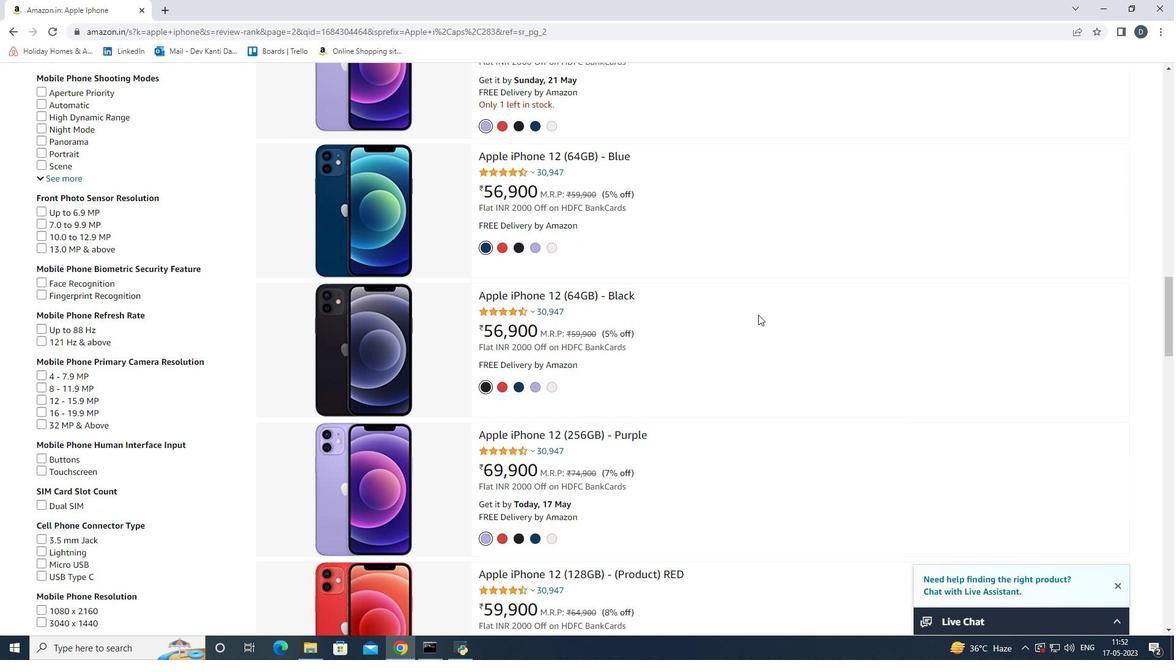 
Action: Mouse scrolled (758, 314) with delta (0, 0)
Screenshot: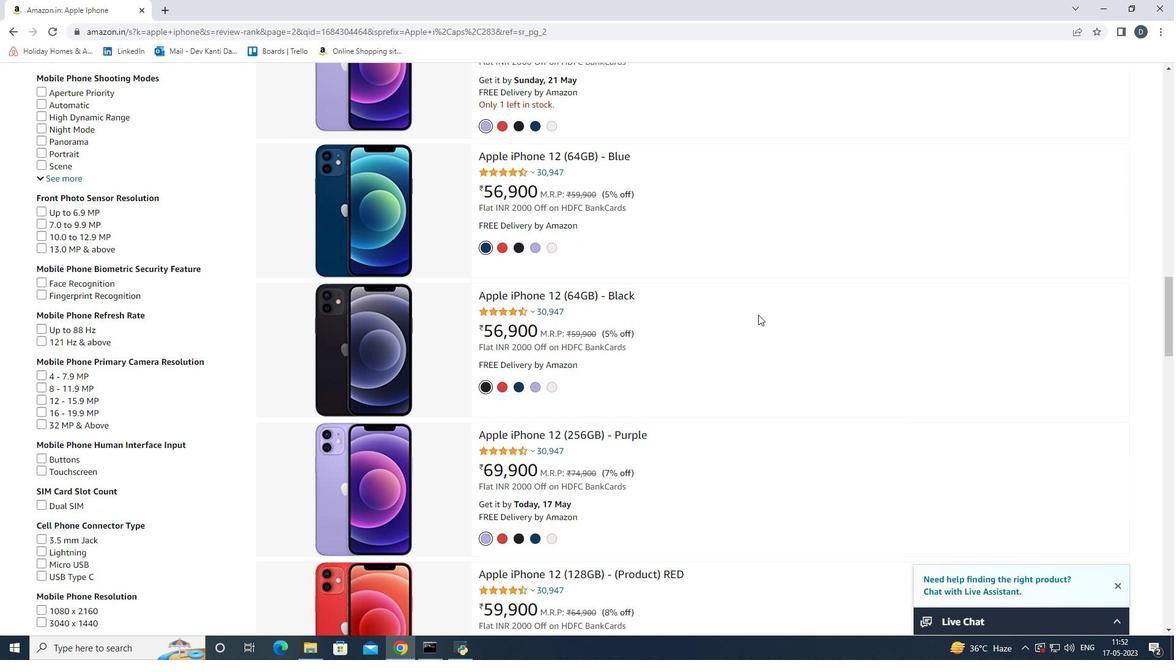 
Action: Mouse scrolled (758, 314) with delta (0, 0)
Screenshot: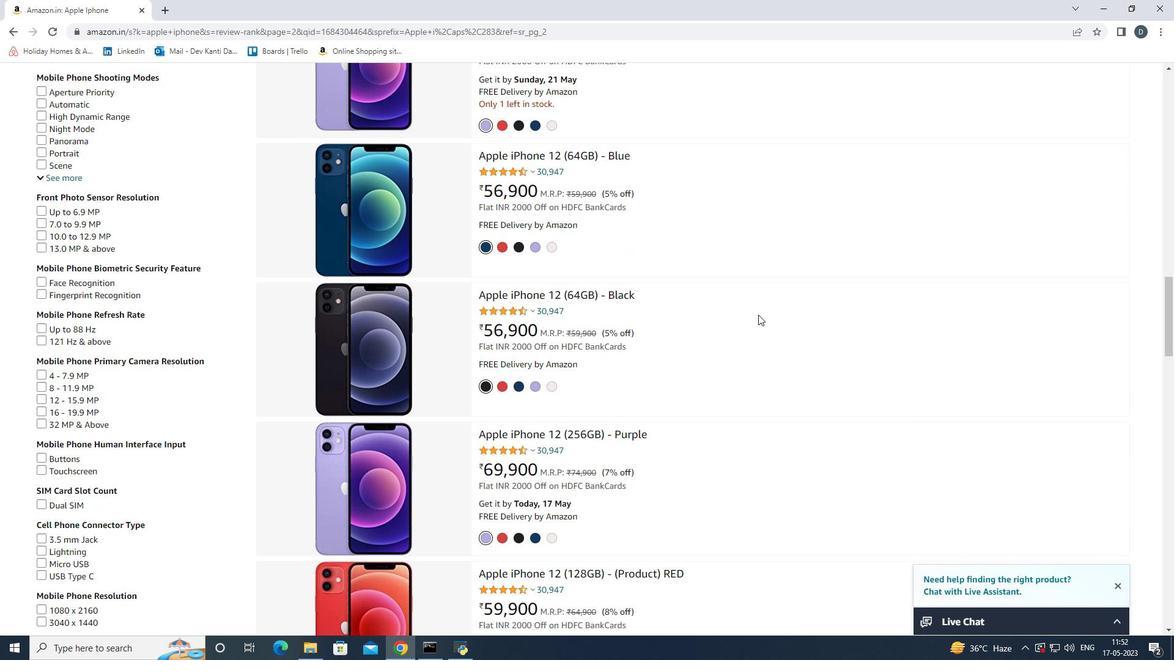 
Action: Mouse scrolled (758, 314) with delta (0, 0)
Screenshot: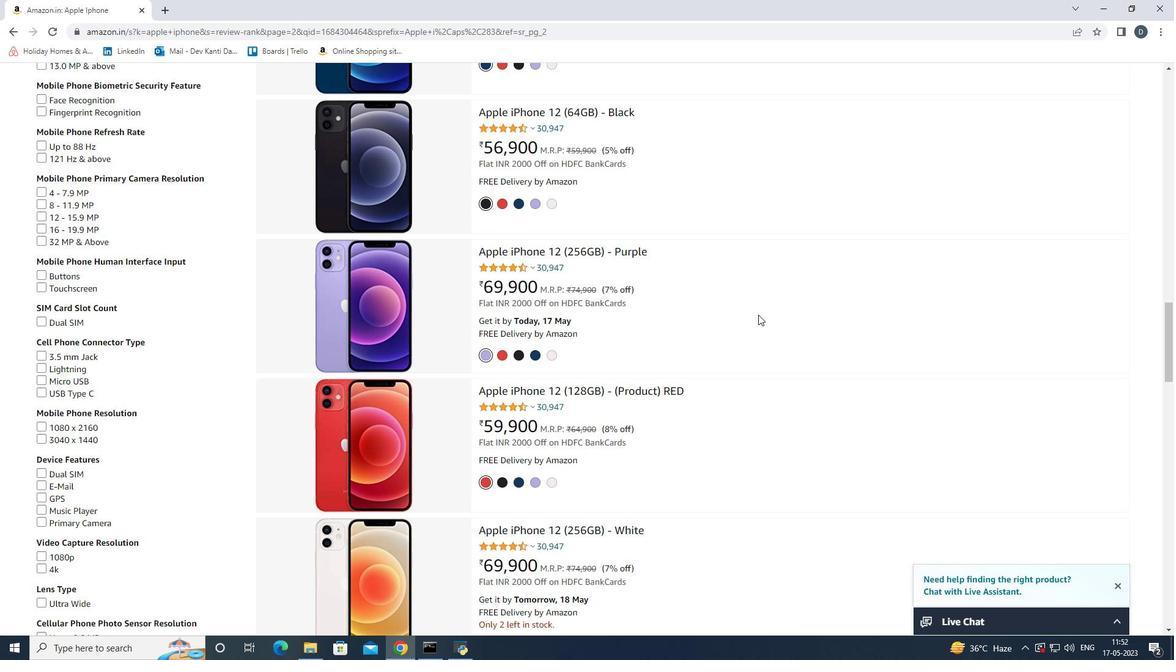 
Action: Mouse scrolled (758, 314) with delta (0, 0)
Screenshot: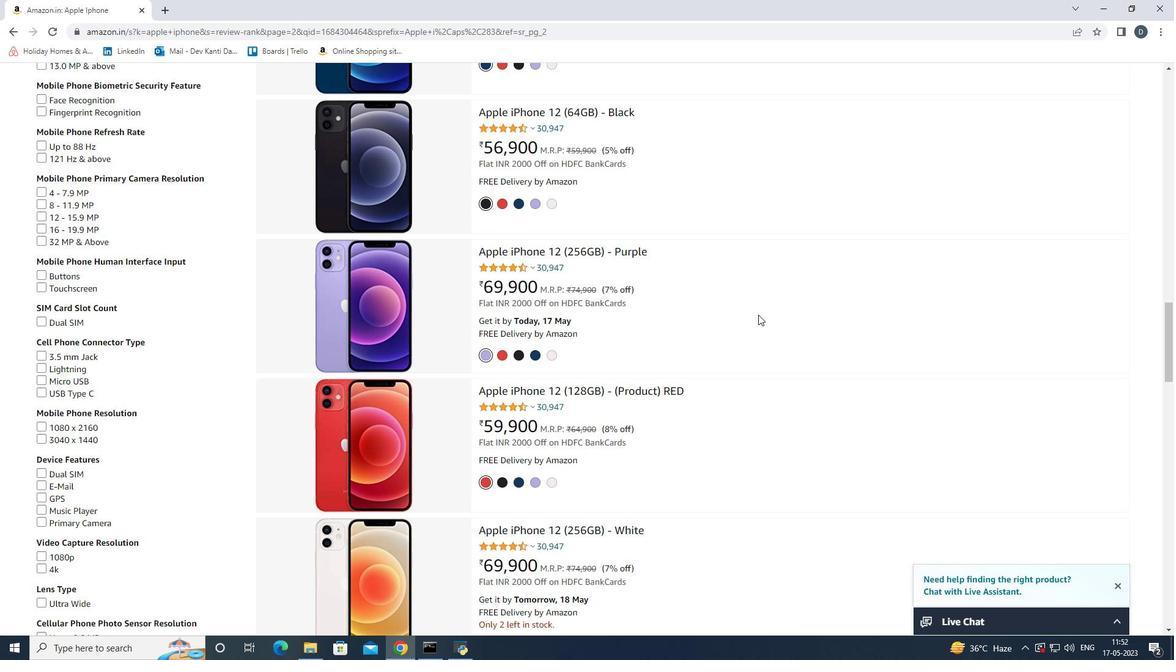 
Action: Mouse scrolled (758, 314) with delta (0, 0)
Screenshot: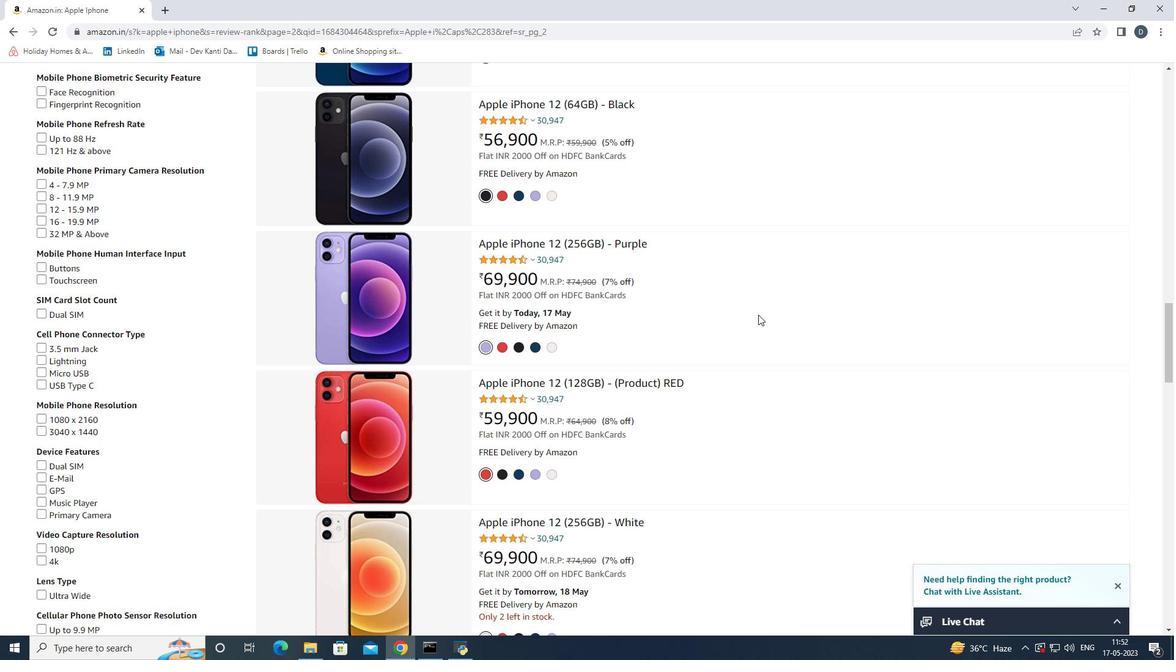 
Action: Mouse scrolled (758, 314) with delta (0, 0)
Screenshot: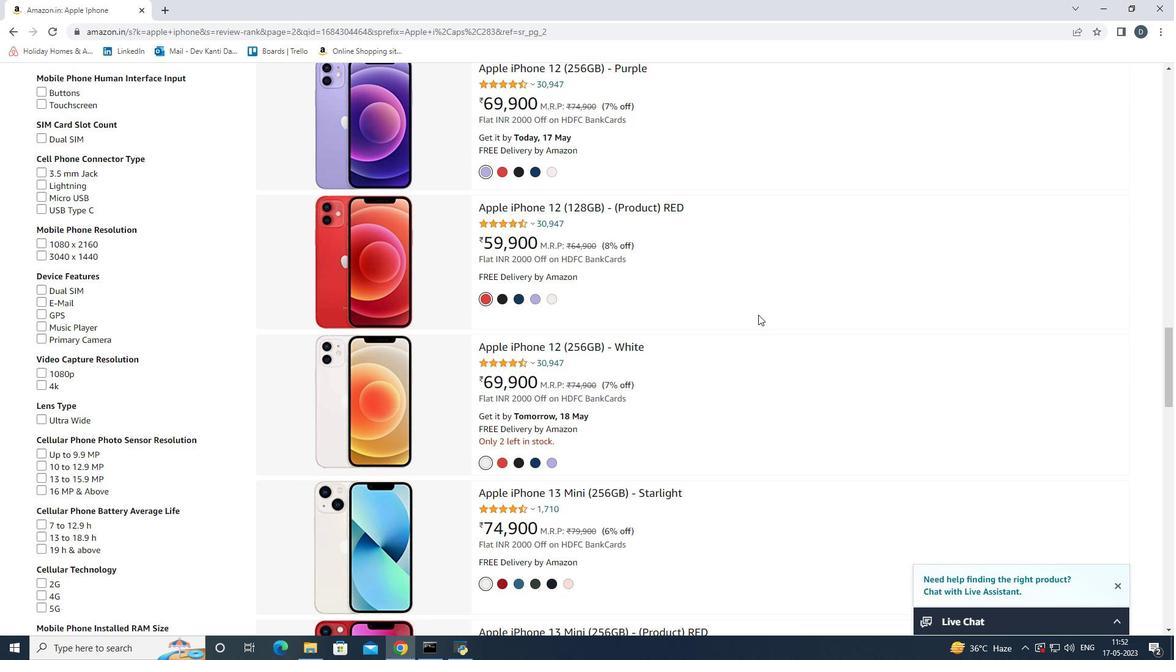 
Action: Mouse scrolled (758, 314) with delta (0, 0)
Screenshot: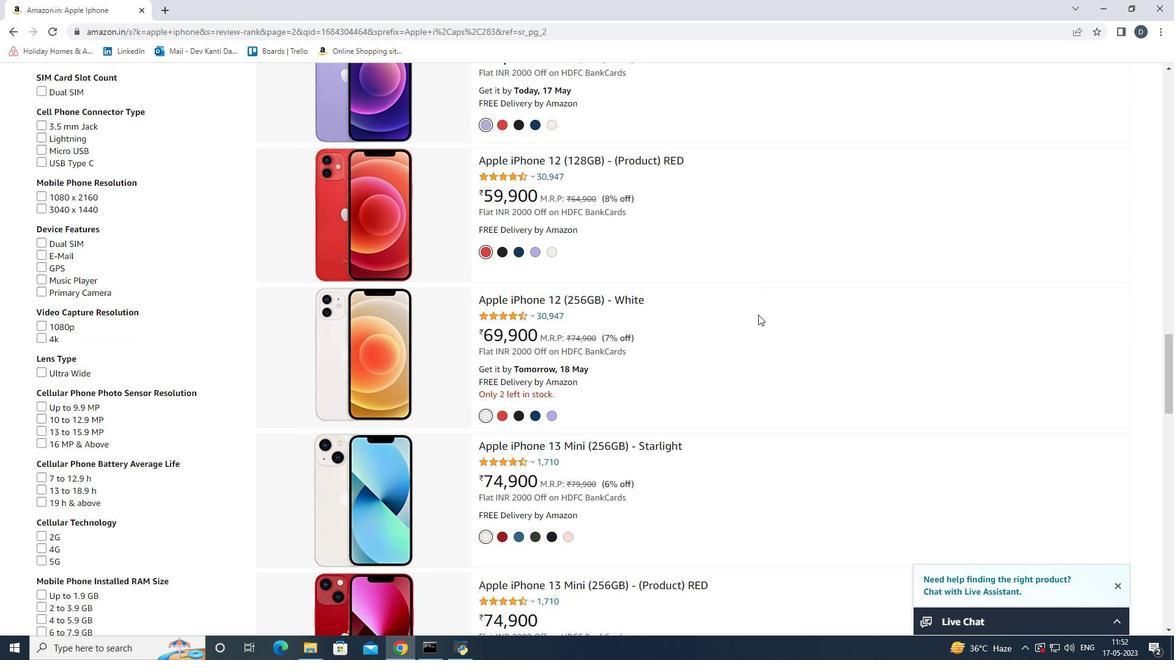 
Action: Mouse scrolled (758, 314) with delta (0, 0)
Screenshot: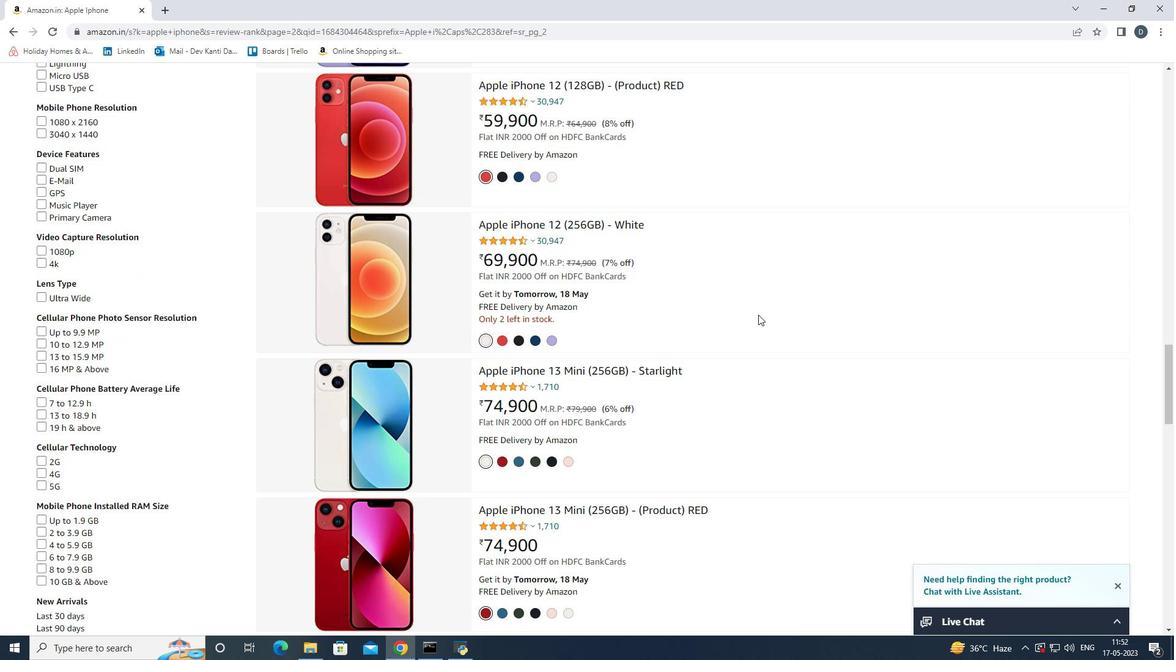 
Action: Mouse scrolled (758, 314) with delta (0, 0)
Screenshot: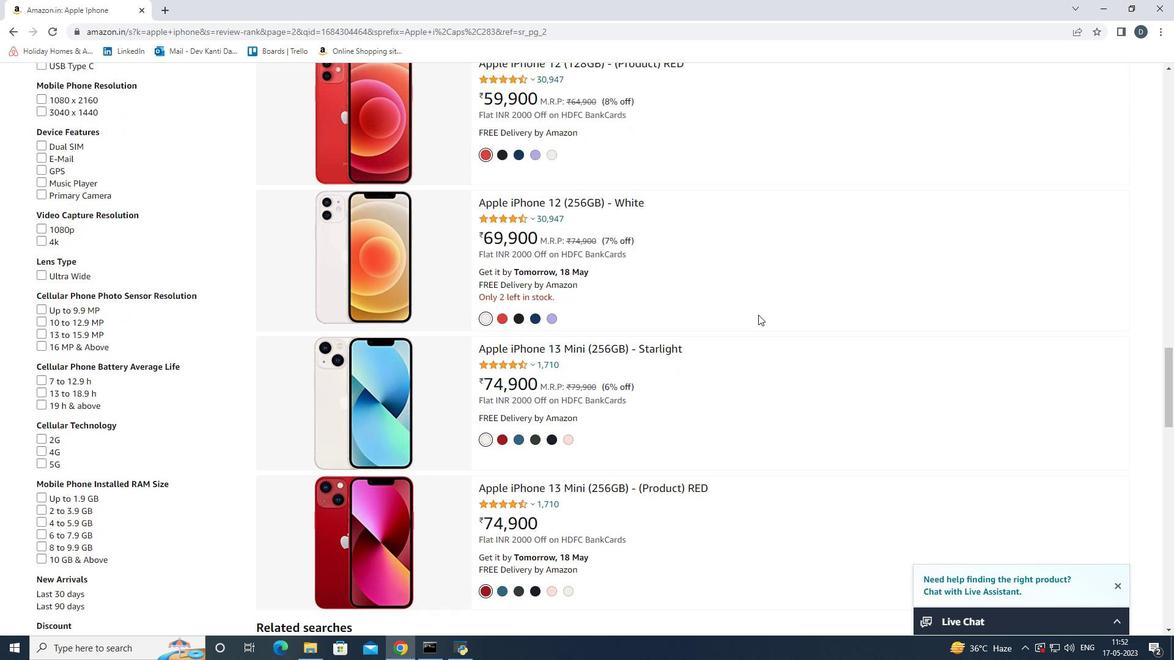 
Action: Mouse moved to (763, 272)
Screenshot: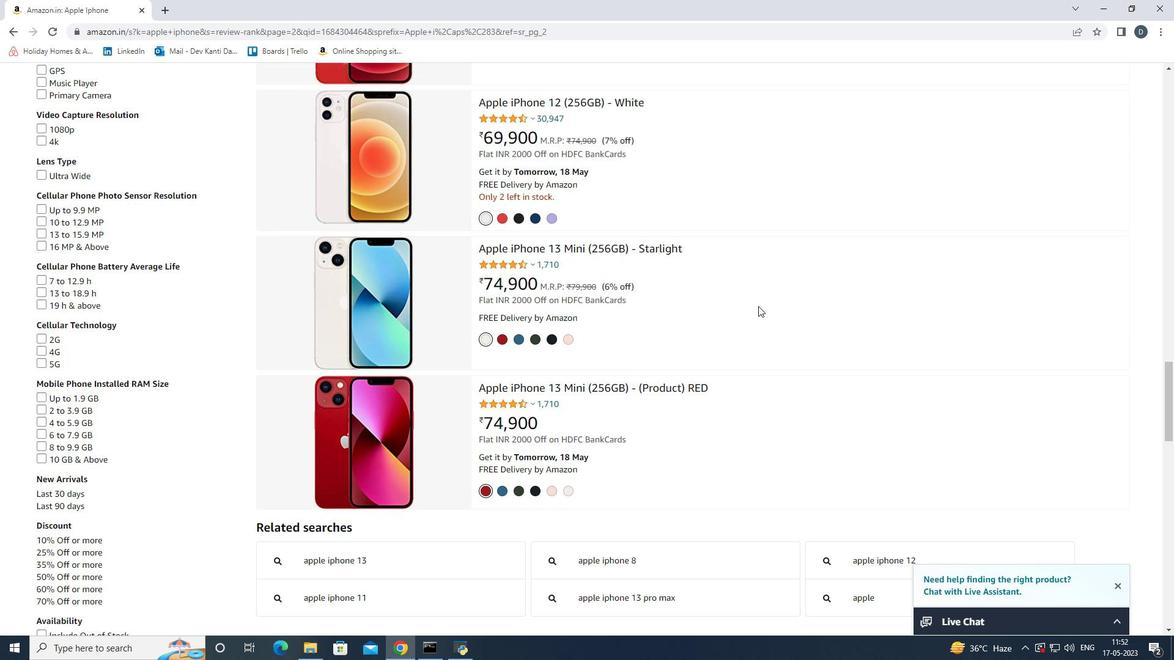 
Action: Mouse scrolled (763, 271) with delta (0, 0)
Screenshot: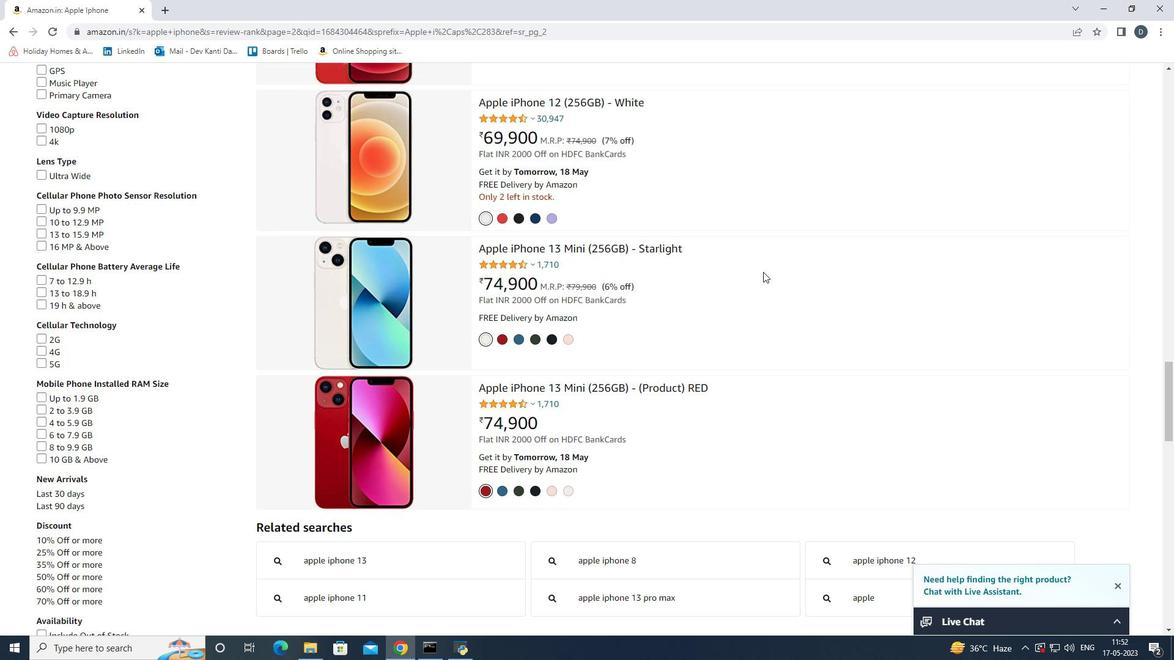
Action: Mouse scrolled (763, 271) with delta (0, 0)
Screenshot: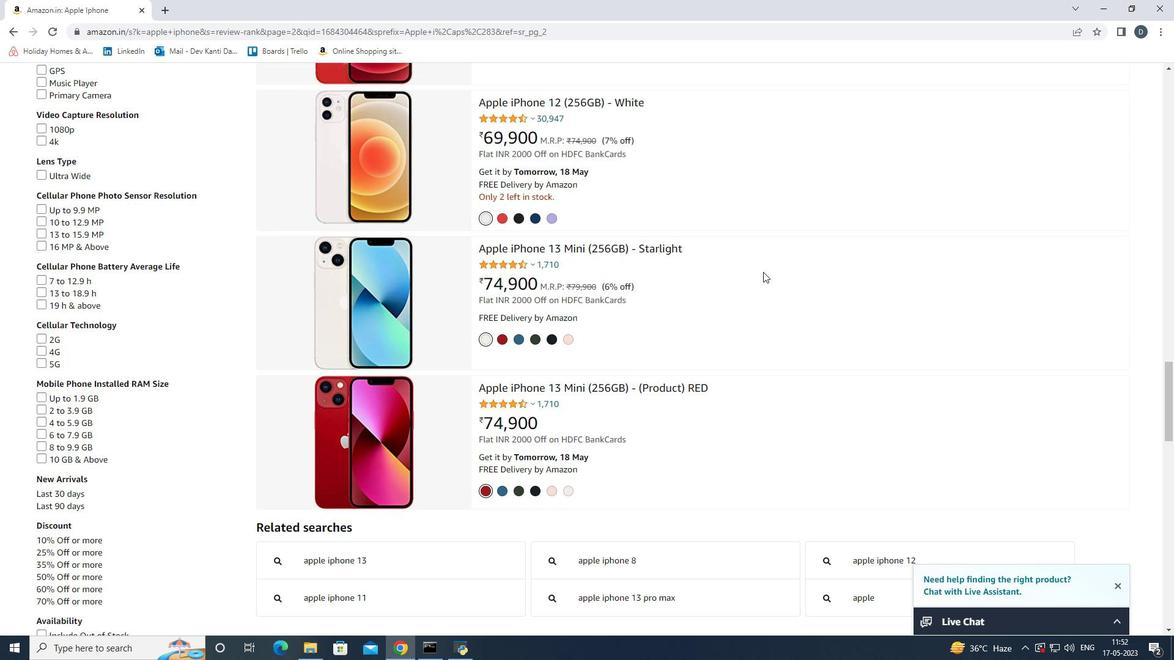 
Action: Mouse moved to (678, 542)
Screenshot: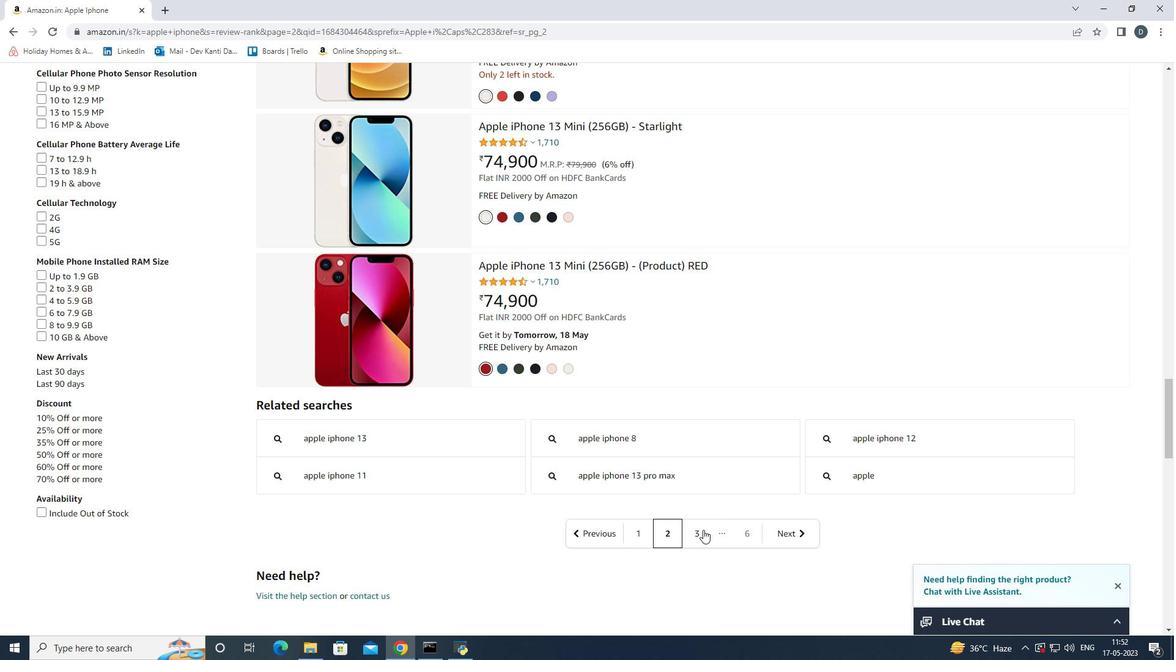
Action: Mouse pressed left at (678, 542)
Screenshot: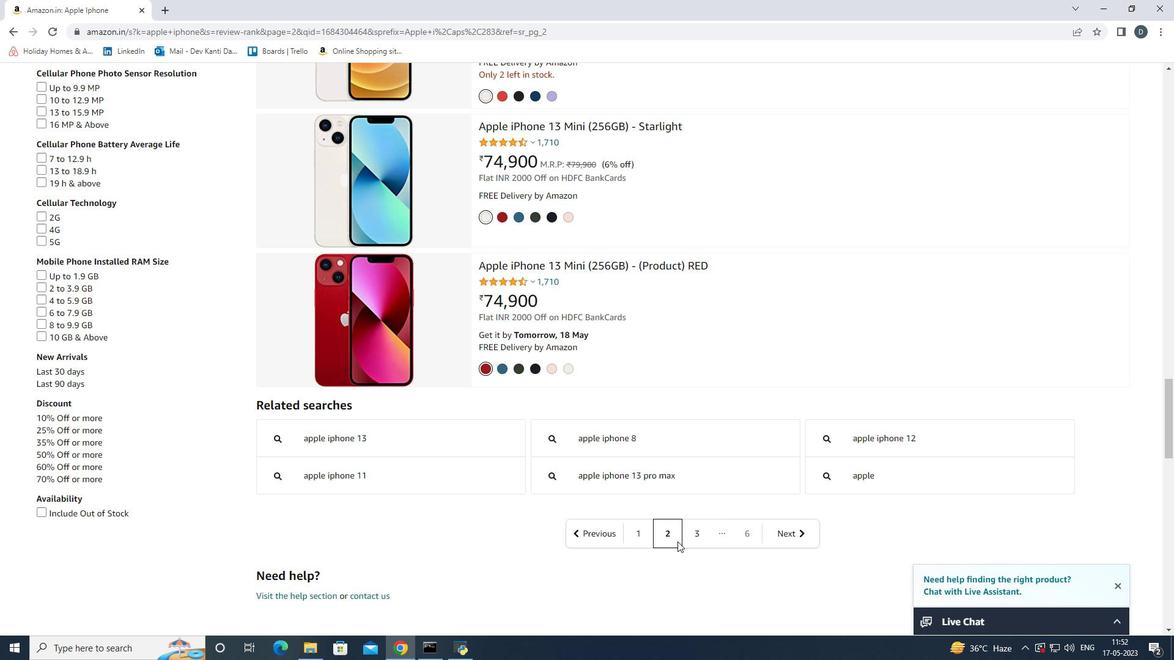 
Action: Mouse moved to (697, 537)
Screenshot: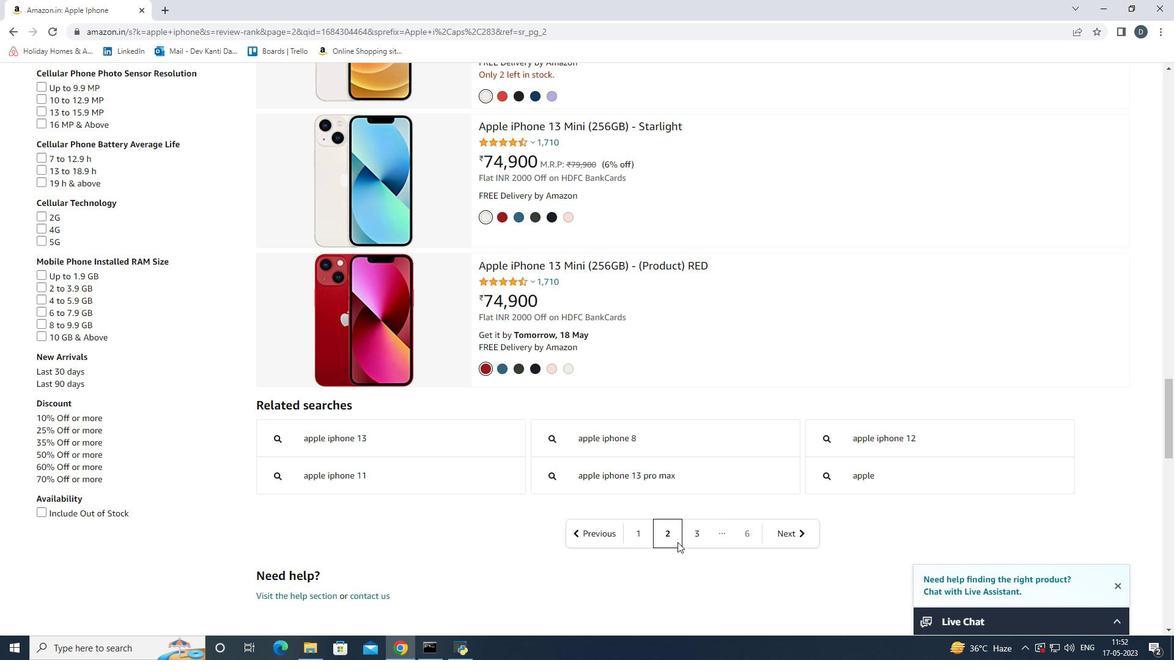 
Action: Mouse pressed left at (697, 537)
Screenshot: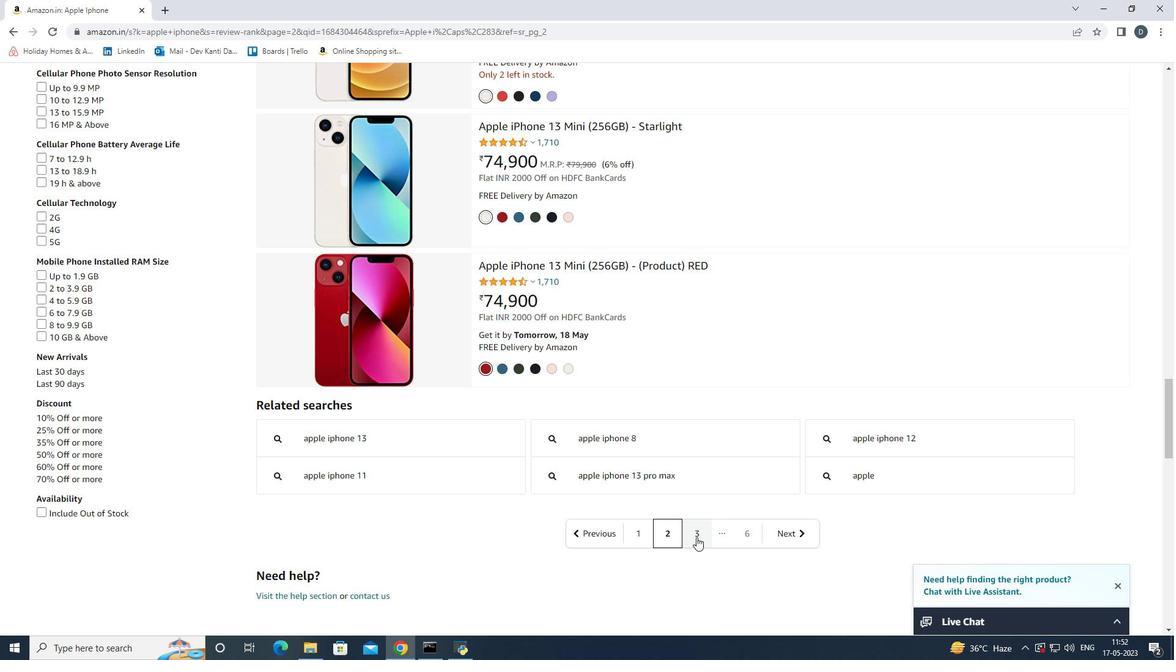 
Action: Mouse moved to (886, 242)
Screenshot: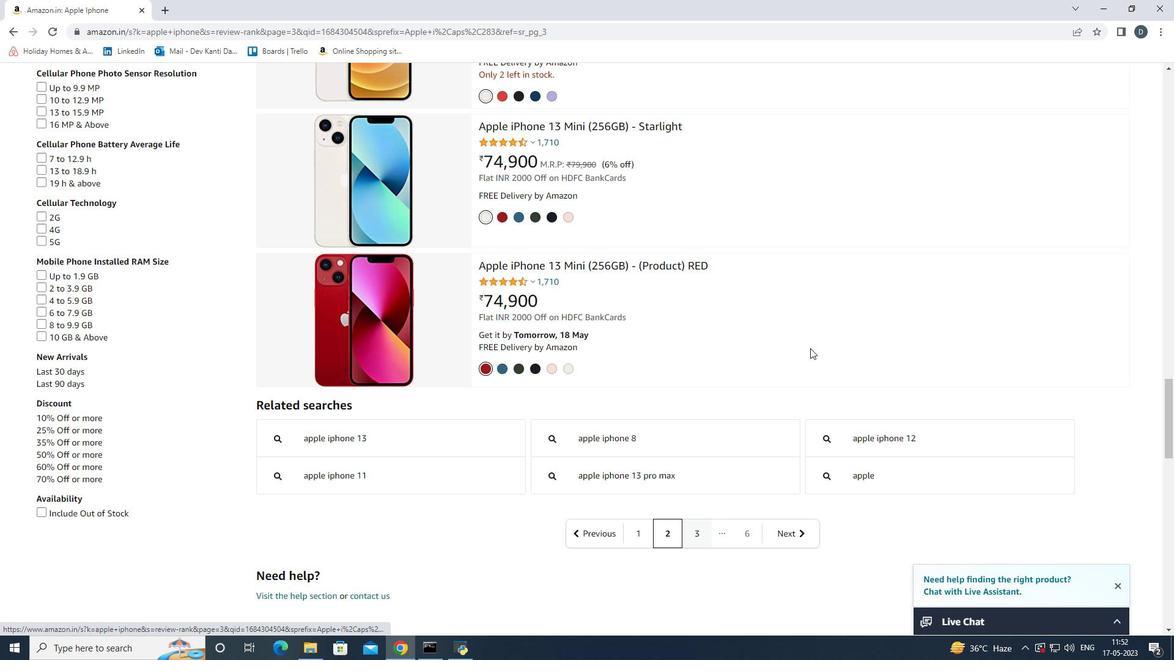 
Action: Mouse scrolled (886, 242) with delta (0, 0)
Screenshot: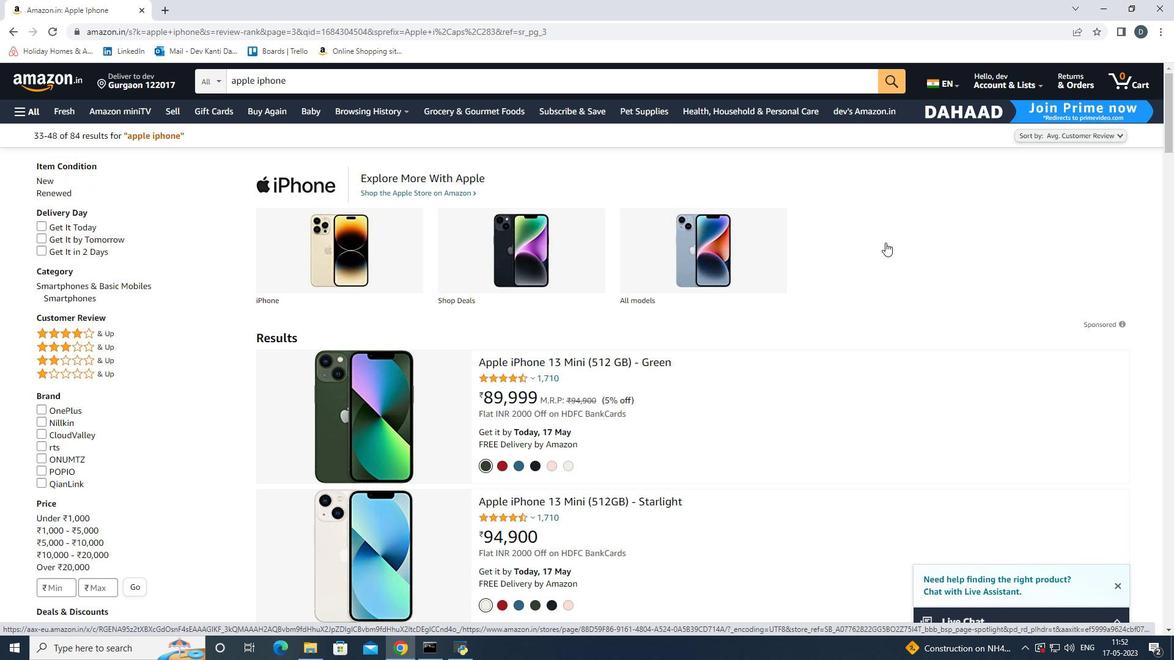 
Action: Mouse scrolled (886, 242) with delta (0, 0)
Screenshot: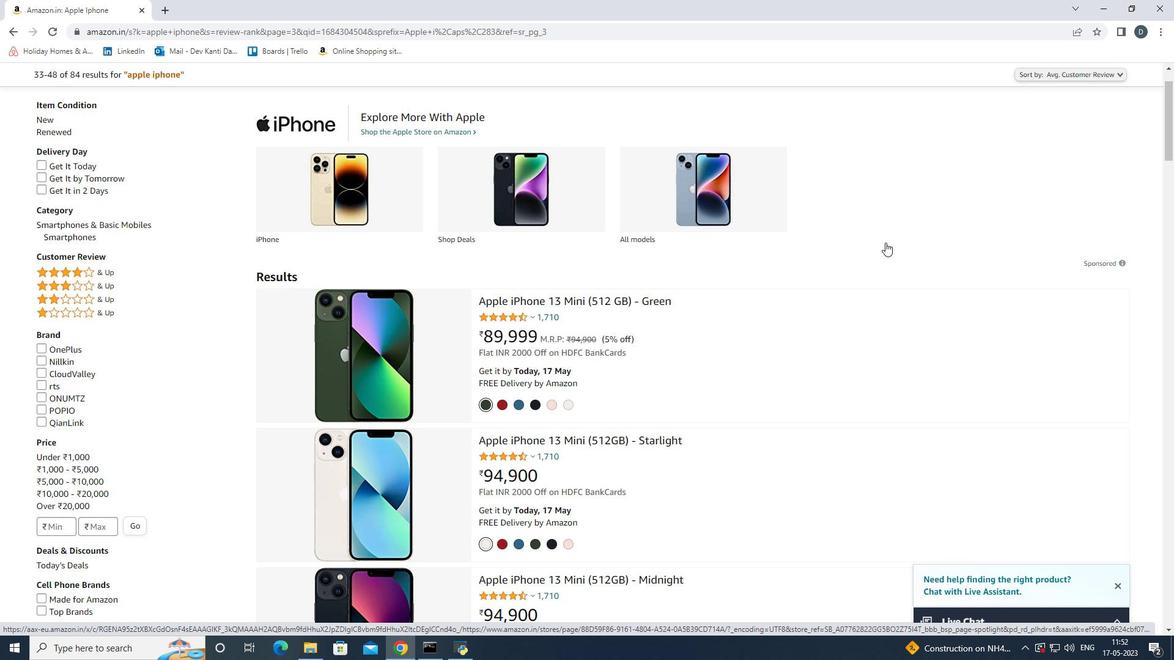
Action: Mouse scrolled (886, 242) with delta (0, 0)
Screenshot: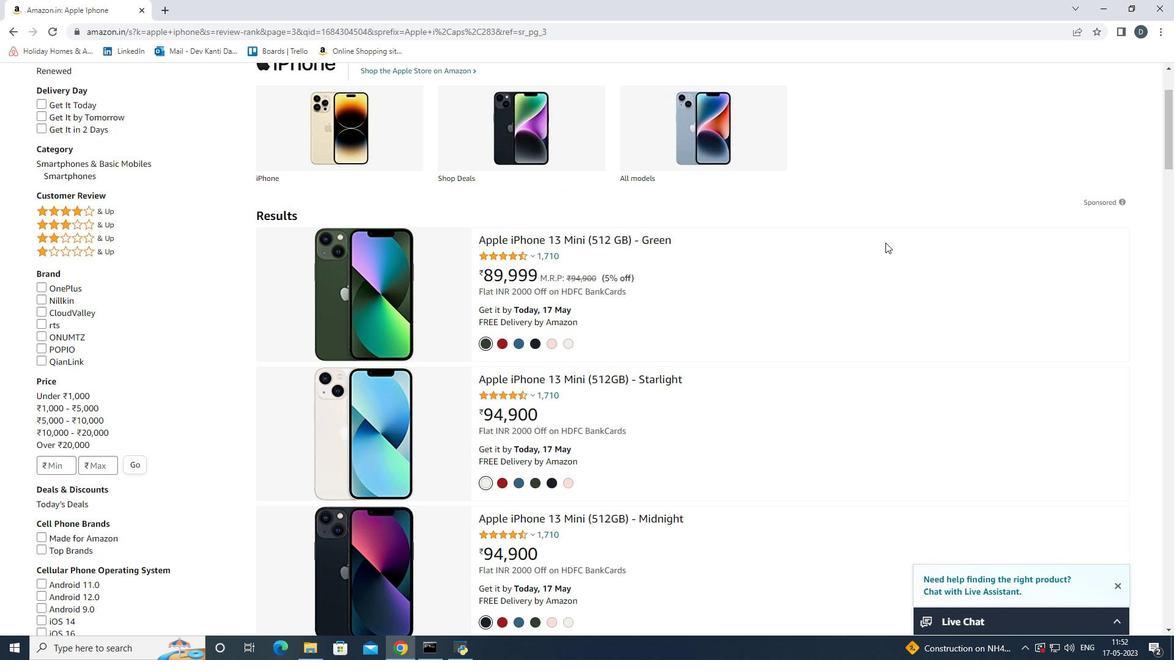 
Action: Mouse scrolled (886, 242) with delta (0, 0)
Screenshot: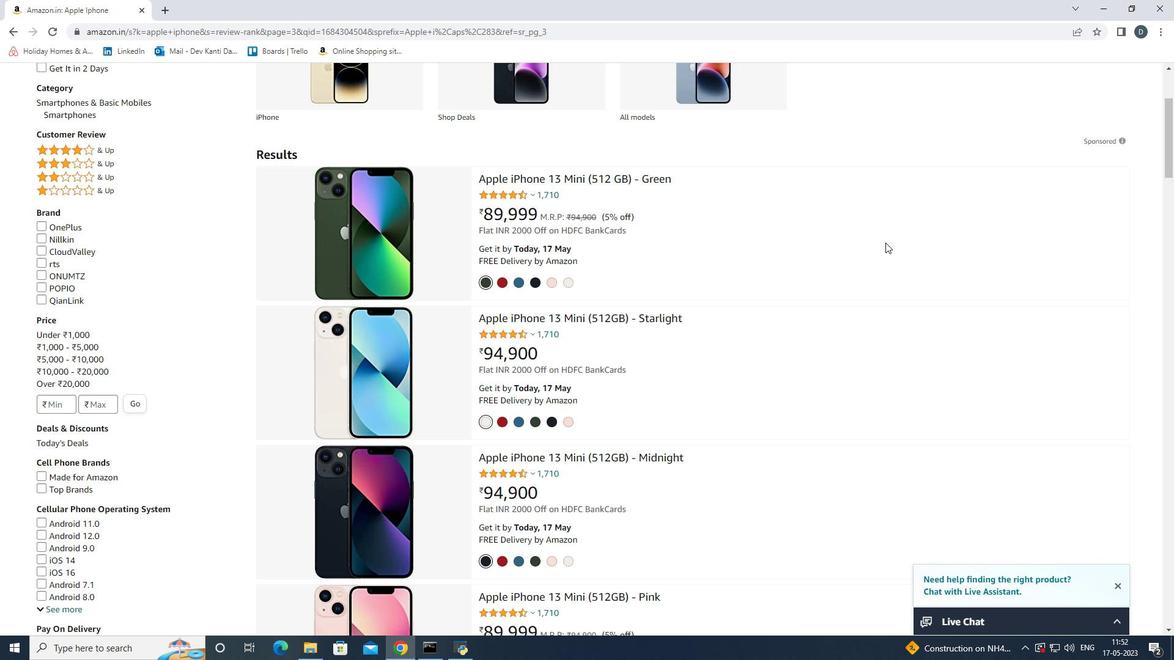 
Action: Mouse scrolled (886, 242) with delta (0, 0)
Screenshot: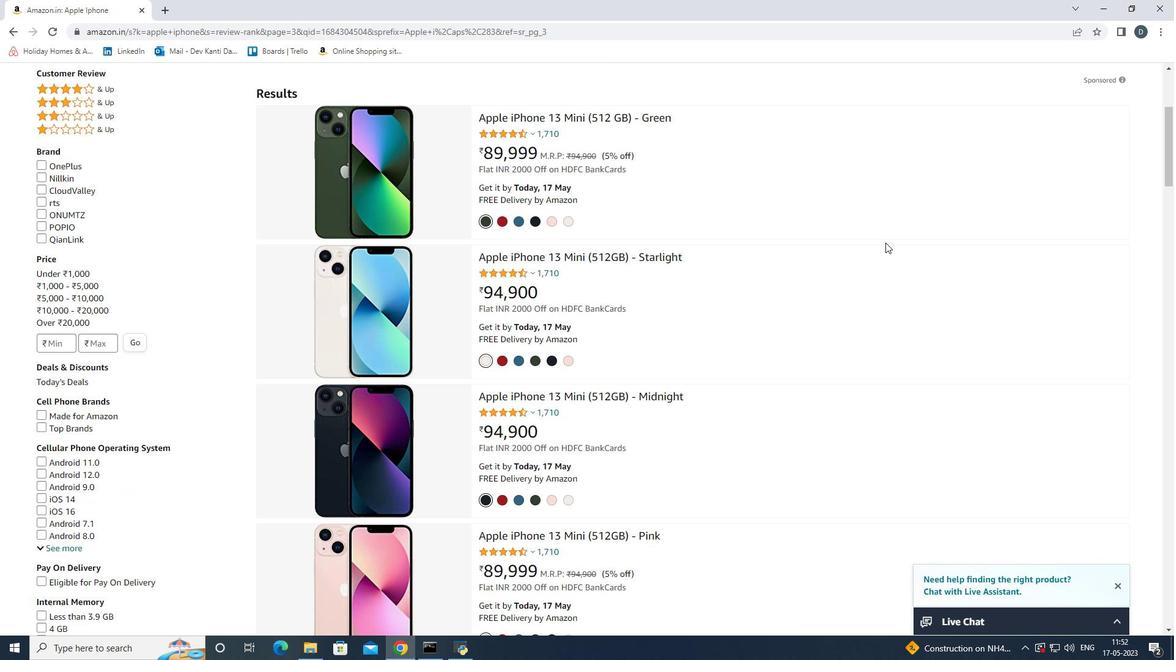 
Action: Mouse scrolled (886, 242) with delta (0, 0)
Screenshot: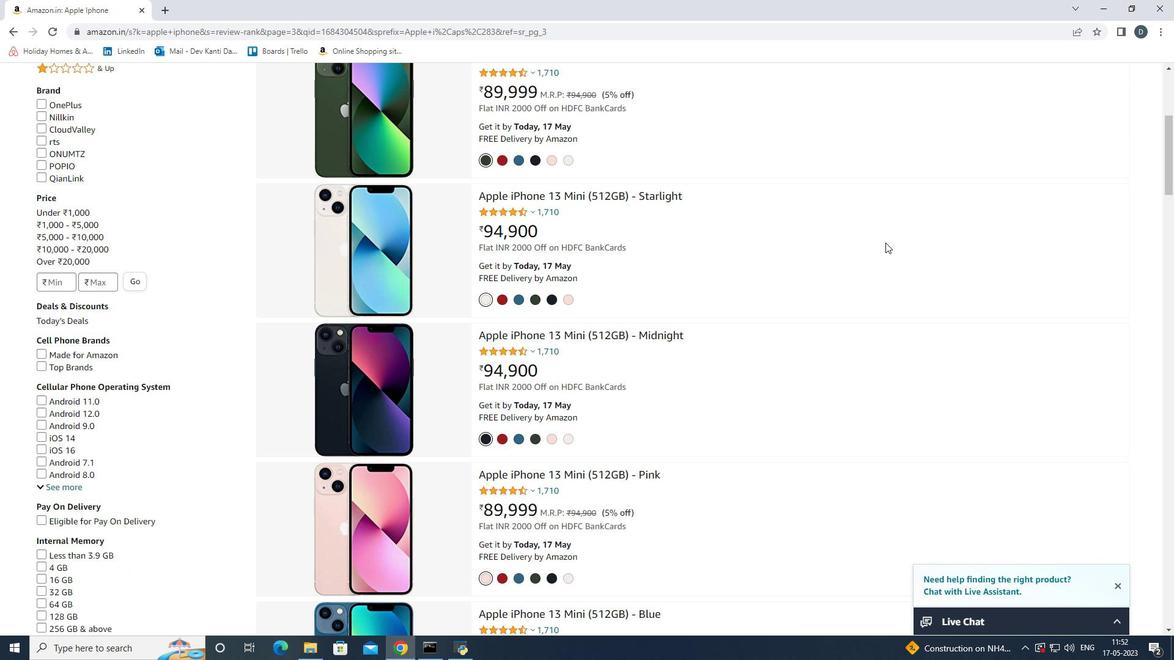 
Action: Mouse scrolled (886, 242) with delta (0, 0)
Screenshot: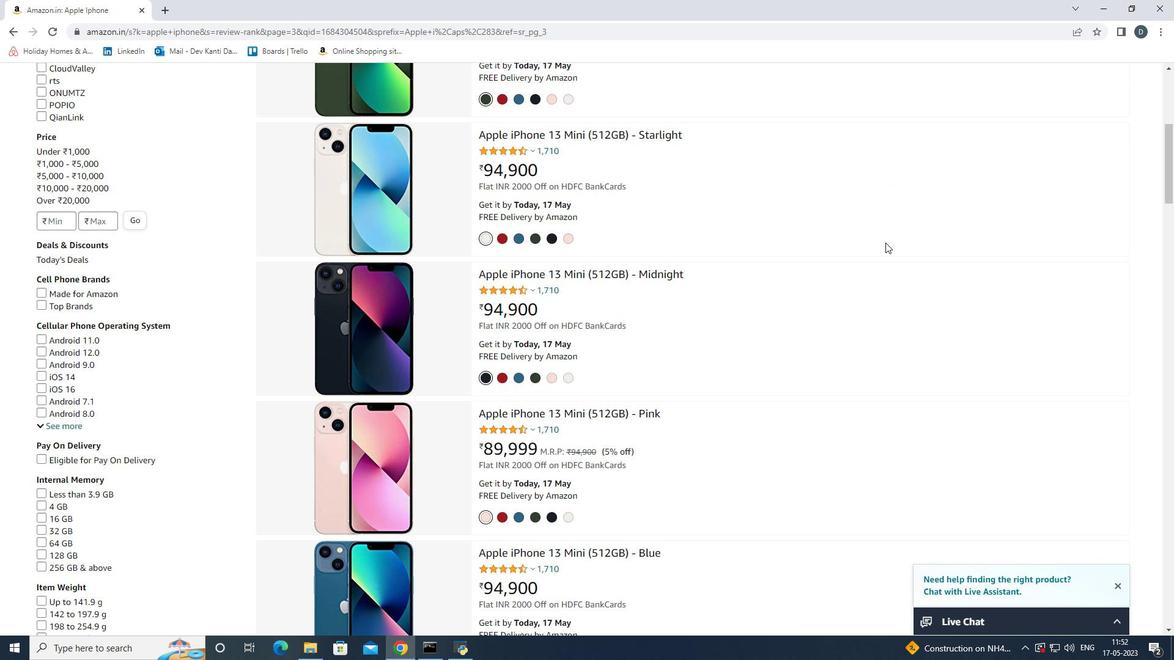 
Action: Mouse scrolled (886, 242) with delta (0, 0)
Screenshot: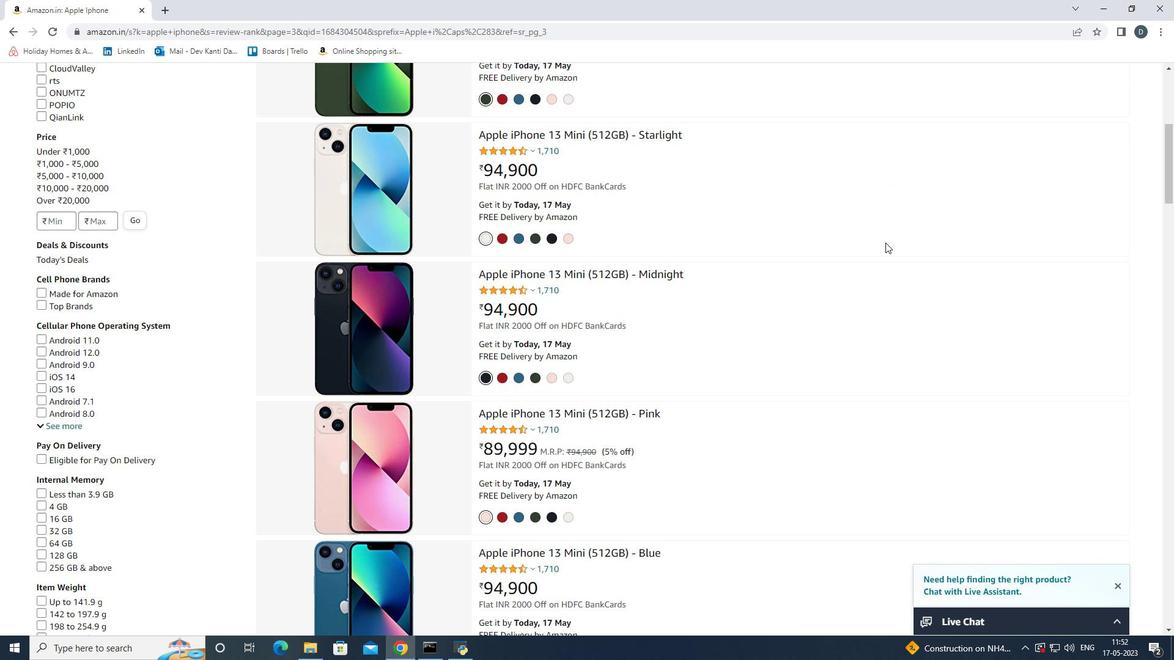 
Action: Mouse scrolled (886, 242) with delta (0, 0)
Screenshot: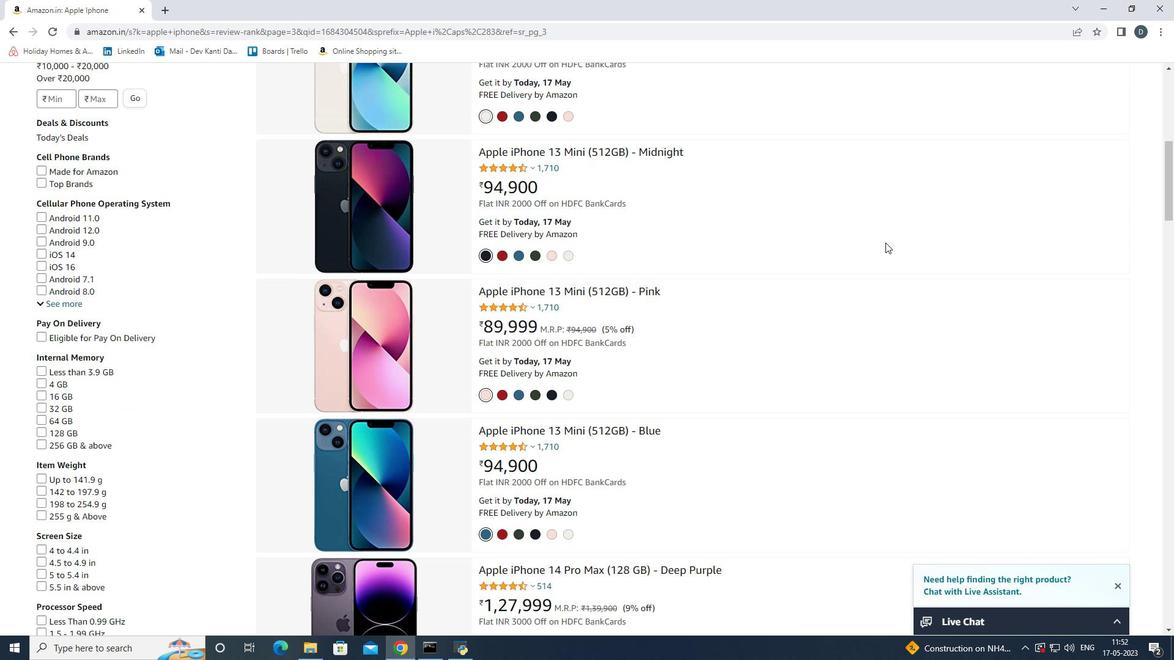 
Action: Mouse scrolled (886, 242) with delta (0, 0)
Screenshot: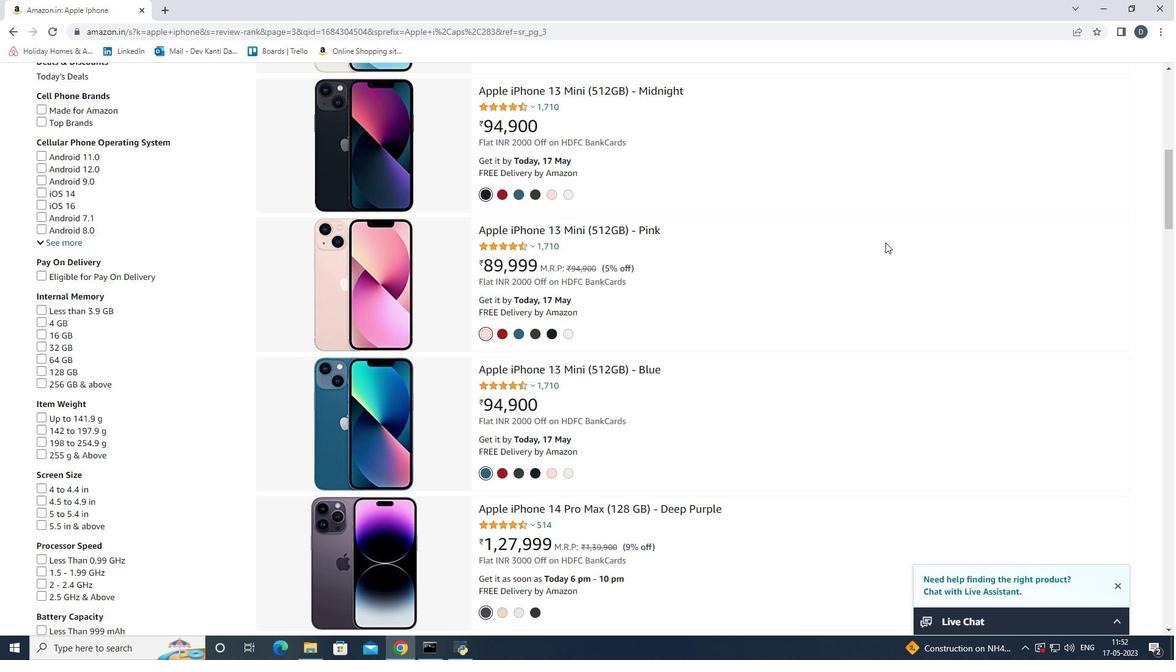 
Action: Mouse scrolled (886, 242) with delta (0, 0)
Screenshot: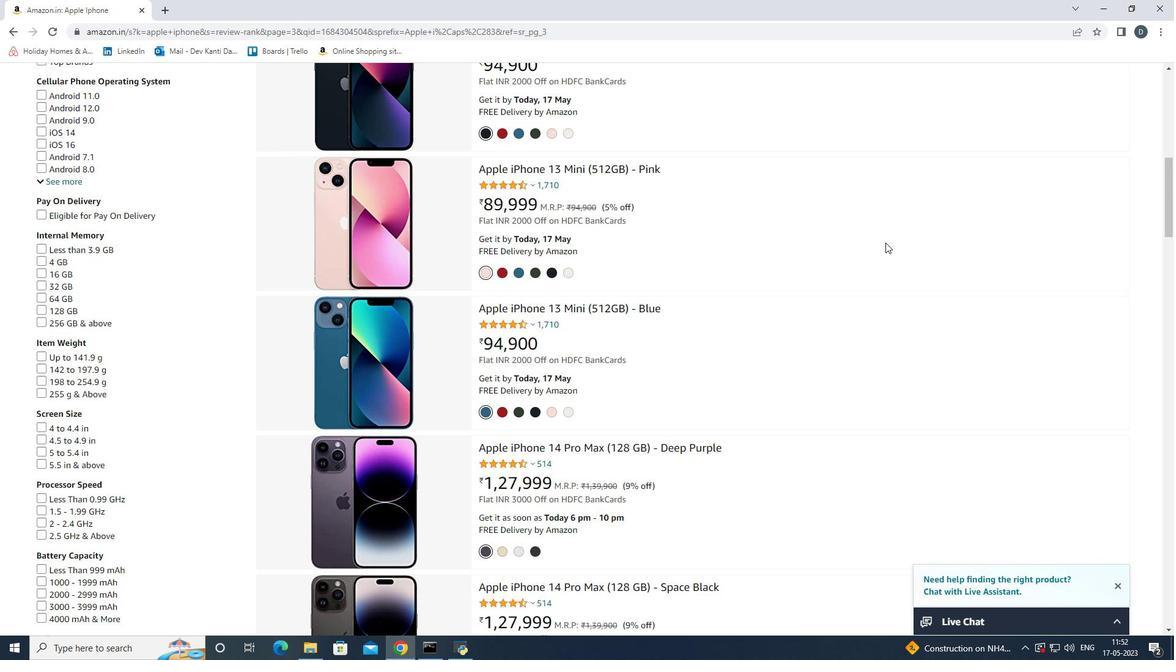 
Action: Mouse scrolled (886, 242) with delta (0, 0)
Screenshot: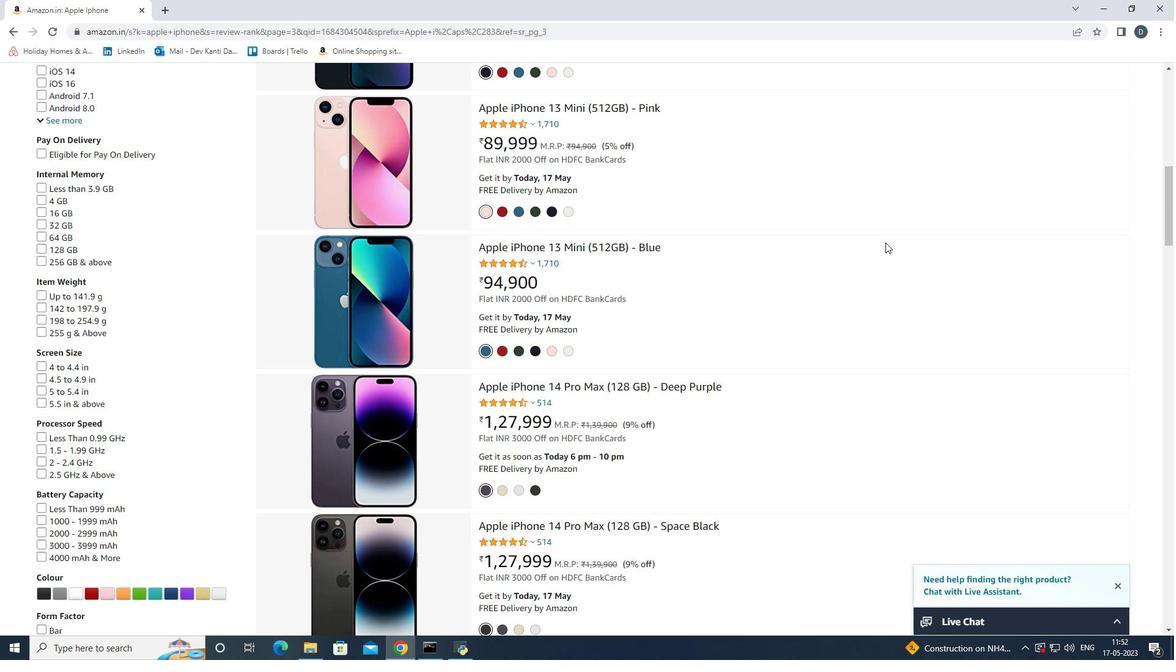 
Action: Mouse scrolled (886, 242) with delta (0, 0)
Screenshot: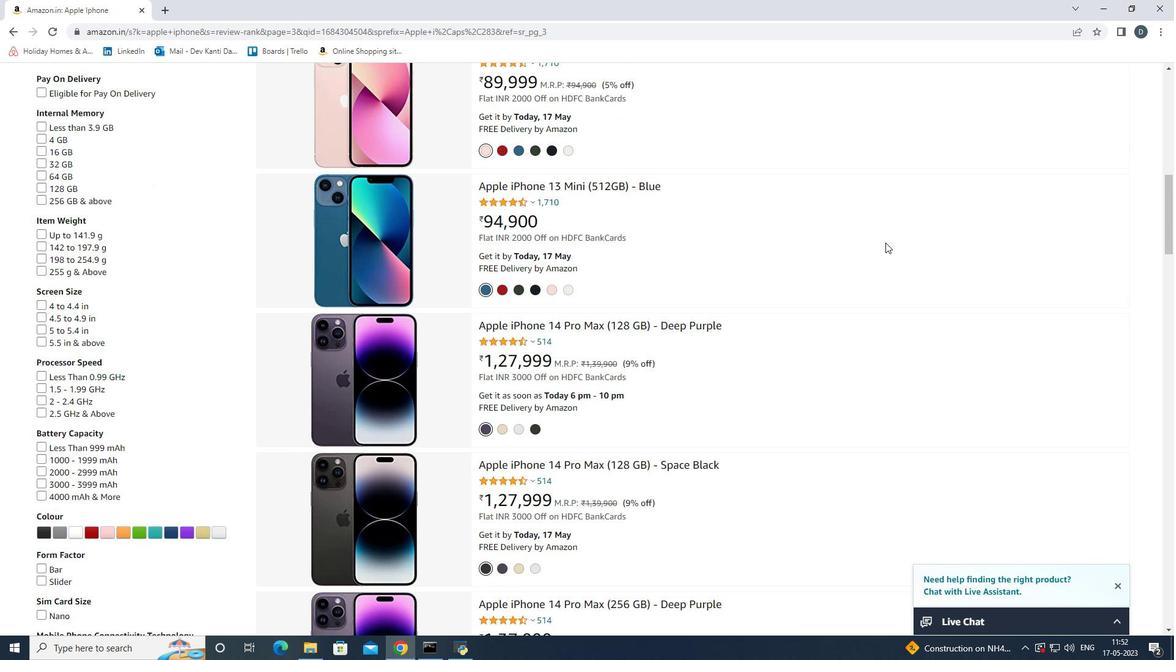 
Action: Mouse moved to (889, 228)
Screenshot: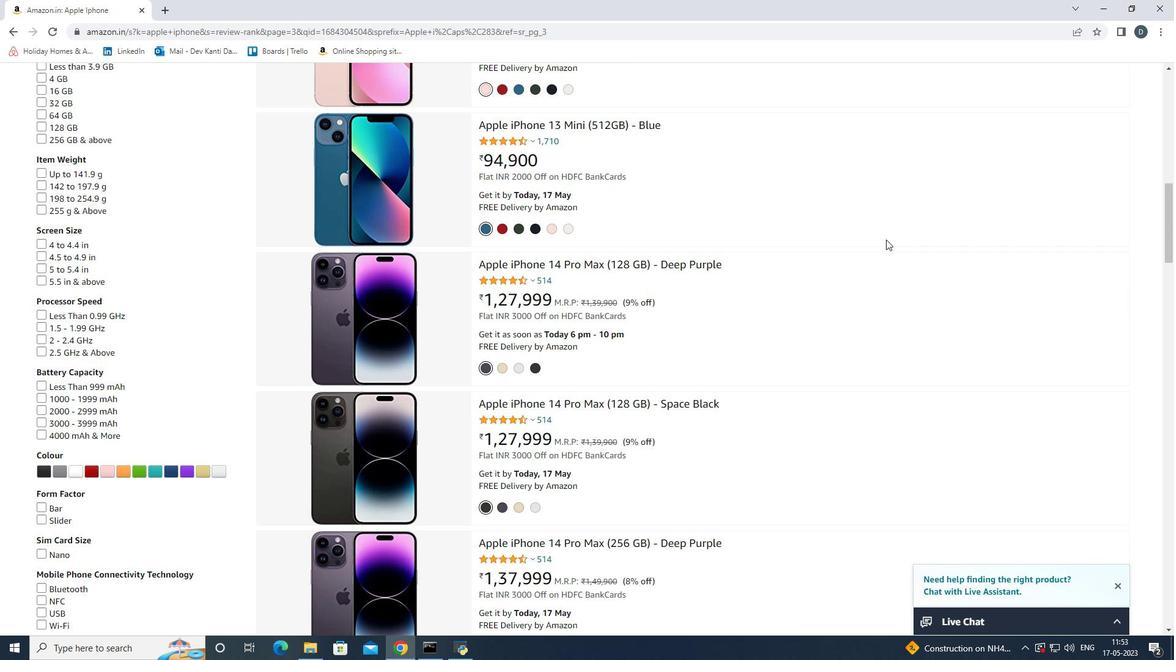 
Action: Mouse scrolled (889, 227) with delta (0, 0)
Screenshot: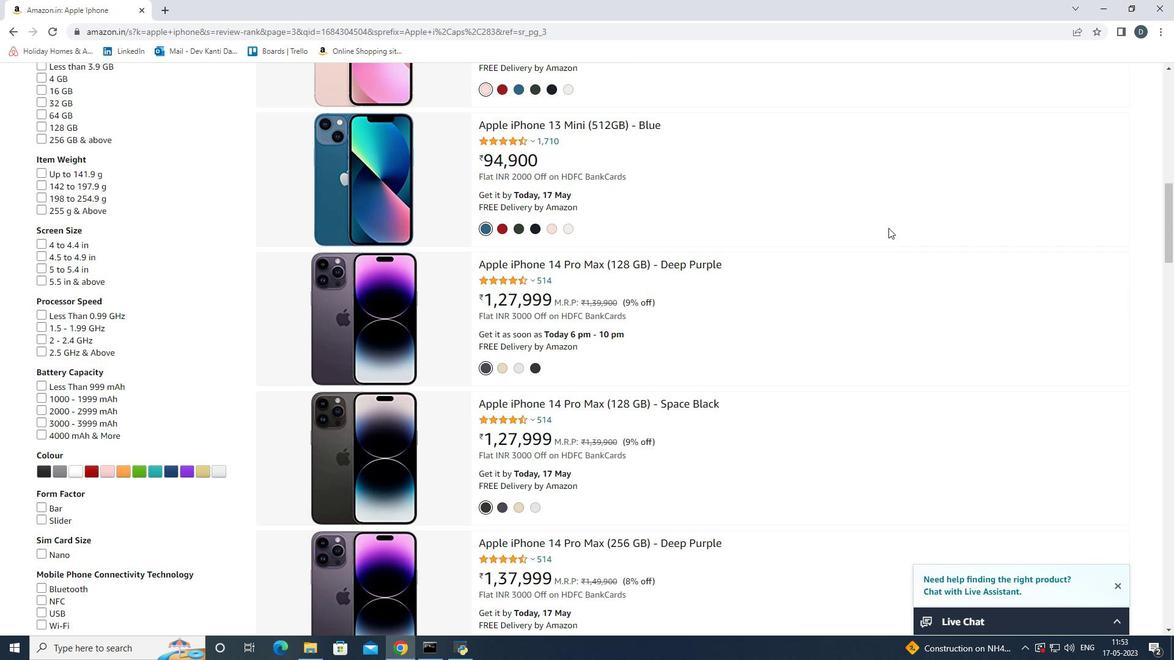 
Action: Mouse scrolled (889, 227) with delta (0, 0)
Screenshot: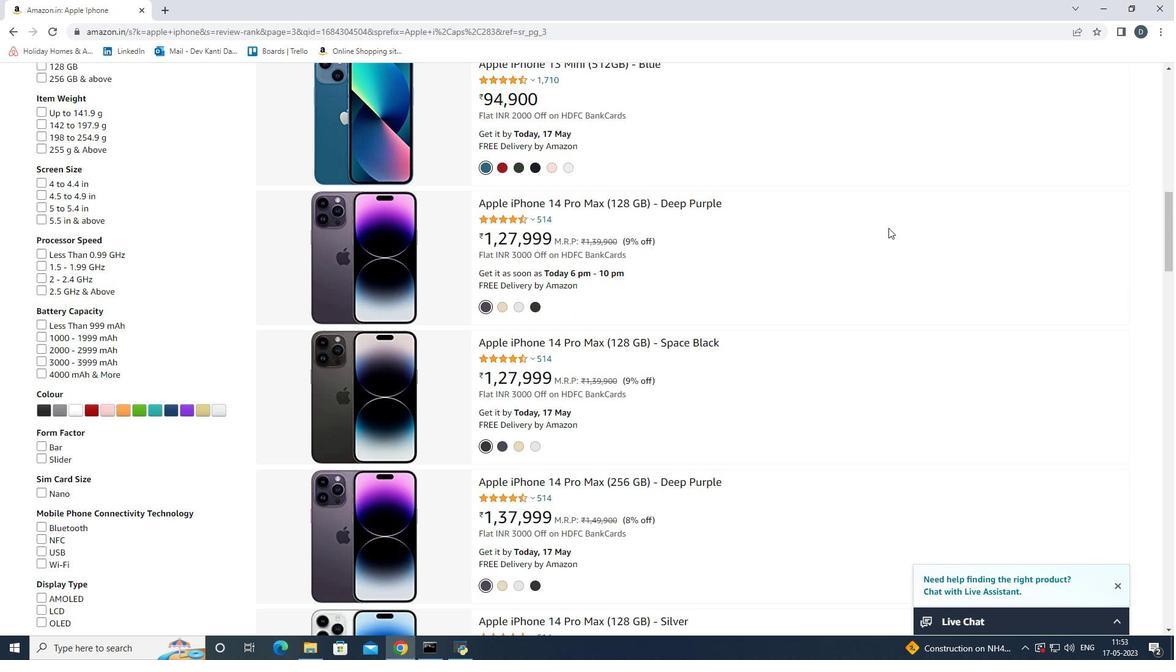
Action: Mouse moved to (916, 223)
Screenshot: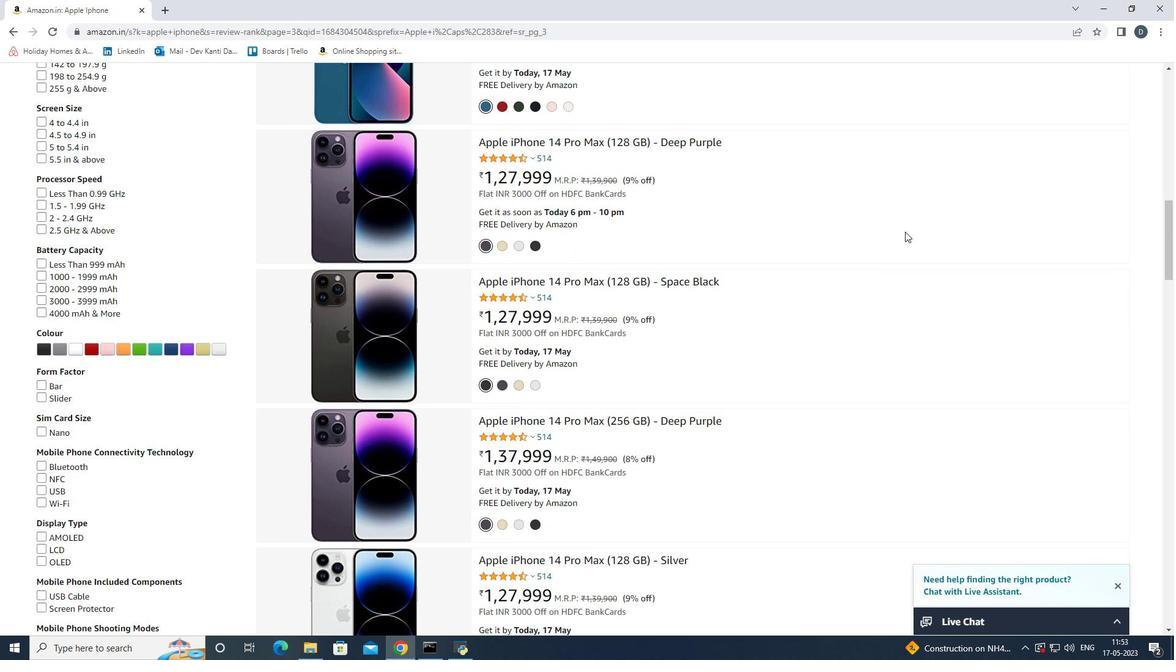 
Action: Mouse scrolled (916, 223) with delta (0, 0)
Screenshot: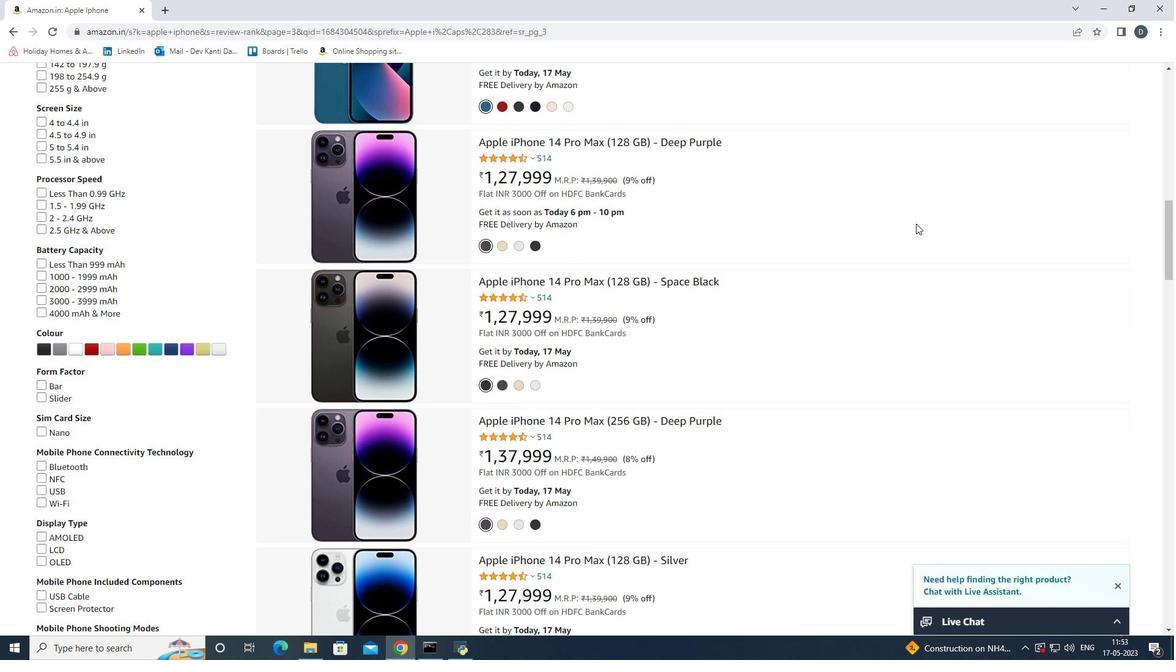 
Action: Mouse moved to (806, 367)
Screenshot: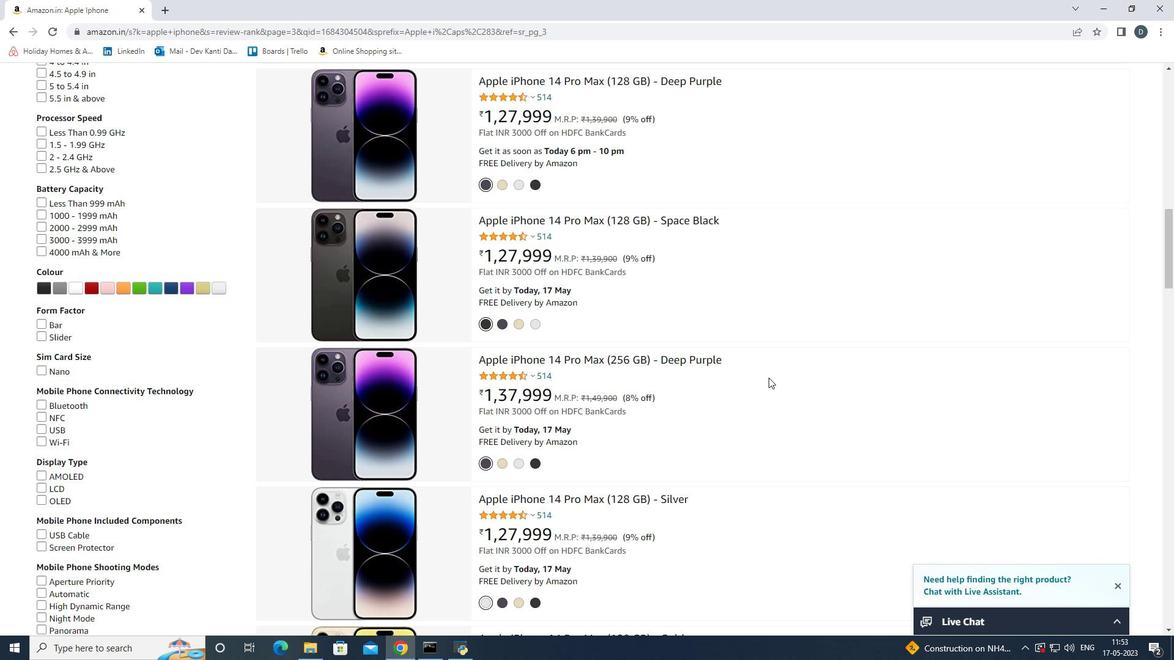 
Action: Mouse scrolled (806, 366) with delta (0, 0)
Screenshot: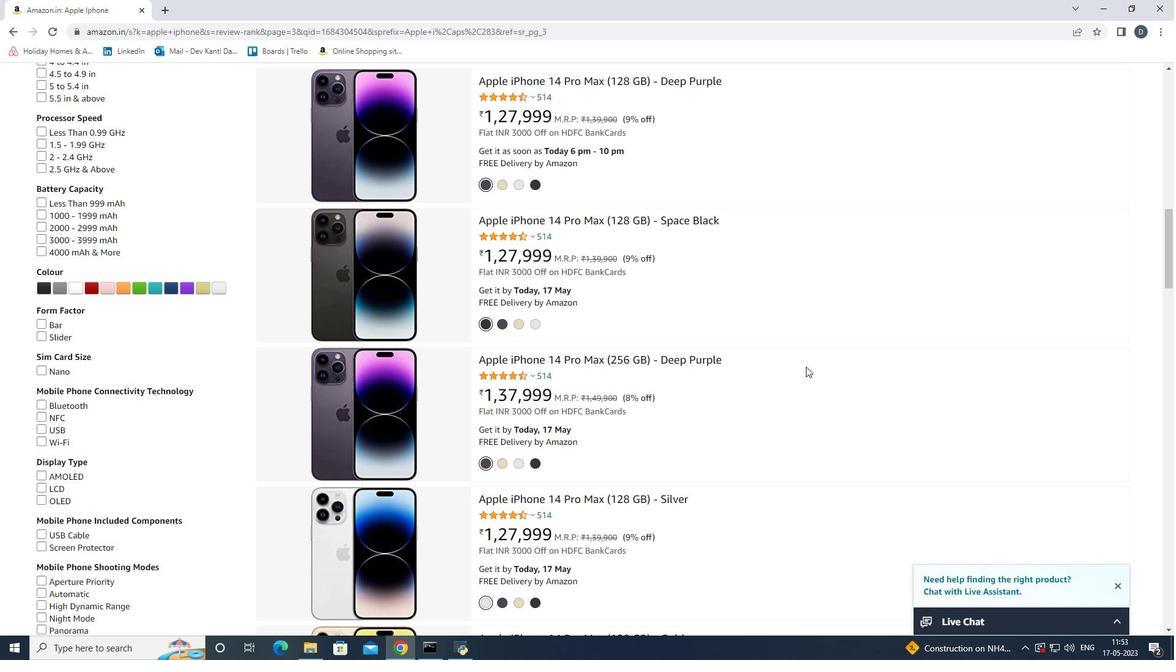 
Action: Mouse scrolled (806, 366) with delta (0, 0)
Screenshot: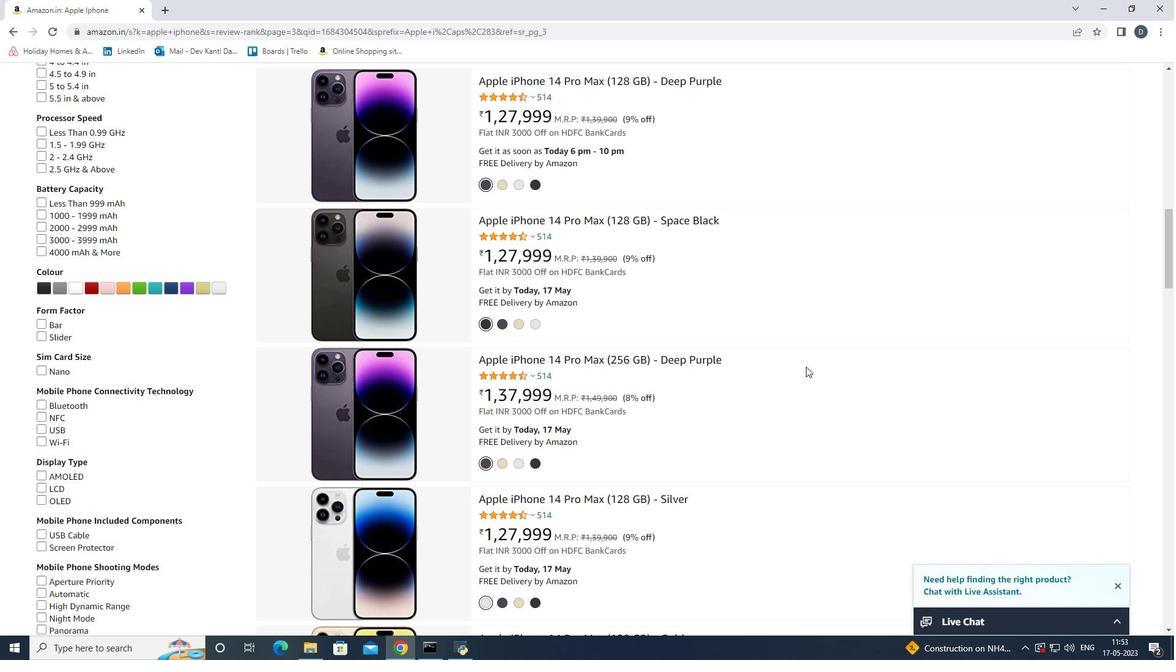 
Action: Mouse scrolled (806, 366) with delta (0, 0)
Screenshot: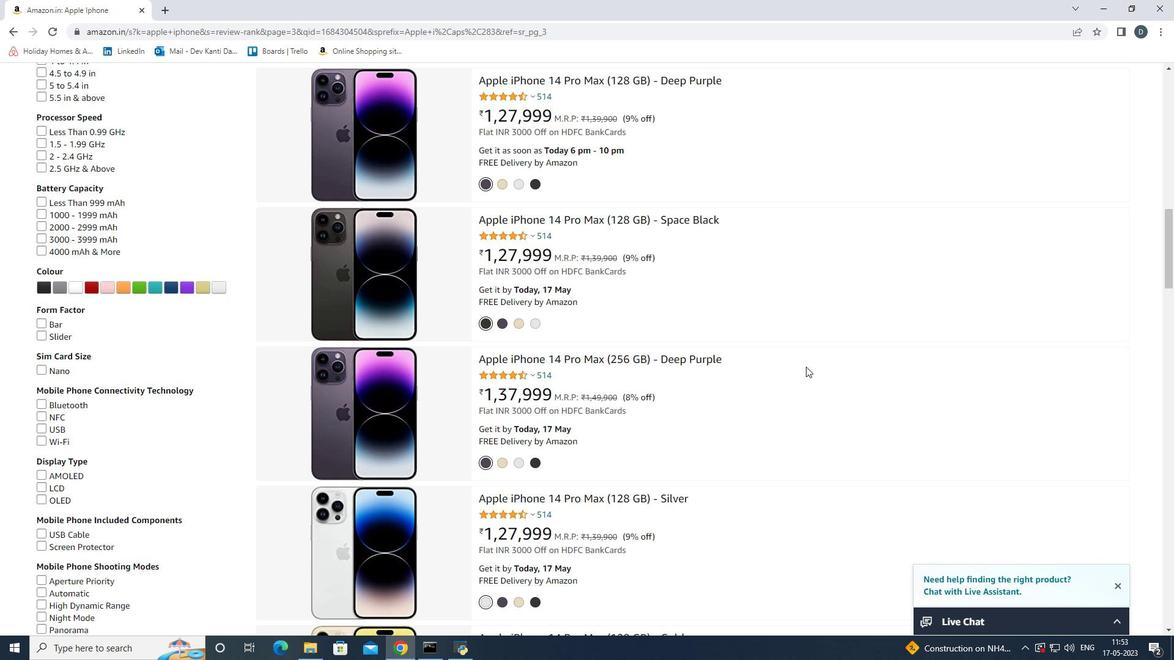 
Action: Mouse moved to (432, 201)
Screenshot: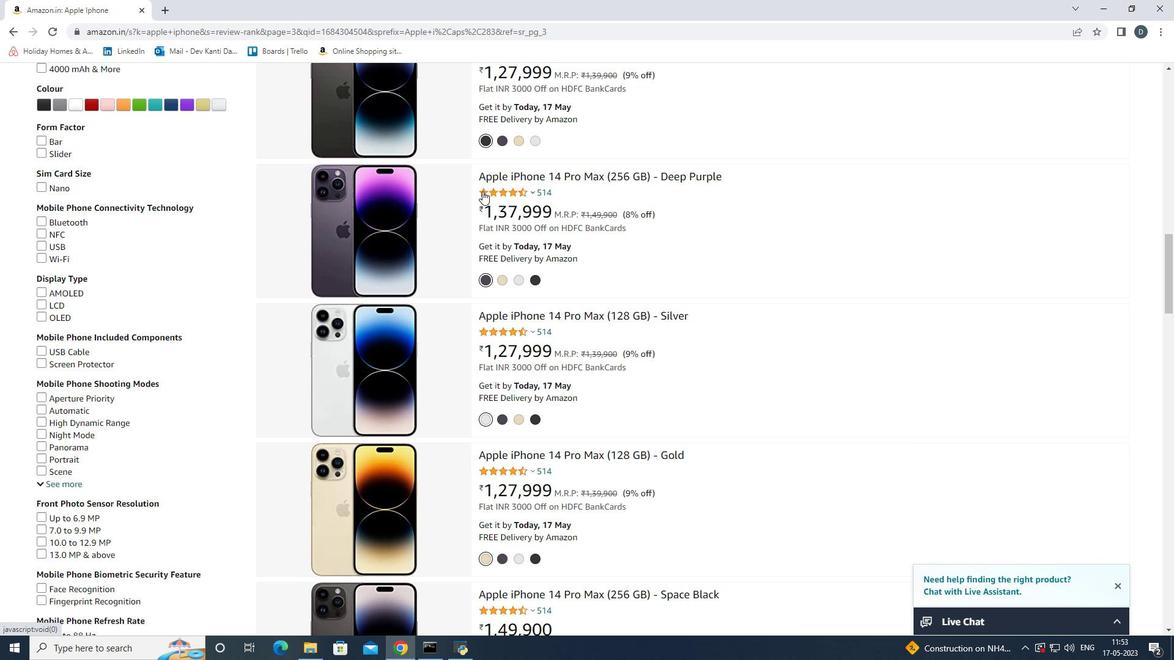 
Action: Mouse pressed left at (432, 201)
Screenshot: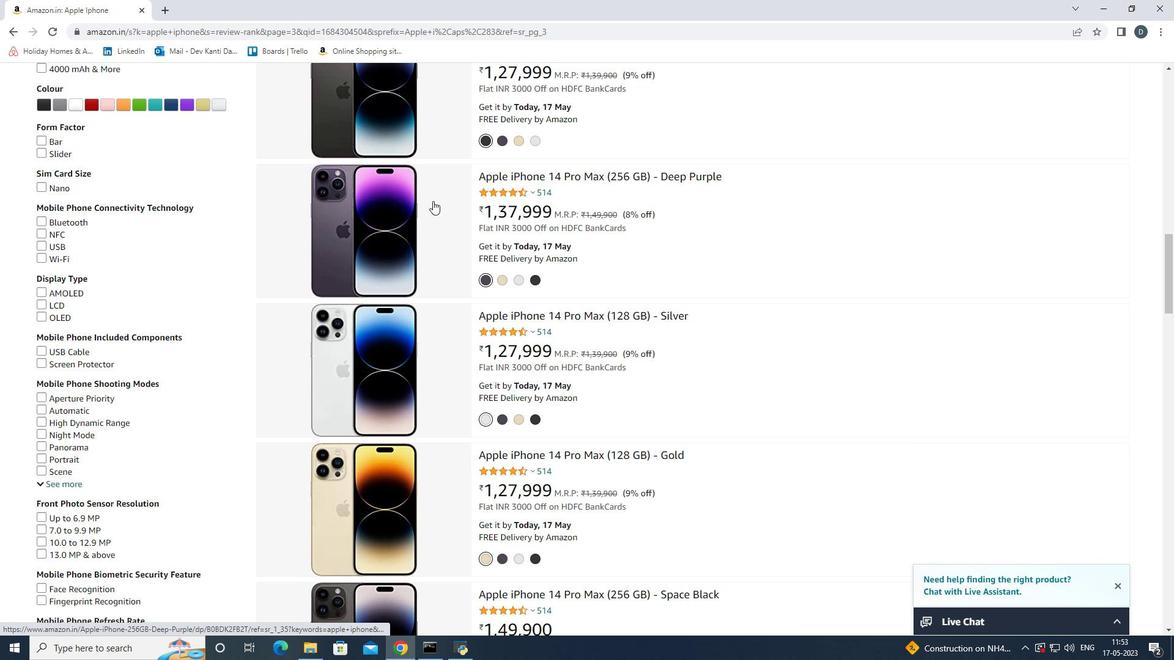 
Action: Mouse moved to (740, 296)
Screenshot: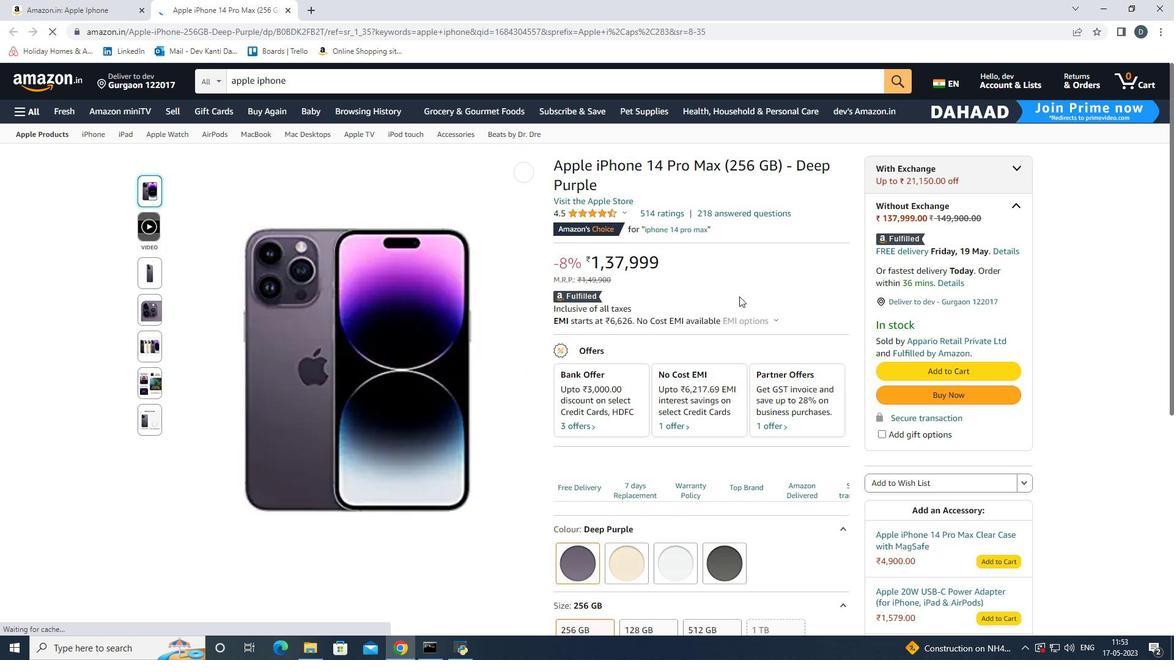 
Action: Mouse scrolled (740, 296) with delta (0, 0)
Screenshot: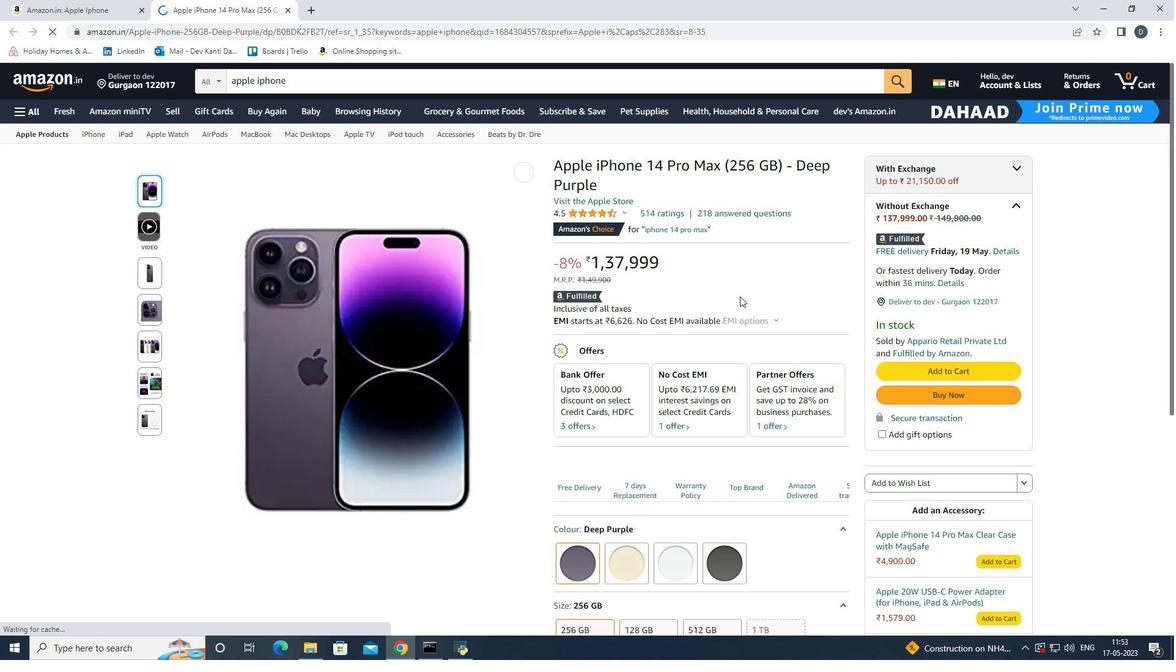 
Action: Mouse scrolled (740, 296) with delta (0, 0)
Screenshot: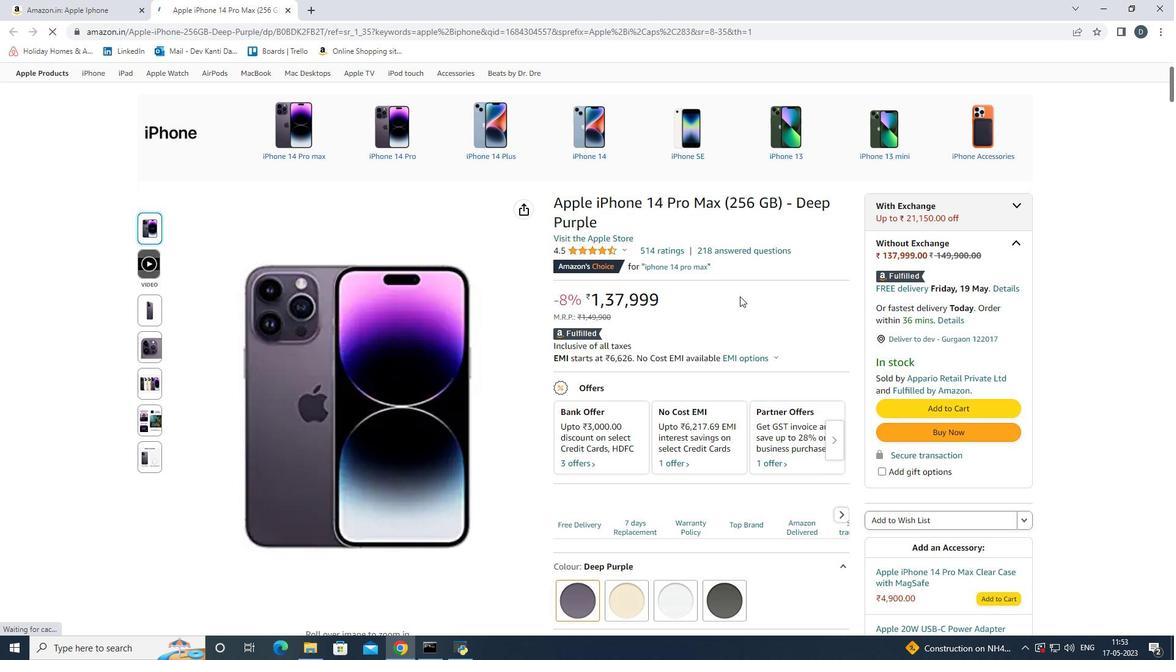 
Action: Mouse scrolled (740, 296) with delta (0, 0)
Screenshot: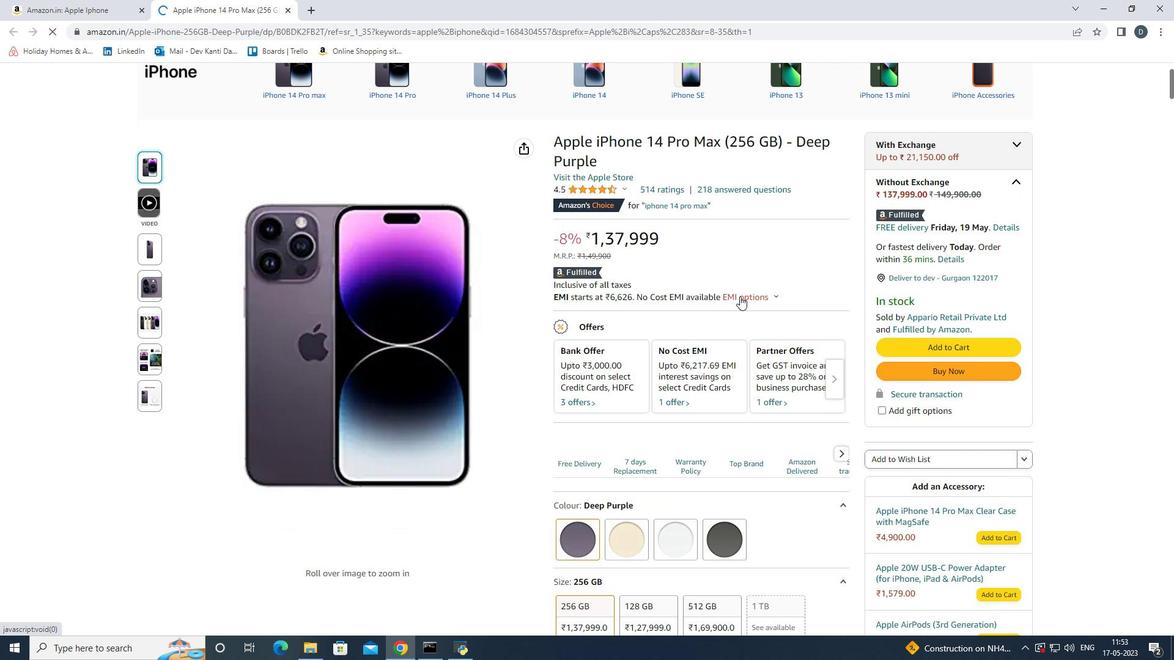 
Action: Mouse moved to (787, 200)
Screenshot: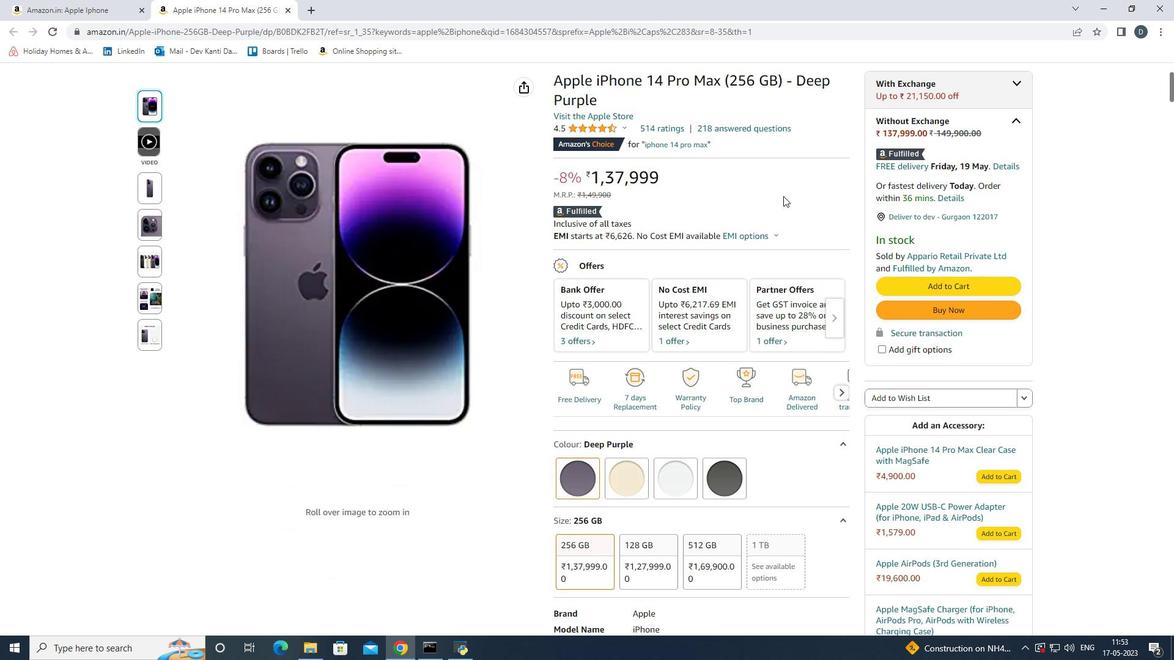
Action: Mouse scrolled (787, 200) with delta (0, 0)
Screenshot: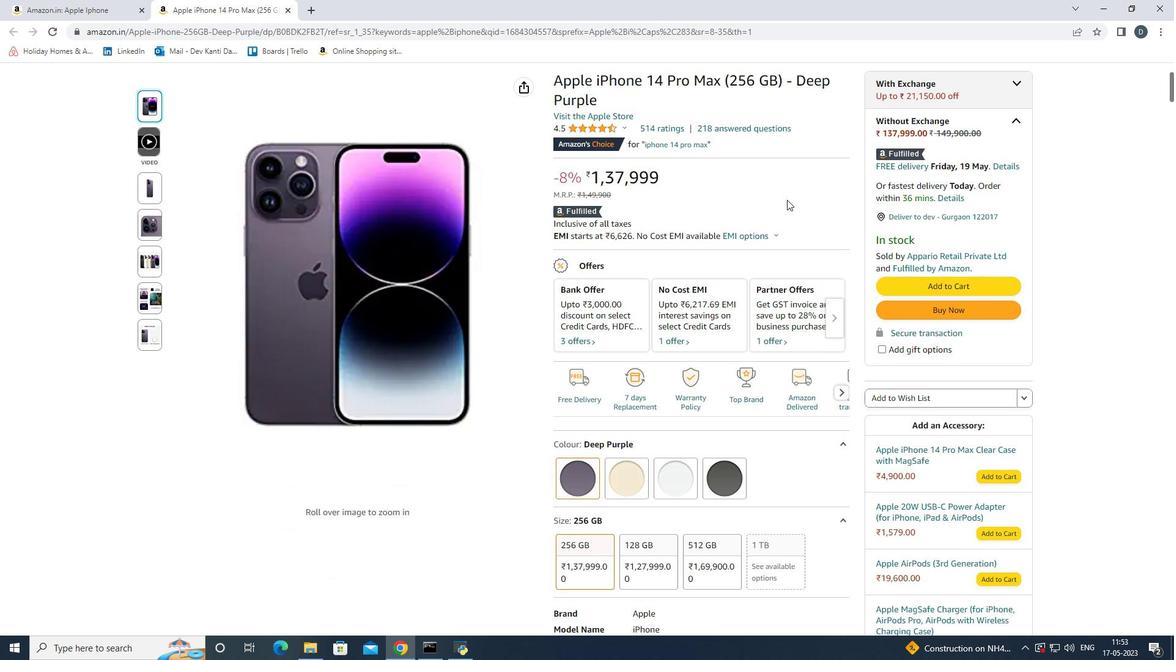 
Action: Mouse scrolled (787, 200) with delta (0, 0)
Screenshot: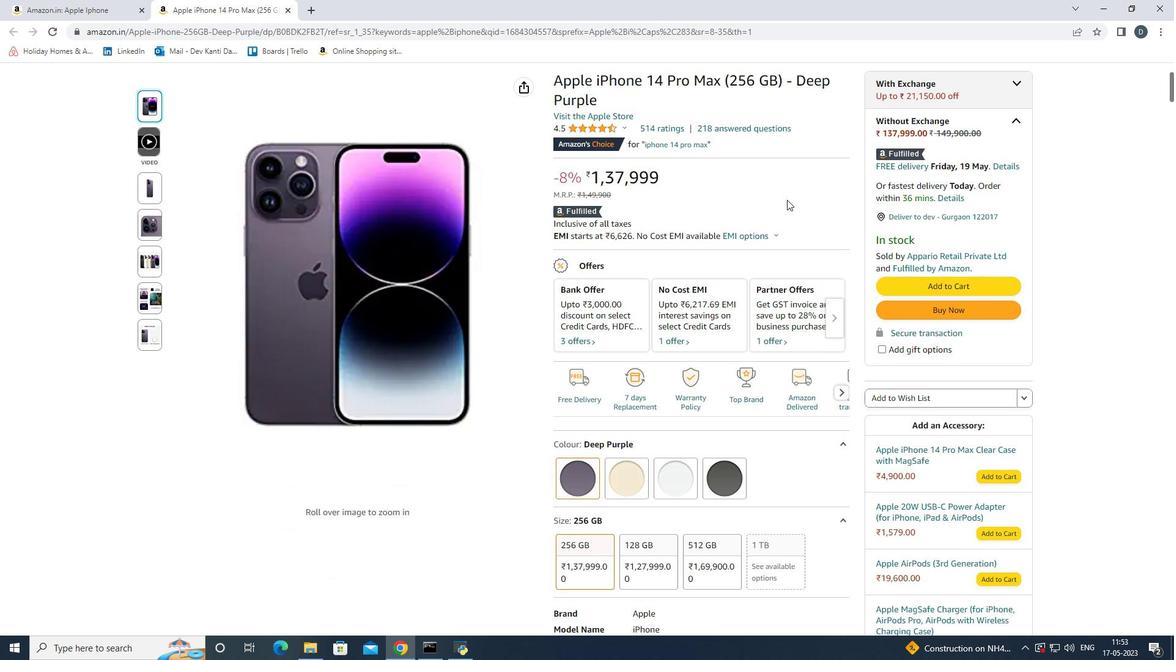 
Action: Mouse moved to (594, 300)
Screenshot: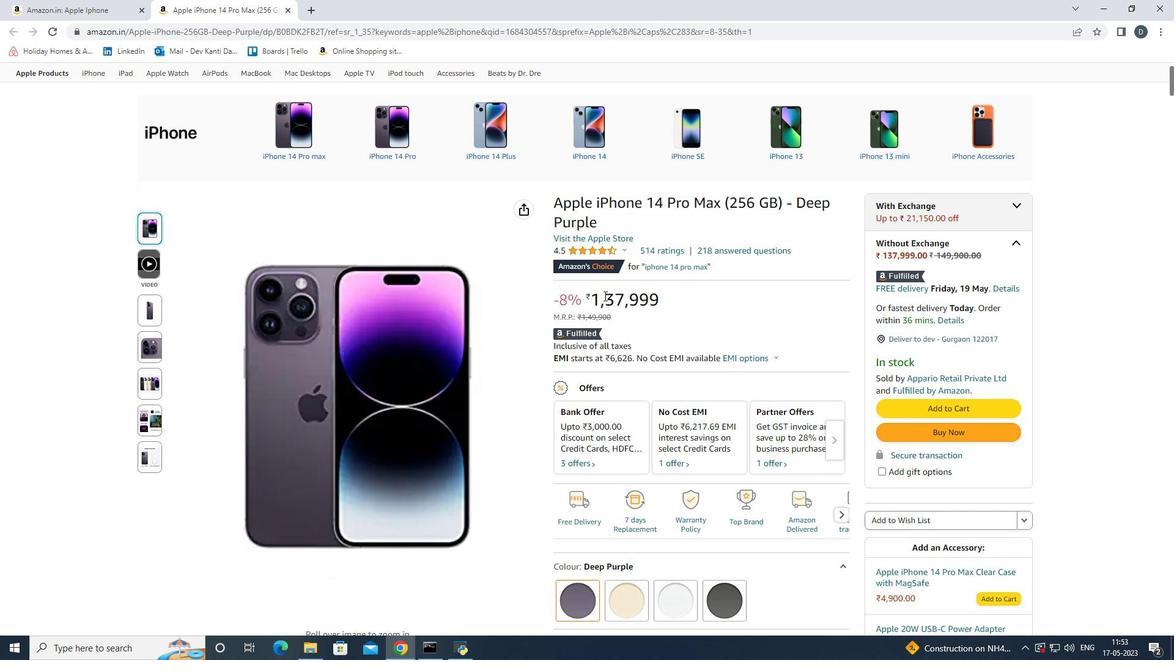 
Action: Mouse pressed left at (594, 300)
Screenshot: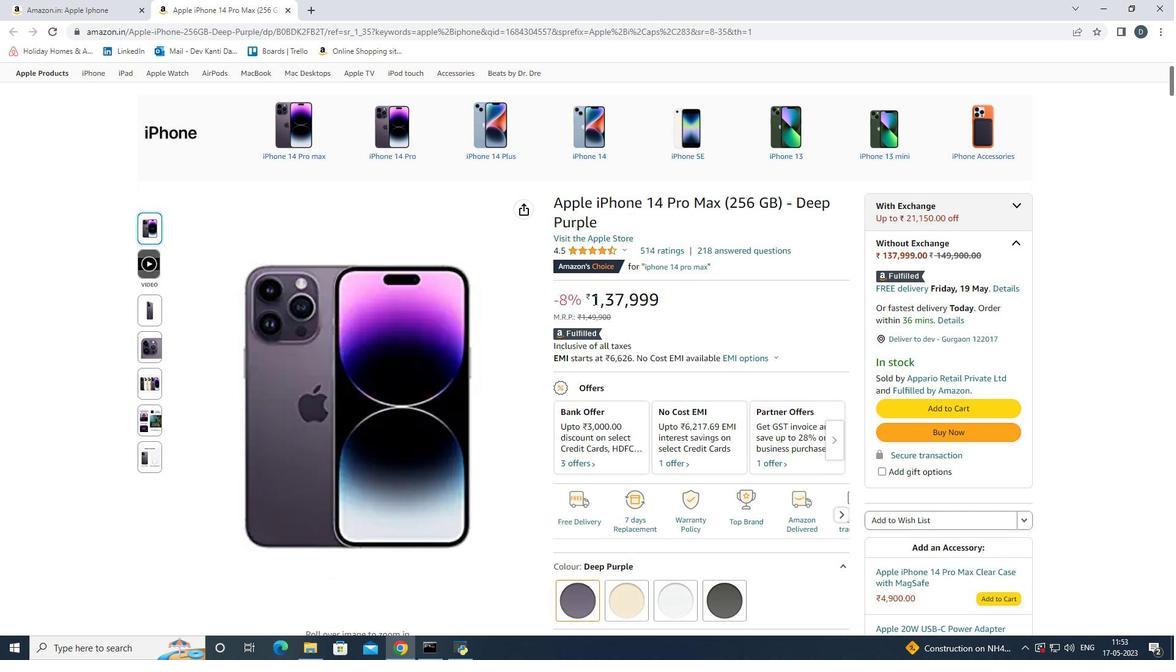 
Action: Mouse moved to (667, 300)
Screenshot: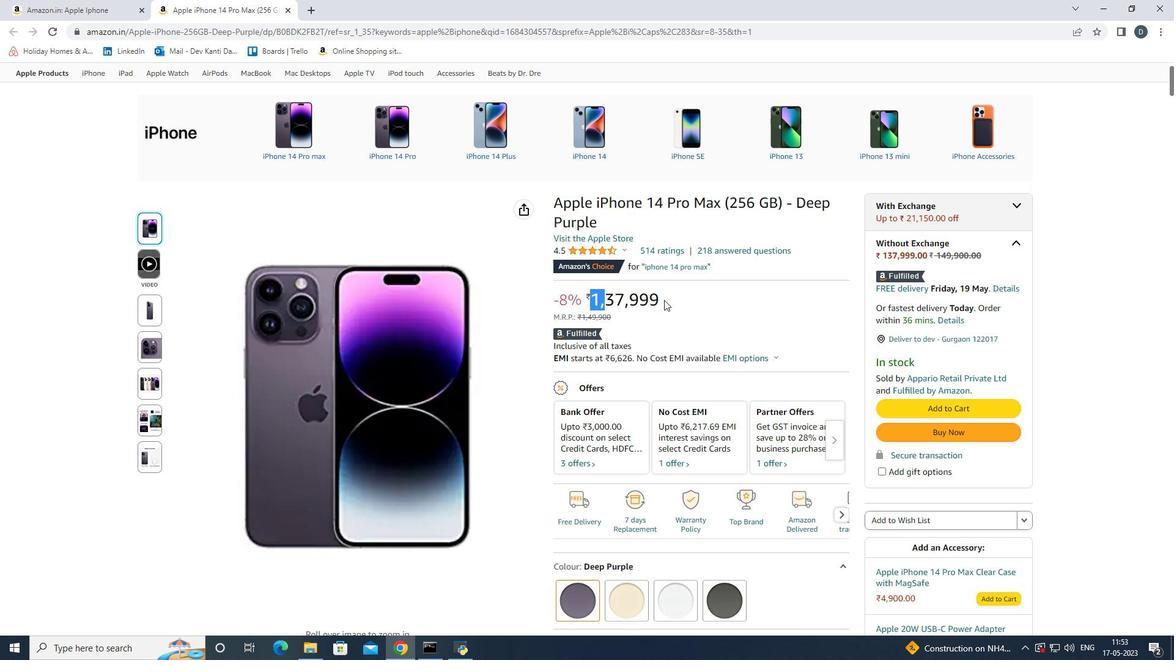 
Action: Mouse pressed left at (667, 300)
Screenshot: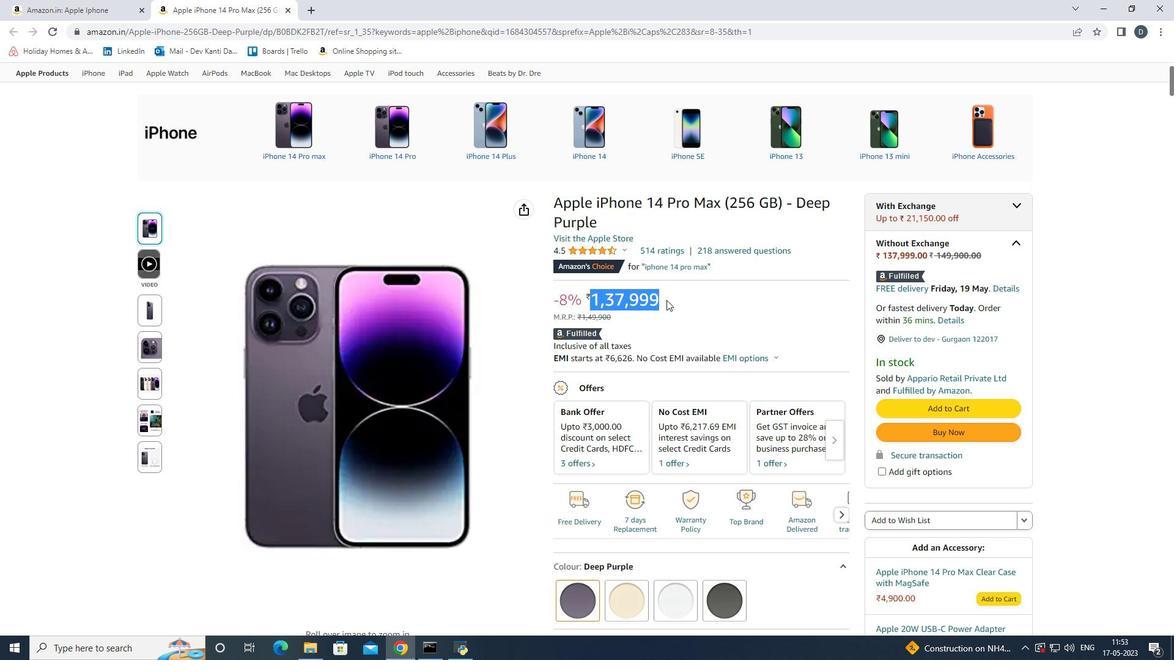 
Action: Mouse scrolled (667, 299) with delta (0, 0)
Screenshot: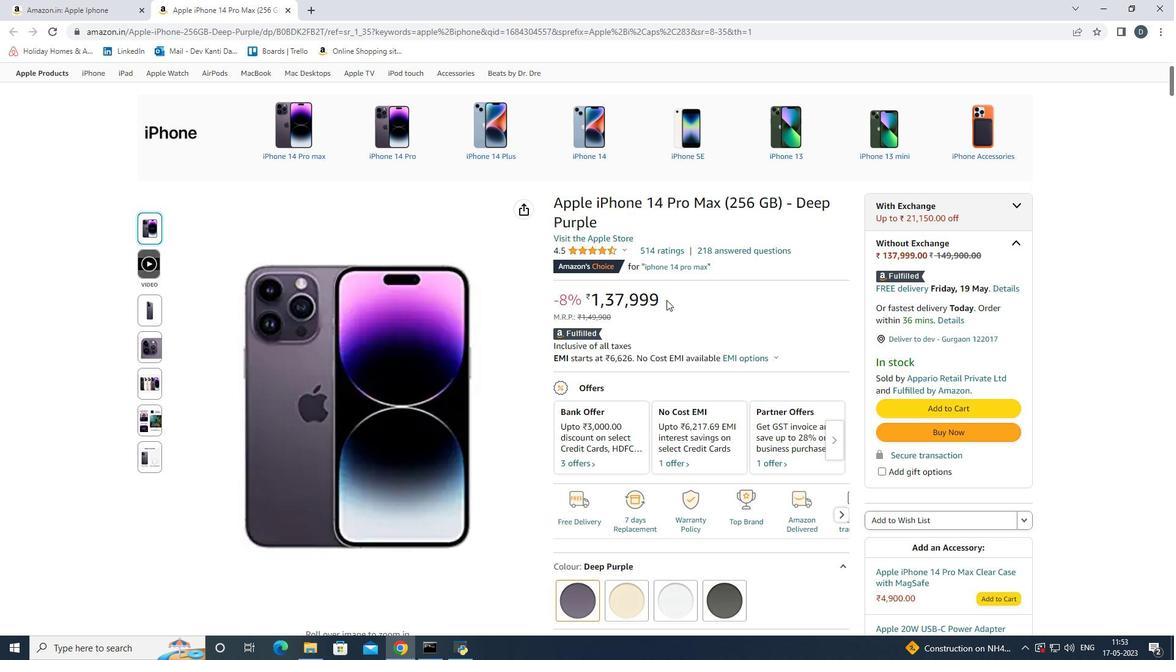 
Action: Mouse scrolled (667, 299) with delta (0, 0)
Screenshot: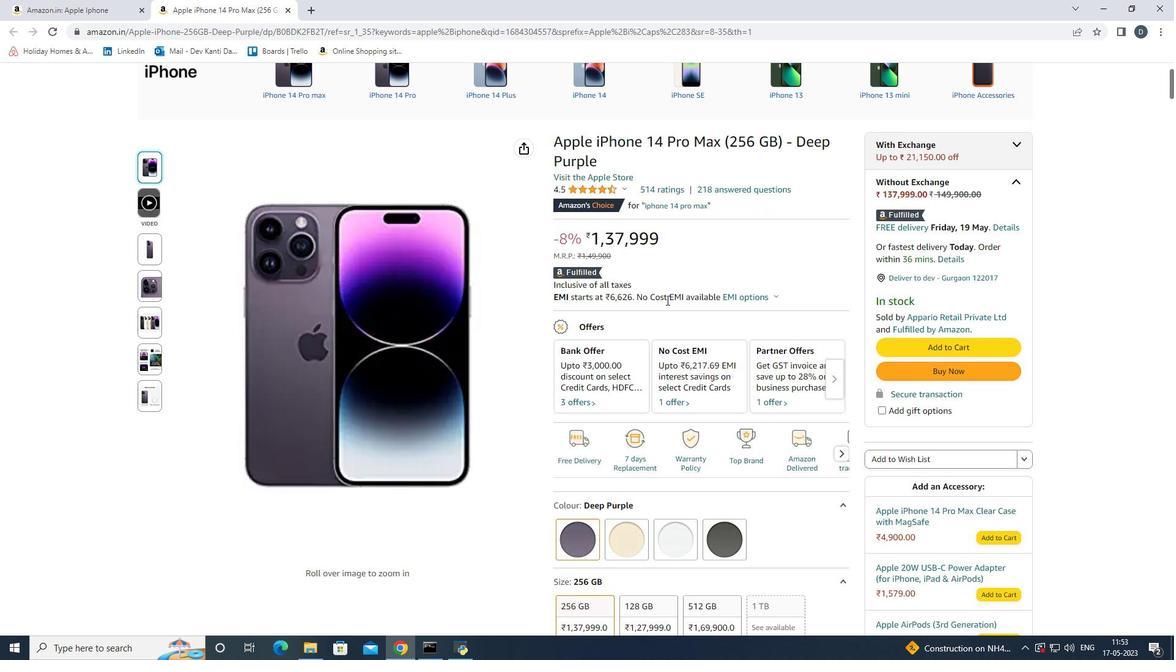 
Action: Mouse scrolled (667, 299) with delta (0, 0)
Screenshot: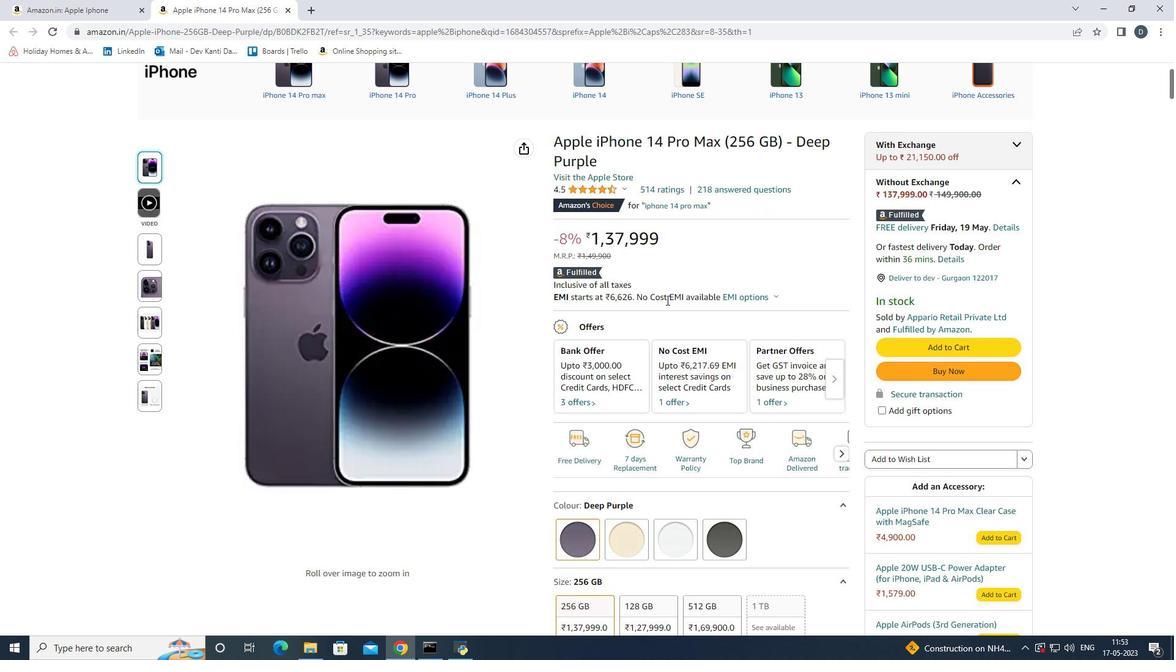 
Action: Mouse scrolled (667, 299) with delta (0, 0)
Screenshot: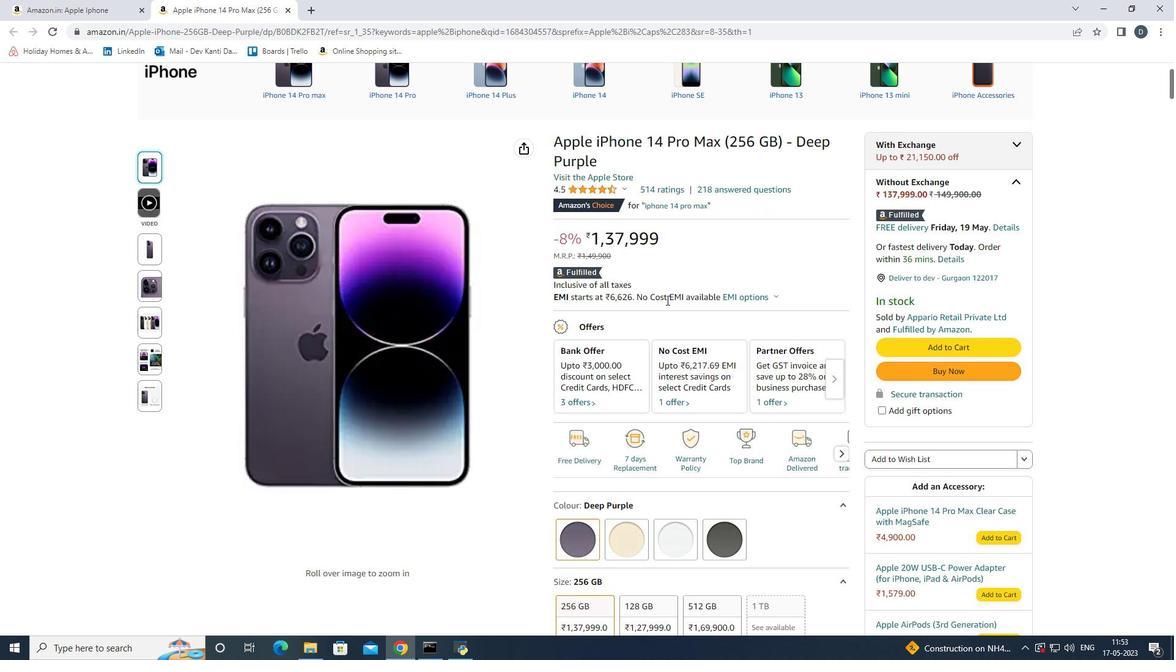 
Action: Mouse scrolled (667, 299) with delta (0, 0)
Screenshot: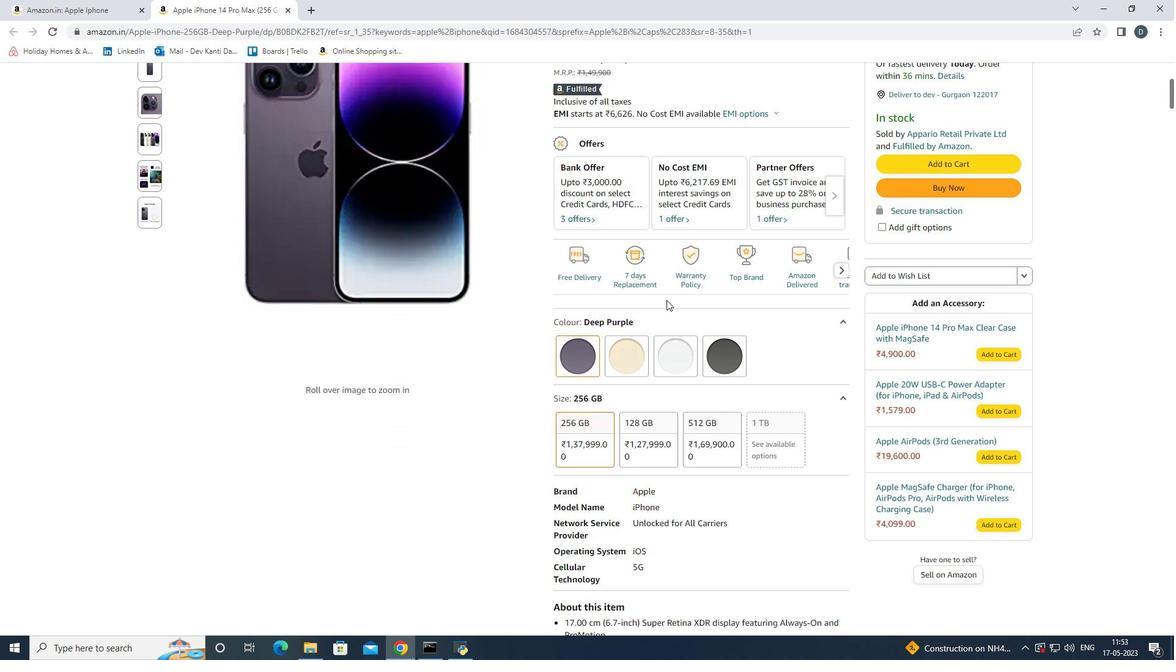 
Action: Mouse scrolled (667, 299) with delta (0, 0)
Screenshot: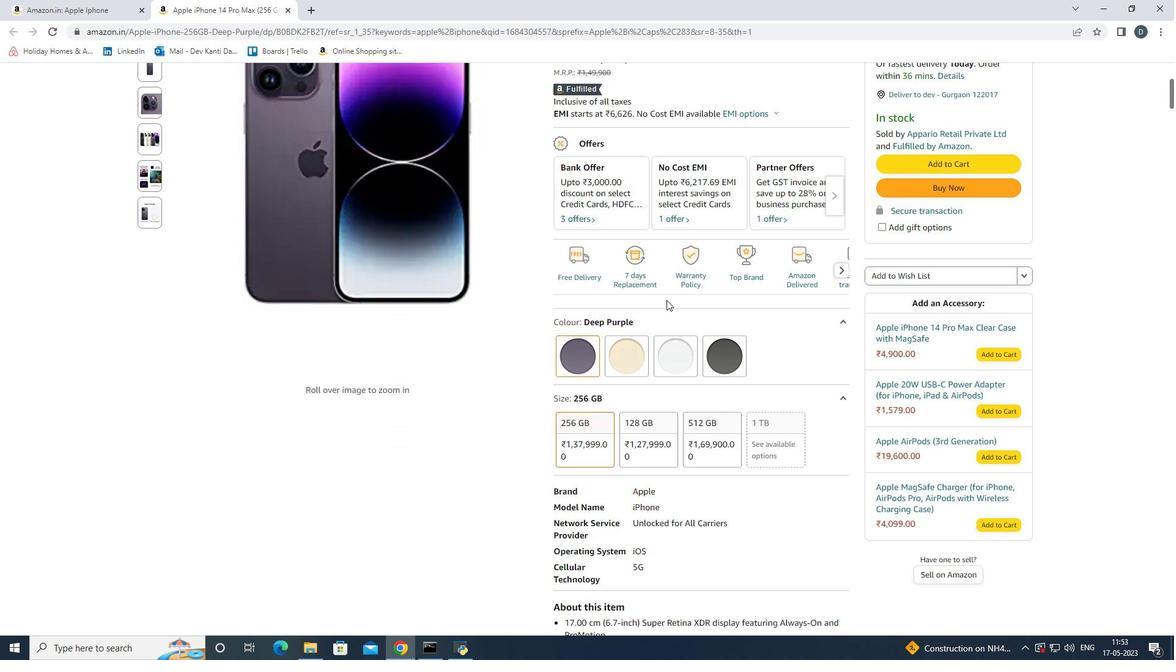 
Action: Mouse scrolled (667, 299) with delta (0, 0)
Screenshot: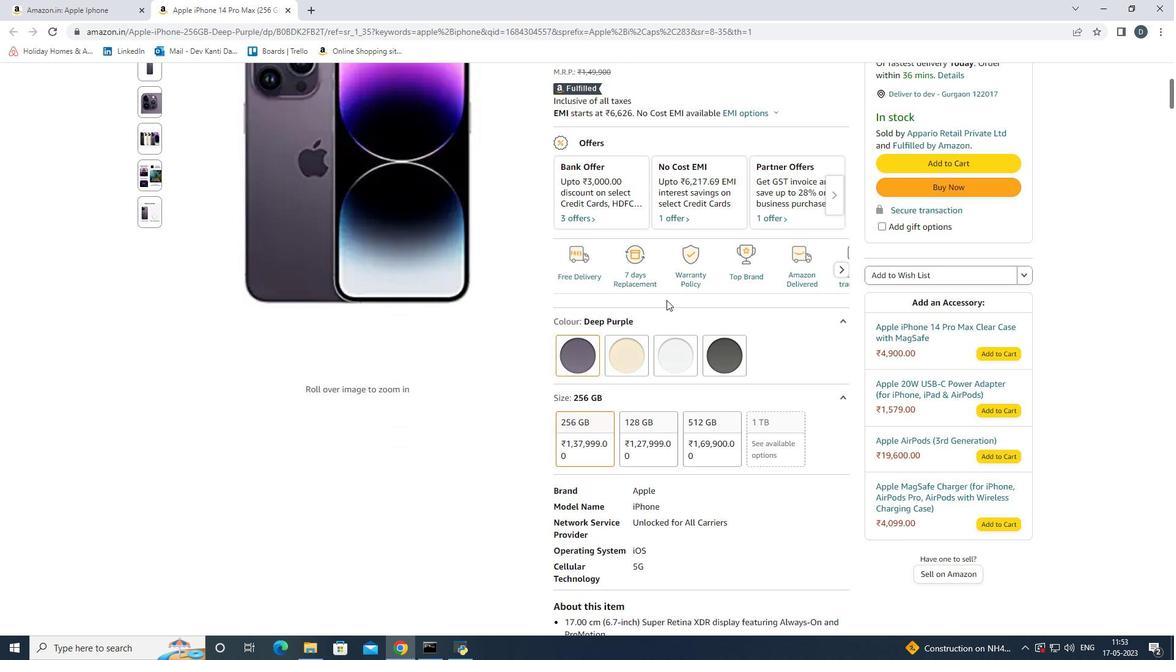 
Action: Mouse scrolled (667, 299) with delta (0, 0)
Screenshot: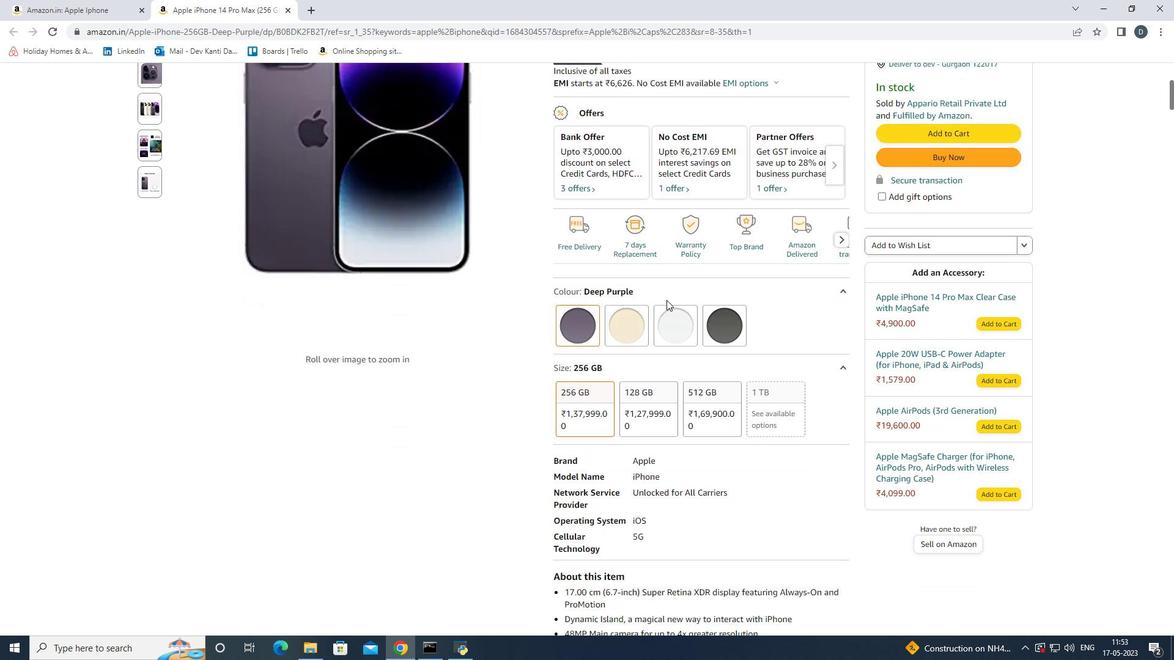 
Action: Mouse scrolled (667, 299) with delta (0, 0)
Screenshot: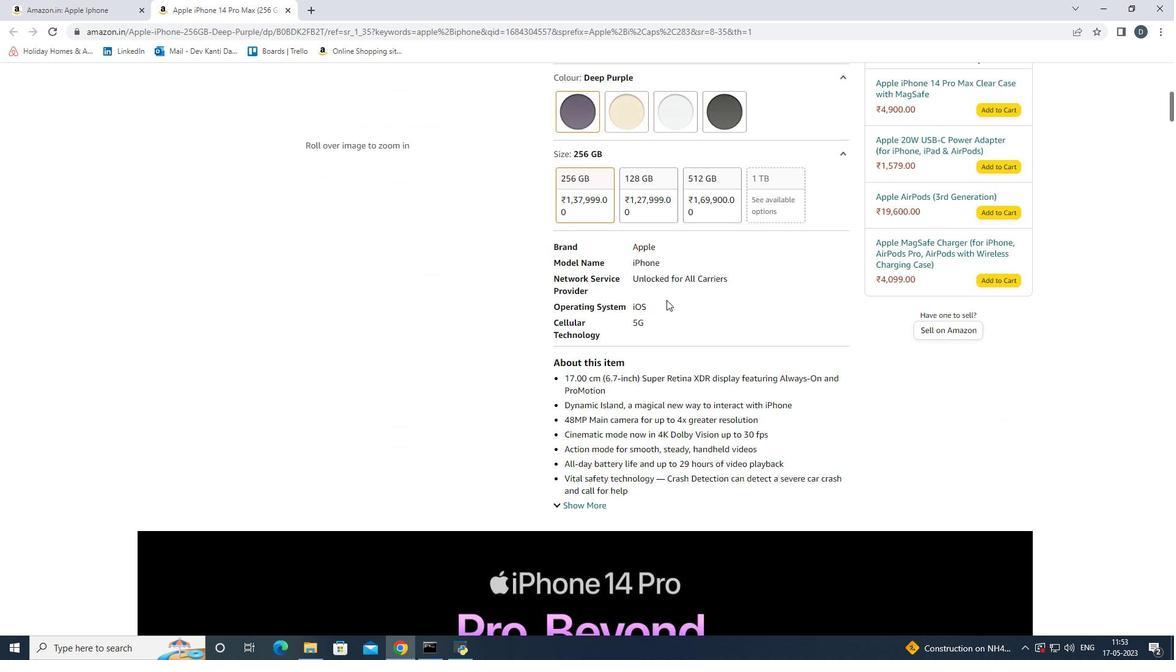 
Action: Mouse scrolled (667, 299) with delta (0, 0)
Screenshot: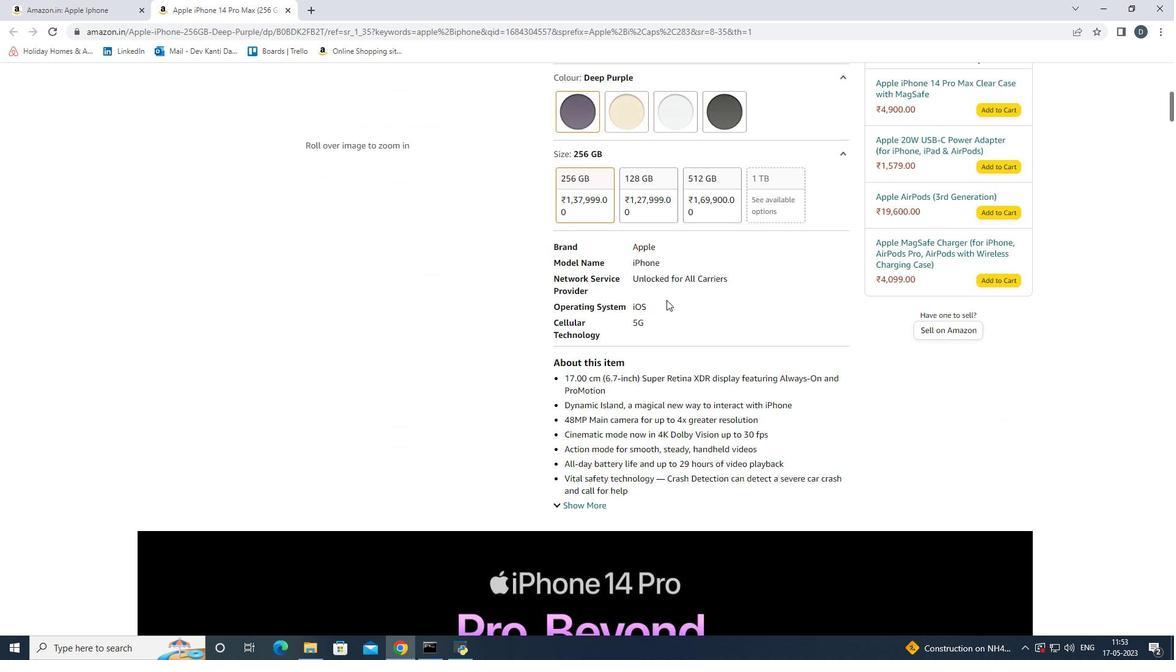 
Action: Mouse scrolled (667, 299) with delta (0, 0)
Screenshot: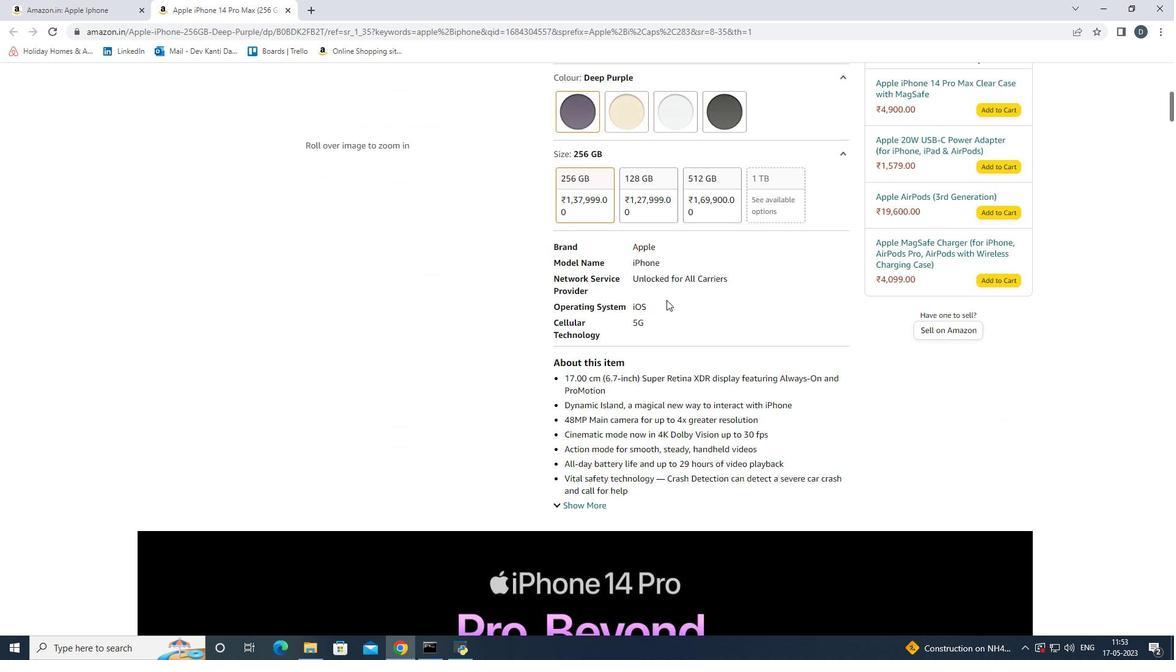 
Action: Mouse scrolled (667, 299) with delta (0, 0)
Screenshot: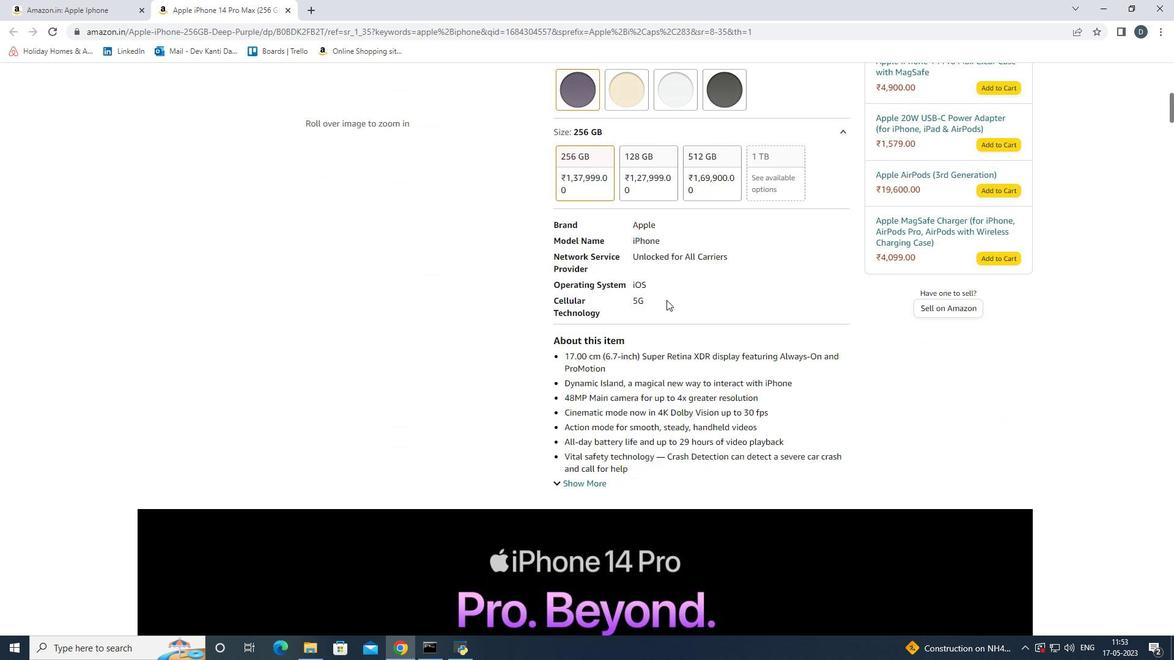 
Action: Mouse scrolled (667, 299) with delta (0, 0)
Screenshot: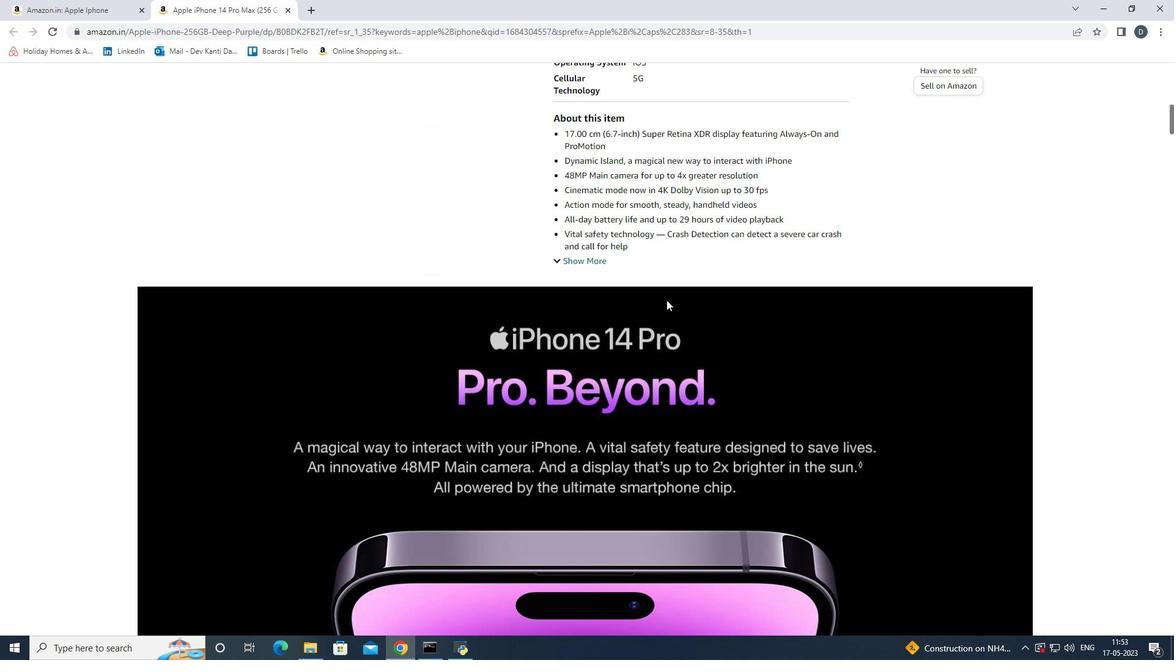 
Action: Mouse scrolled (667, 299) with delta (0, 0)
Screenshot: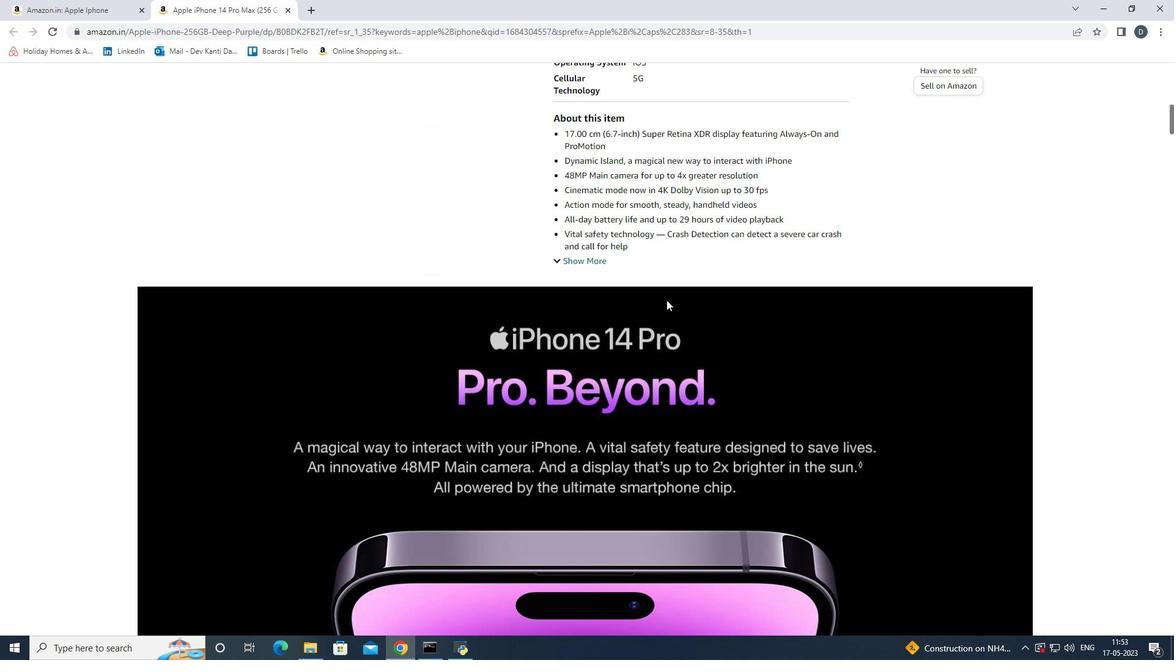 
Action: Mouse scrolled (667, 299) with delta (0, 0)
